 Task: Explore Airbnb accommodation in Ipiales, Colombia from 9th December, 2023 to 16th December, 2023 for 2 adults. Place can be entire room with 2 bedrooms having 2 beds and 1 bathroom. Property type can be flat. Amenities needed are: washing machine.
Action: Mouse moved to (596, 134)
Screenshot: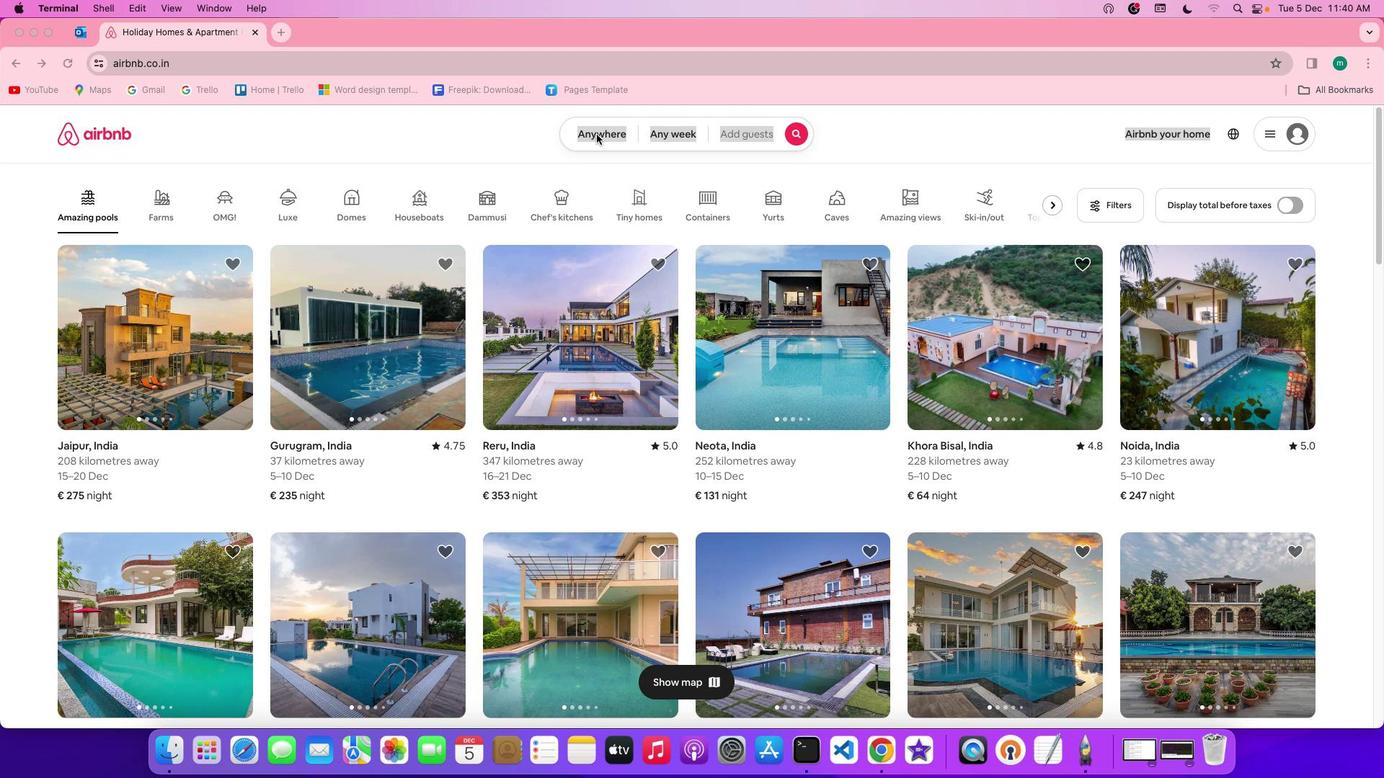 
Action: Mouse pressed left at (596, 134)
Screenshot: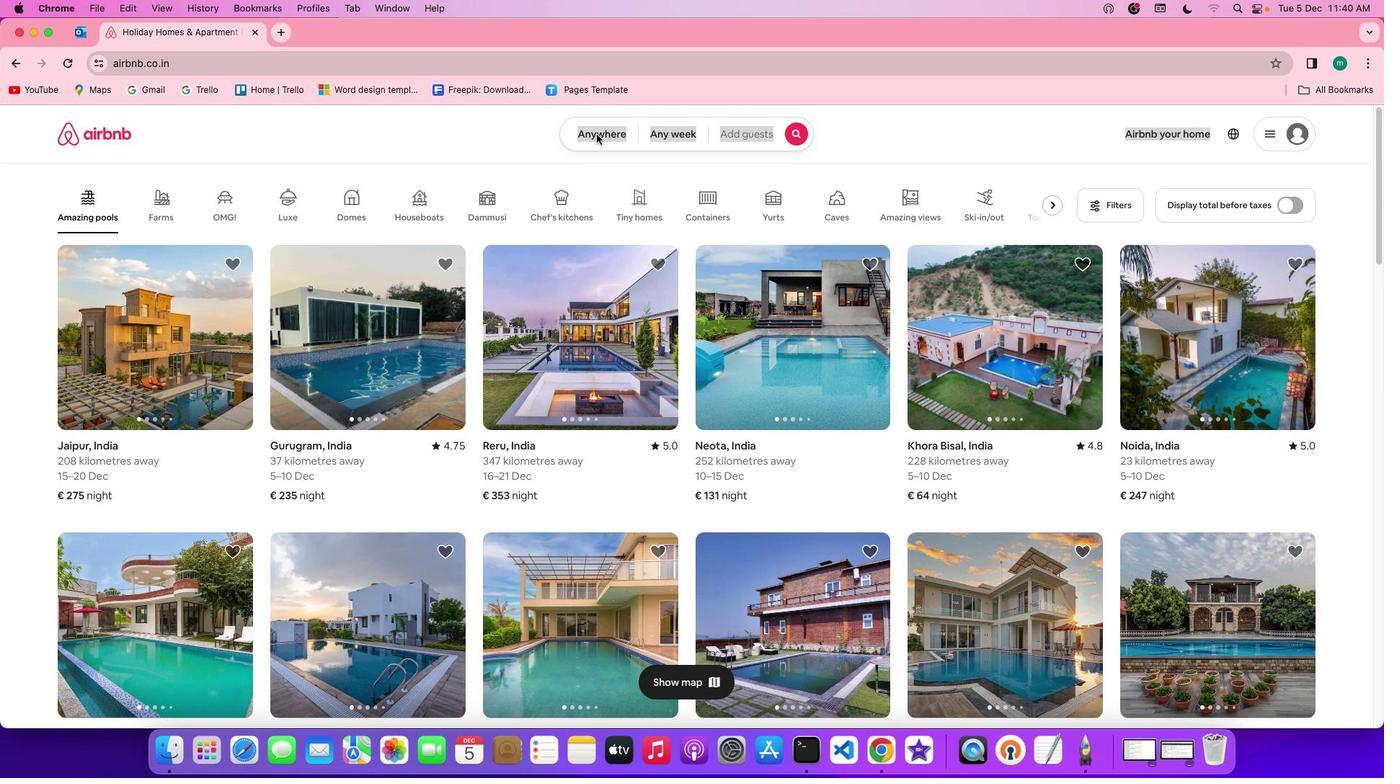 
Action: Mouse pressed left at (596, 134)
Screenshot: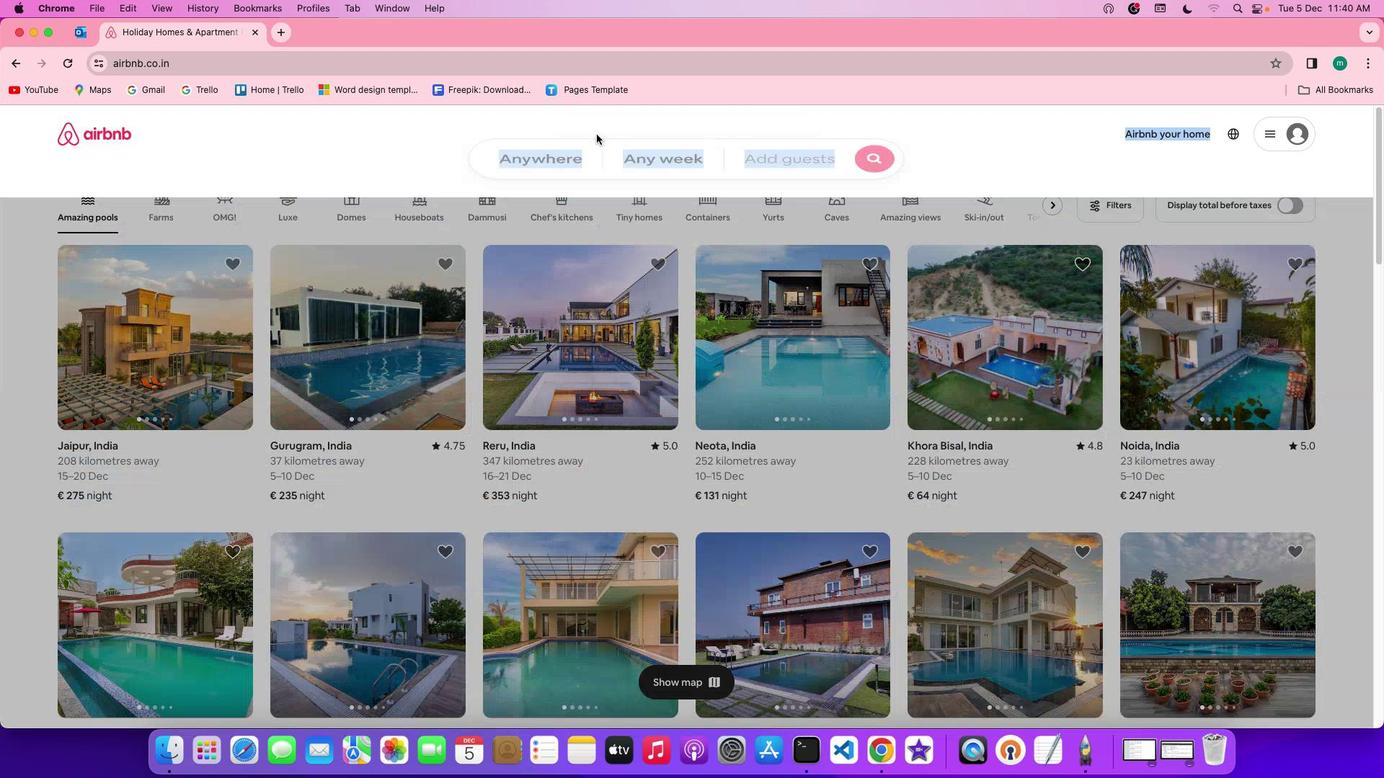 
Action: Mouse moved to (530, 187)
Screenshot: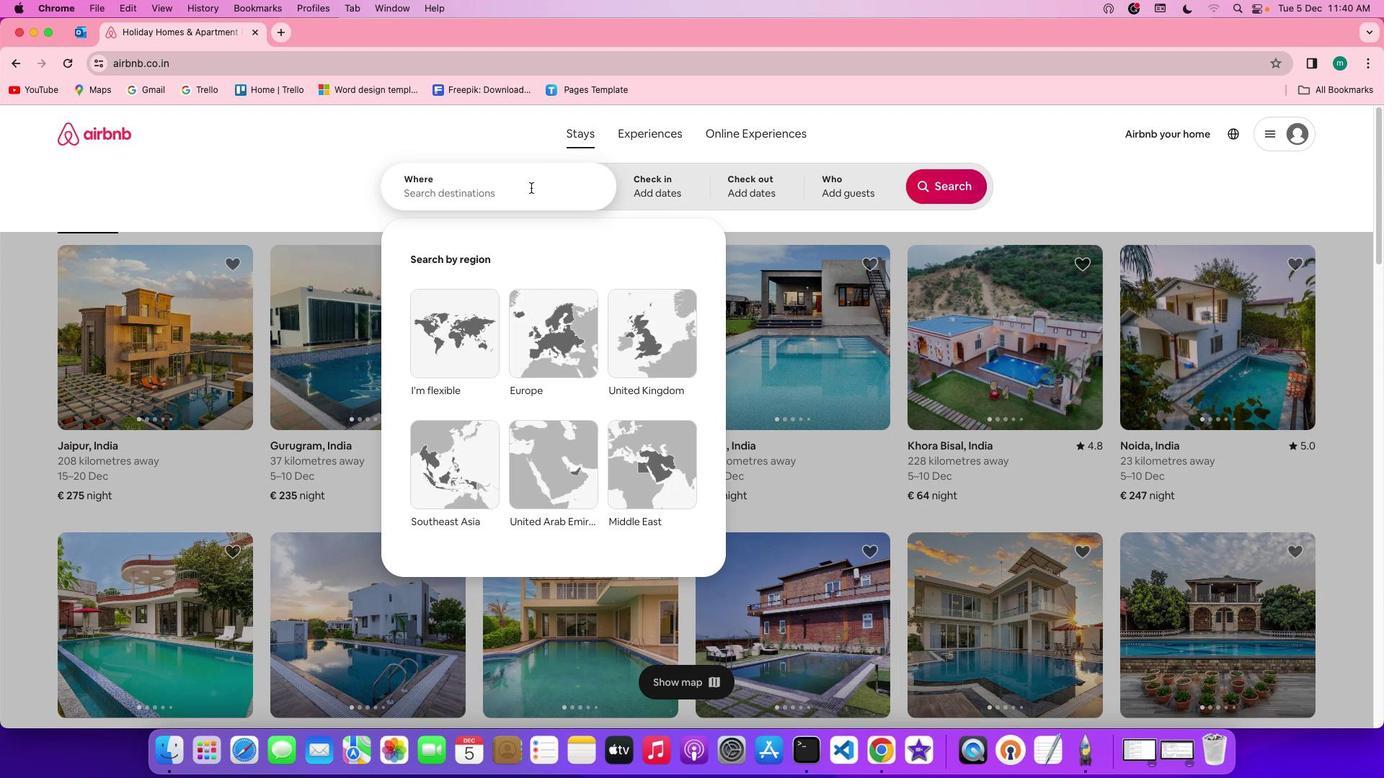 
Action: Mouse pressed left at (530, 187)
Screenshot: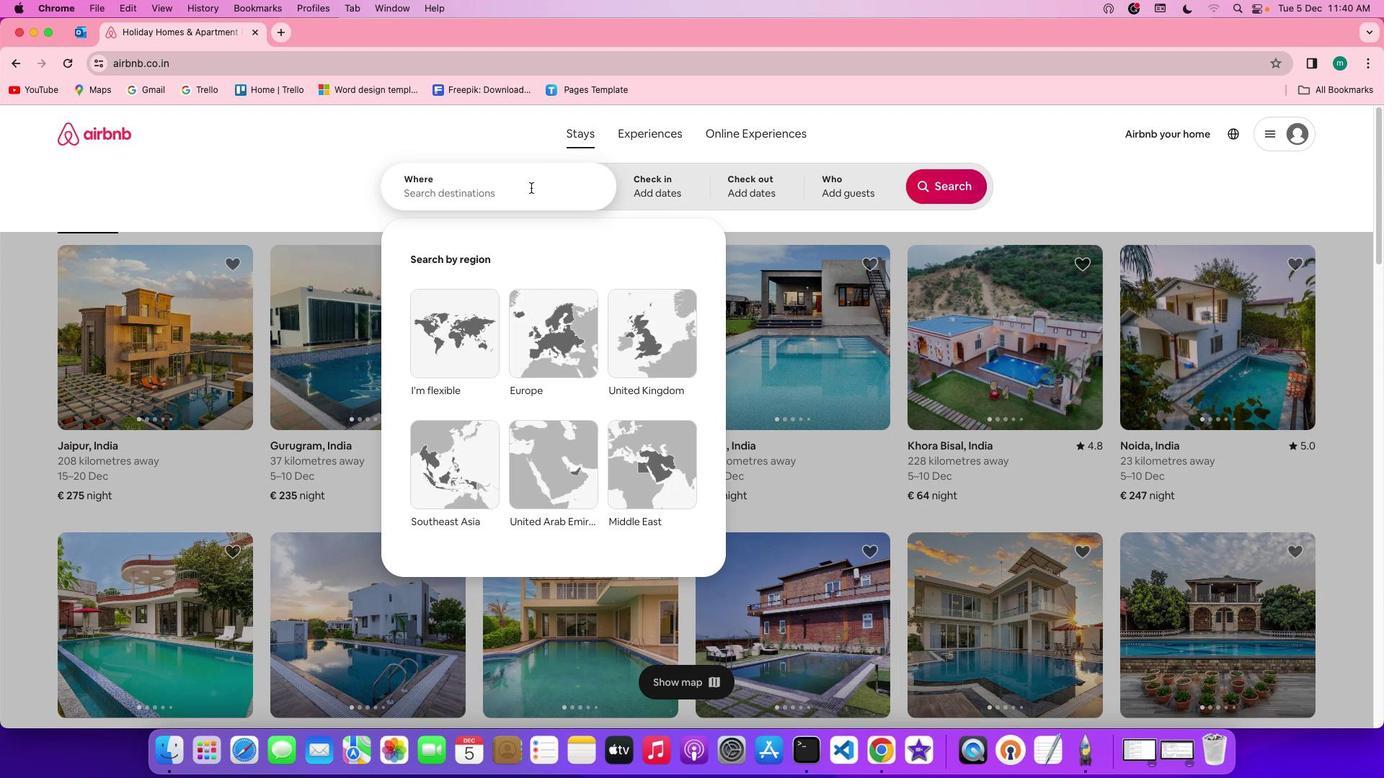 
Action: Key pressed Key.shift'I''p''i''a''l''s'Key.backspace'e''s'','Key.spaceKey.shift'c''o''l''o''m''b''i''a'
Screenshot: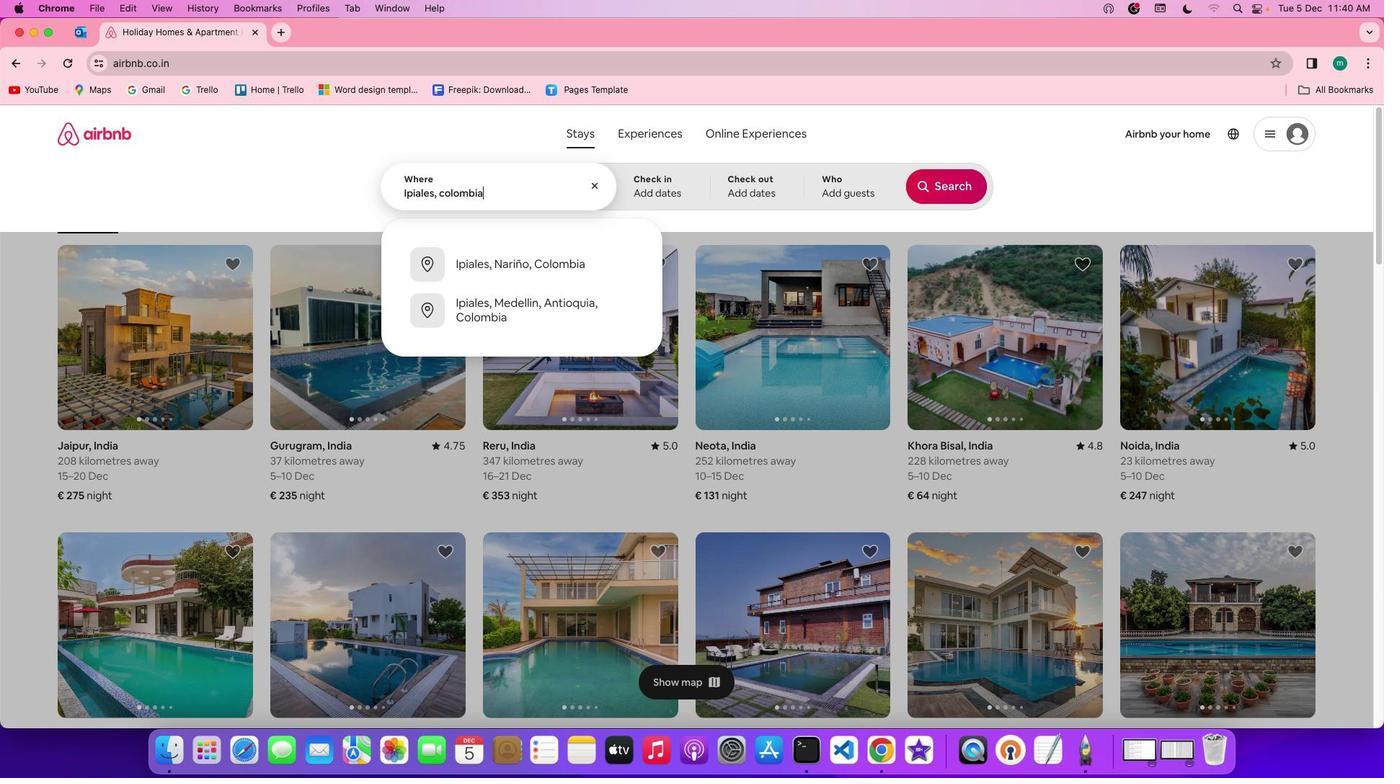 
Action: Mouse moved to (689, 189)
Screenshot: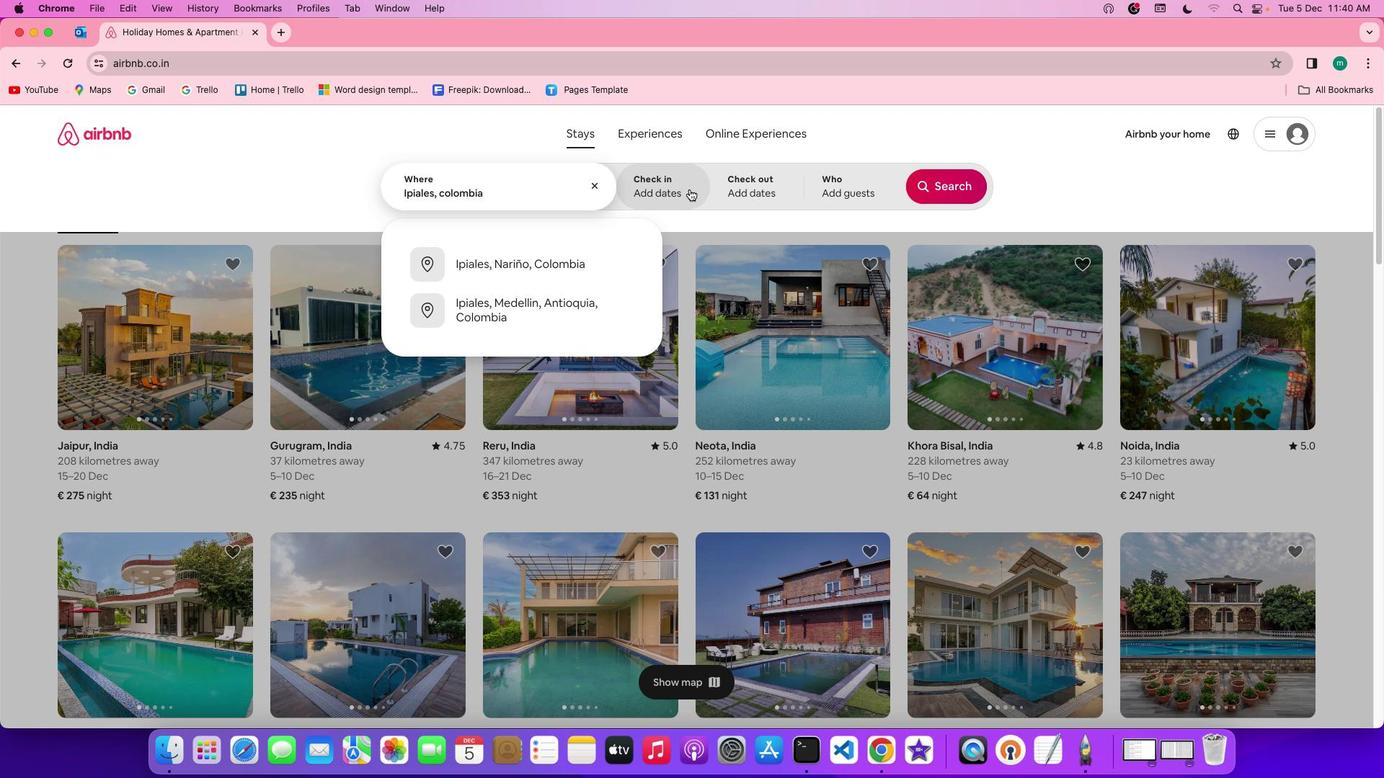 
Action: Mouse pressed left at (689, 189)
Screenshot: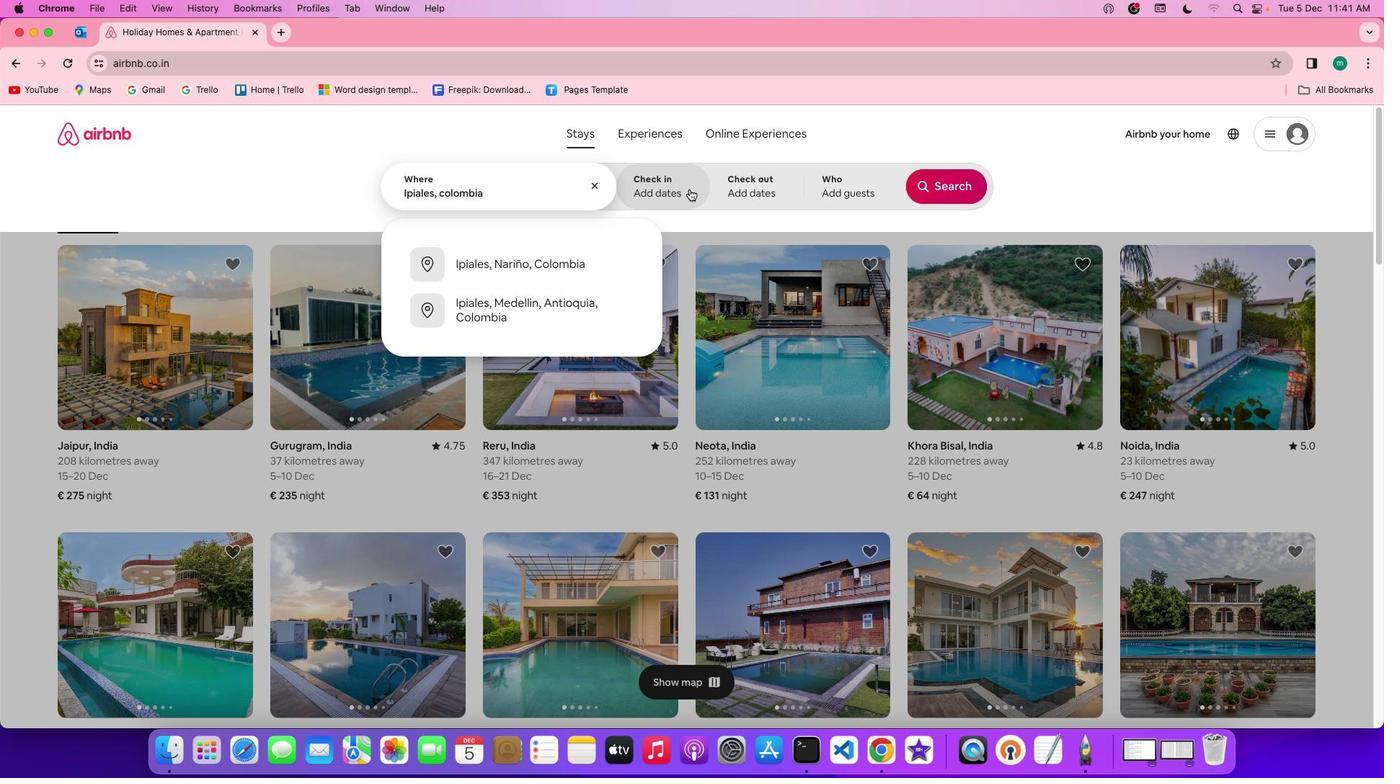 
Action: Mouse moved to (635, 397)
Screenshot: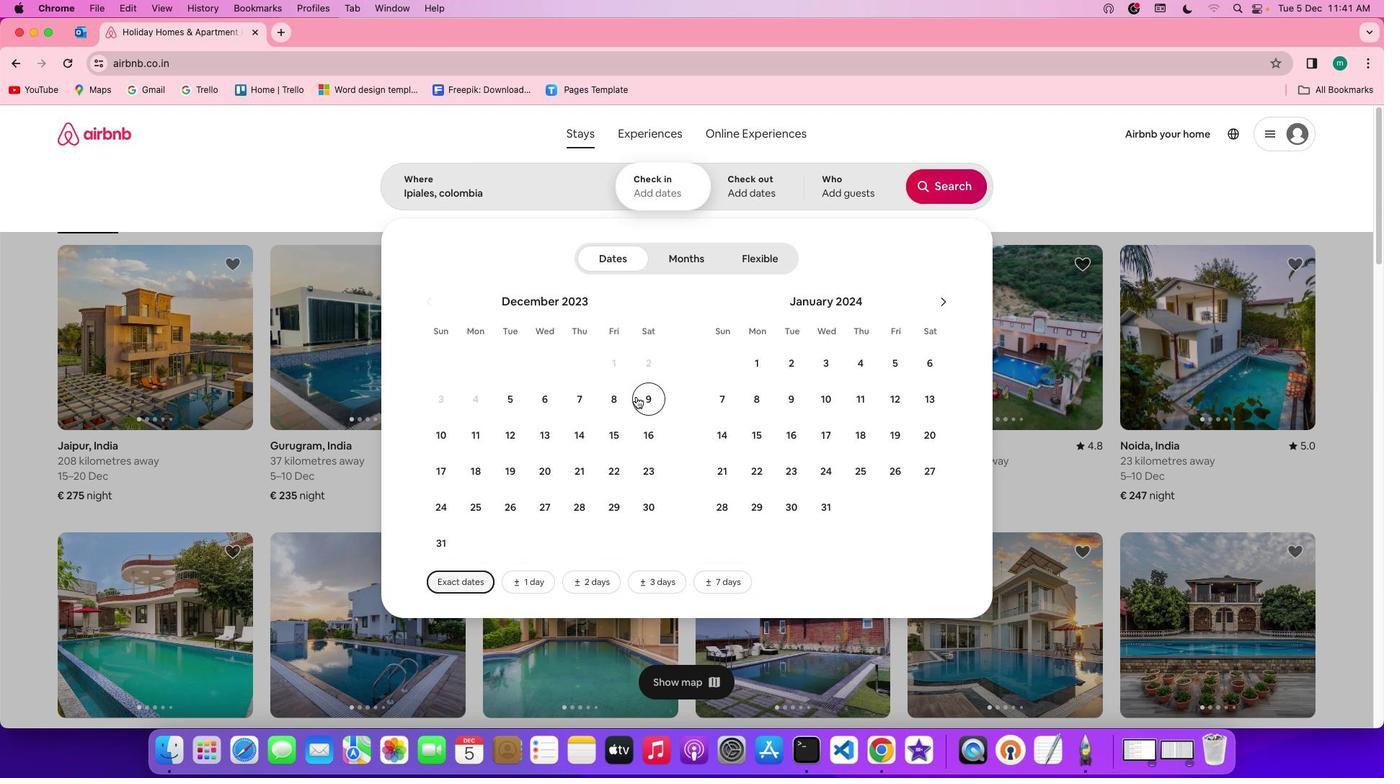 
Action: Mouse pressed left at (635, 397)
Screenshot: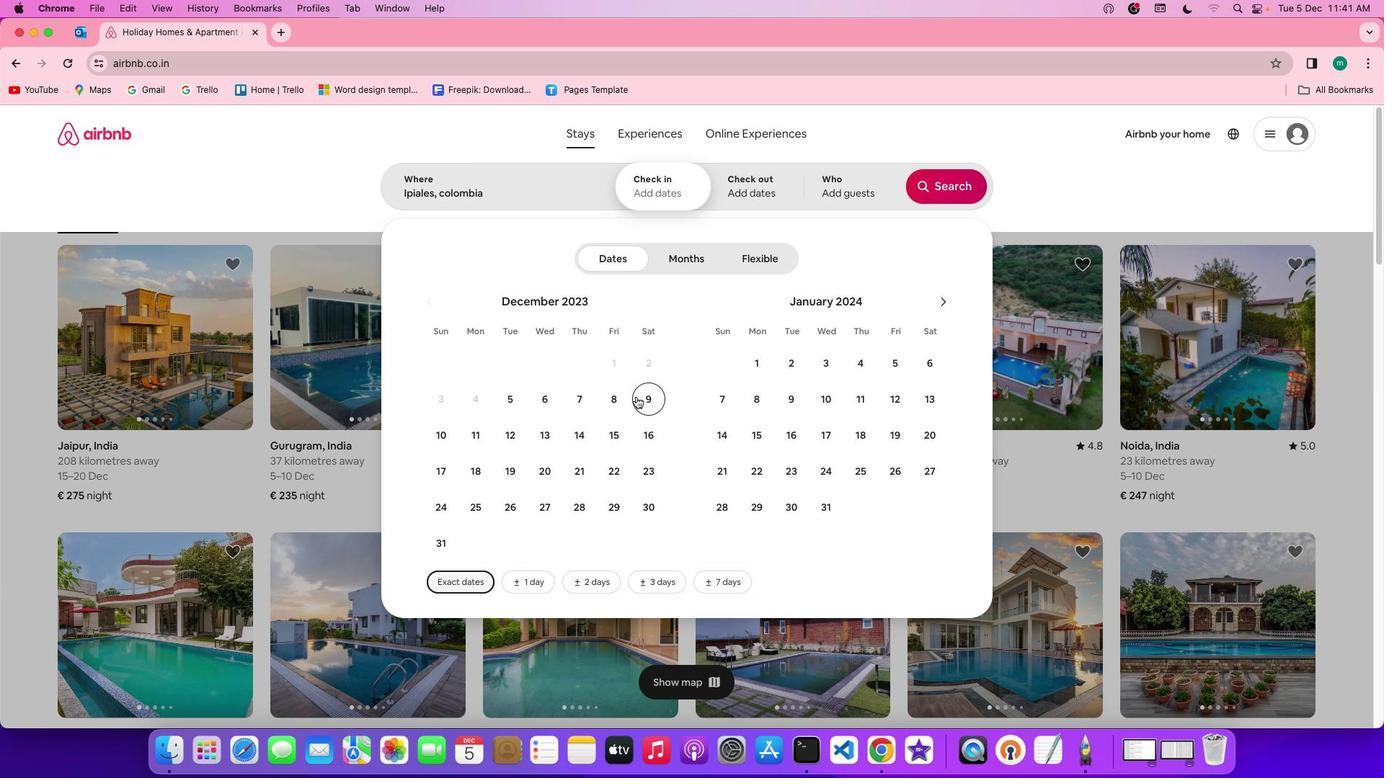 
Action: Mouse moved to (645, 430)
Screenshot: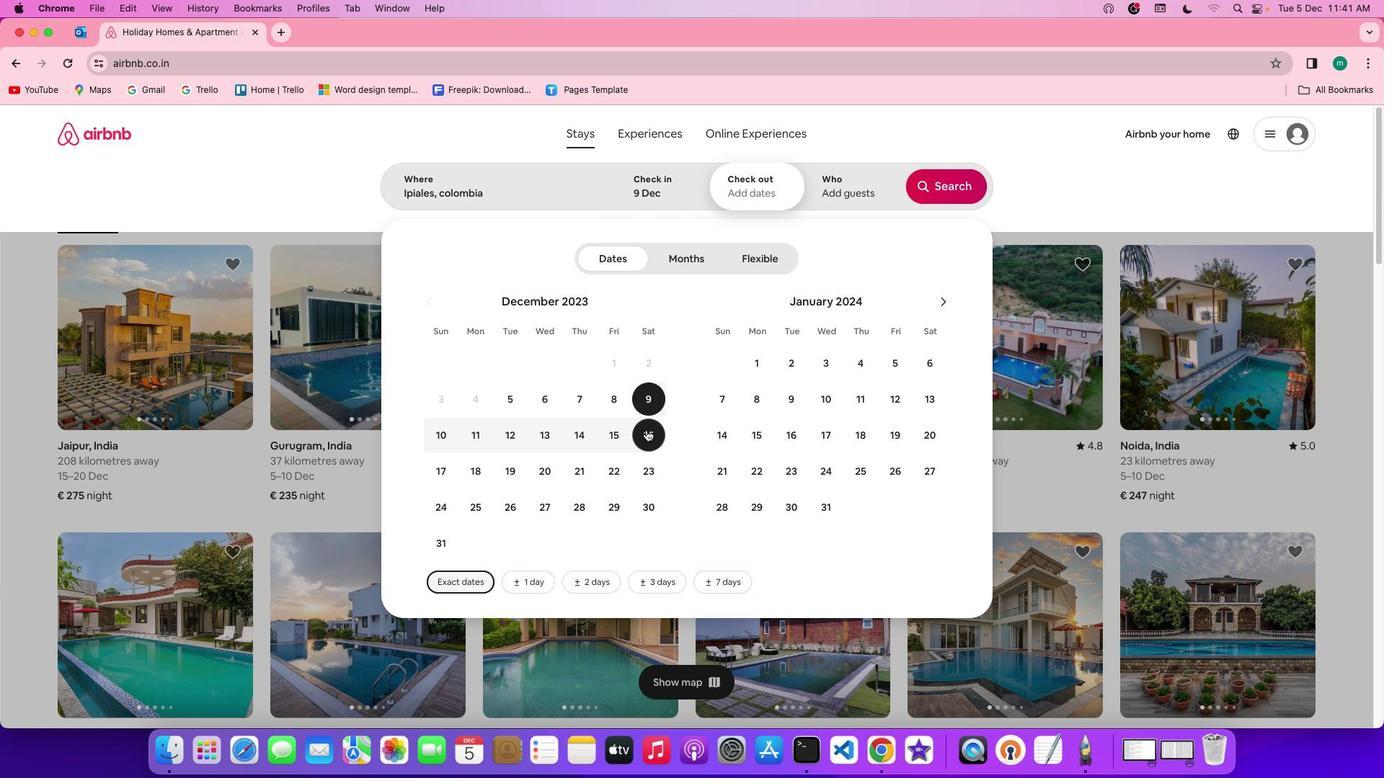 
Action: Mouse pressed left at (645, 430)
Screenshot: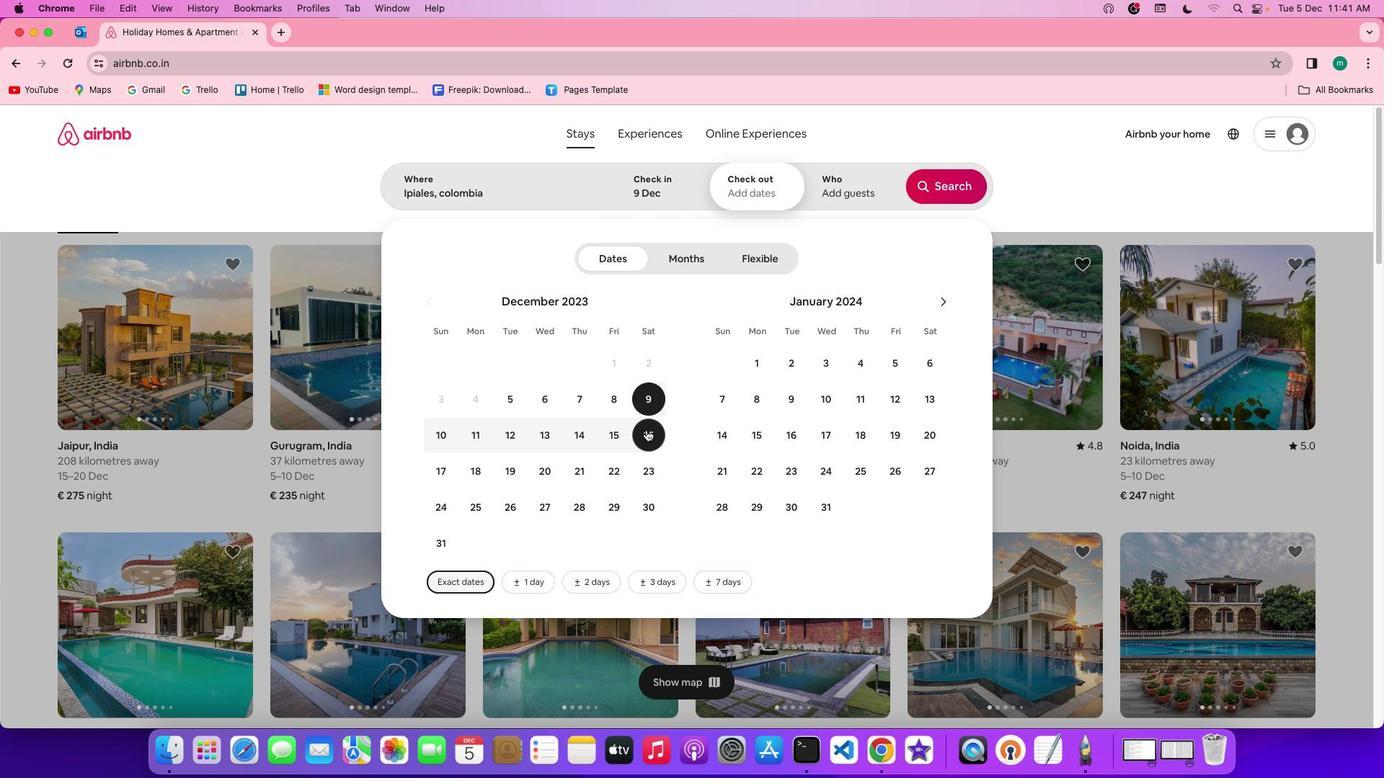
Action: Mouse moved to (865, 188)
Screenshot: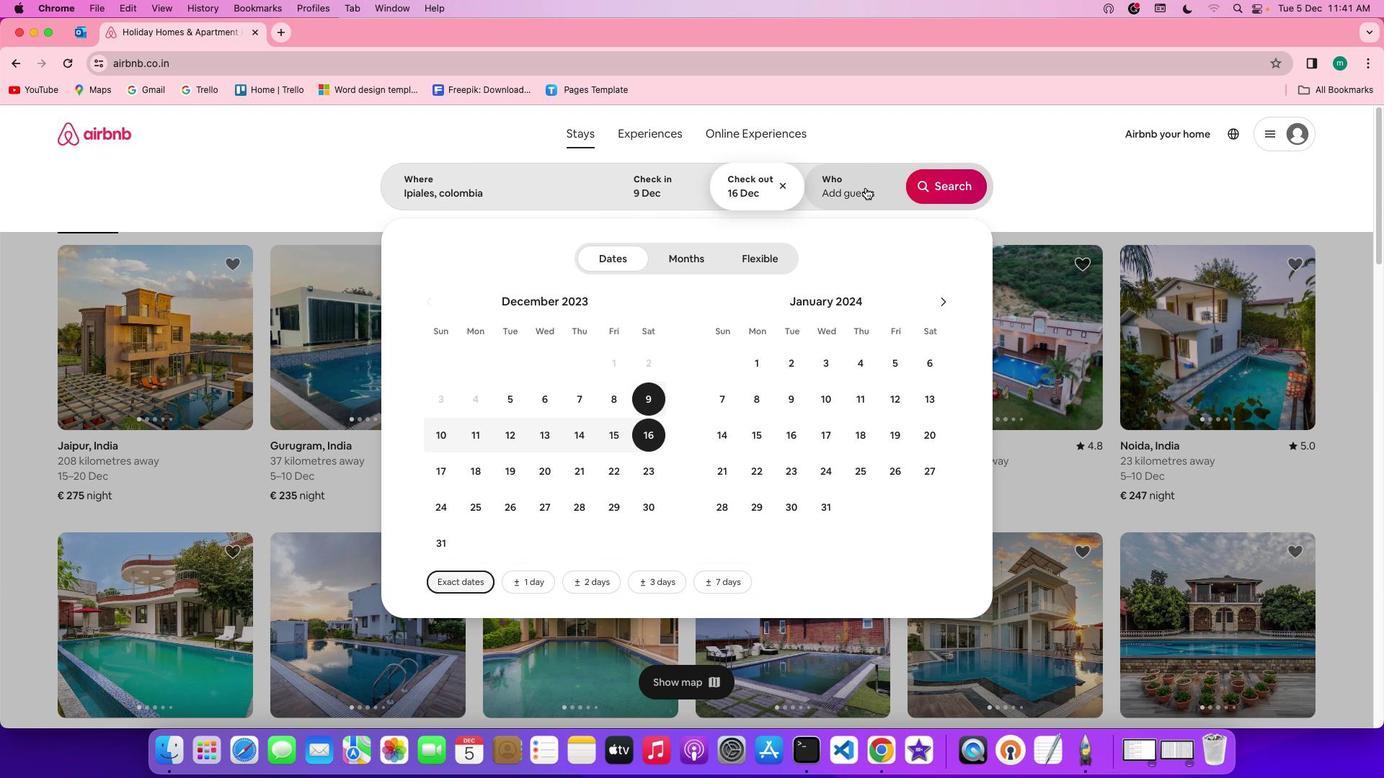 
Action: Mouse pressed left at (865, 188)
Screenshot: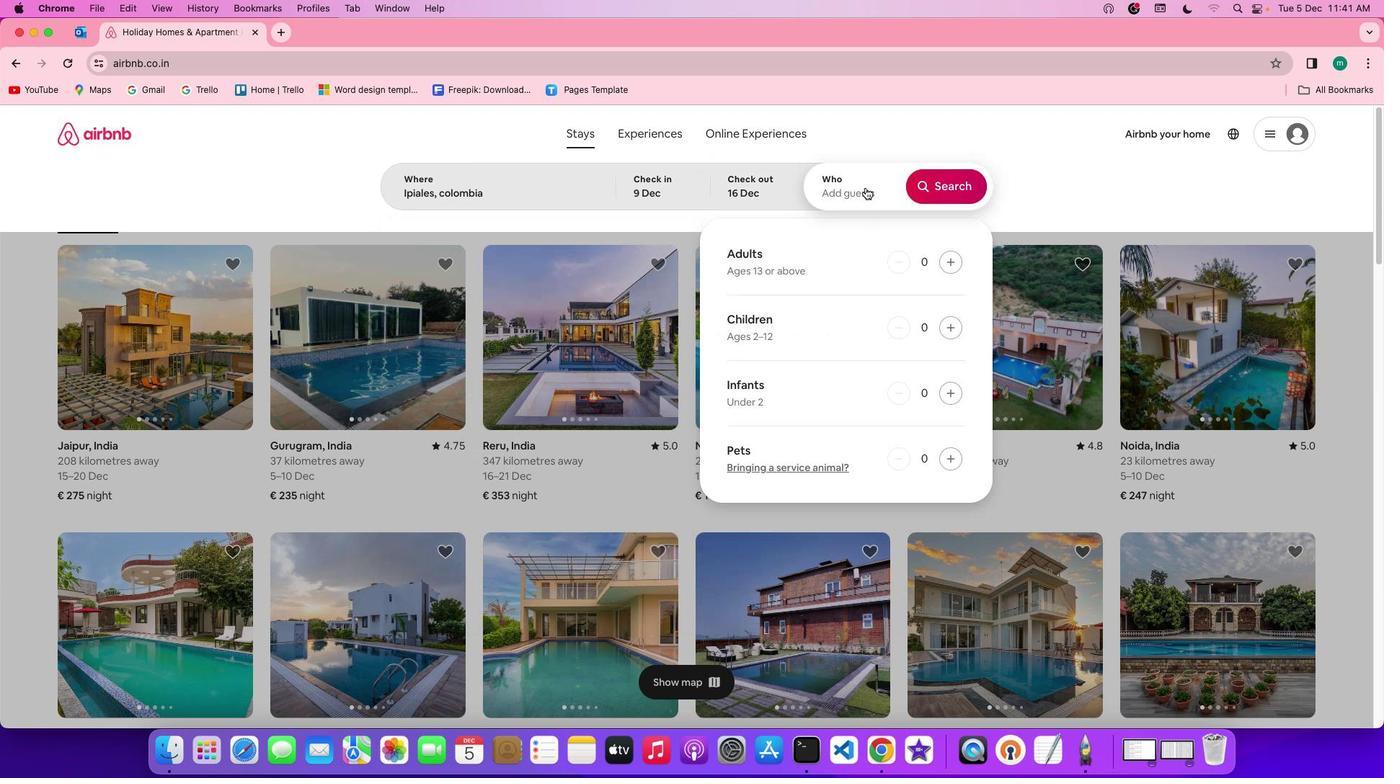 
Action: Mouse moved to (947, 266)
Screenshot: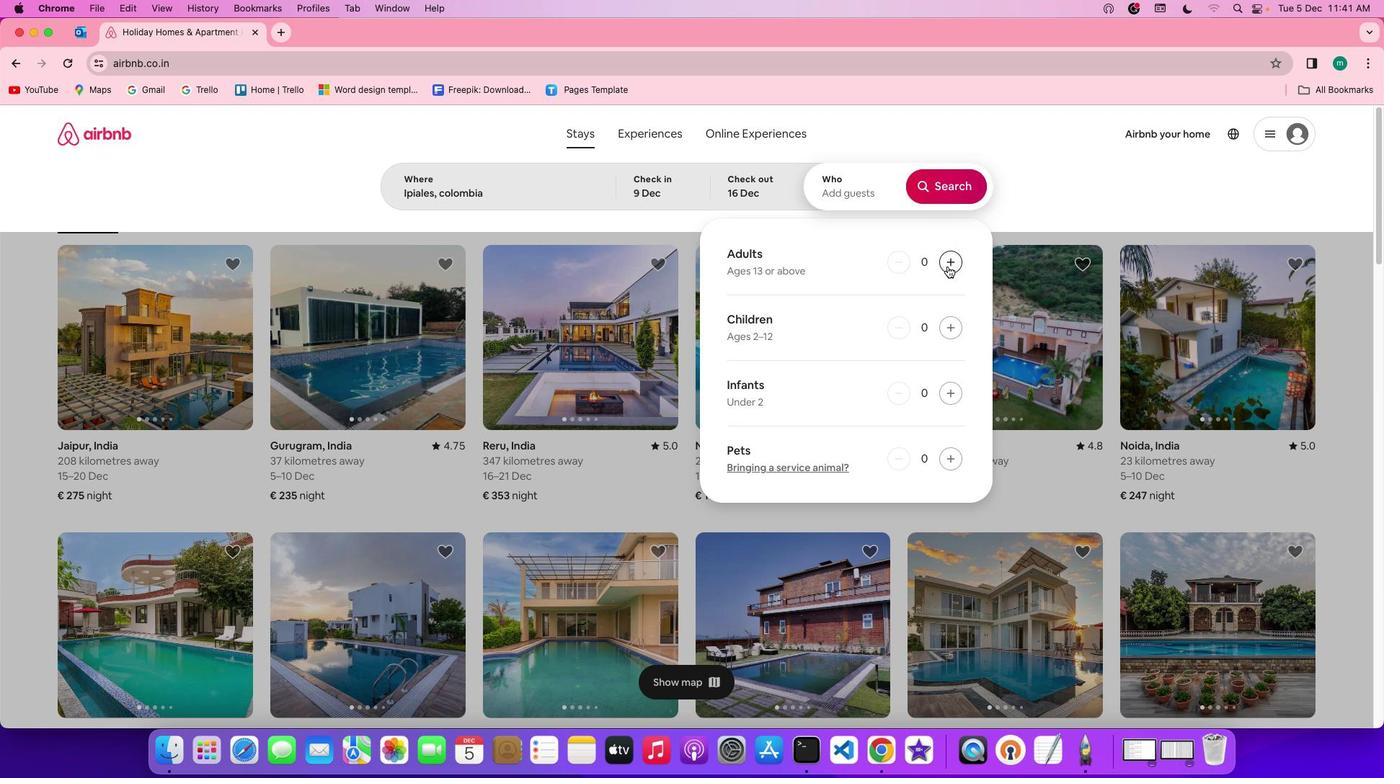 
Action: Mouse pressed left at (947, 266)
Screenshot: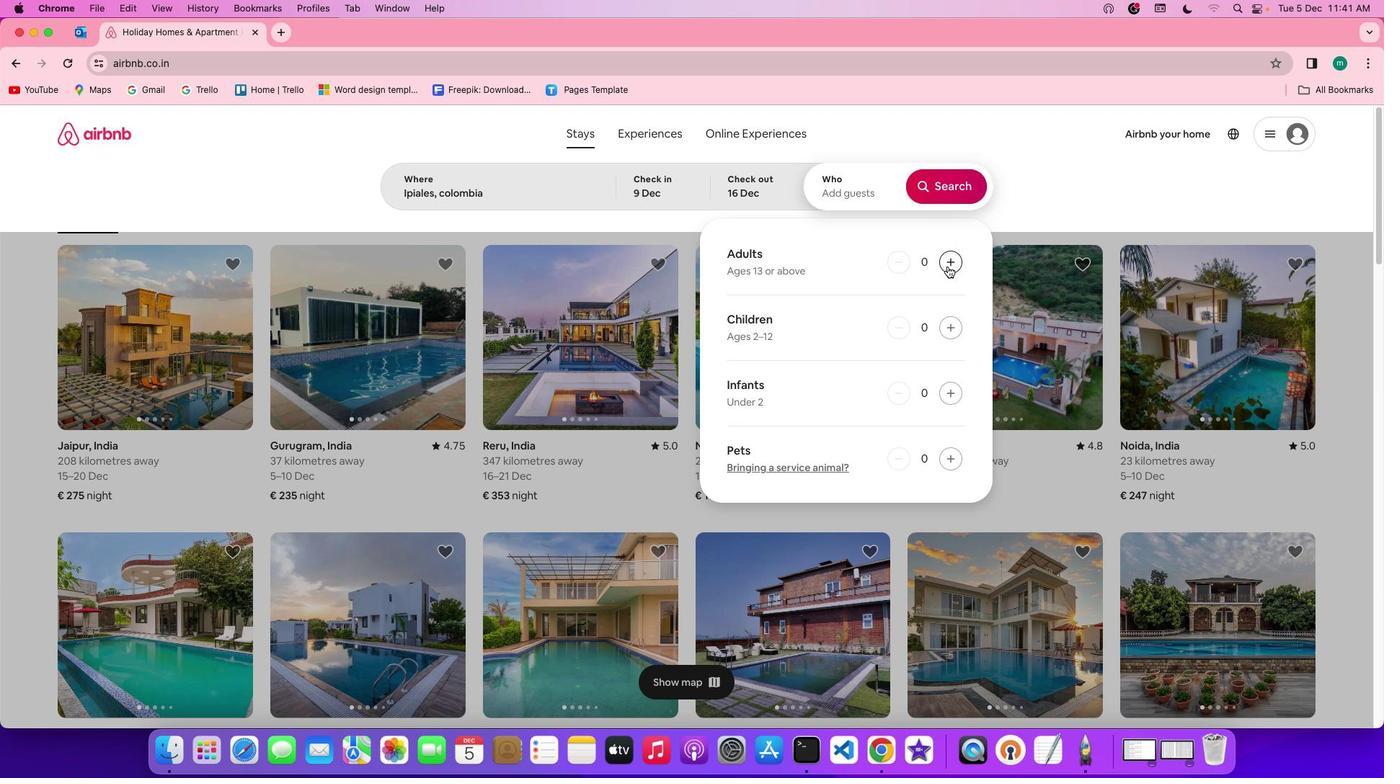
Action: Mouse pressed left at (947, 266)
Screenshot: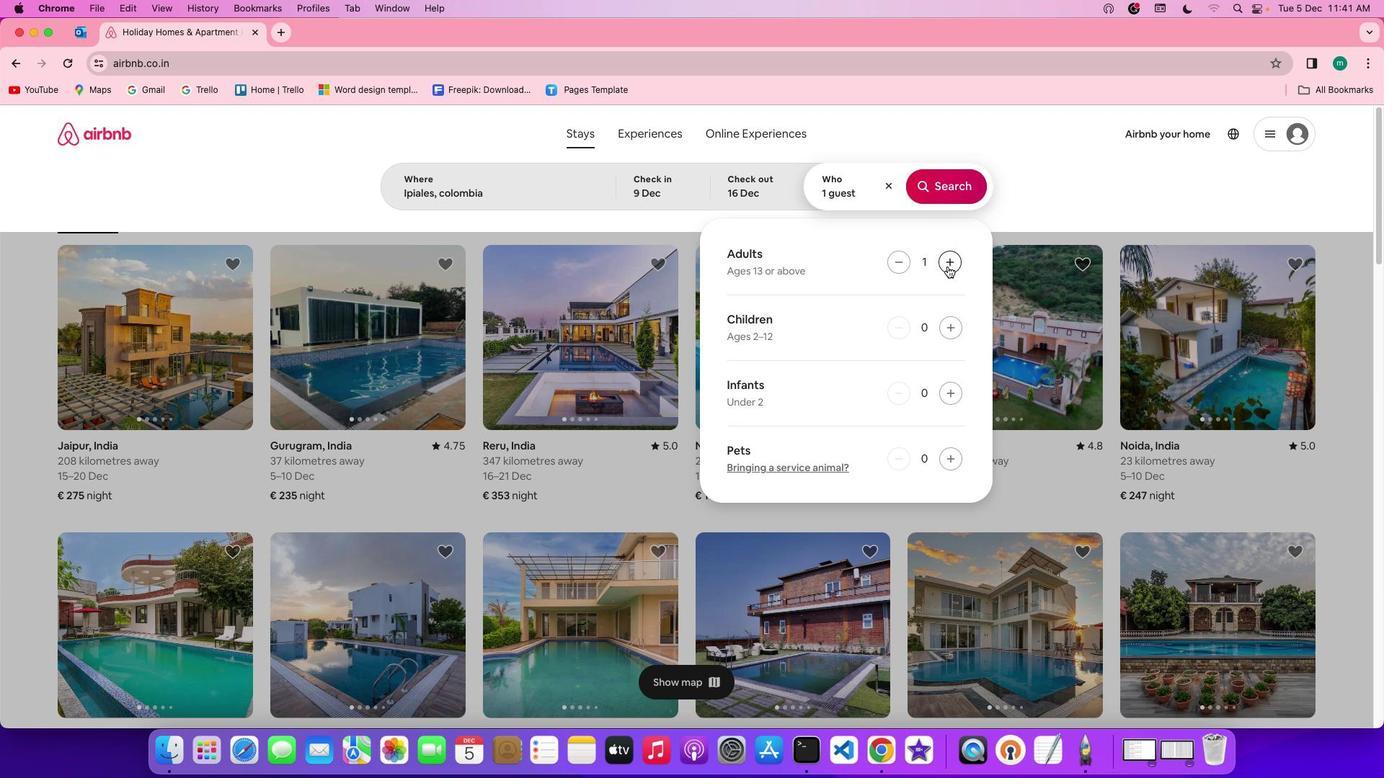
Action: Mouse moved to (950, 185)
Screenshot: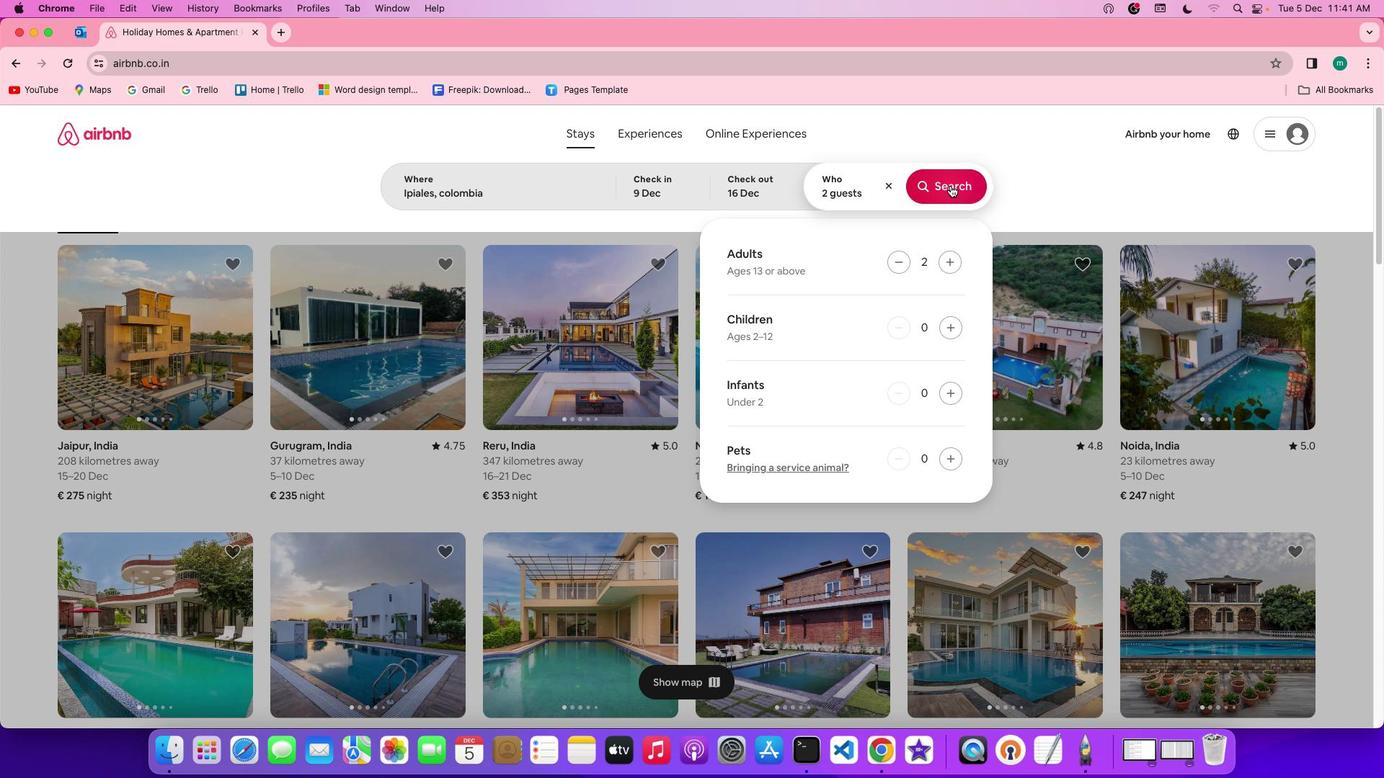 
Action: Mouse pressed left at (950, 185)
Screenshot: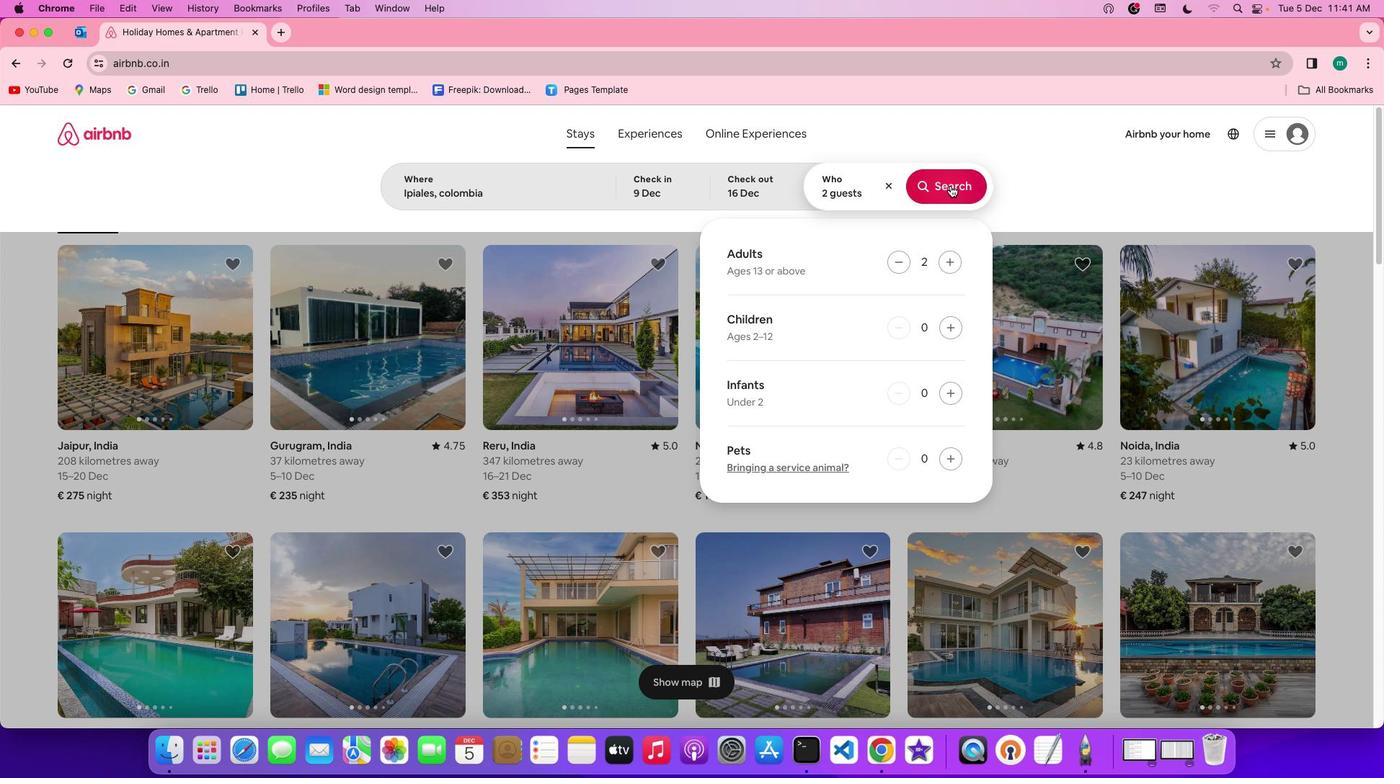 
Action: Mouse moved to (1149, 186)
Screenshot: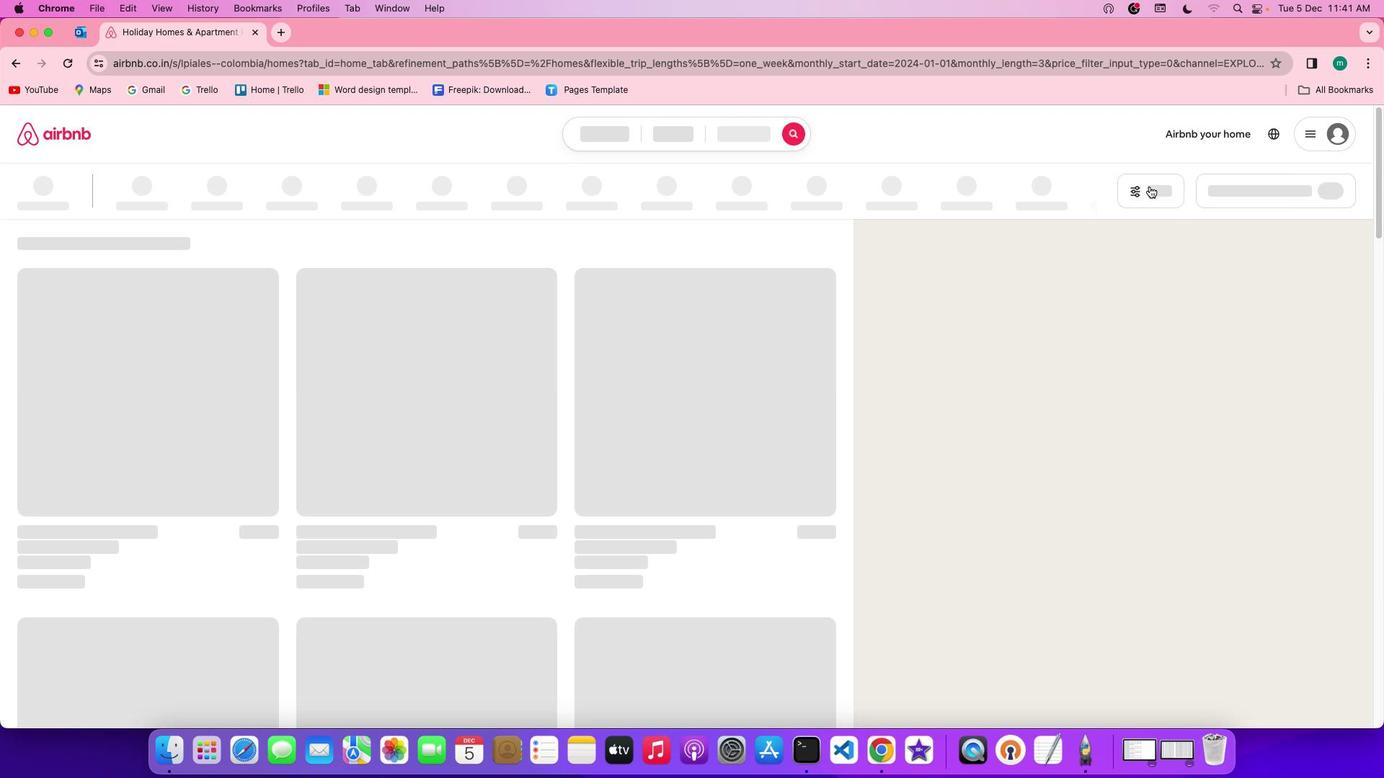 
Action: Mouse pressed left at (1149, 186)
Screenshot: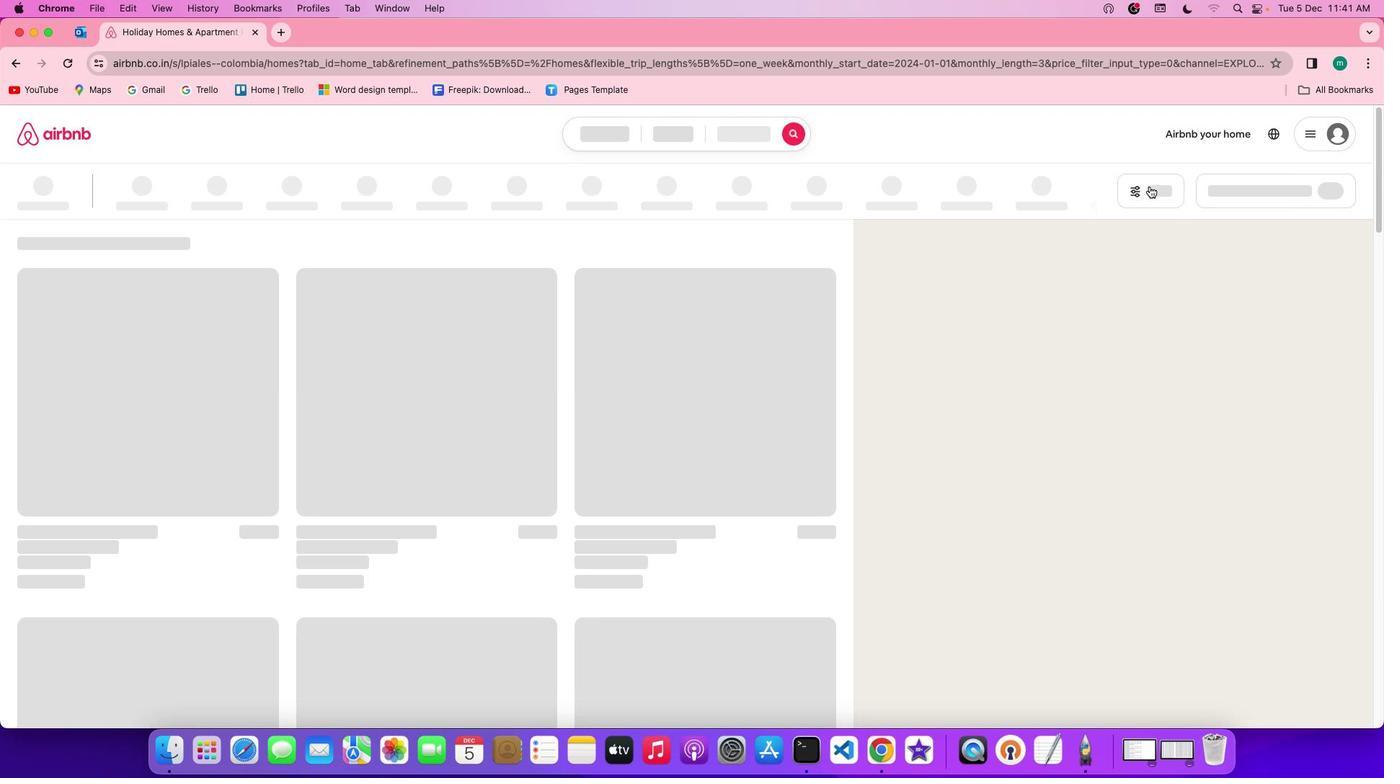 
Action: Mouse moved to (650, 384)
Screenshot: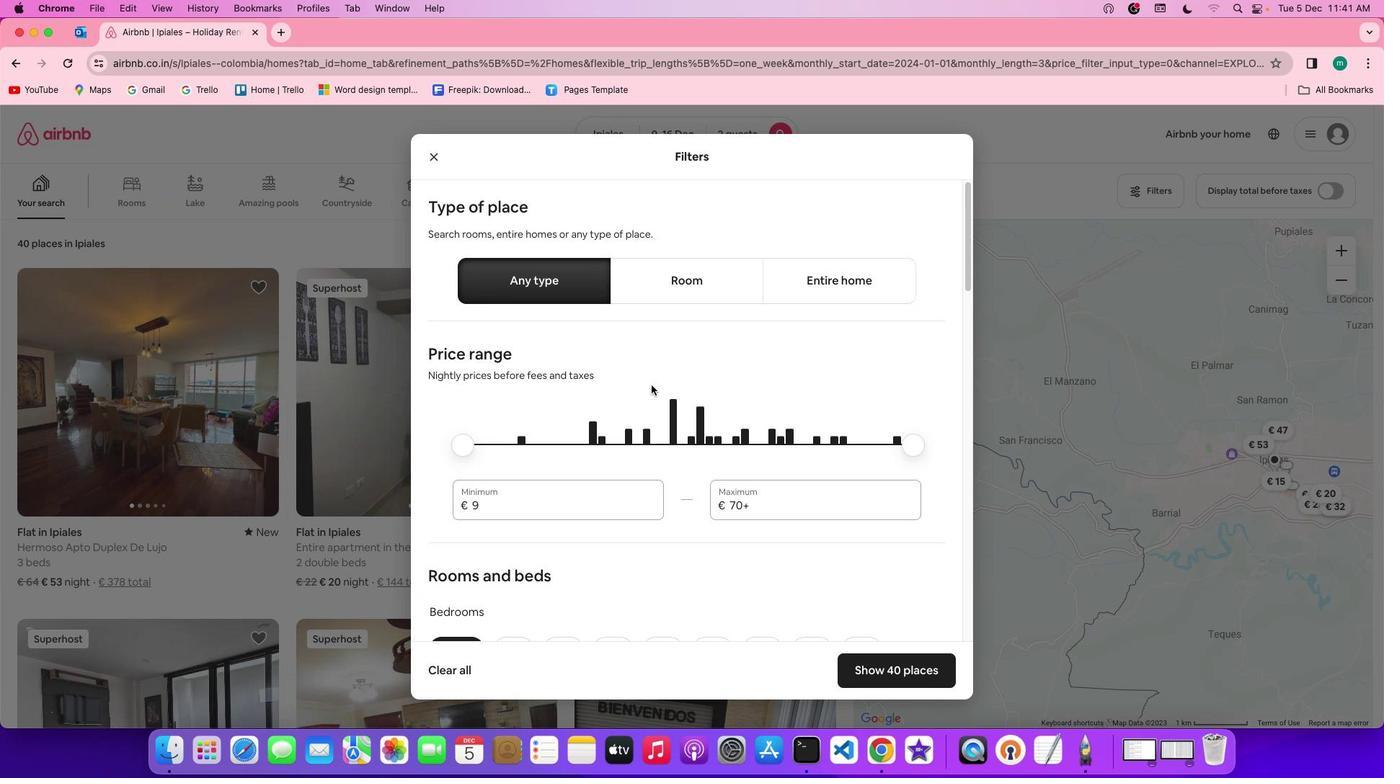 
Action: Mouse scrolled (650, 384) with delta (0, 0)
Screenshot: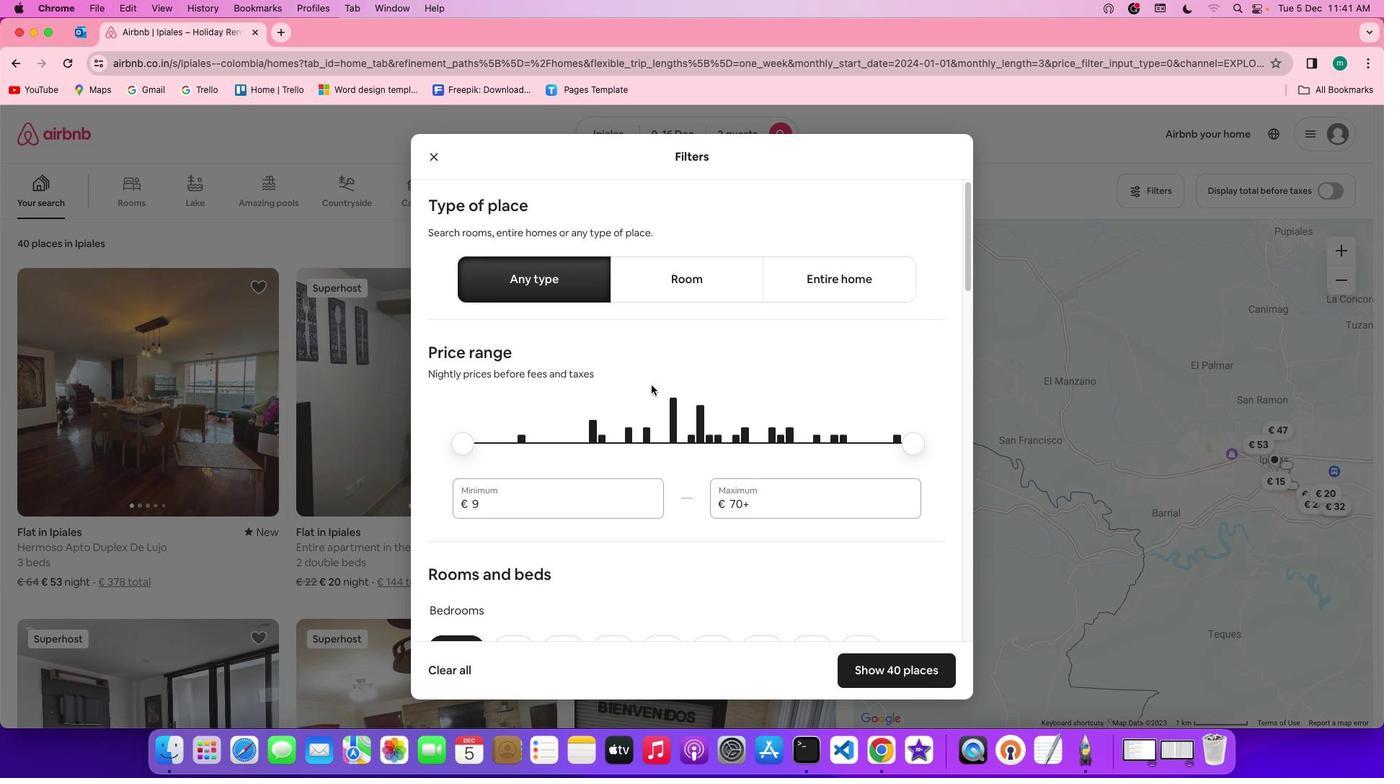 
Action: Mouse scrolled (650, 384) with delta (0, 0)
Screenshot: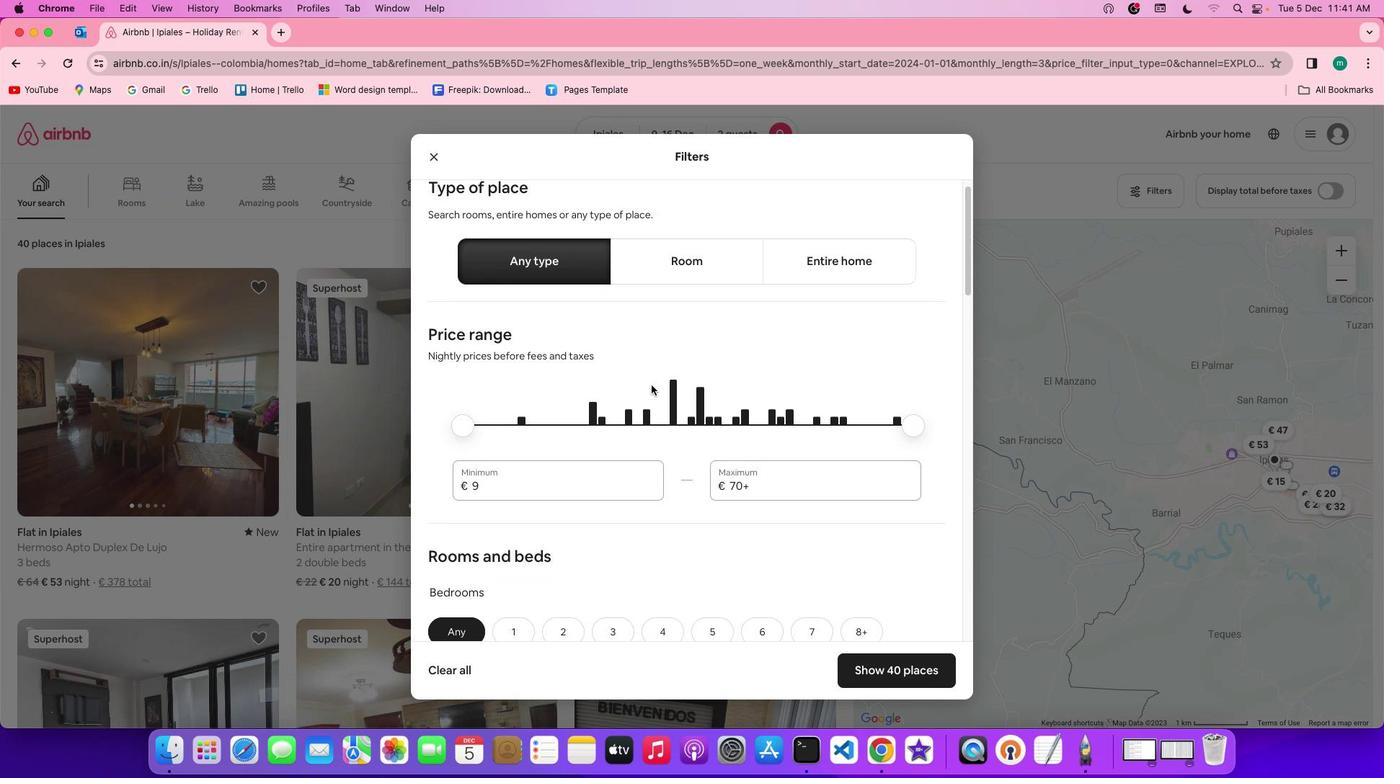 
Action: Mouse scrolled (650, 384) with delta (0, -1)
Screenshot: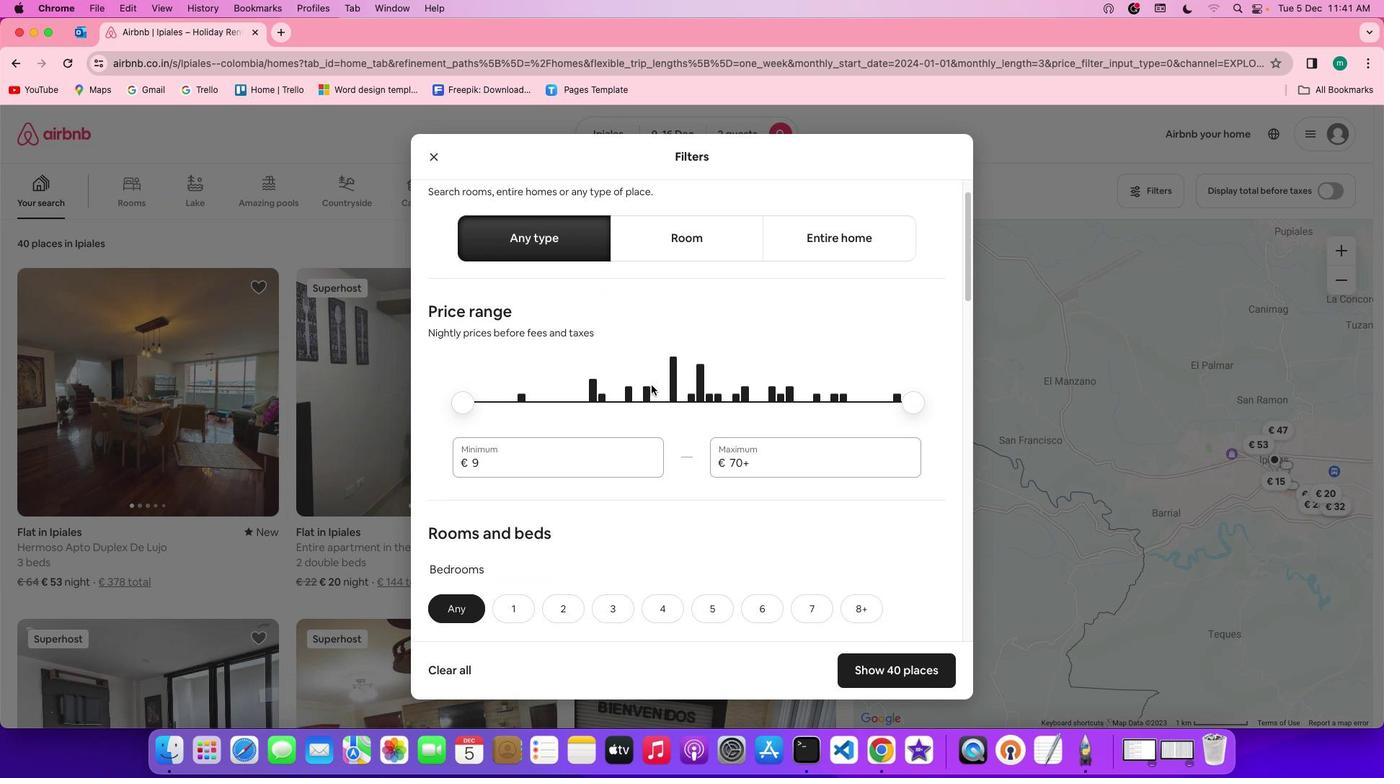 
Action: Mouse scrolled (650, 384) with delta (0, -1)
Screenshot: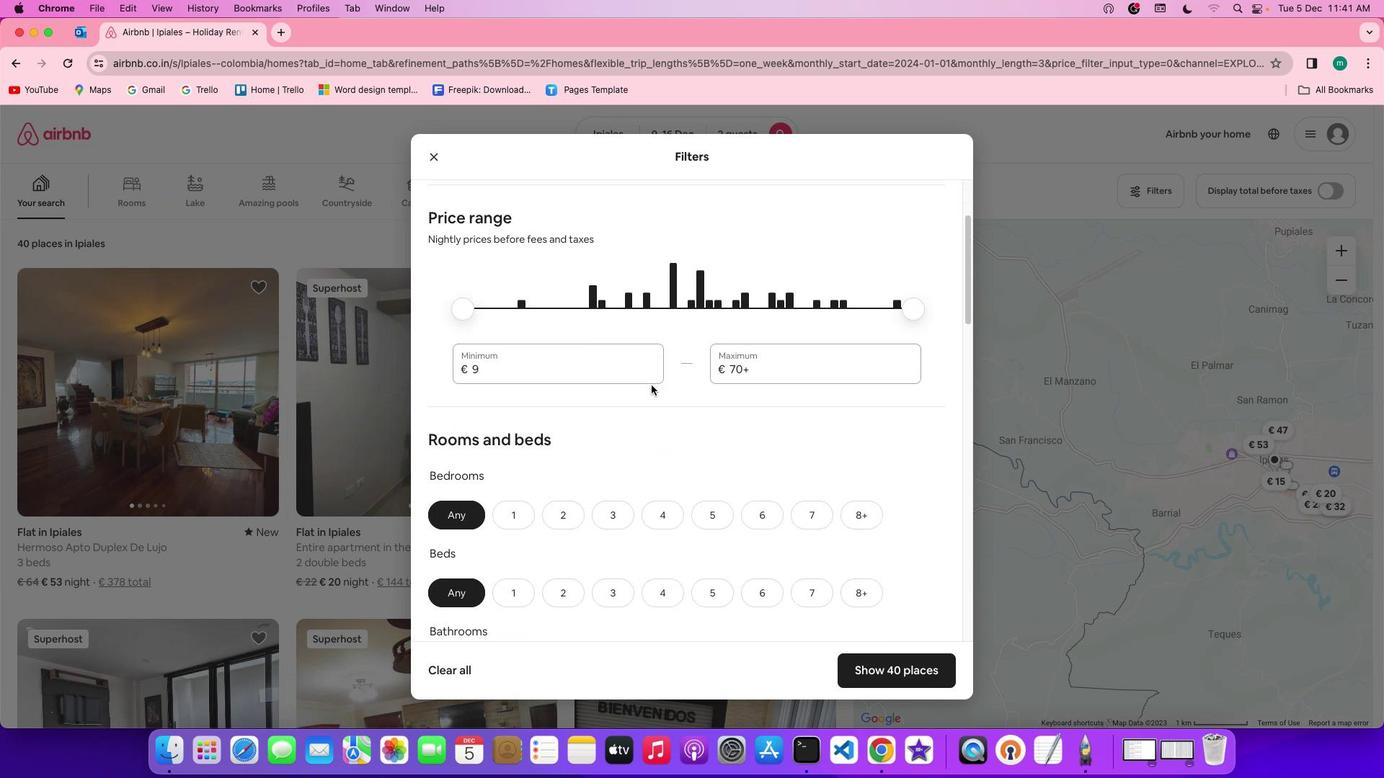 
Action: Mouse scrolled (650, 384) with delta (0, 0)
Screenshot: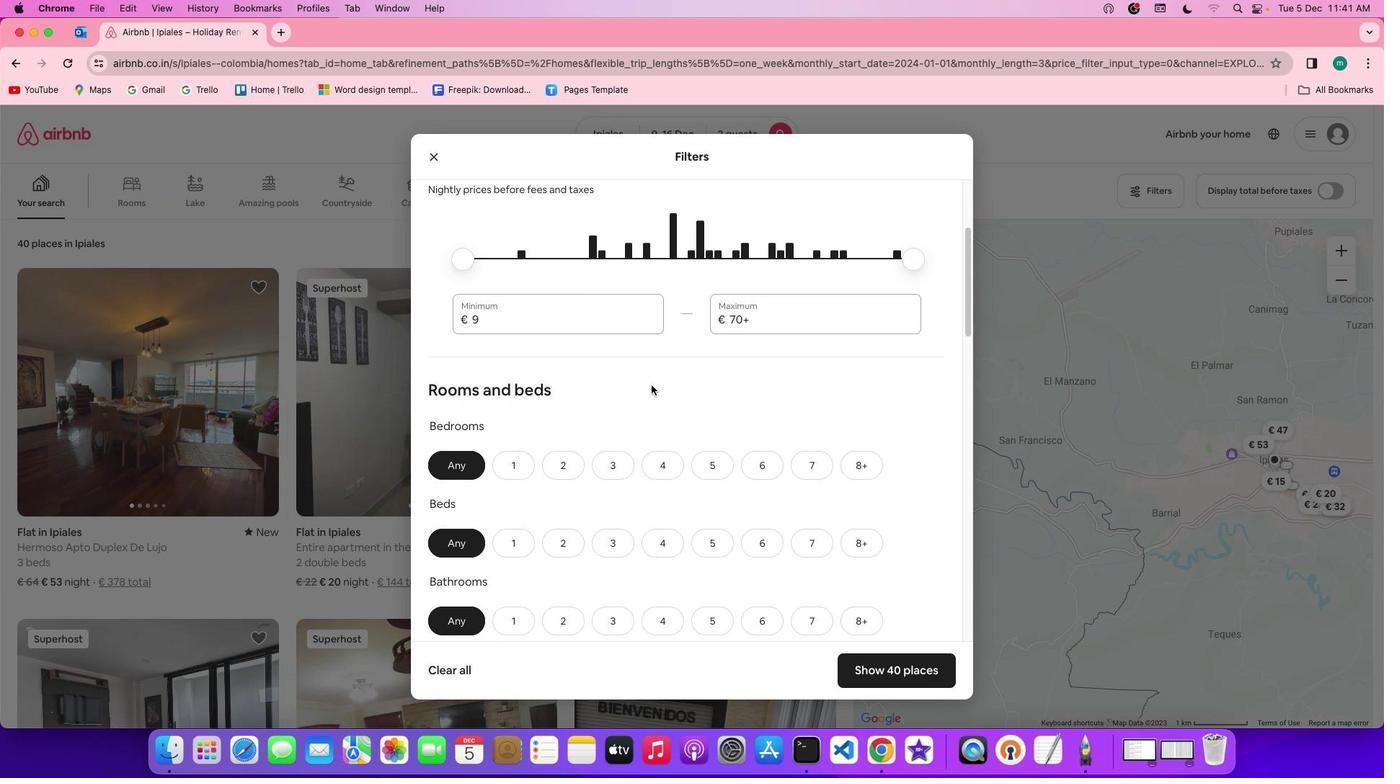 
Action: Mouse scrolled (650, 384) with delta (0, 0)
Screenshot: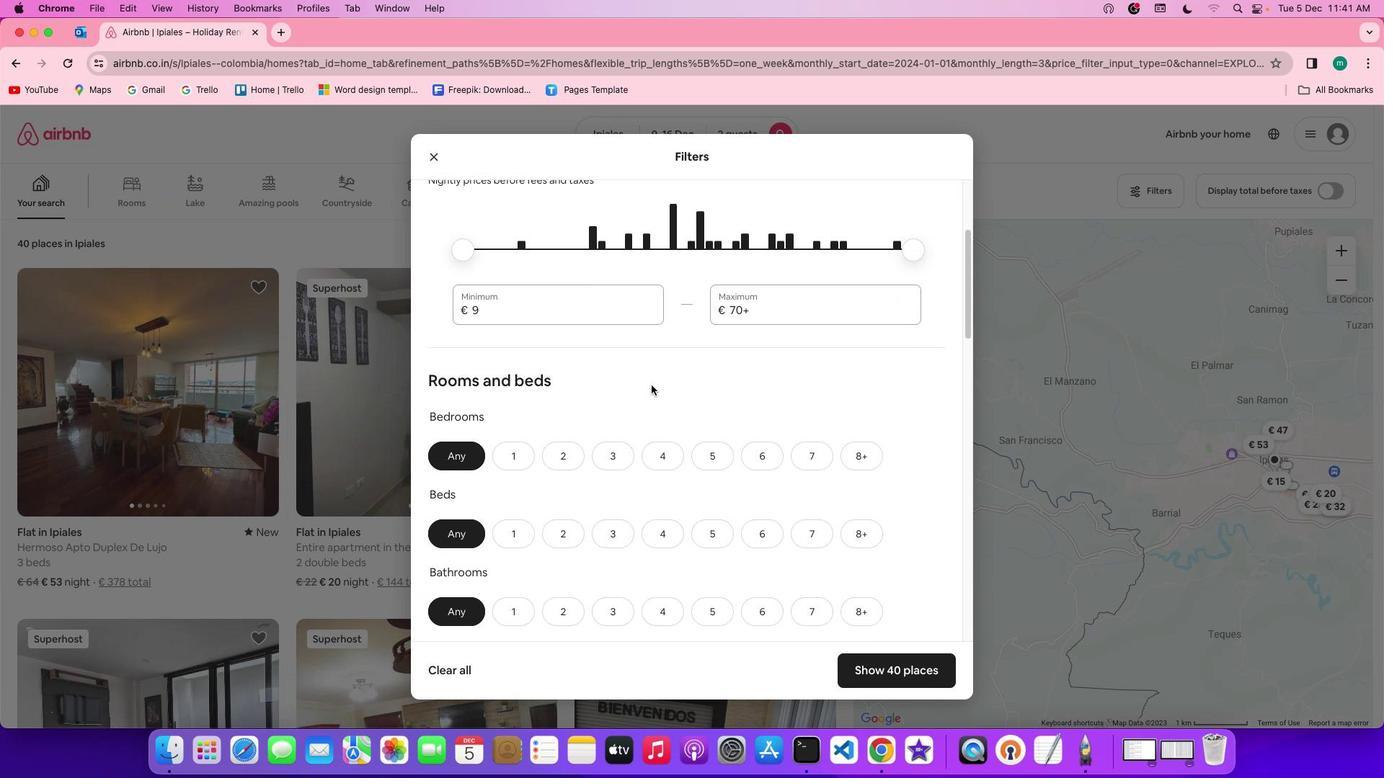 
Action: Mouse scrolled (650, 384) with delta (0, 0)
Screenshot: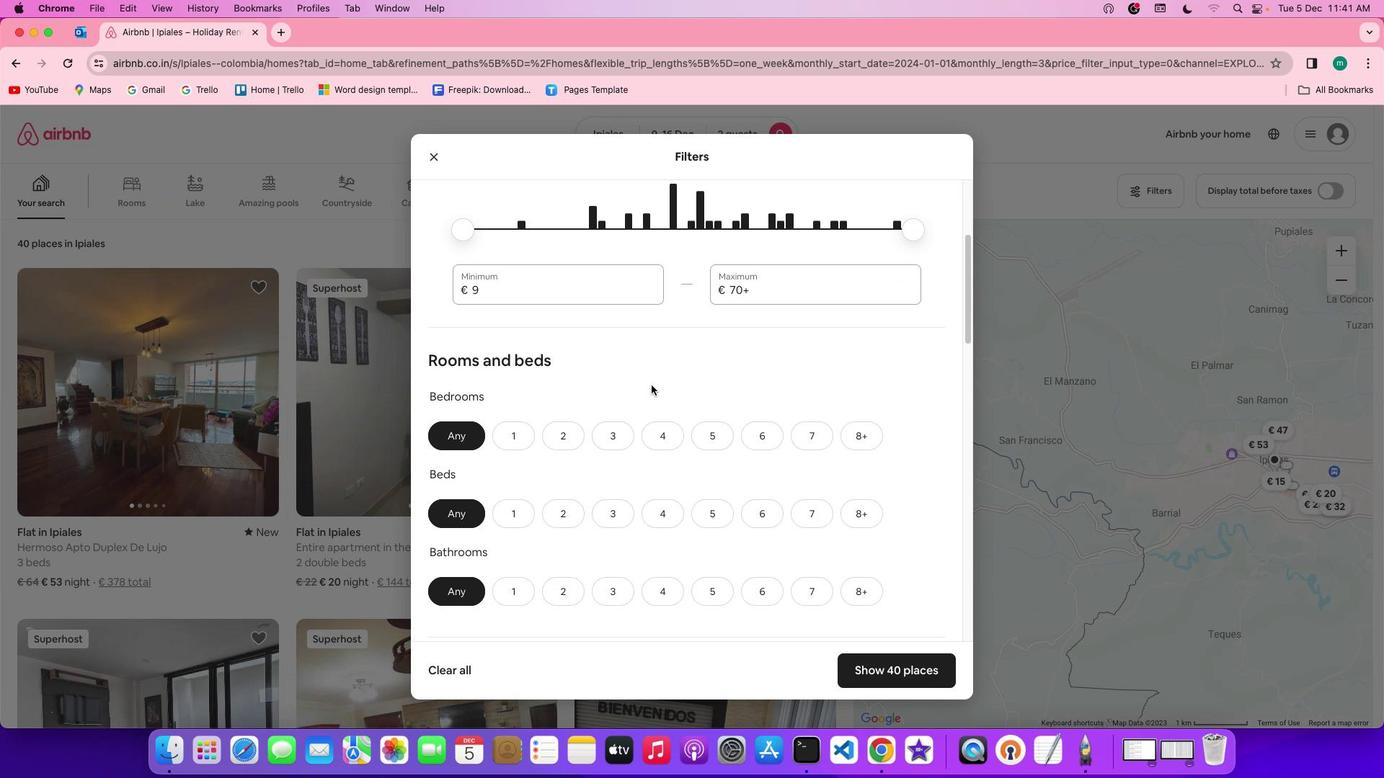 
Action: Mouse scrolled (650, 384) with delta (0, 0)
Screenshot: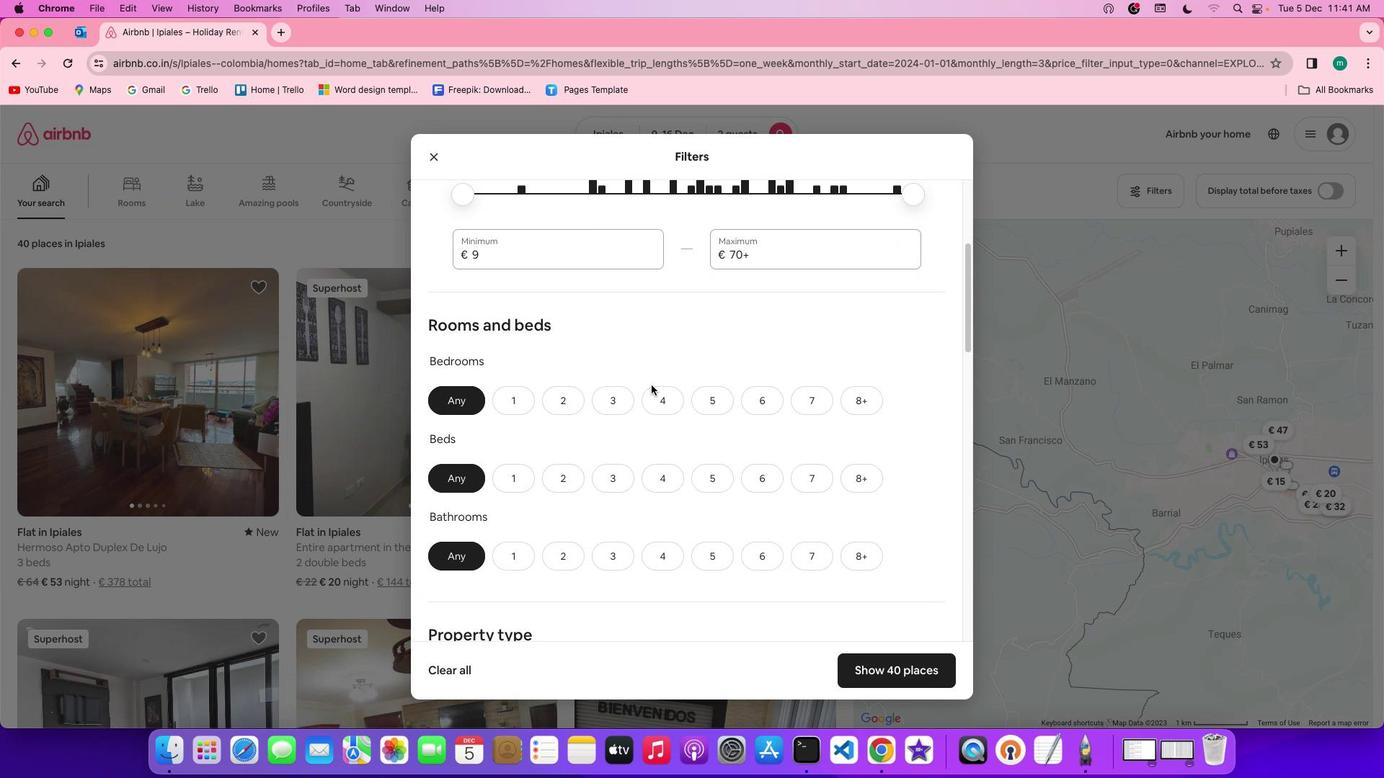 
Action: Mouse scrolled (650, 384) with delta (0, 0)
Screenshot: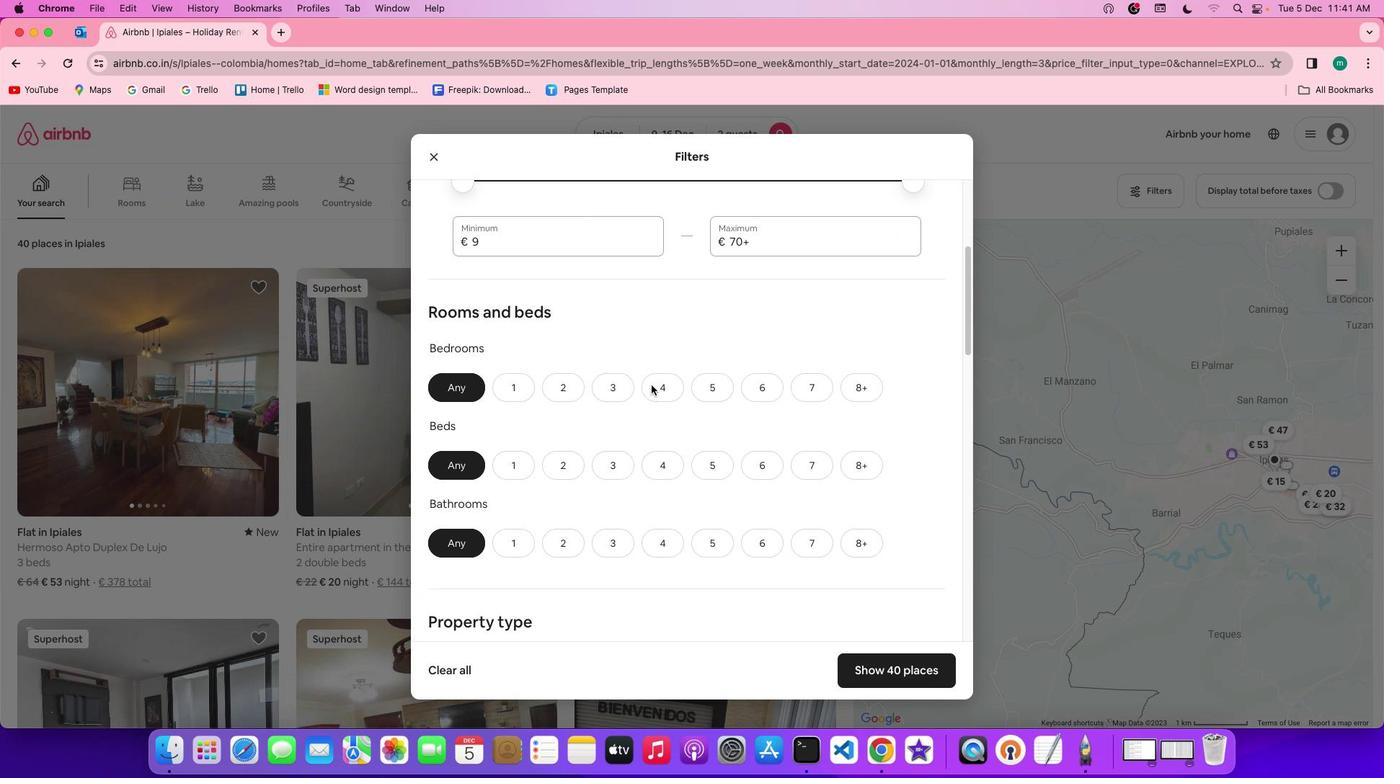 
Action: Mouse scrolled (650, 384) with delta (0, -1)
Screenshot: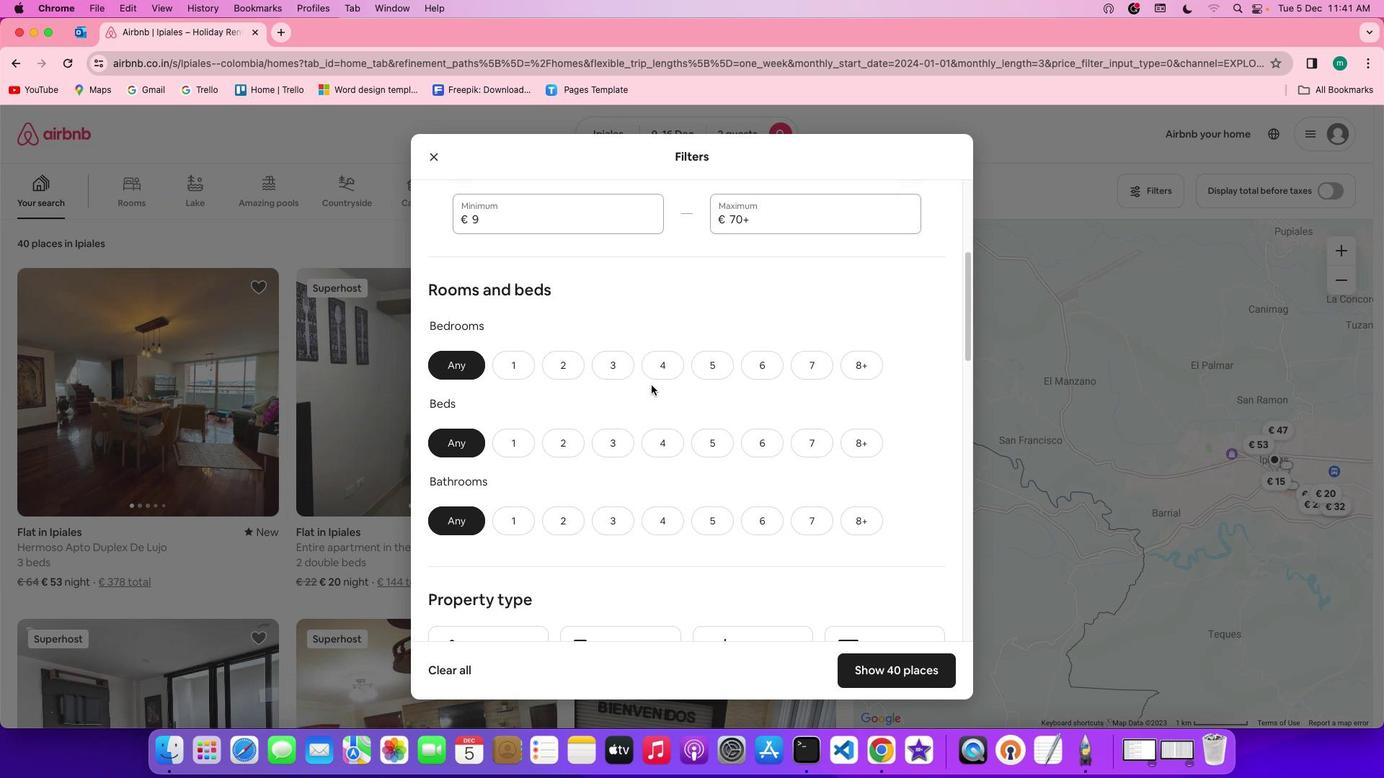 
Action: Mouse moved to (576, 309)
Screenshot: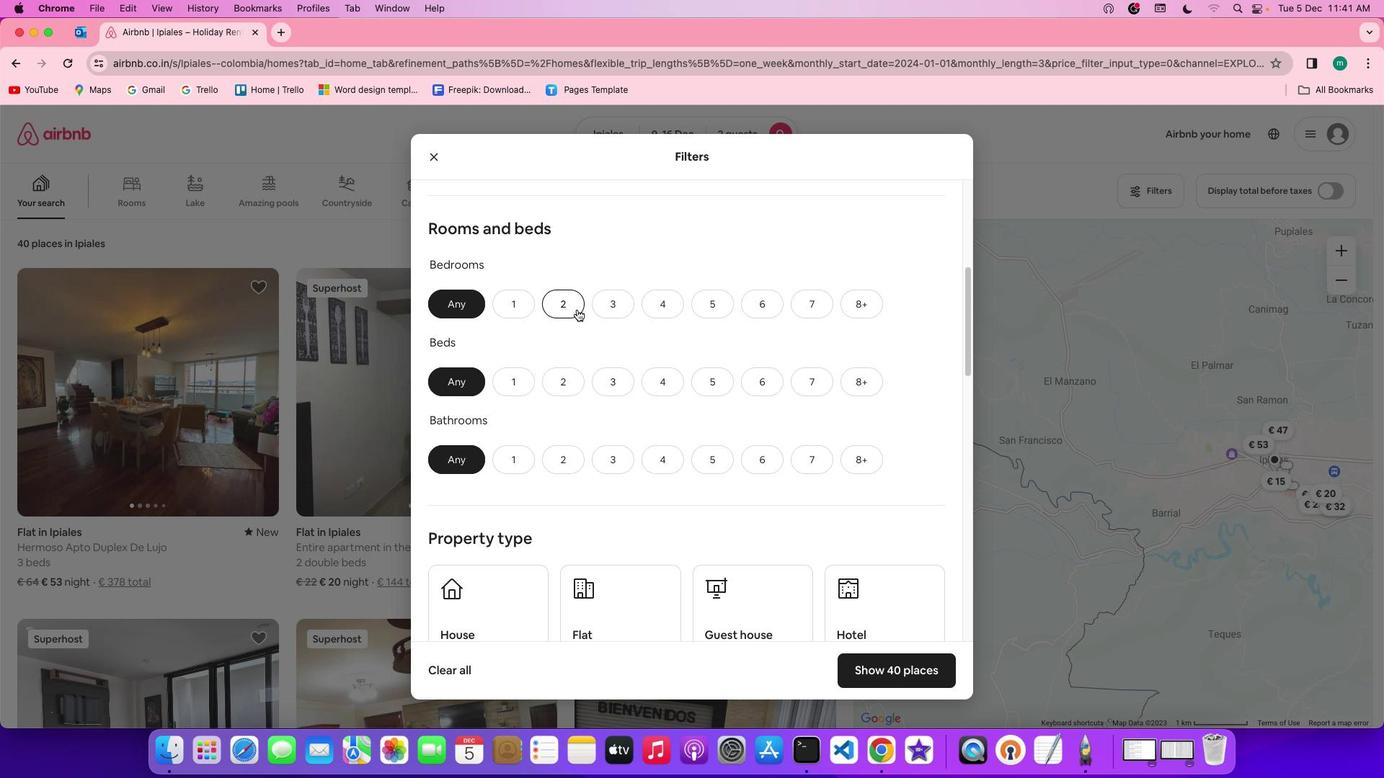 
Action: Mouse pressed left at (576, 309)
Screenshot: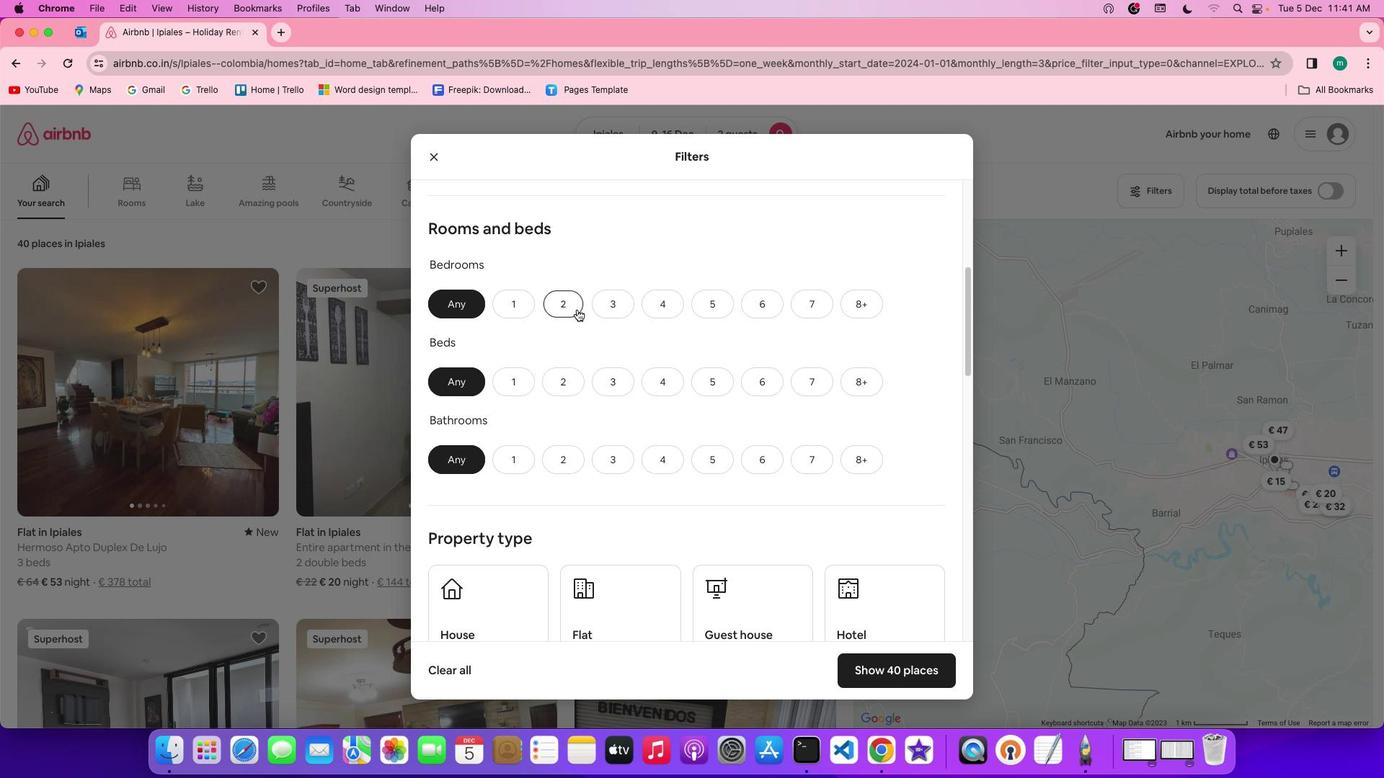 
Action: Mouse moved to (572, 371)
Screenshot: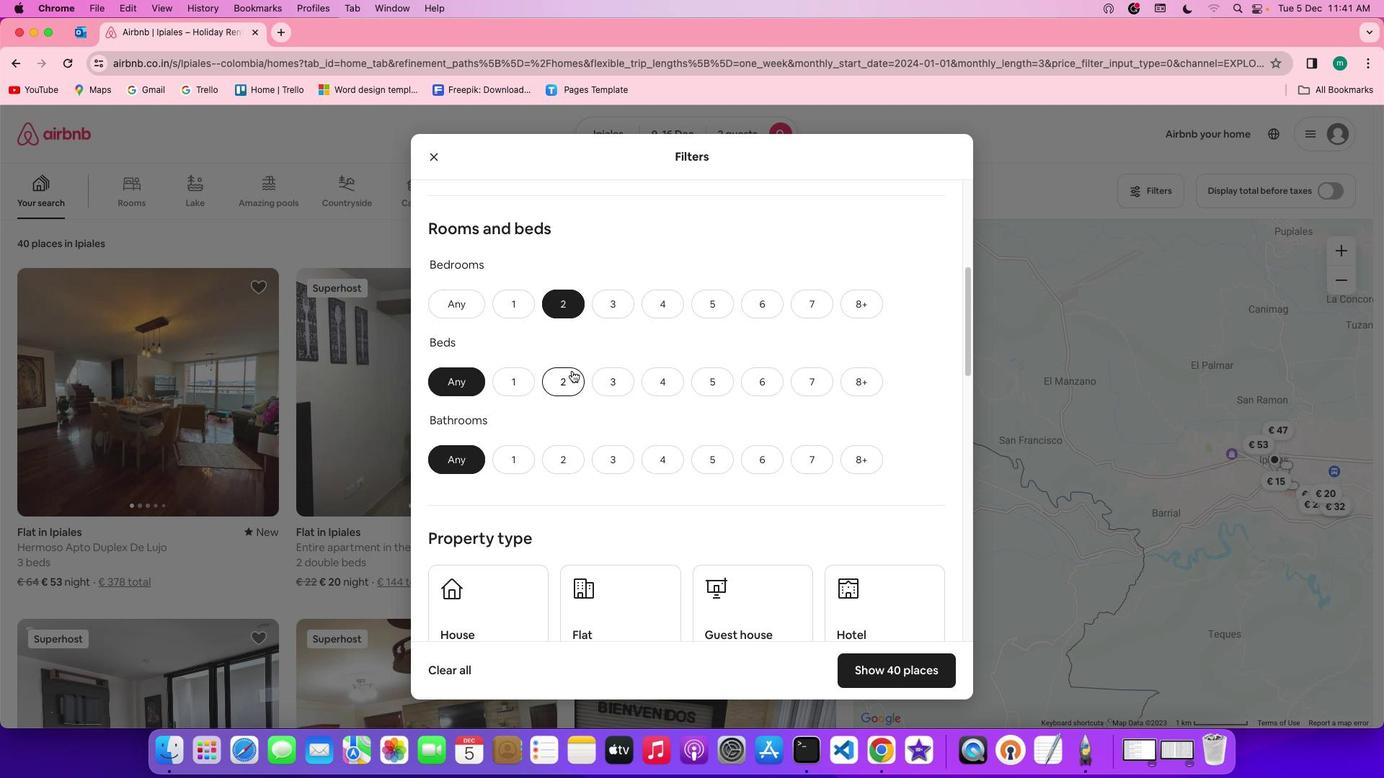 
Action: Mouse pressed left at (572, 371)
Screenshot: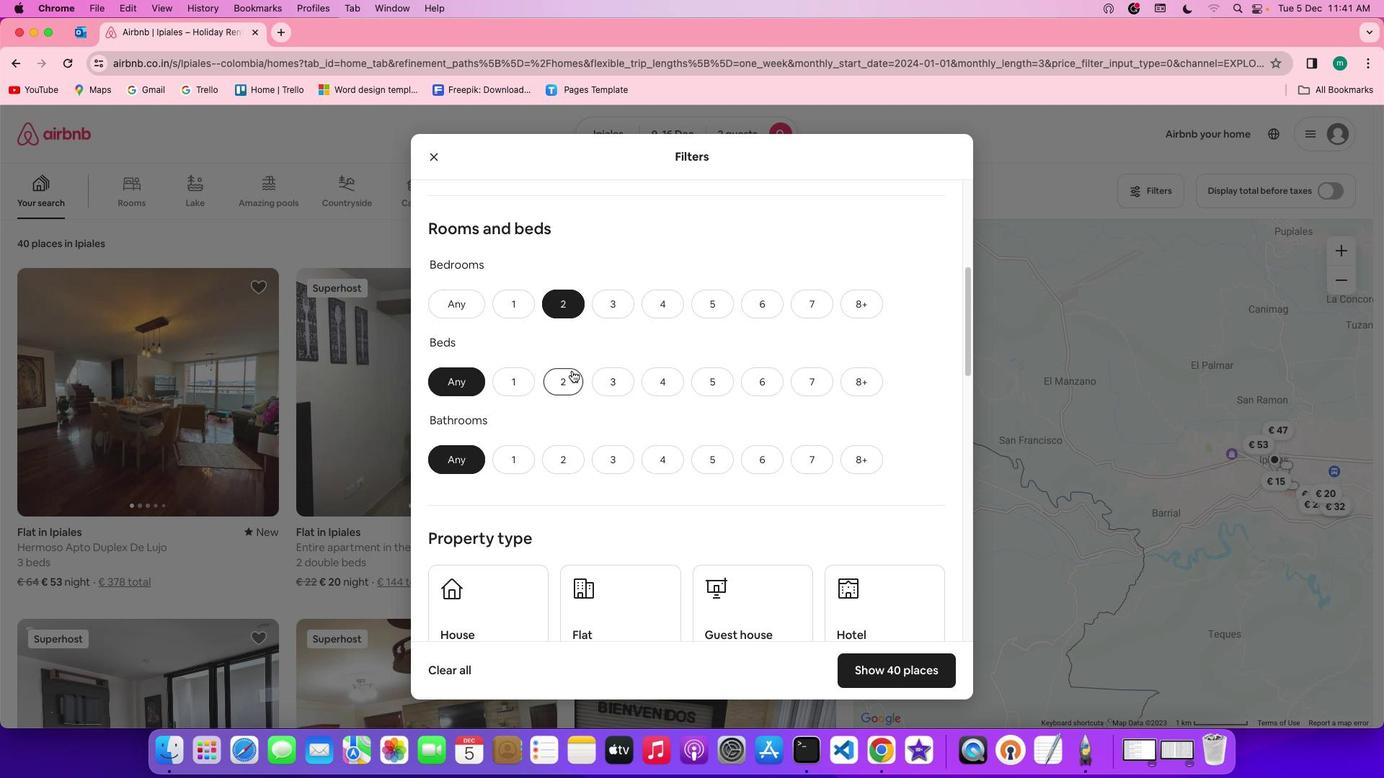 
Action: Mouse moved to (514, 452)
Screenshot: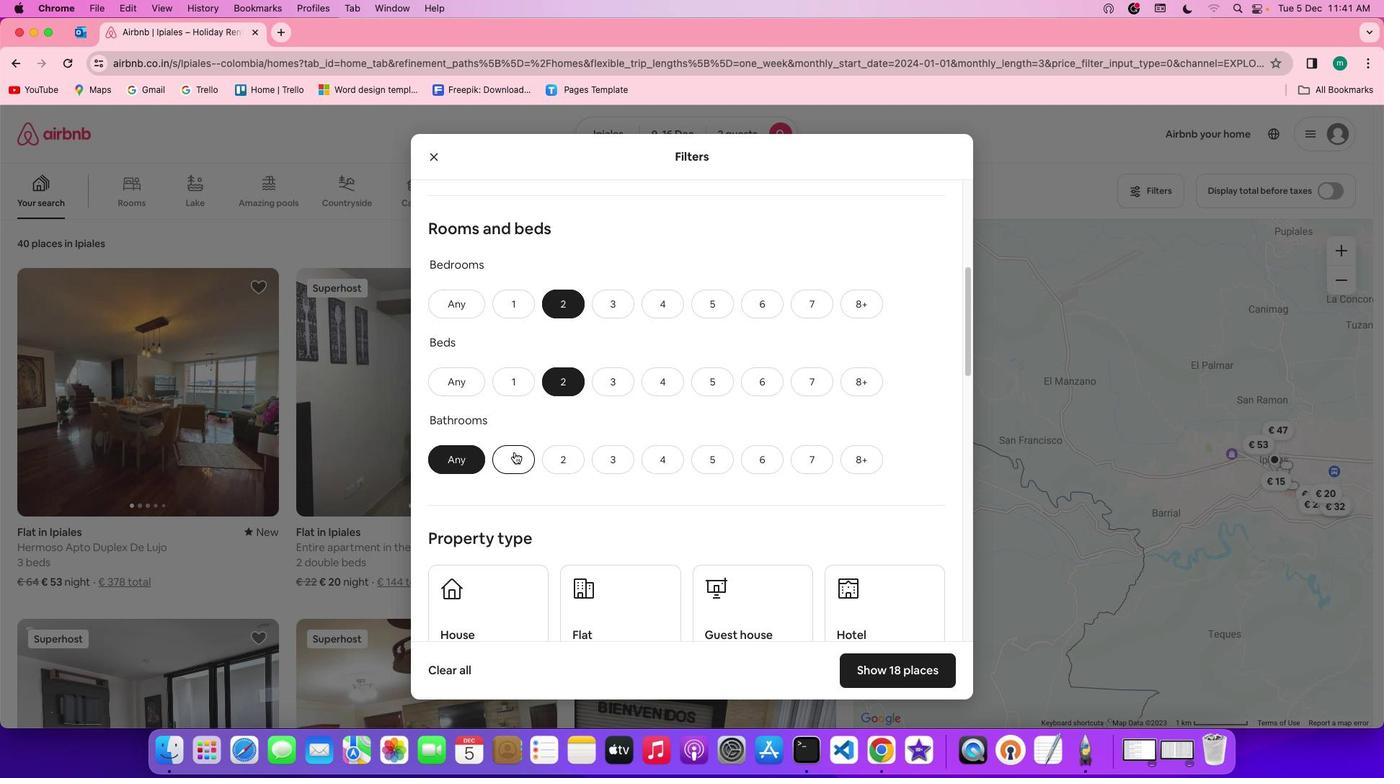 
Action: Mouse pressed left at (514, 452)
Screenshot: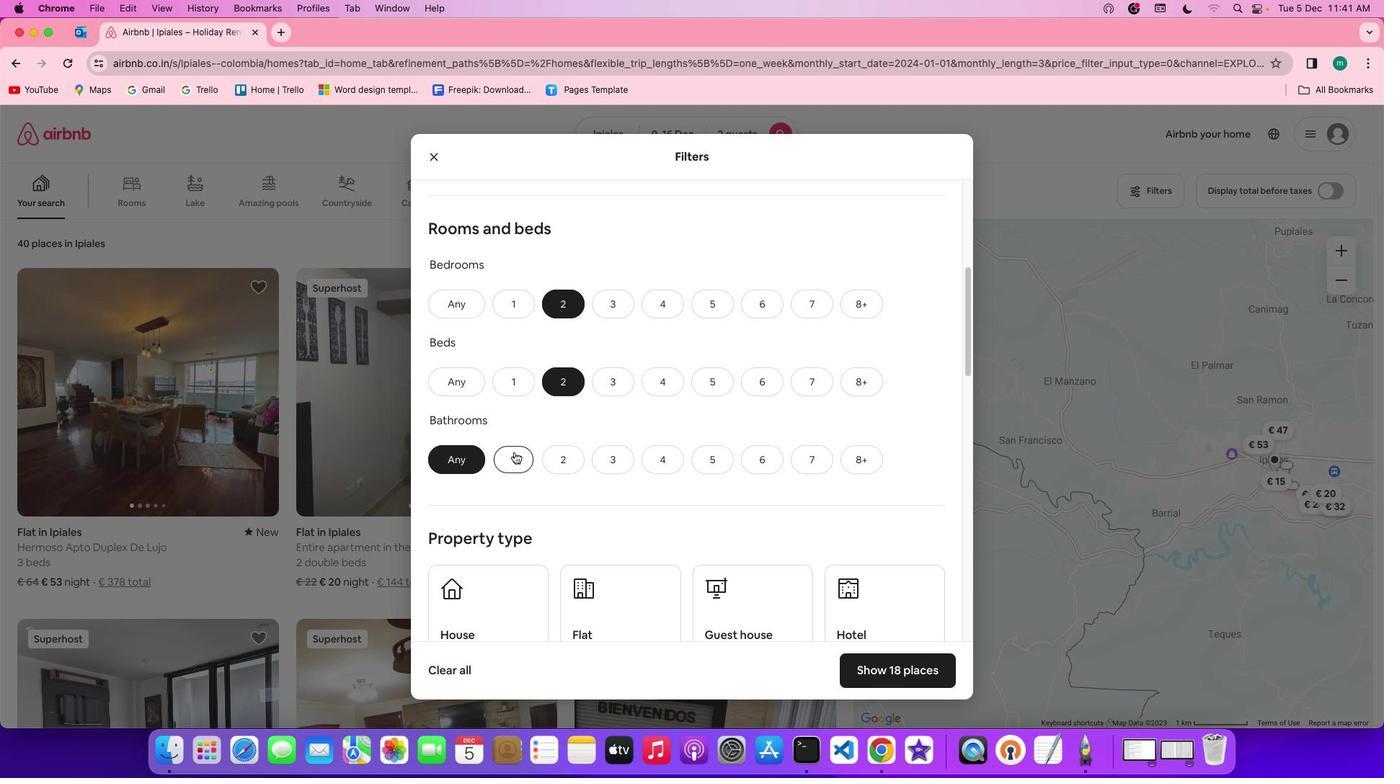 
Action: Mouse moved to (684, 453)
Screenshot: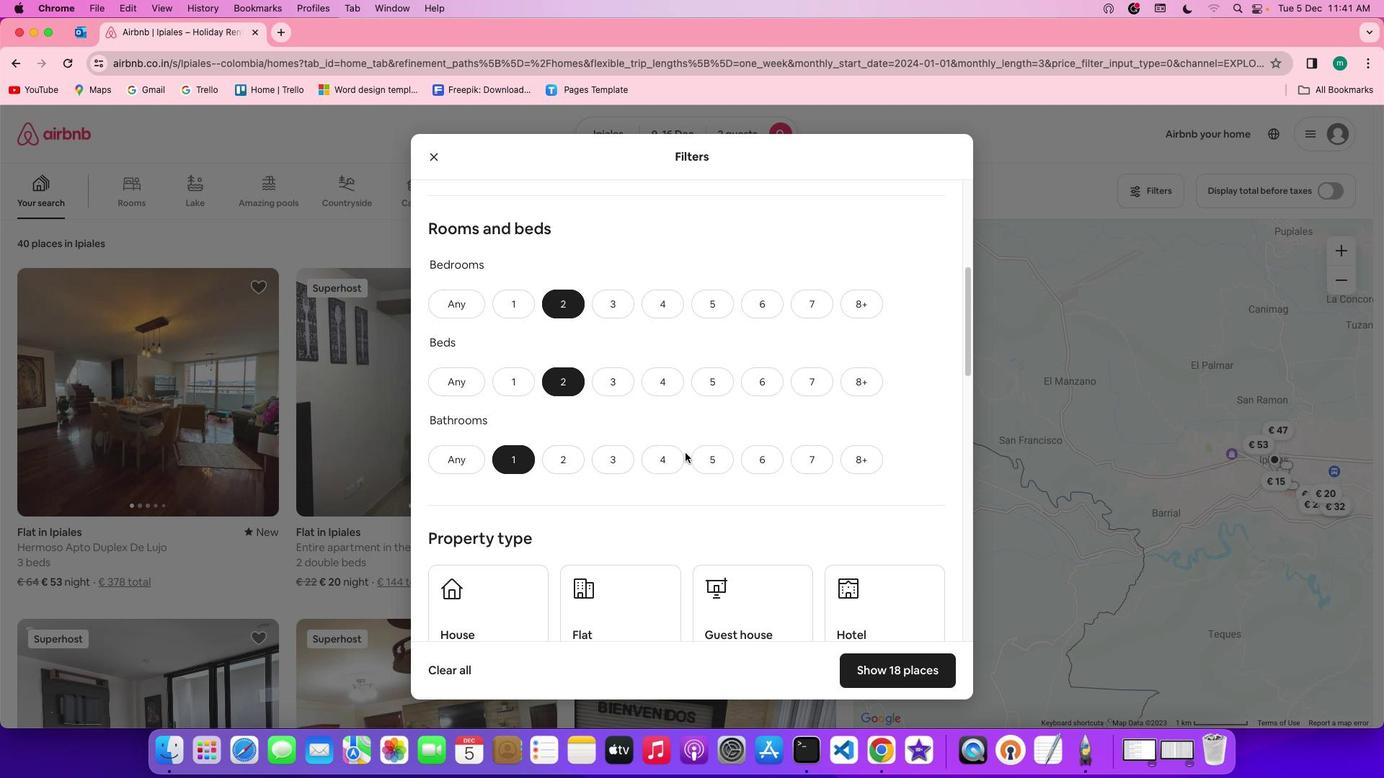 
Action: Mouse scrolled (684, 453) with delta (0, 0)
Screenshot: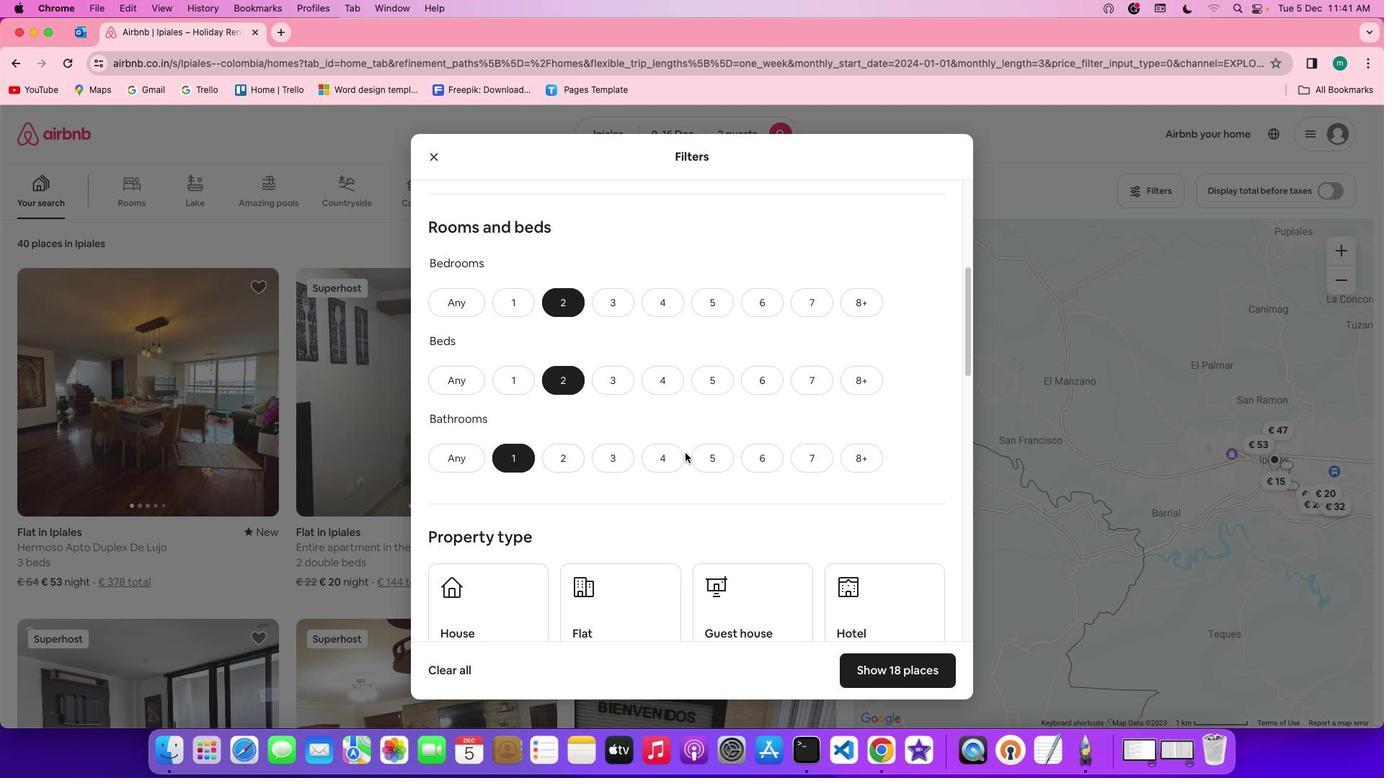 
Action: Mouse moved to (685, 452)
Screenshot: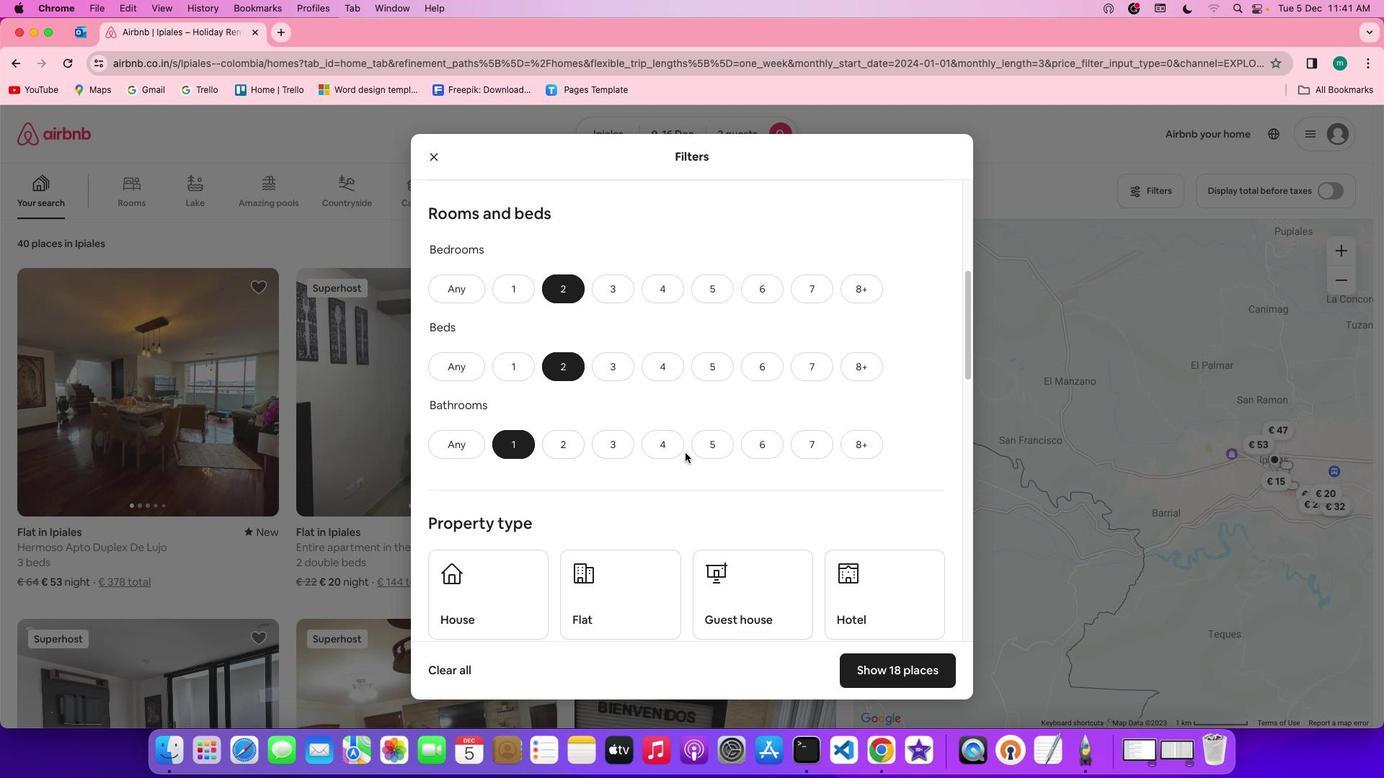
Action: Mouse scrolled (685, 452) with delta (0, 0)
Screenshot: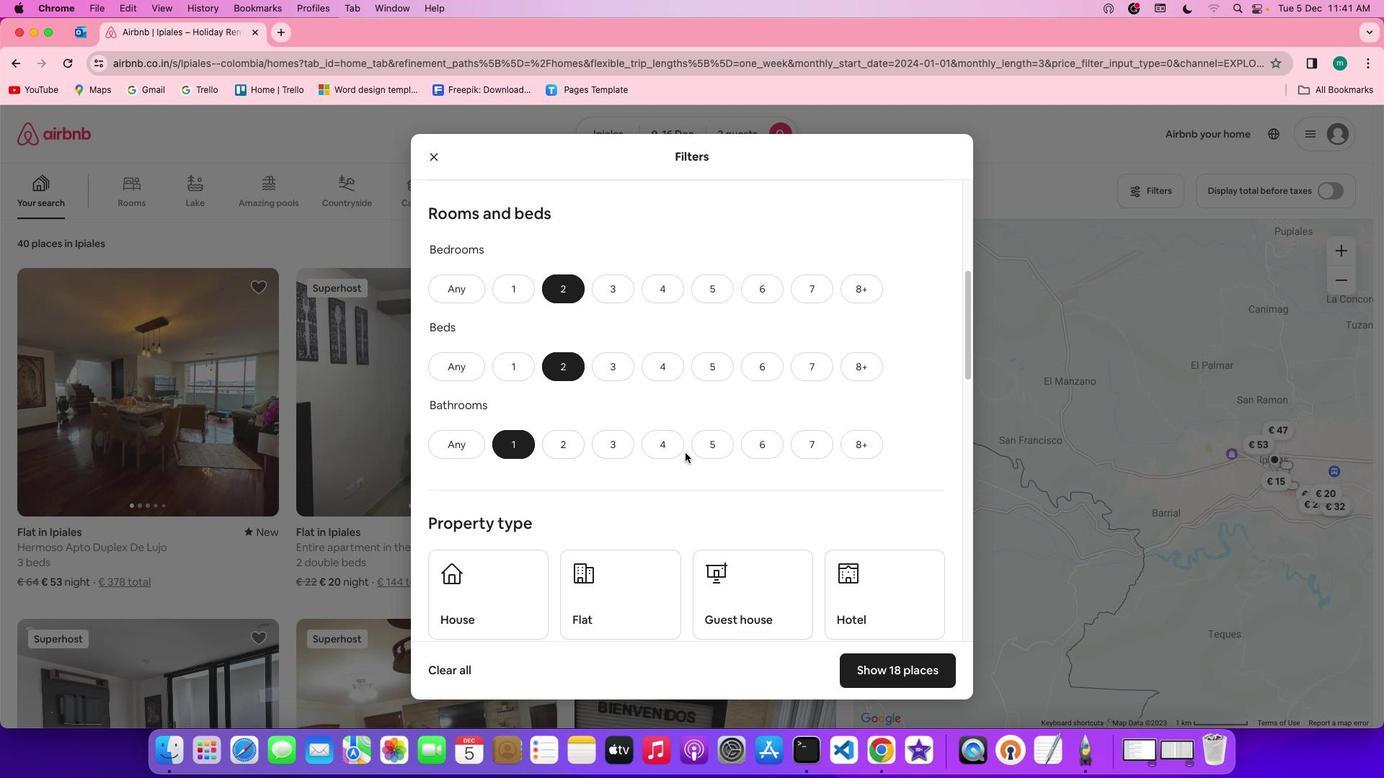 
Action: Mouse moved to (685, 452)
Screenshot: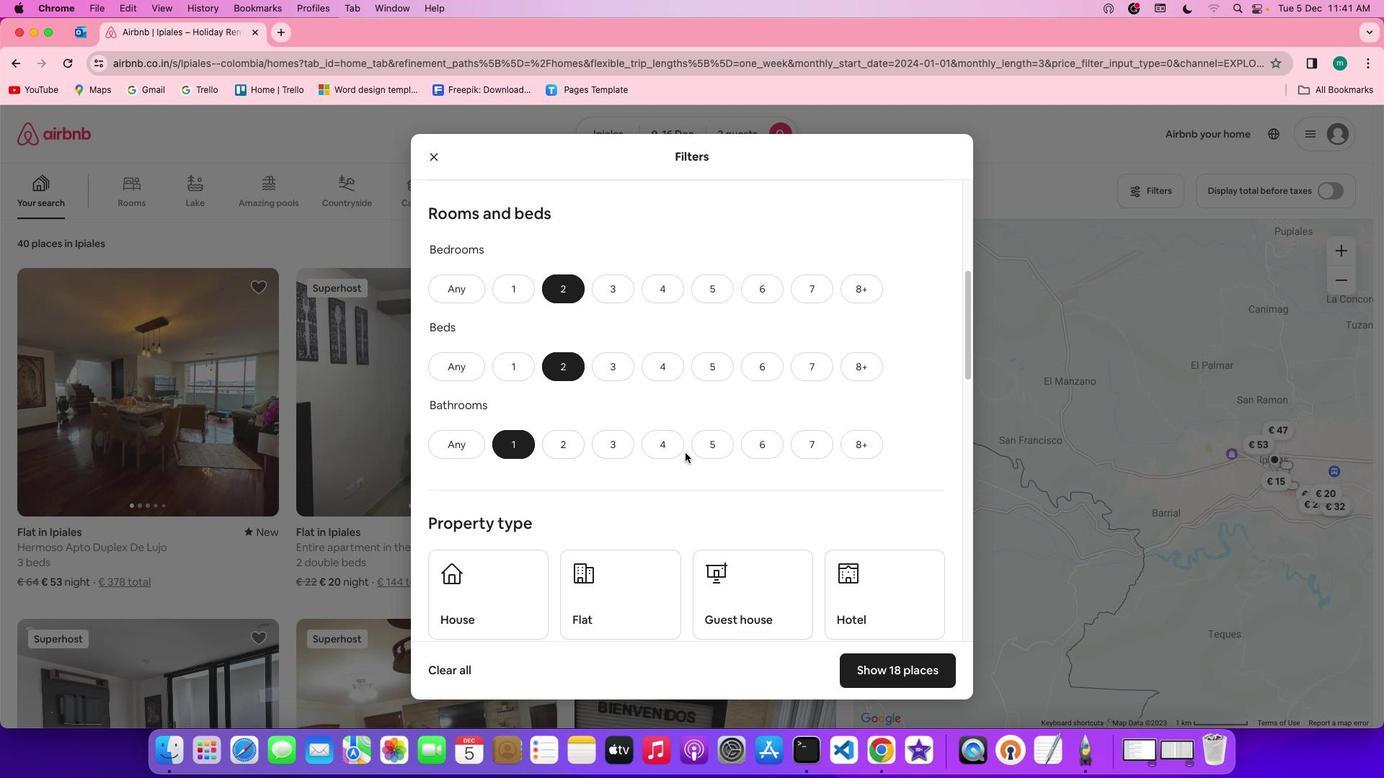
Action: Mouse scrolled (685, 452) with delta (0, -1)
Screenshot: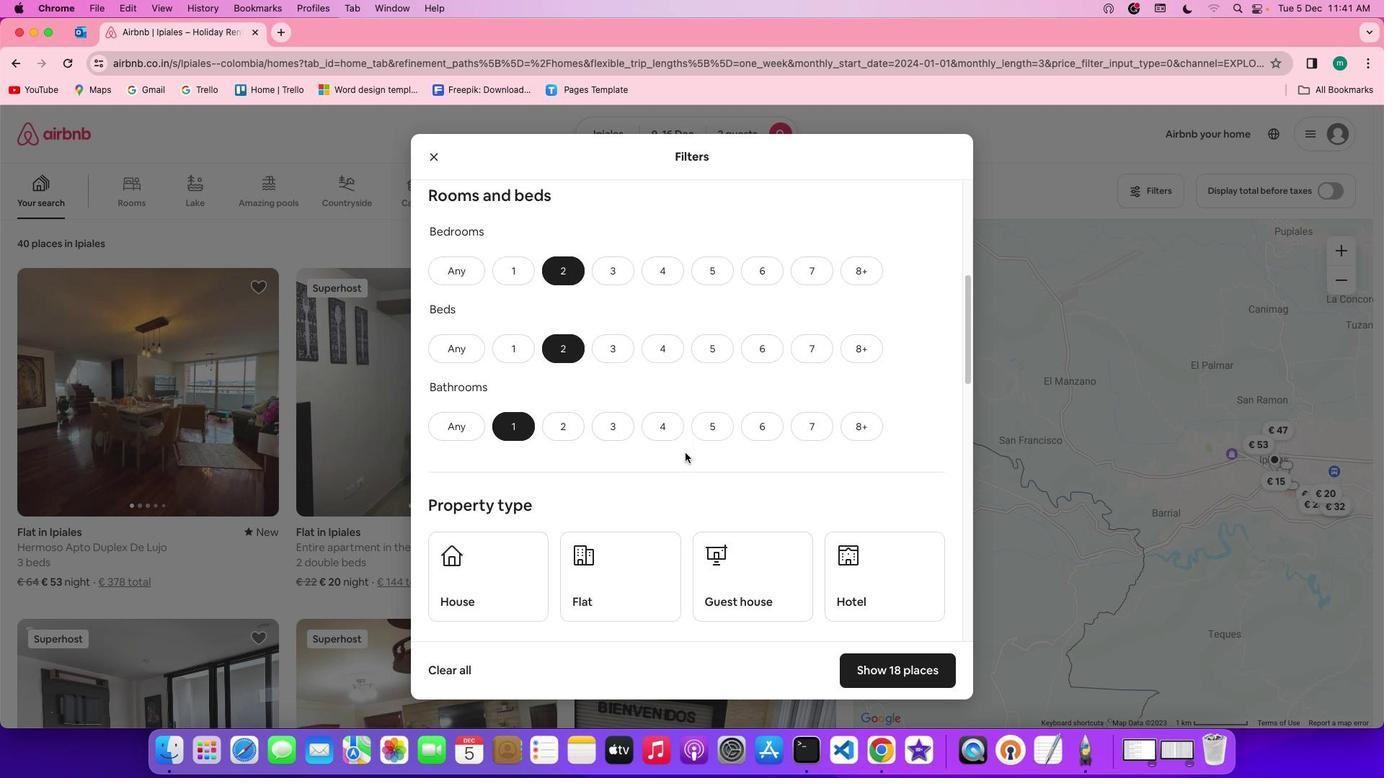 
Action: Mouse moved to (688, 453)
Screenshot: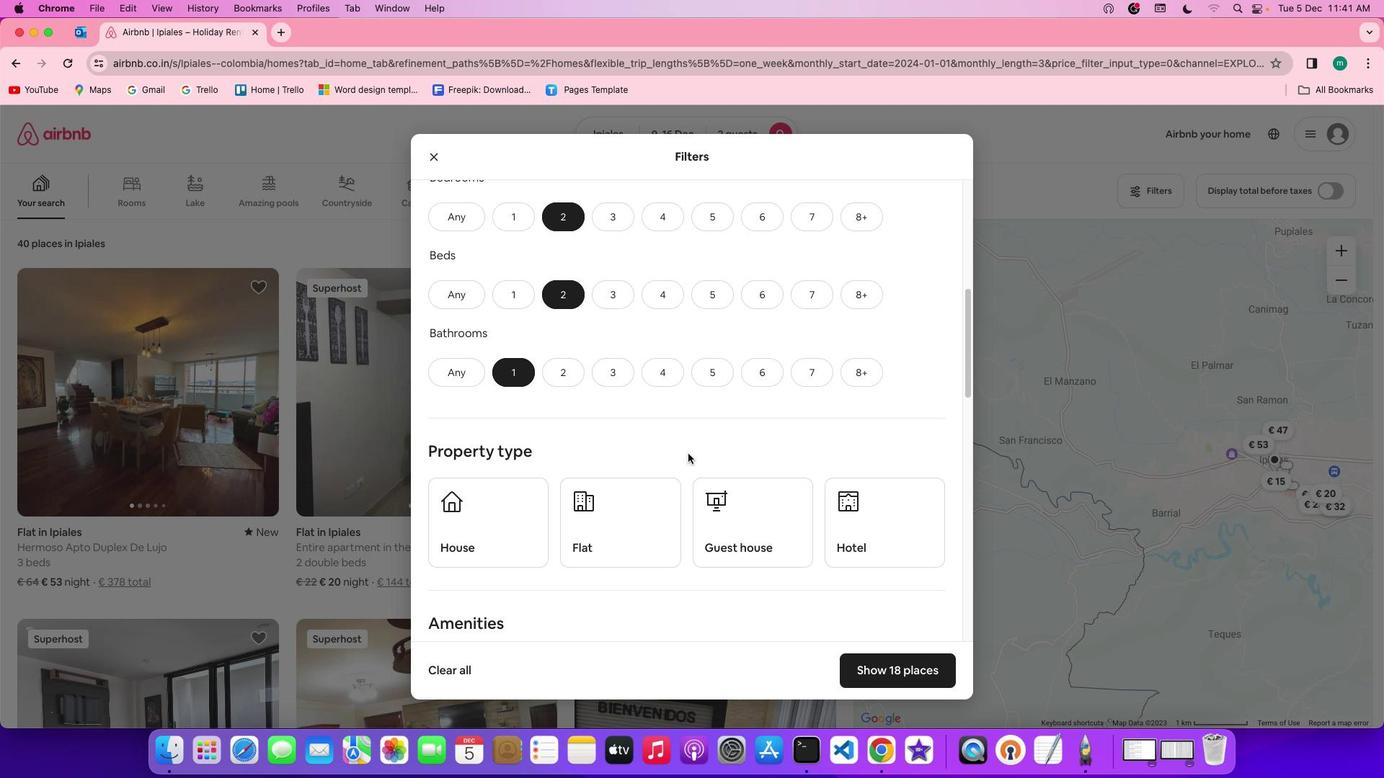 
Action: Mouse scrolled (688, 453) with delta (0, 0)
Screenshot: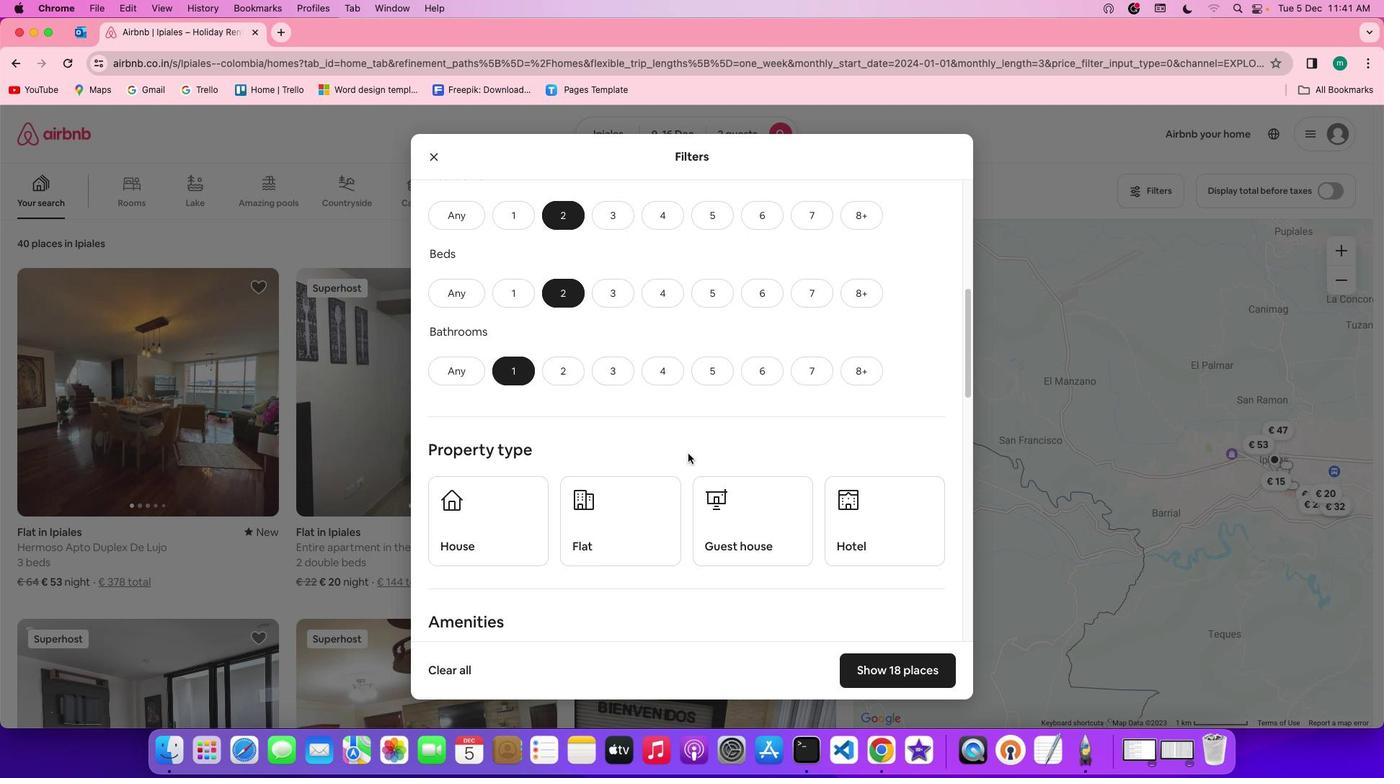 
Action: Mouse scrolled (688, 453) with delta (0, 0)
Screenshot: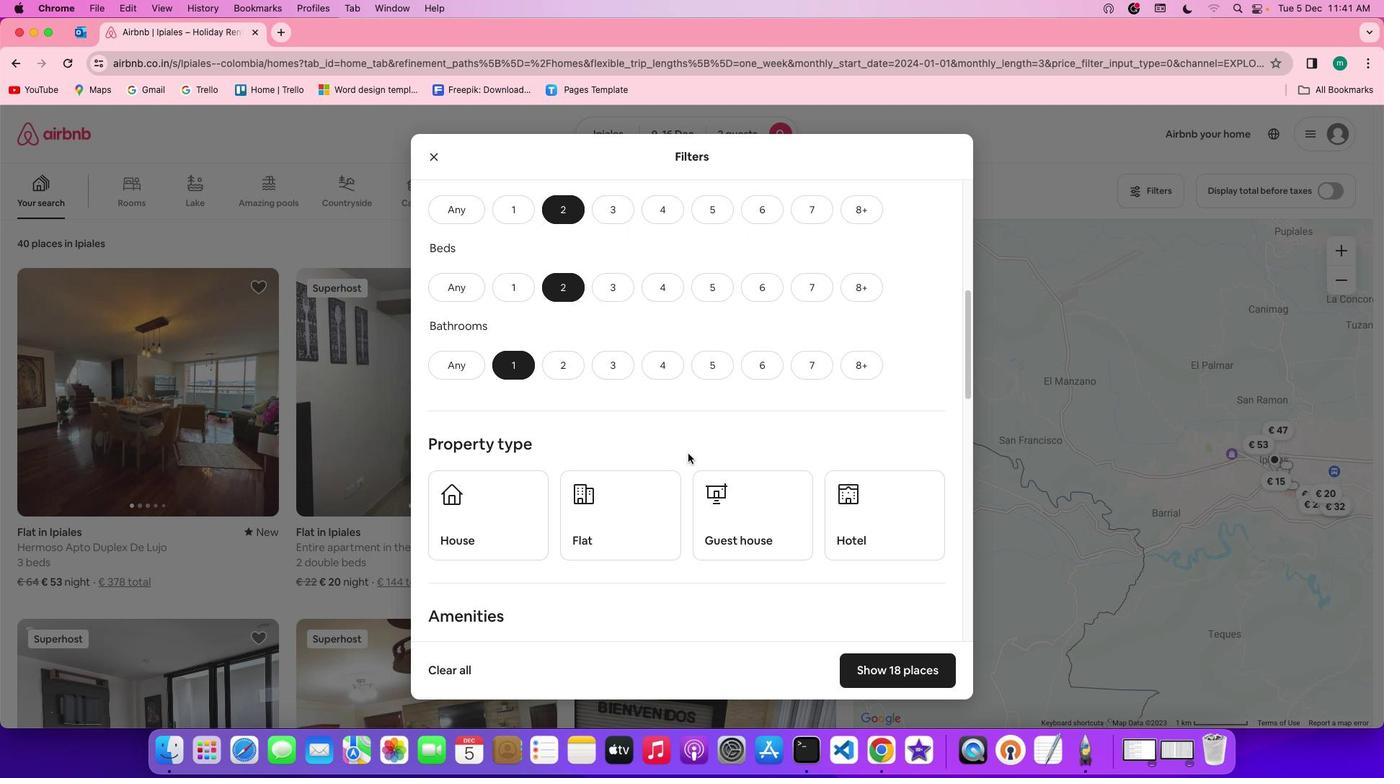 
Action: Mouse scrolled (688, 453) with delta (0, 0)
Screenshot: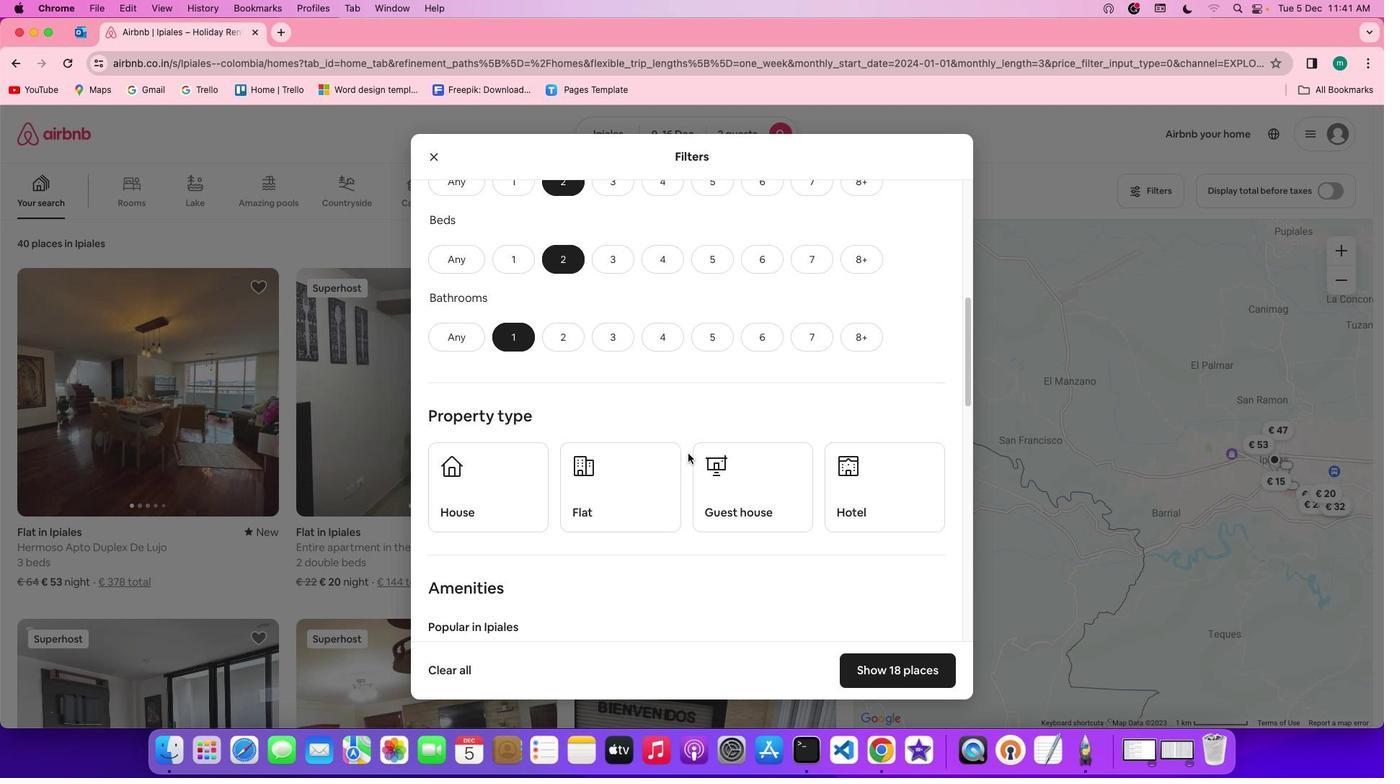 
Action: Mouse scrolled (688, 453) with delta (0, 0)
Screenshot: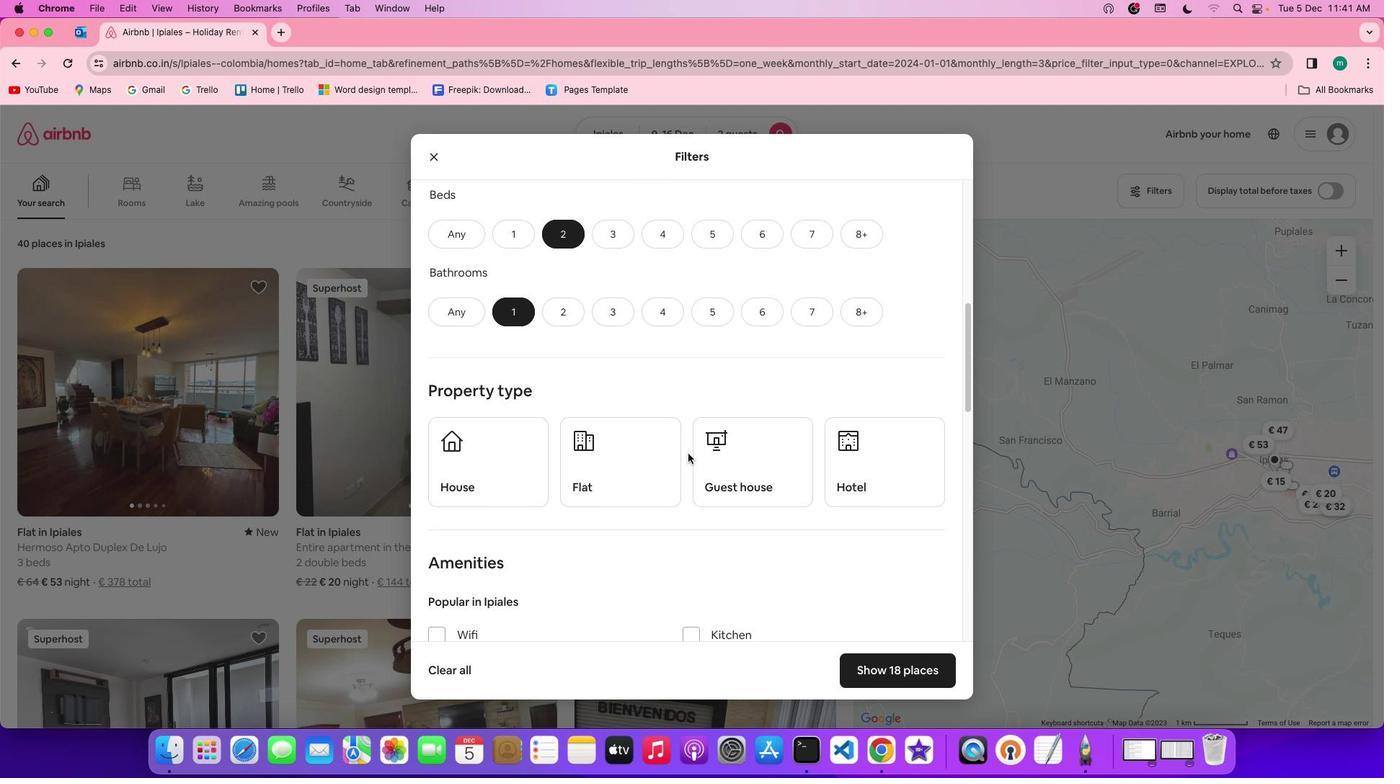 
Action: Mouse scrolled (688, 453) with delta (0, 0)
Screenshot: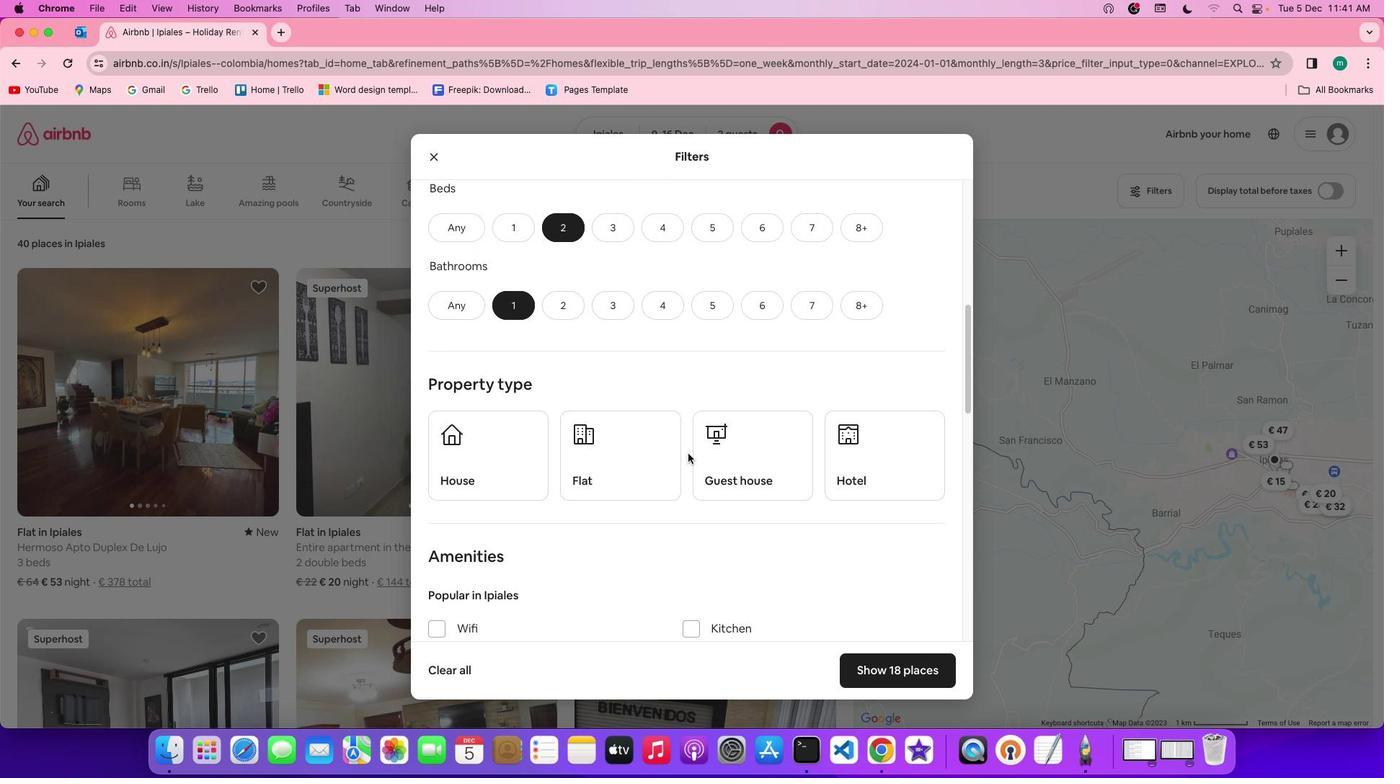 
Action: Mouse scrolled (688, 453) with delta (0, 0)
Screenshot: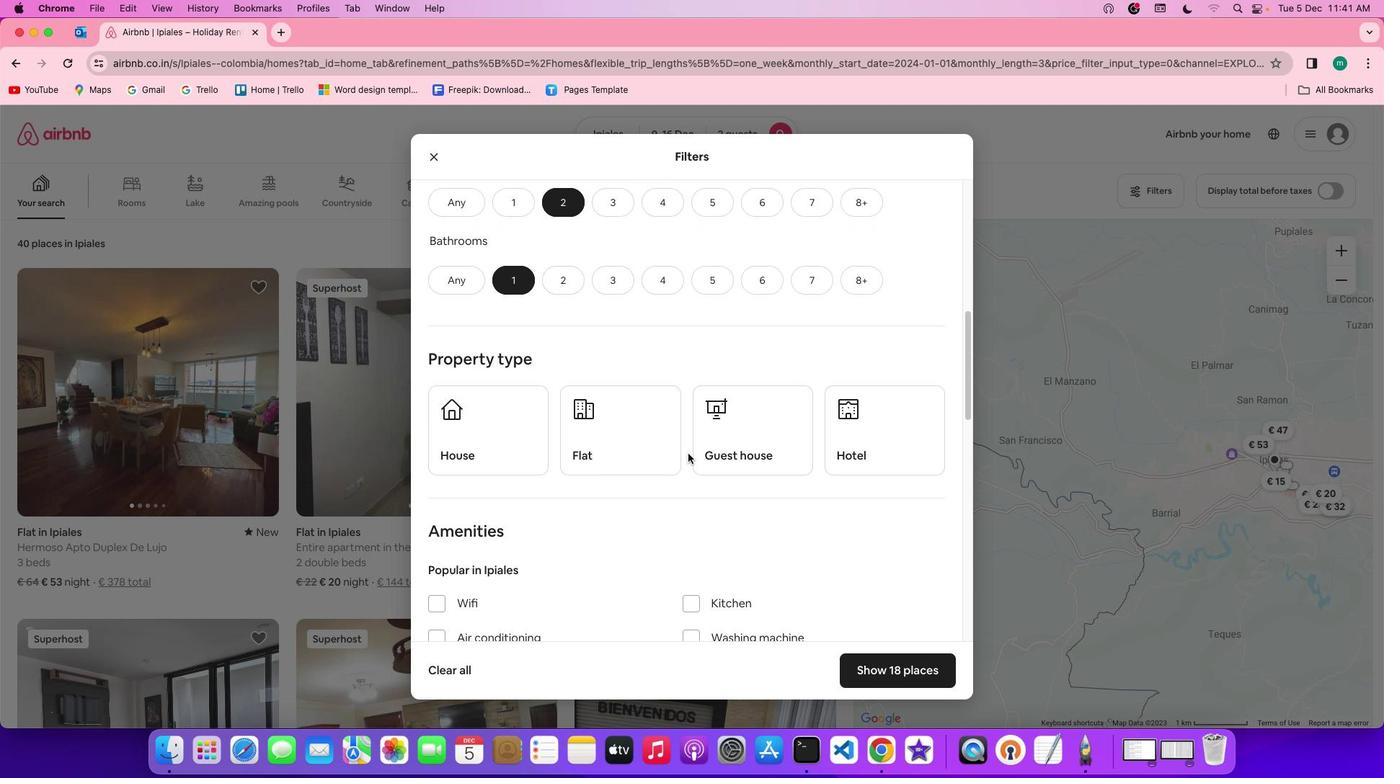 
Action: Mouse moved to (627, 418)
Screenshot: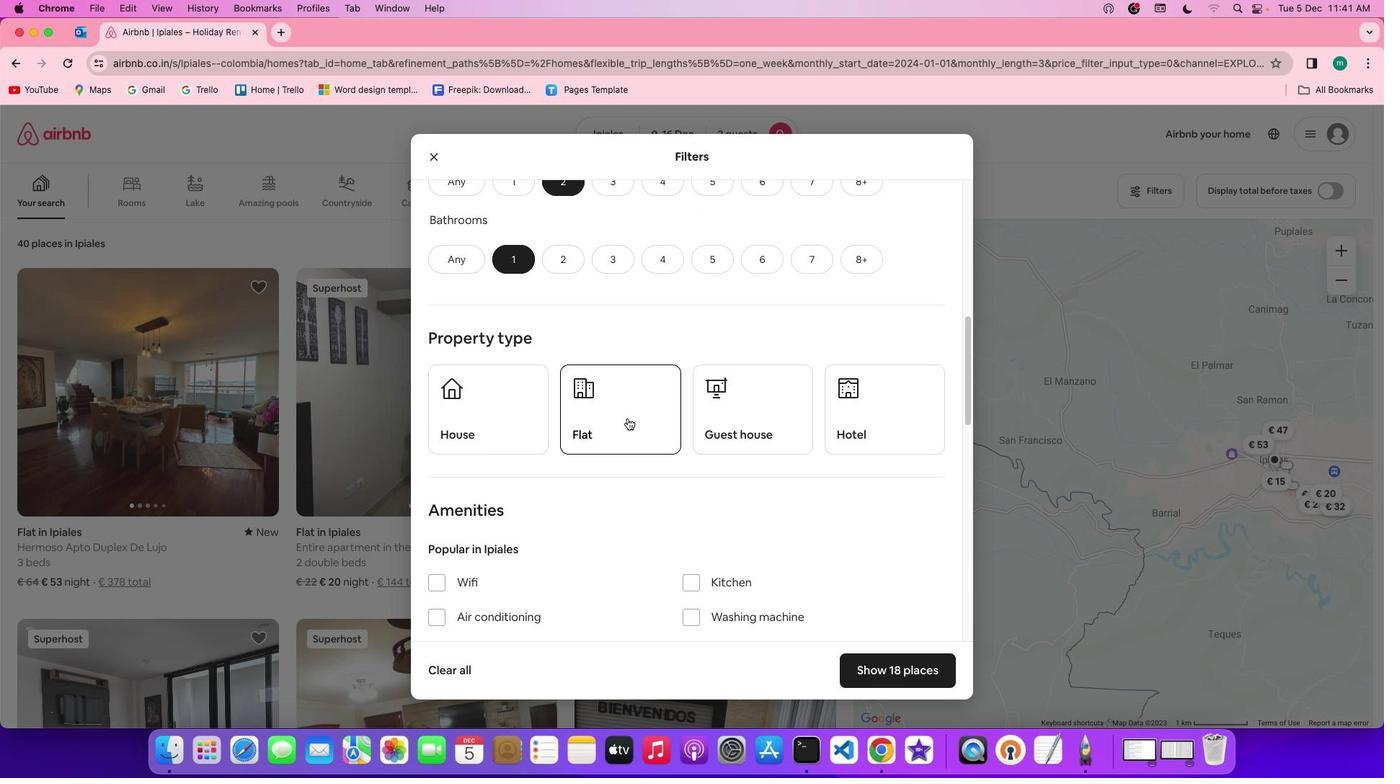 
Action: Mouse pressed left at (627, 418)
Screenshot: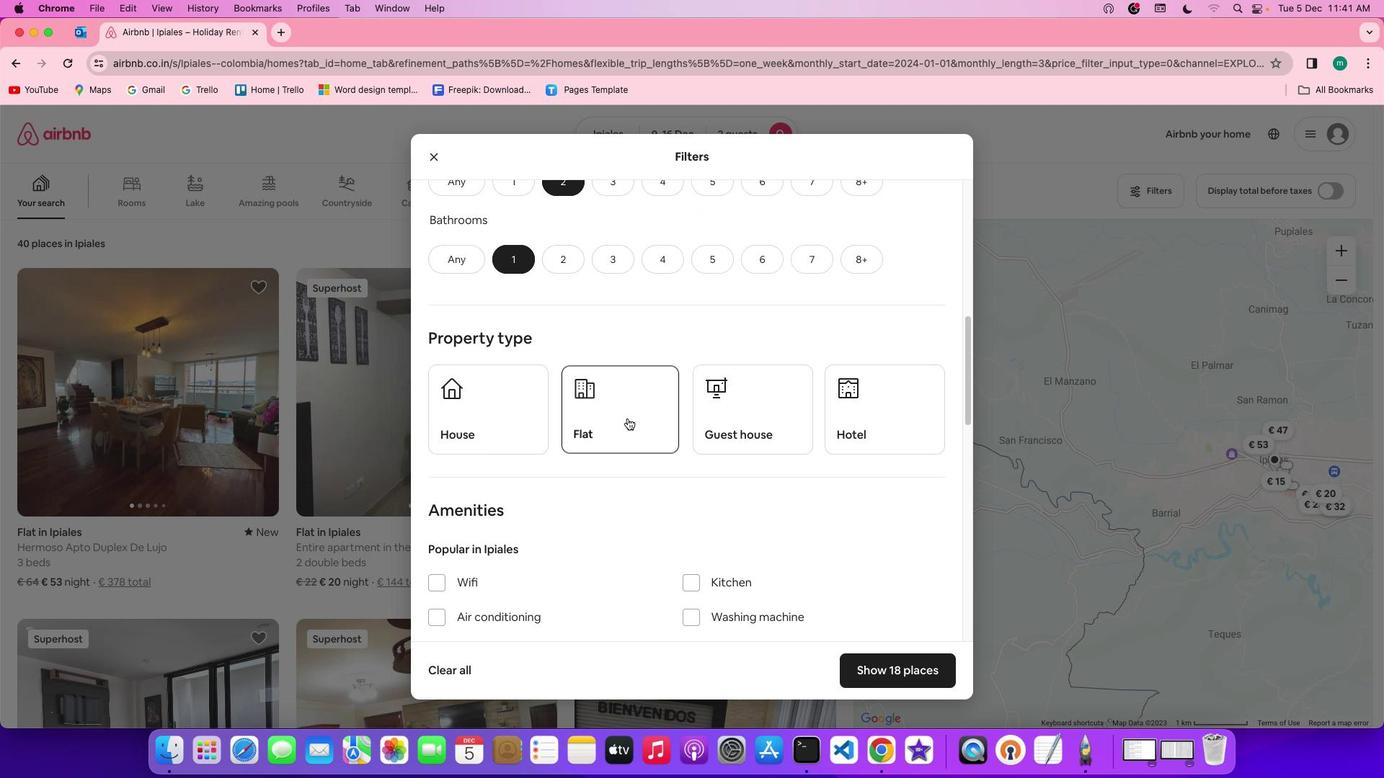 
Action: Mouse moved to (766, 461)
Screenshot: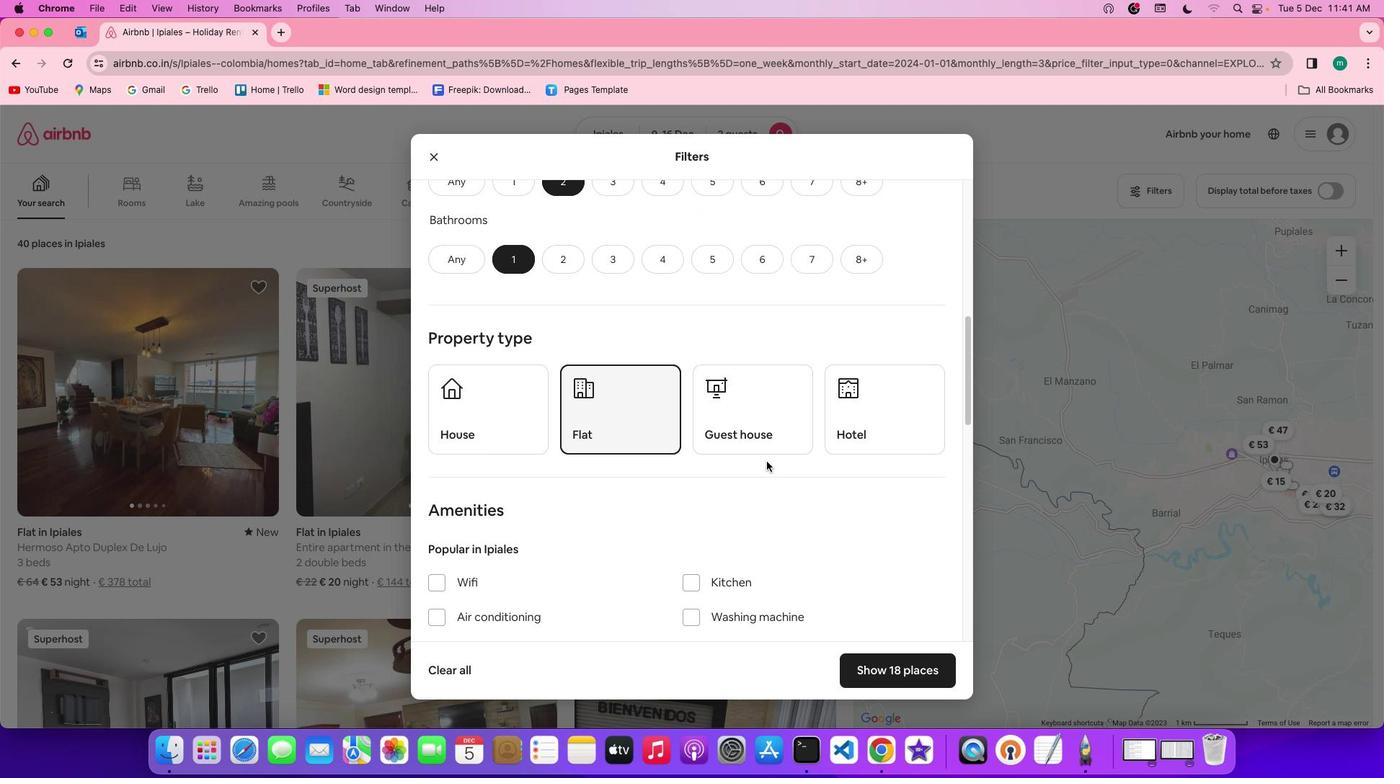 
Action: Mouse scrolled (766, 461) with delta (0, 0)
Screenshot: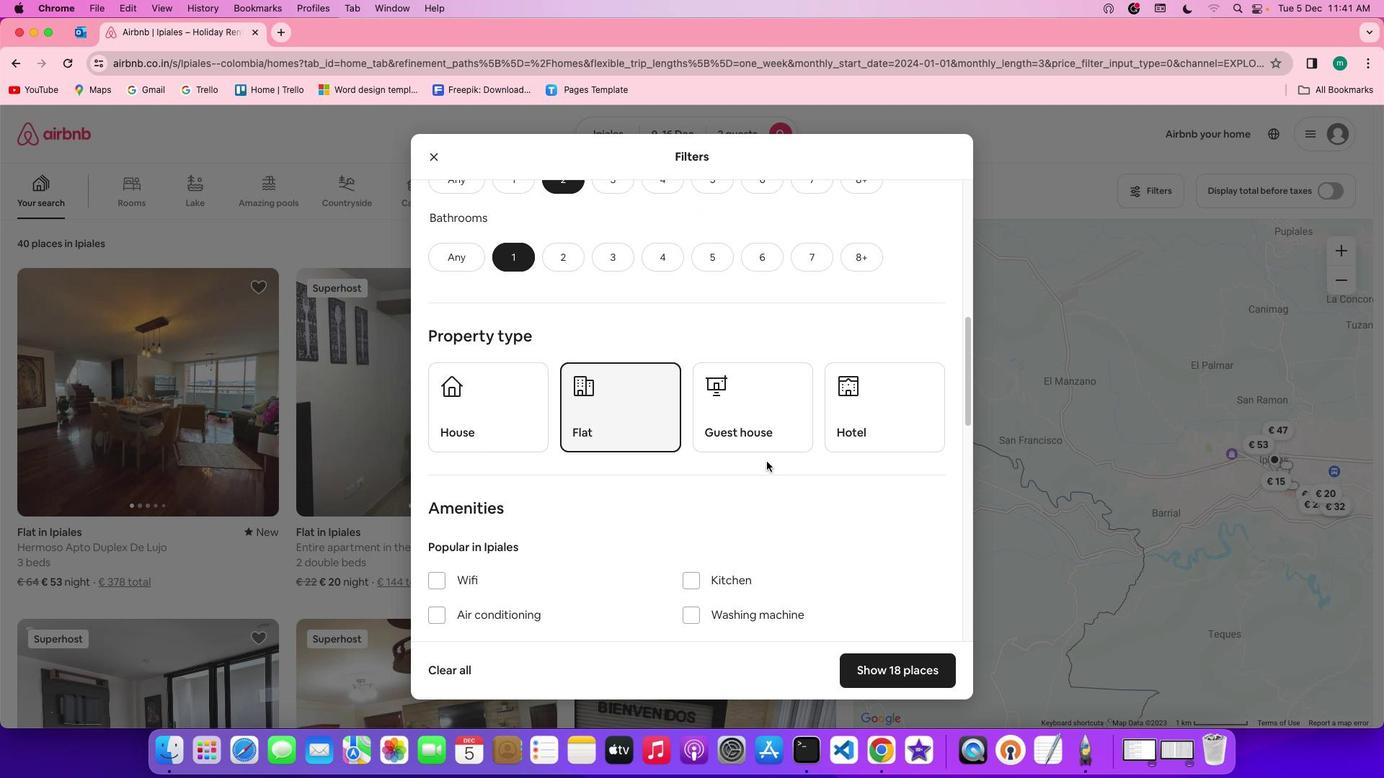 
Action: Mouse scrolled (766, 461) with delta (0, 0)
Screenshot: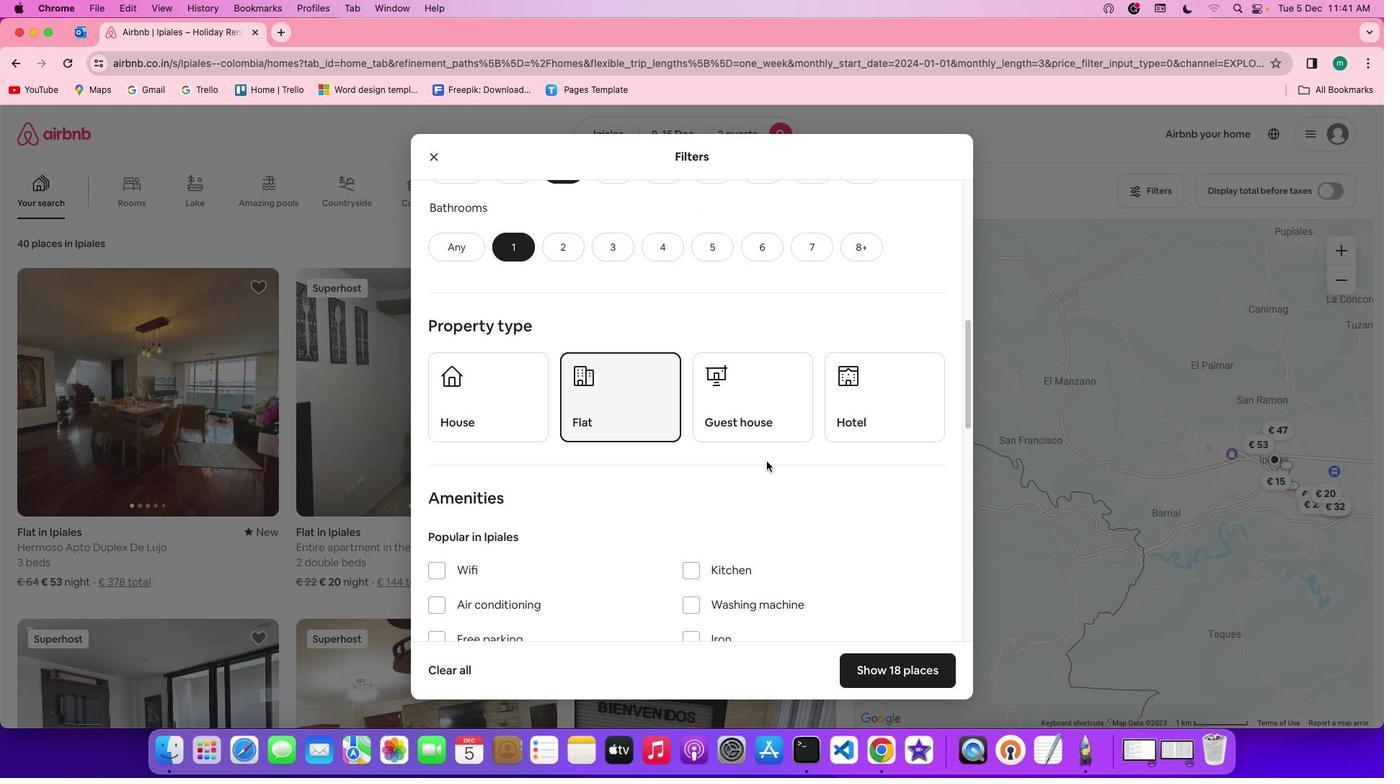 
Action: Mouse scrolled (766, 461) with delta (0, 0)
Screenshot: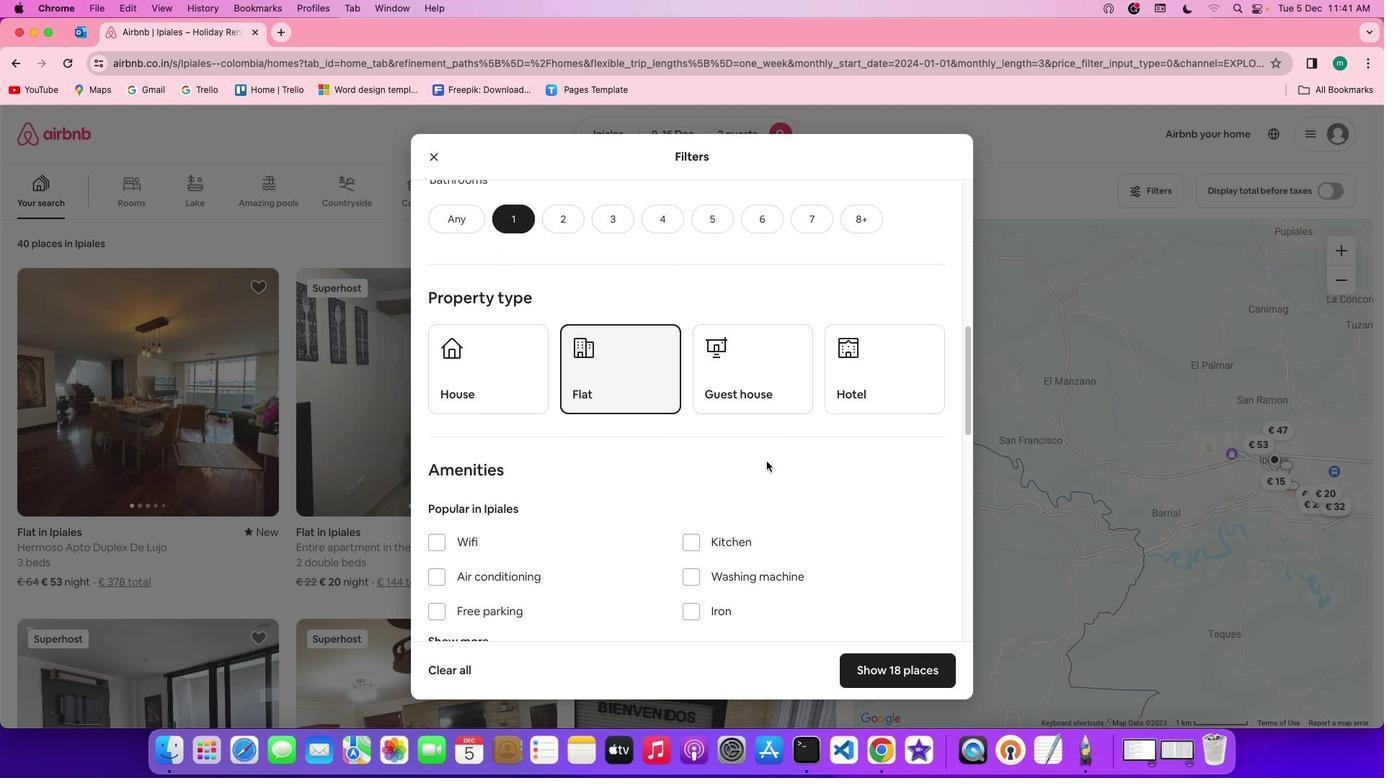 
Action: Mouse scrolled (766, 461) with delta (0, 0)
Screenshot: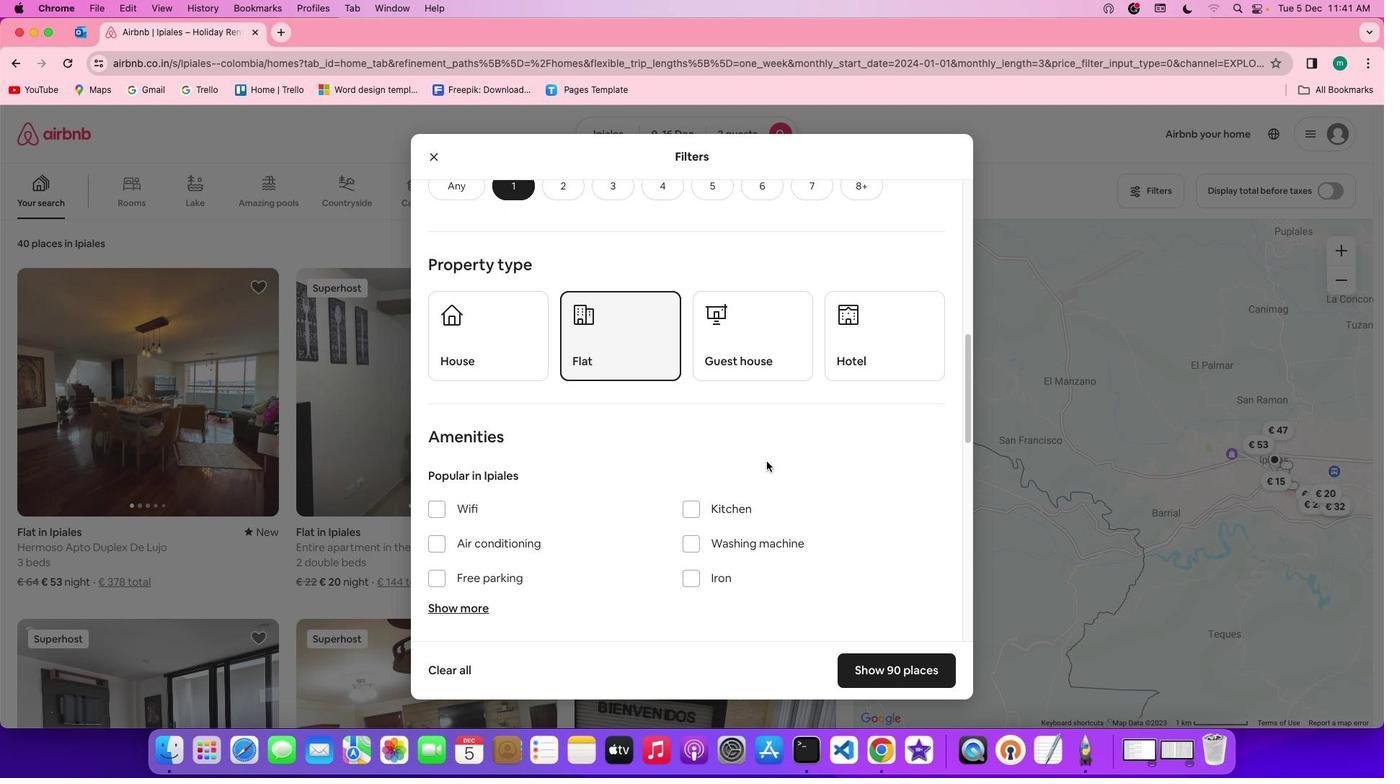 
Action: Mouse moved to (767, 461)
Screenshot: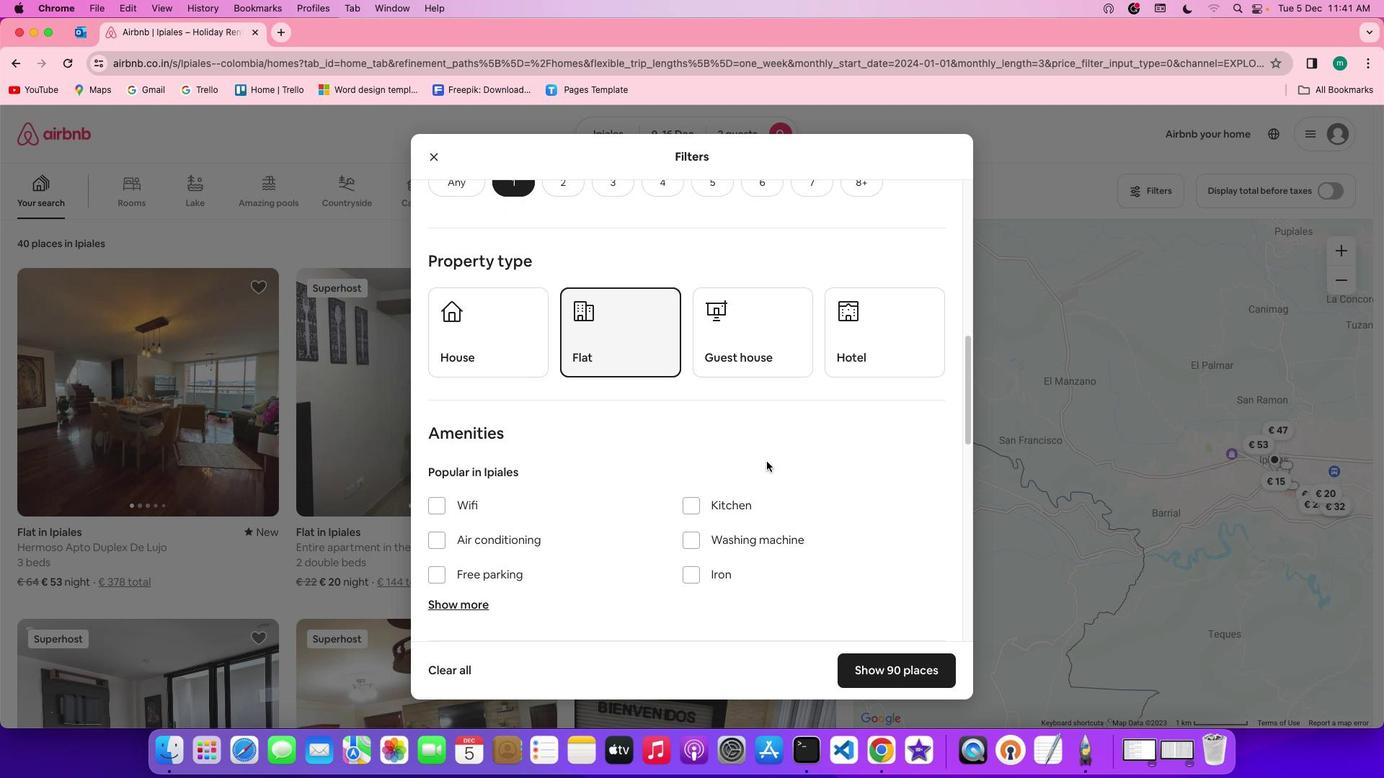 
Action: Mouse scrolled (767, 461) with delta (0, 0)
Screenshot: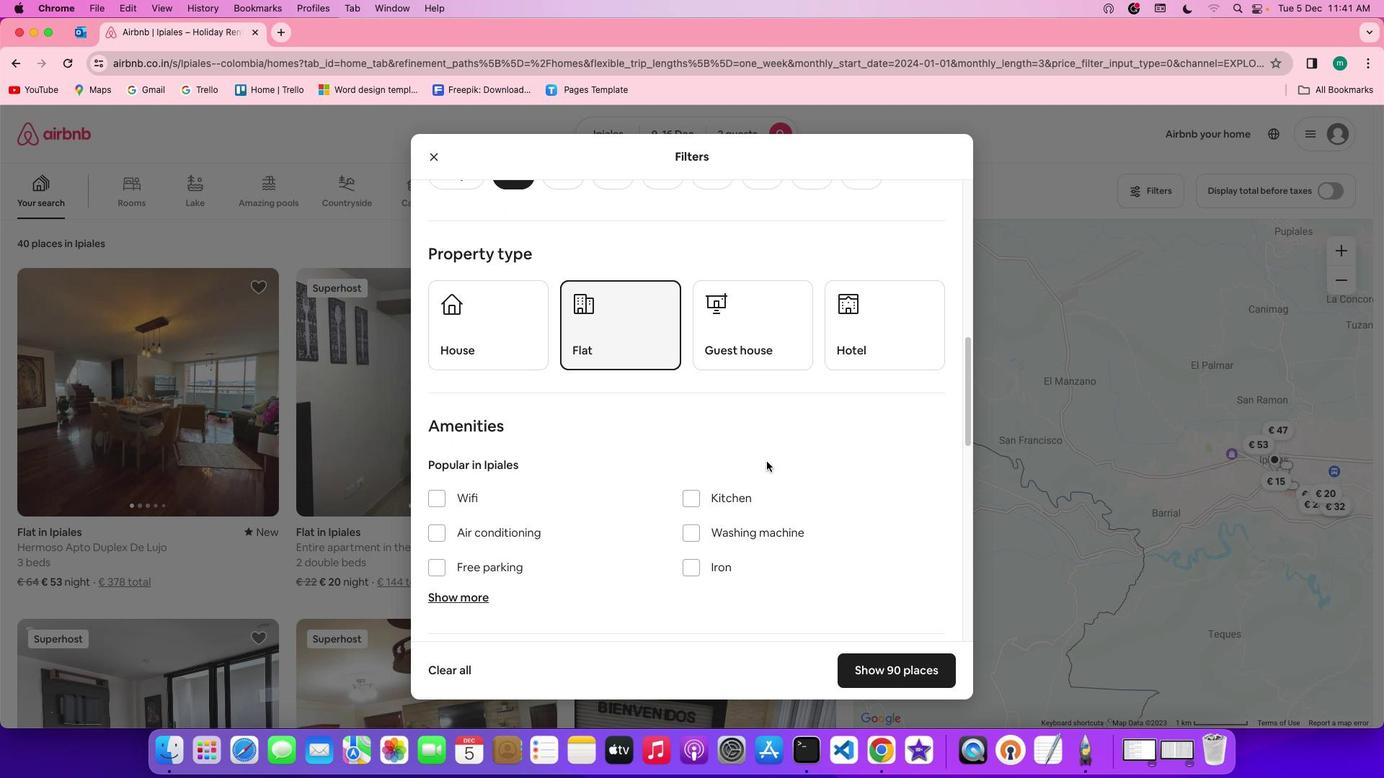 
Action: Mouse scrolled (767, 461) with delta (0, 0)
Screenshot: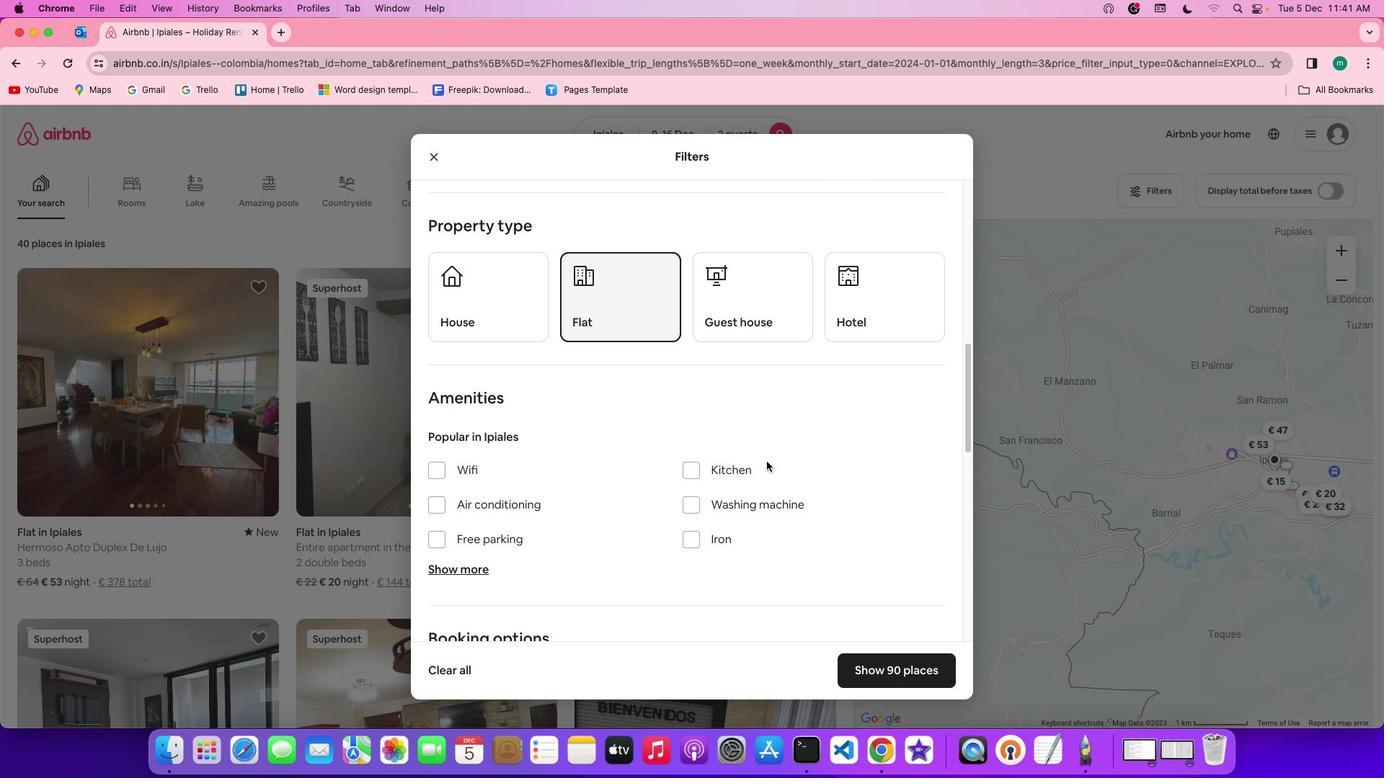 
Action: Mouse scrolled (767, 461) with delta (0, 0)
Screenshot: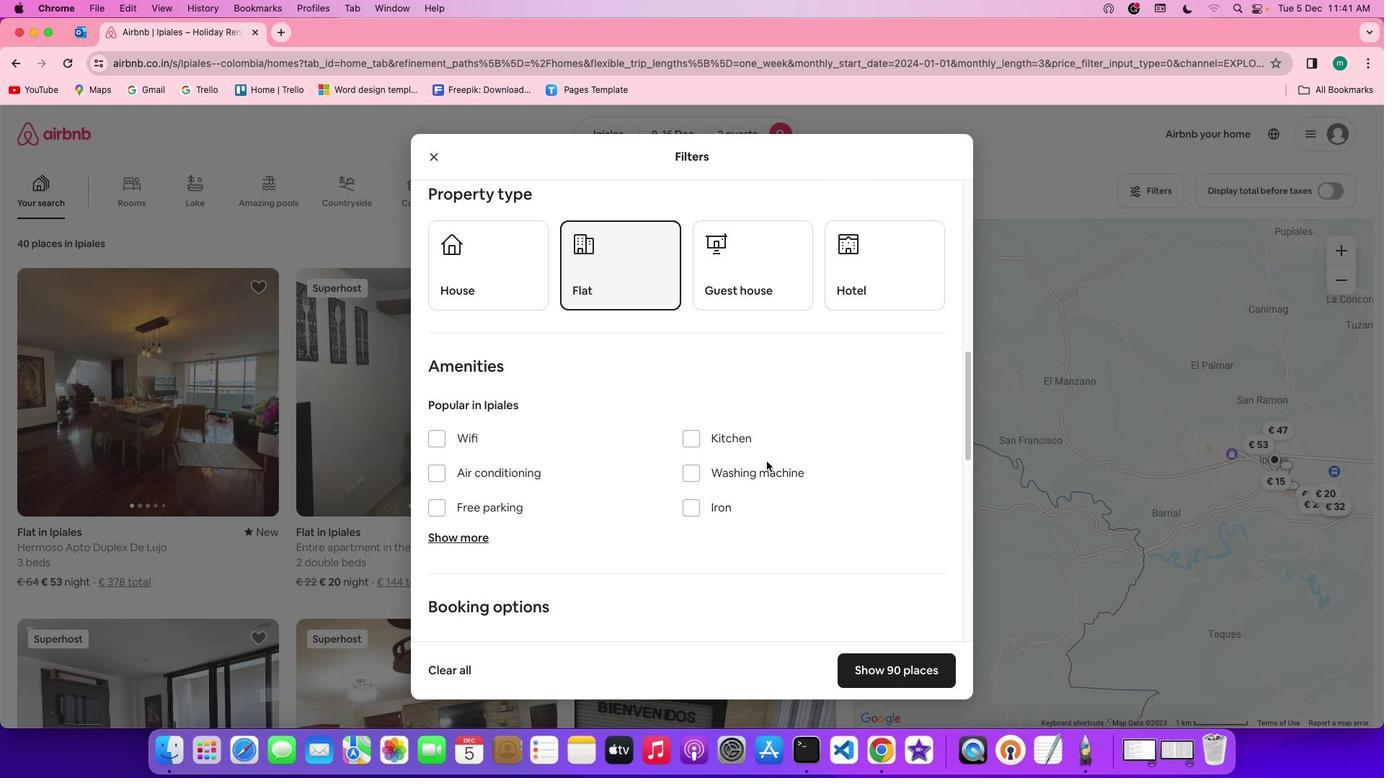 
Action: Mouse scrolled (767, 461) with delta (0, 0)
Screenshot: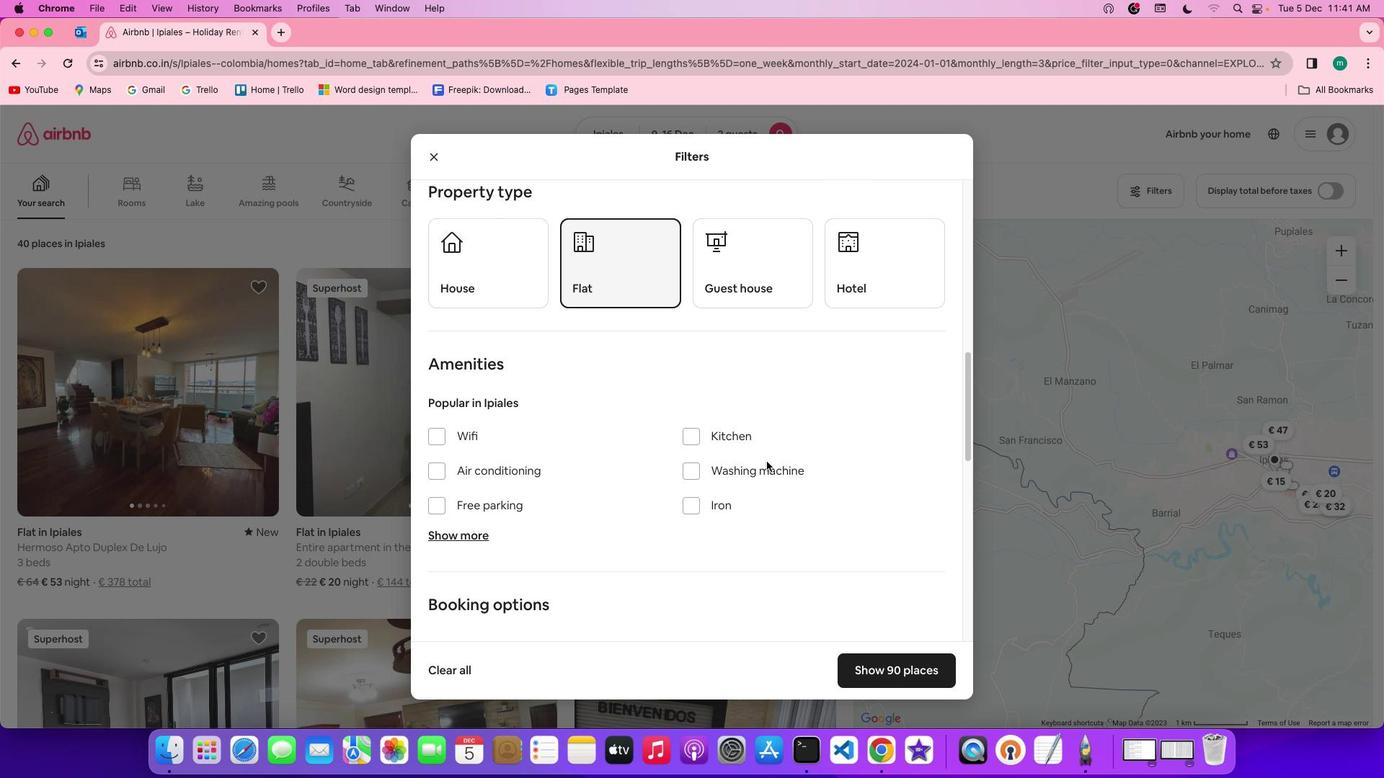 
Action: Mouse scrolled (767, 461) with delta (0, 0)
Screenshot: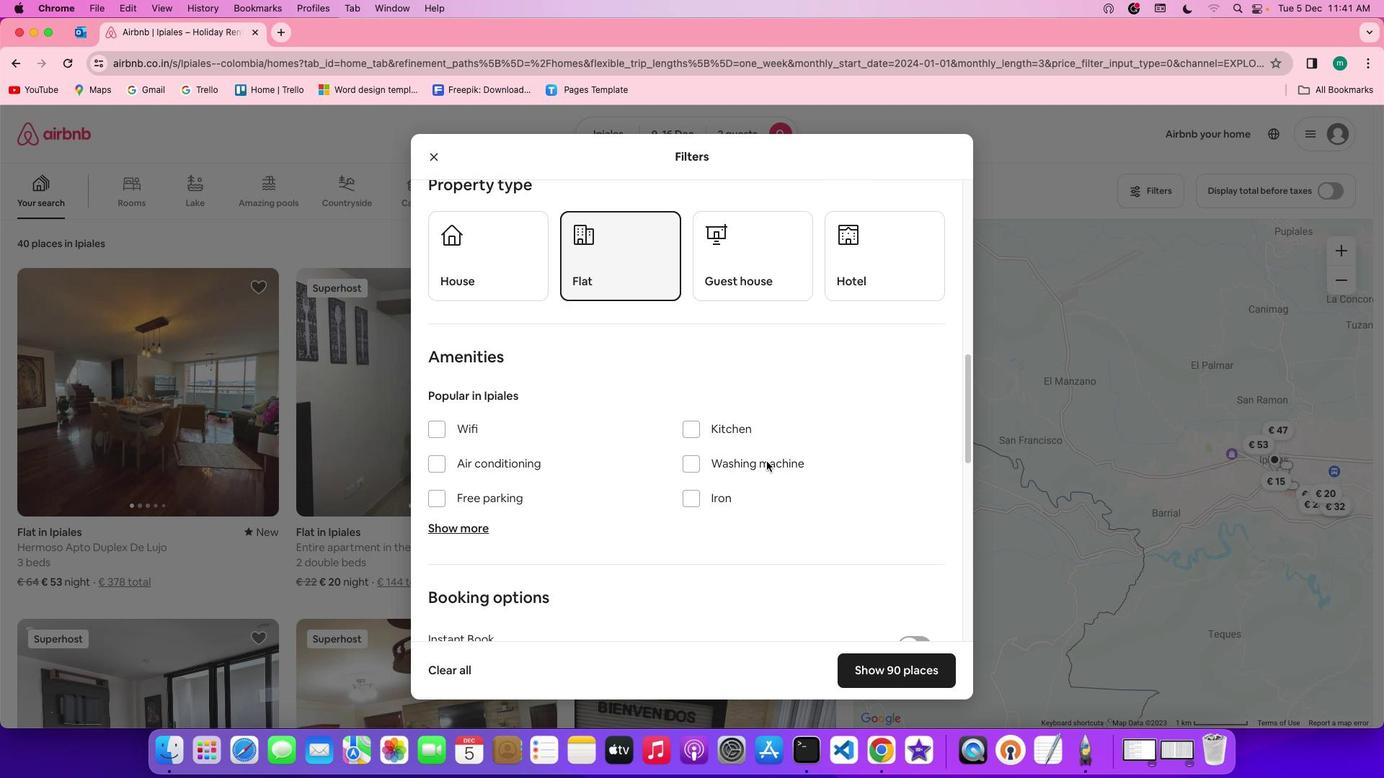 
Action: Mouse scrolled (767, 461) with delta (0, 0)
Screenshot: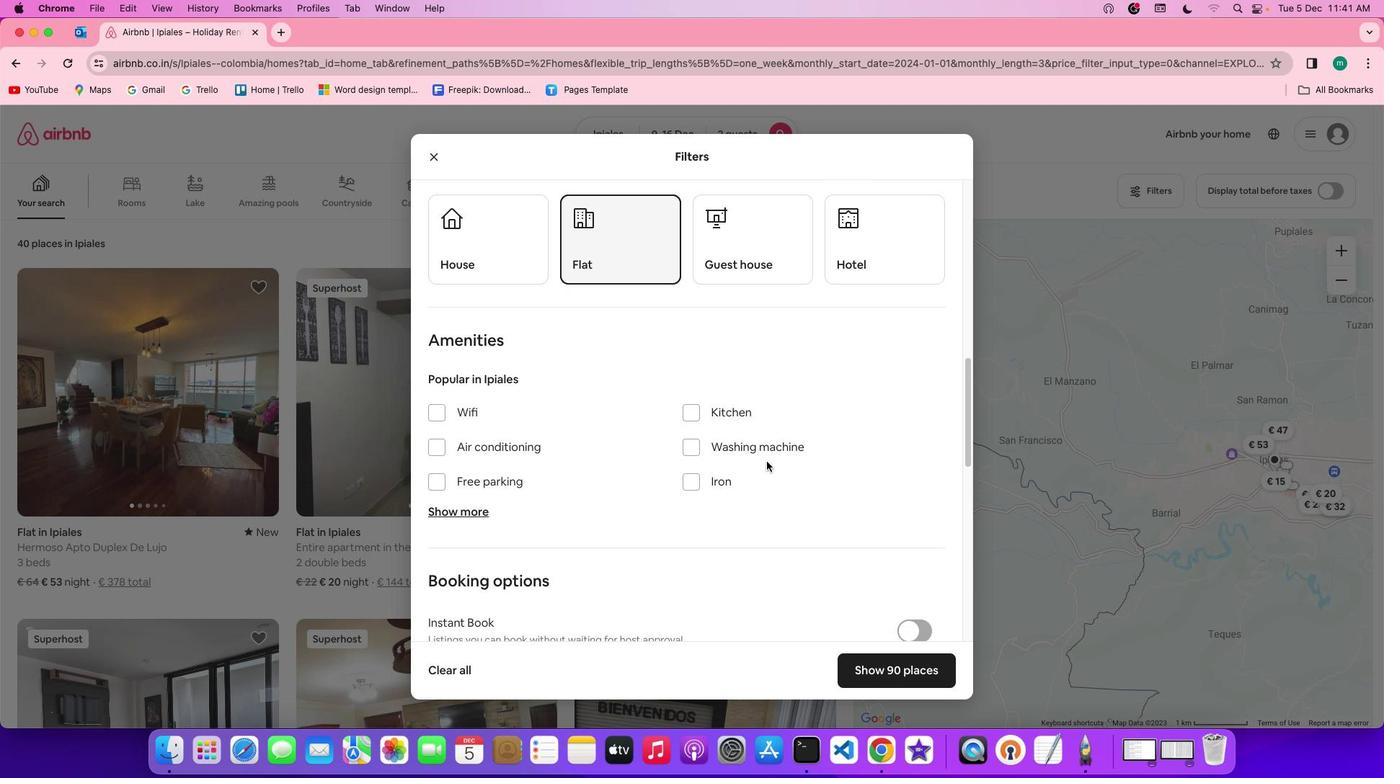 
Action: Mouse moved to (779, 423)
Screenshot: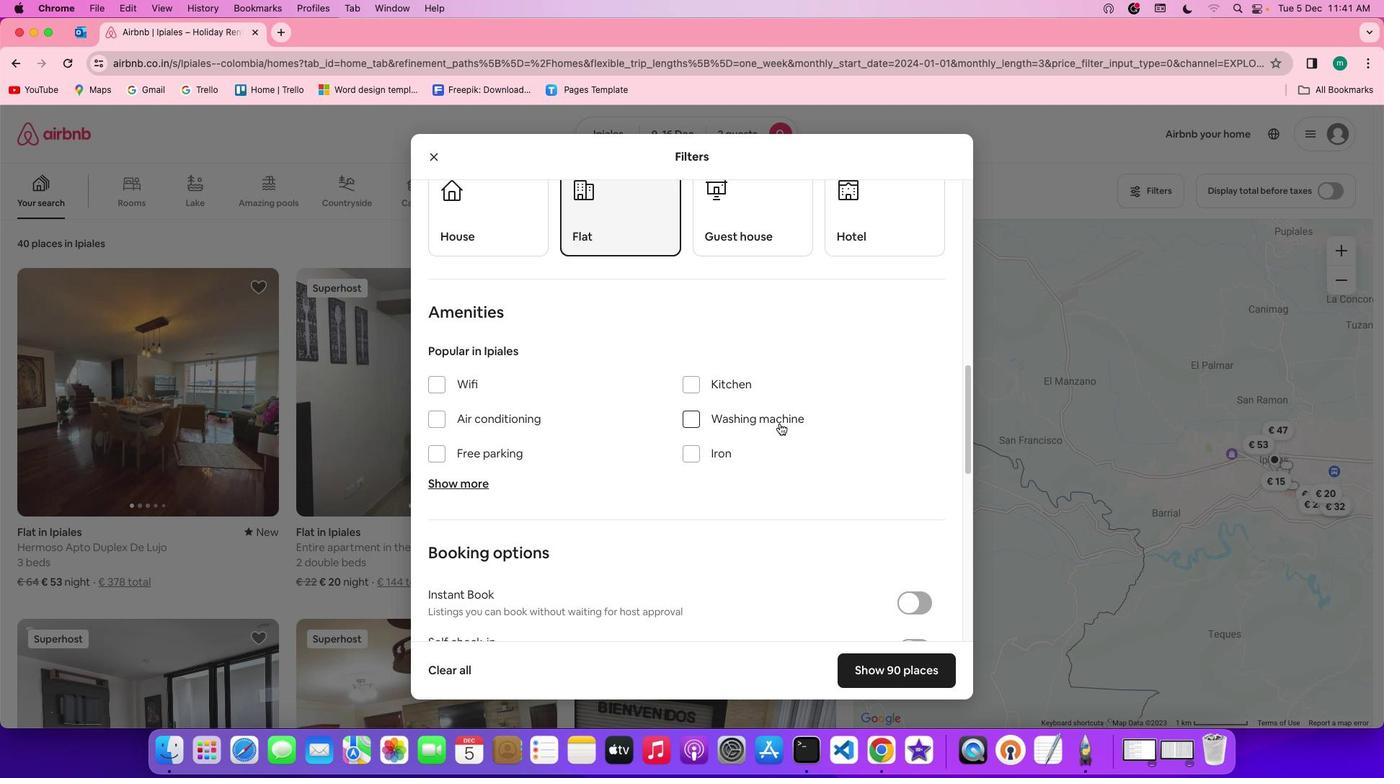 
Action: Mouse pressed left at (779, 423)
Screenshot: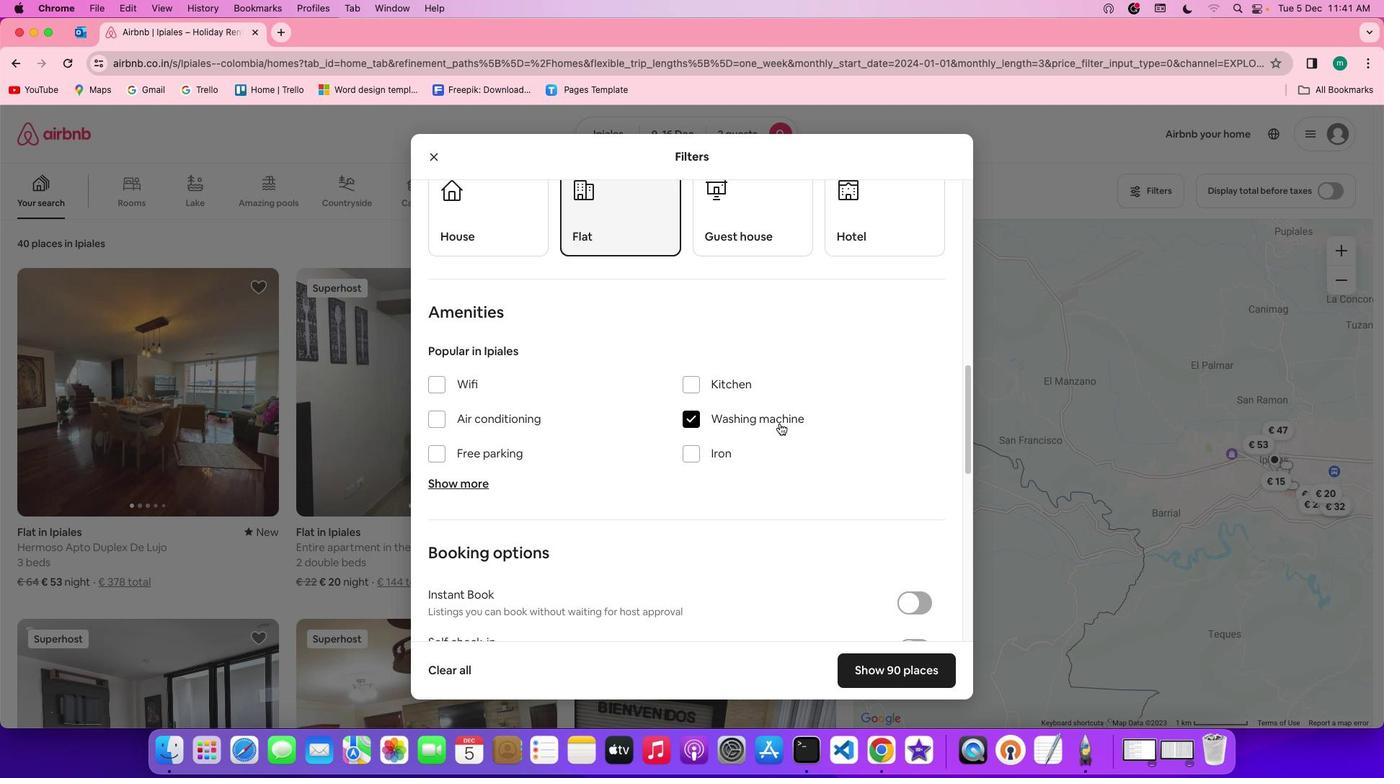 
Action: Mouse moved to (863, 508)
Screenshot: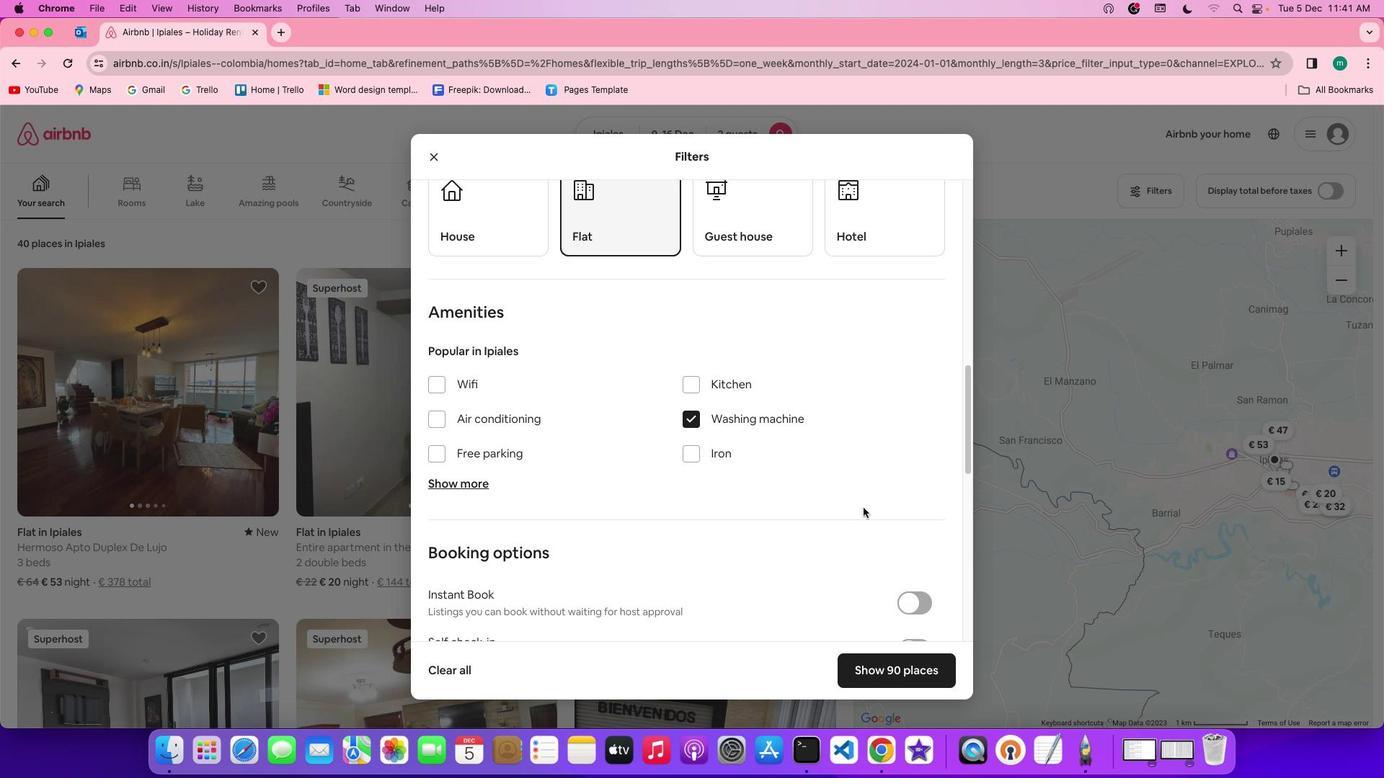 
Action: Mouse scrolled (863, 508) with delta (0, 0)
Screenshot: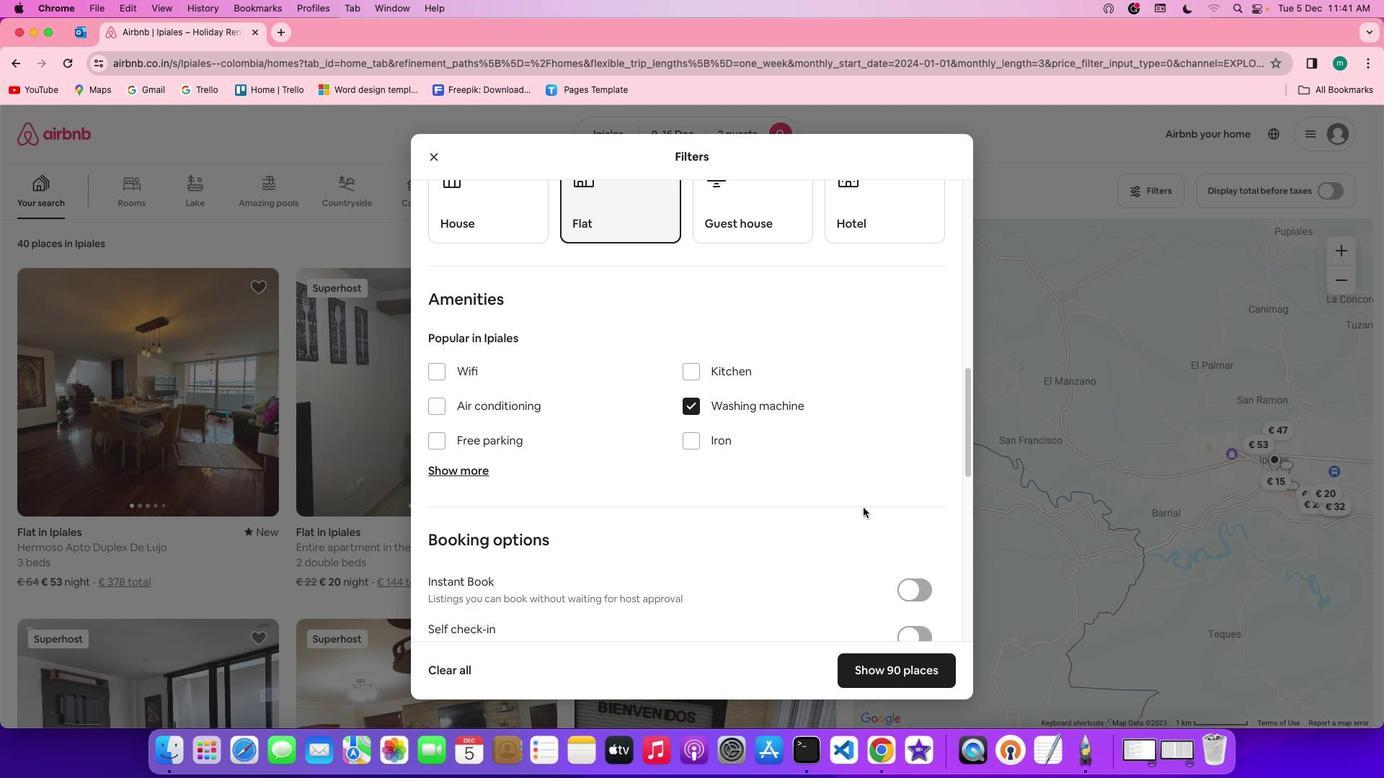 
Action: Mouse scrolled (863, 508) with delta (0, 0)
Screenshot: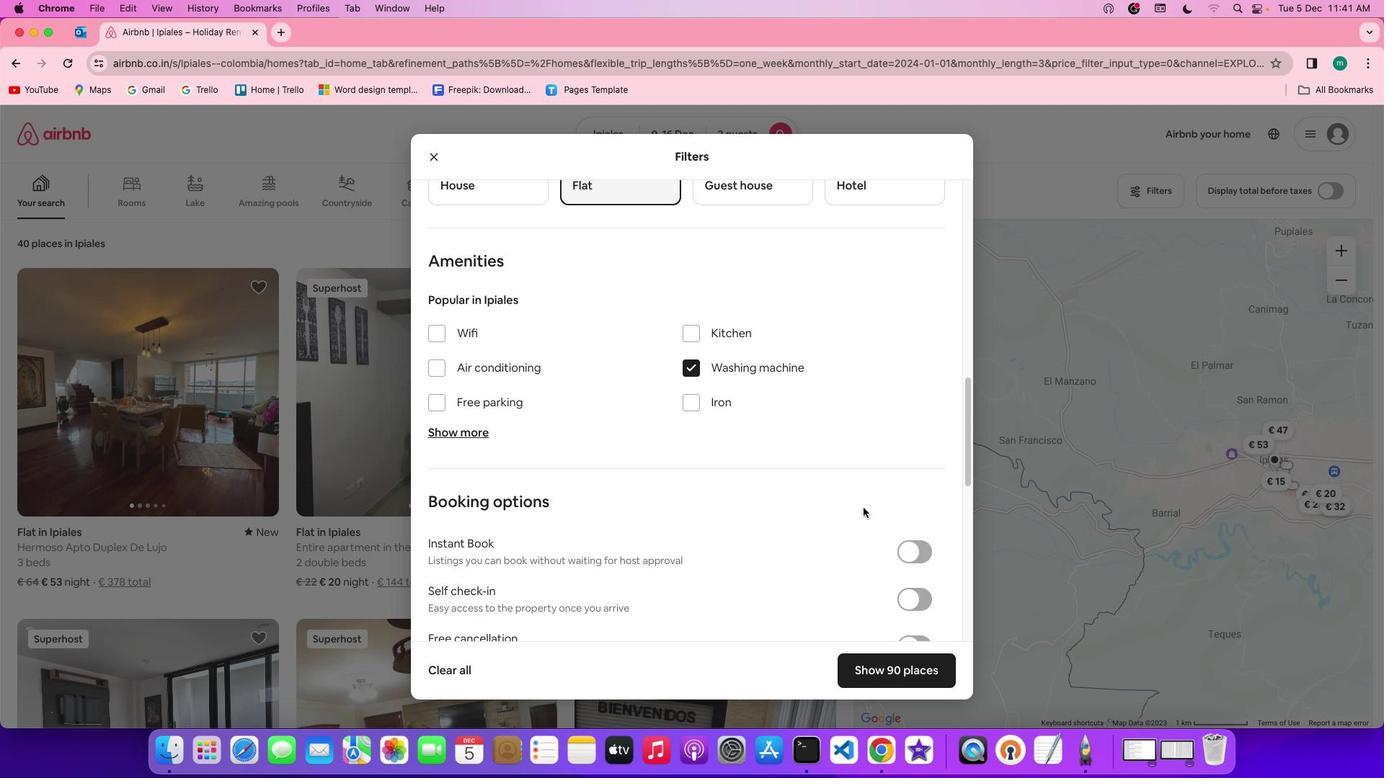 
Action: Mouse scrolled (863, 508) with delta (0, -2)
Screenshot: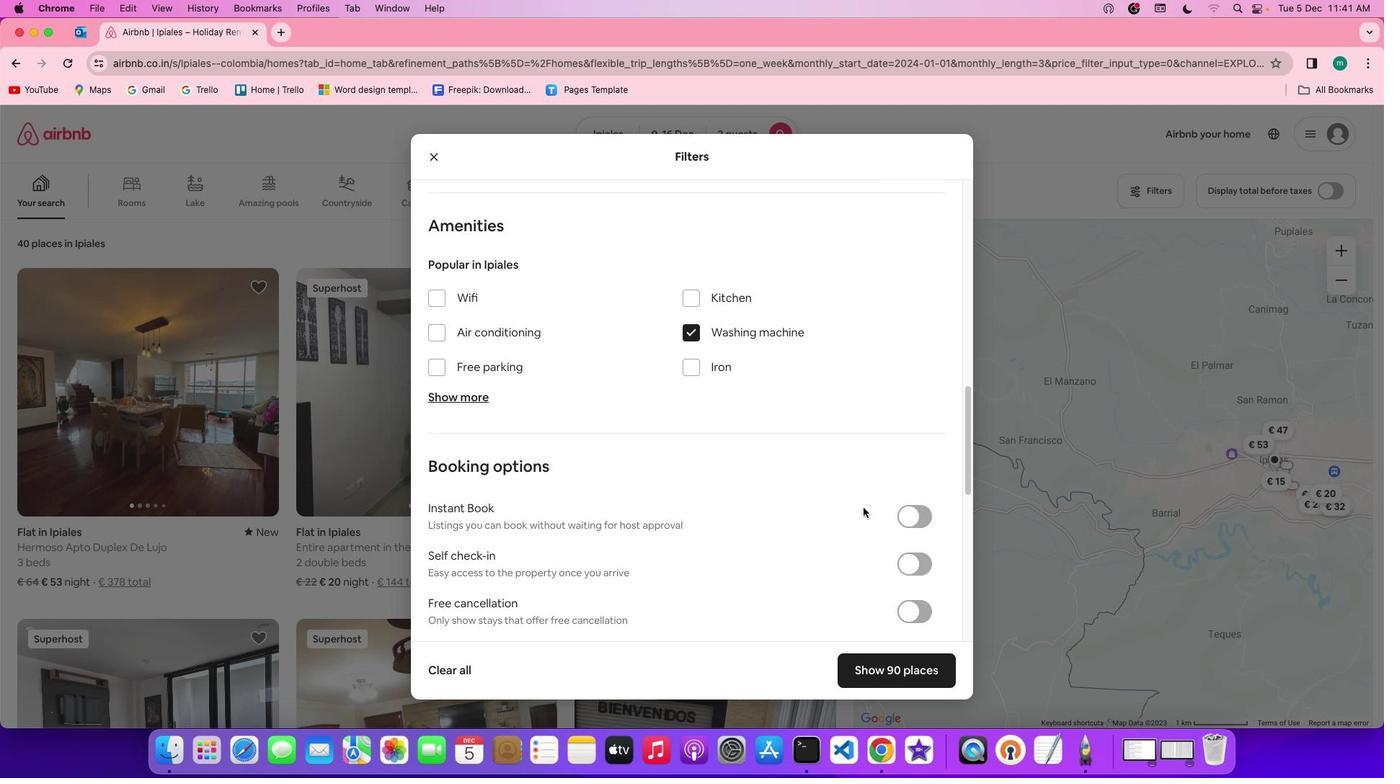 
Action: Mouse scrolled (863, 508) with delta (0, -2)
Screenshot: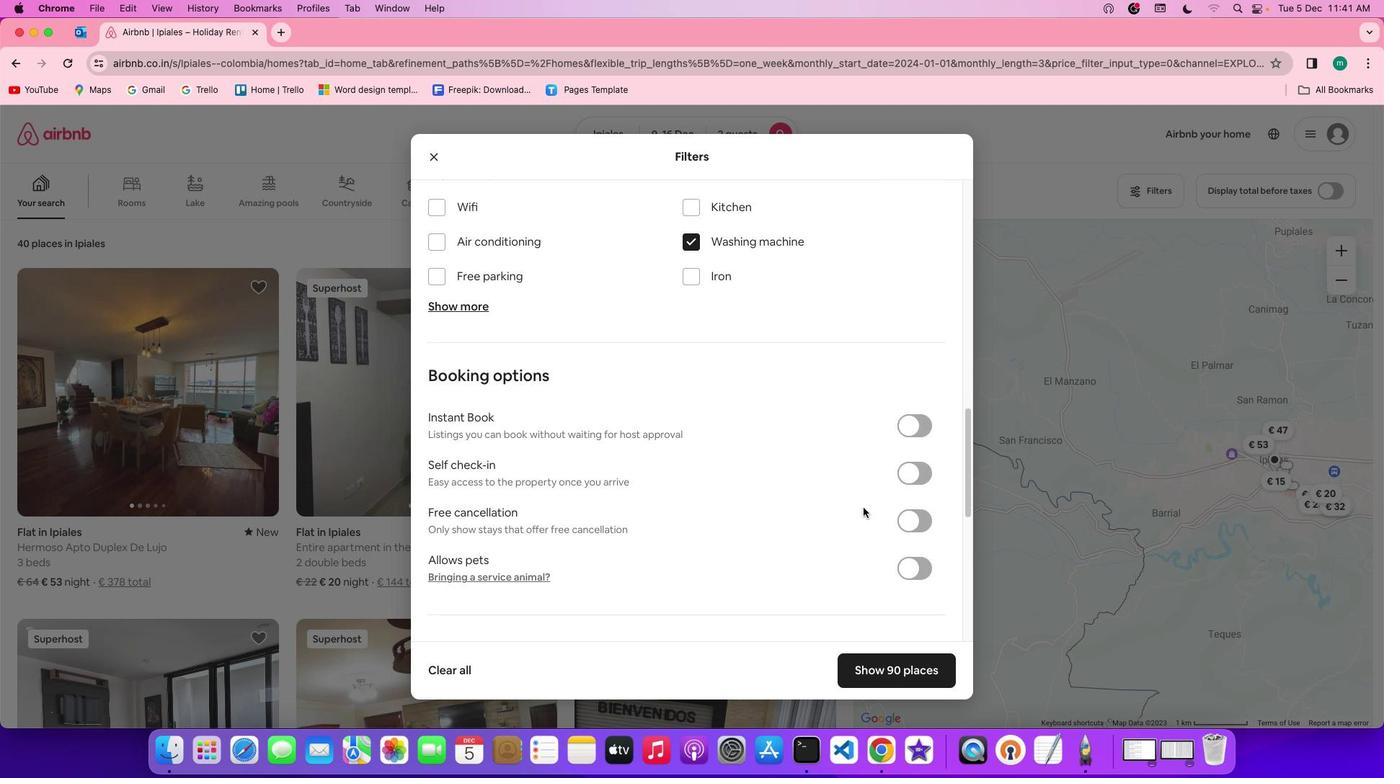 
Action: Mouse scrolled (863, 508) with delta (0, 0)
Screenshot: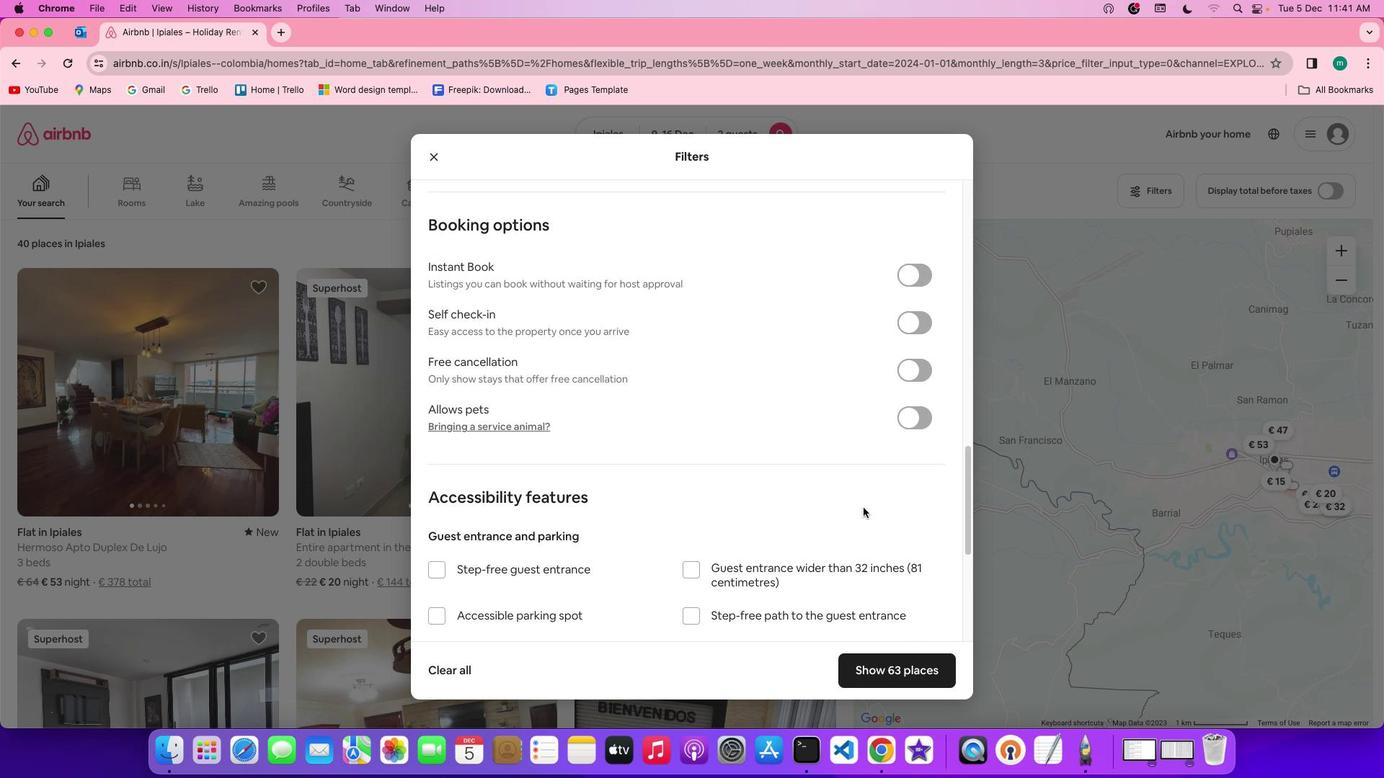 
Action: Mouse scrolled (863, 508) with delta (0, 0)
Screenshot: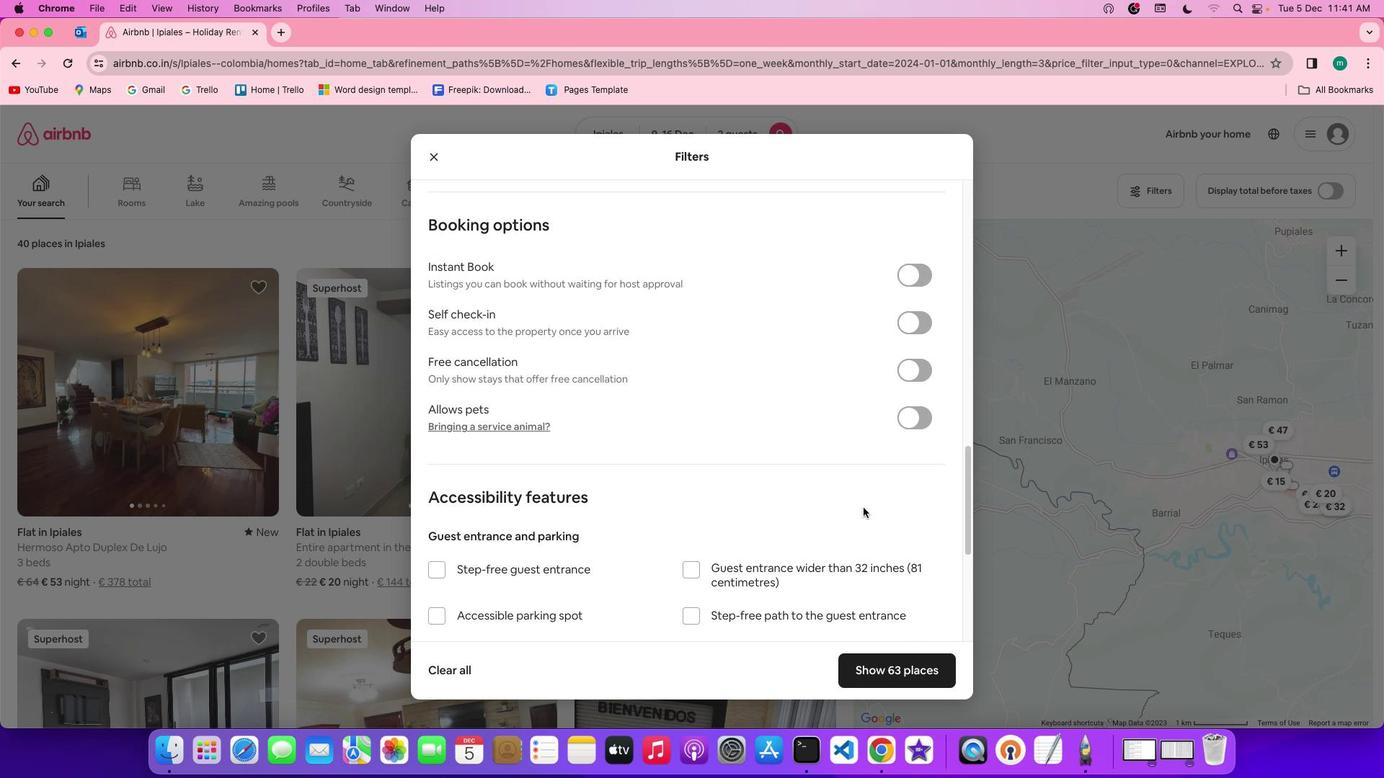 
Action: Mouse scrolled (863, 508) with delta (0, -2)
Screenshot: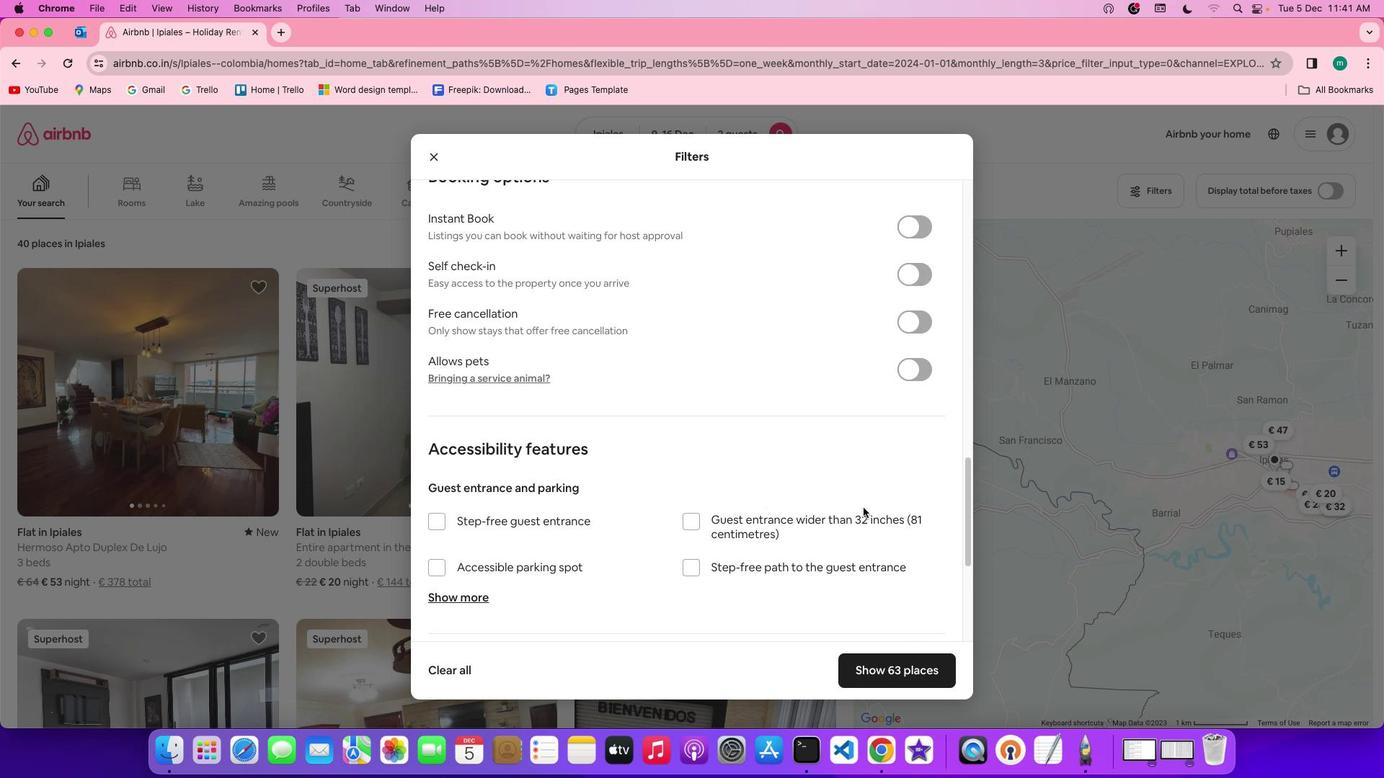
Action: Mouse scrolled (863, 508) with delta (0, -3)
Screenshot: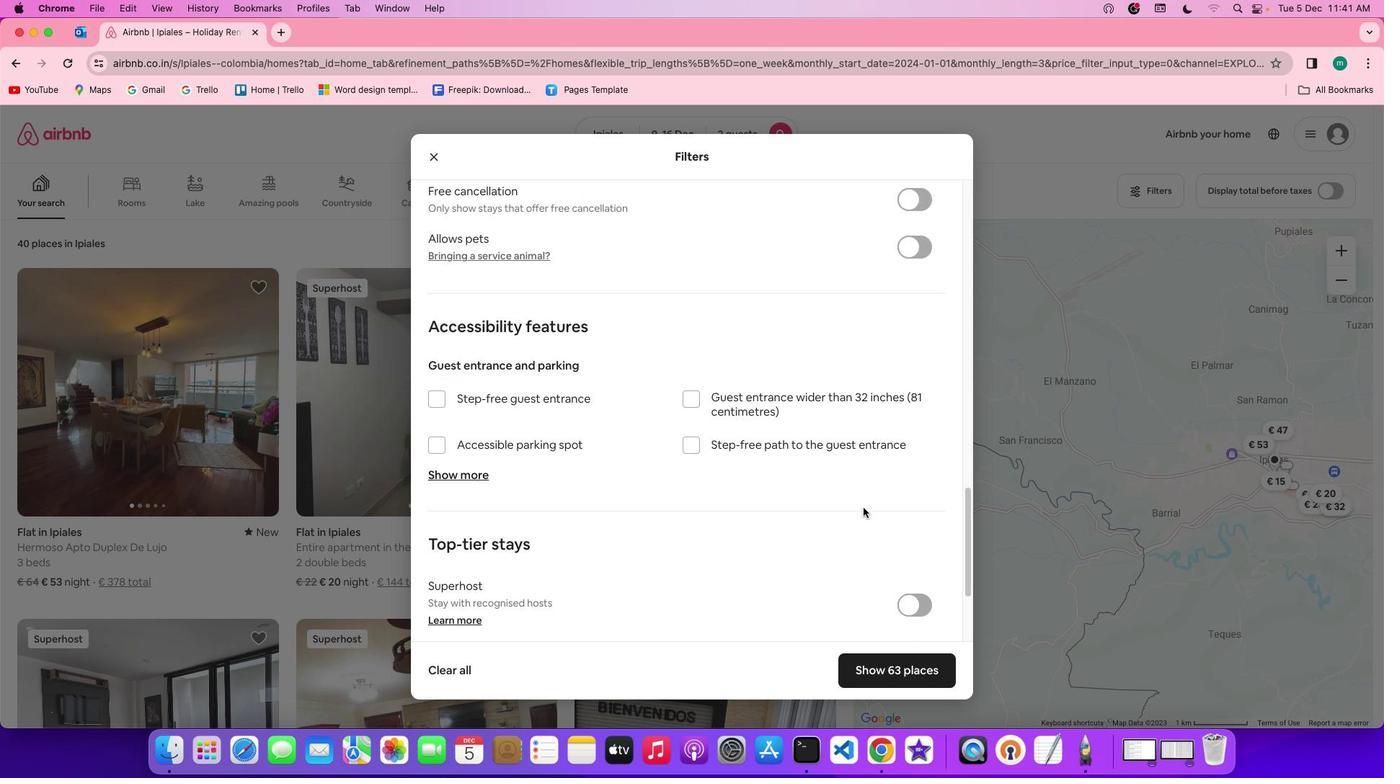 
Action: Mouse scrolled (863, 508) with delta (0, -3)
Screenshot: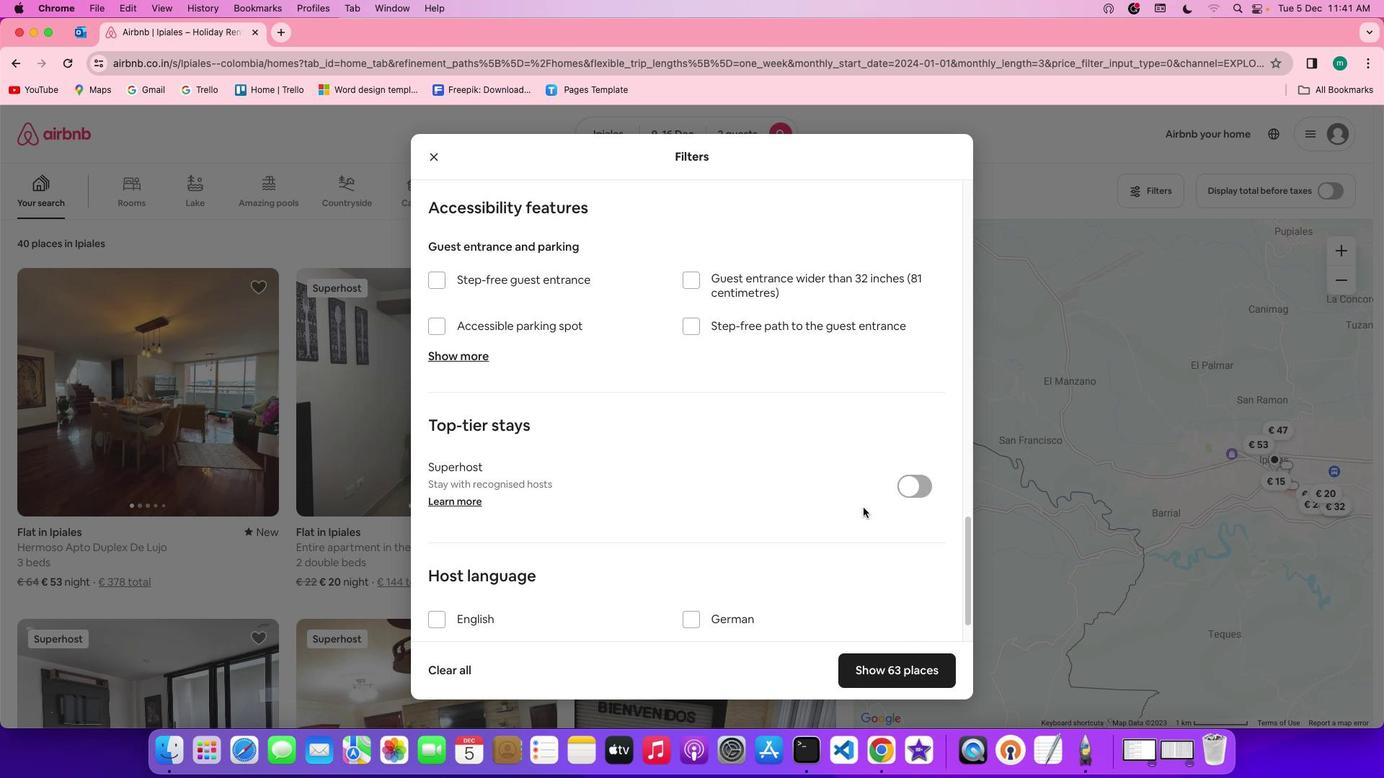 
Action: Mouse scrolled (863, 508) with delta (0, 0)
Screenshot: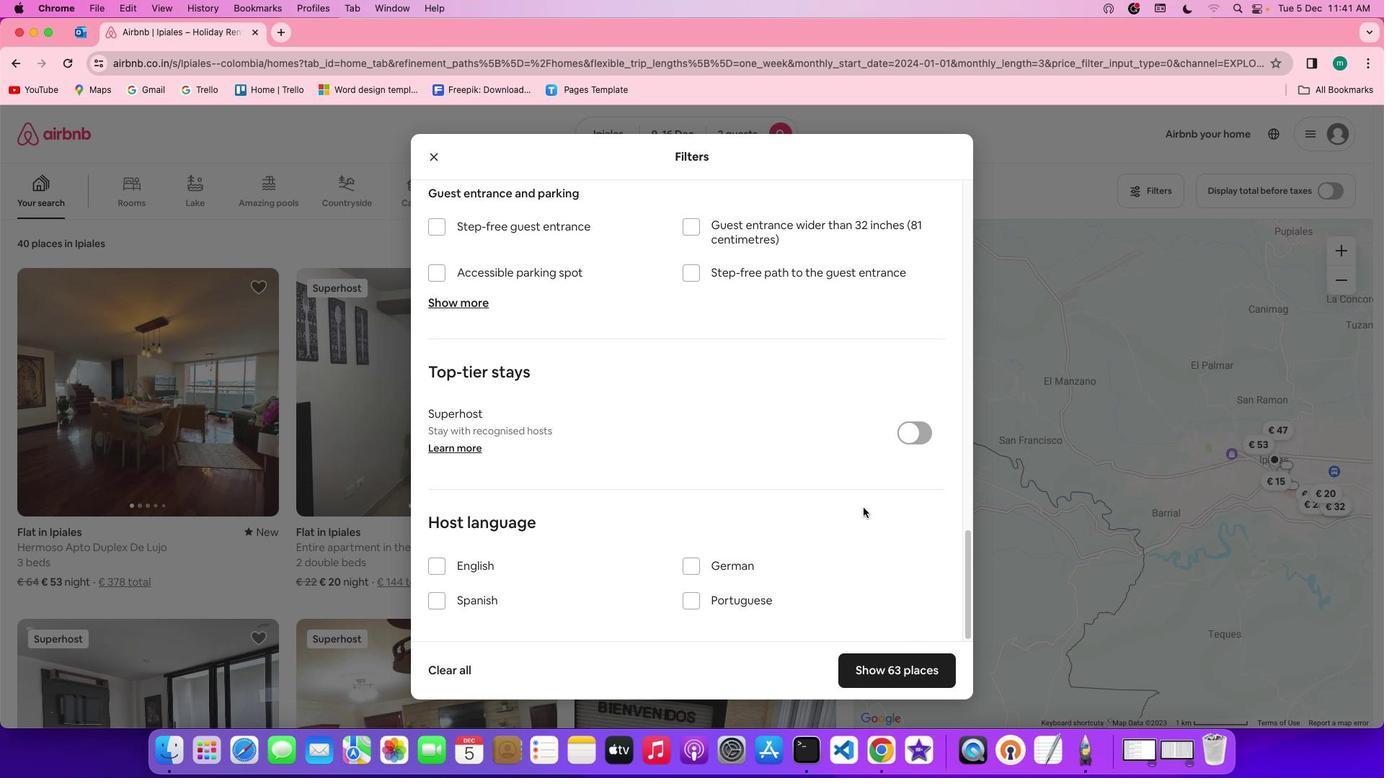 
Action: Mouse scrolled (863, 508) with delta (0, 0)
Screenshot: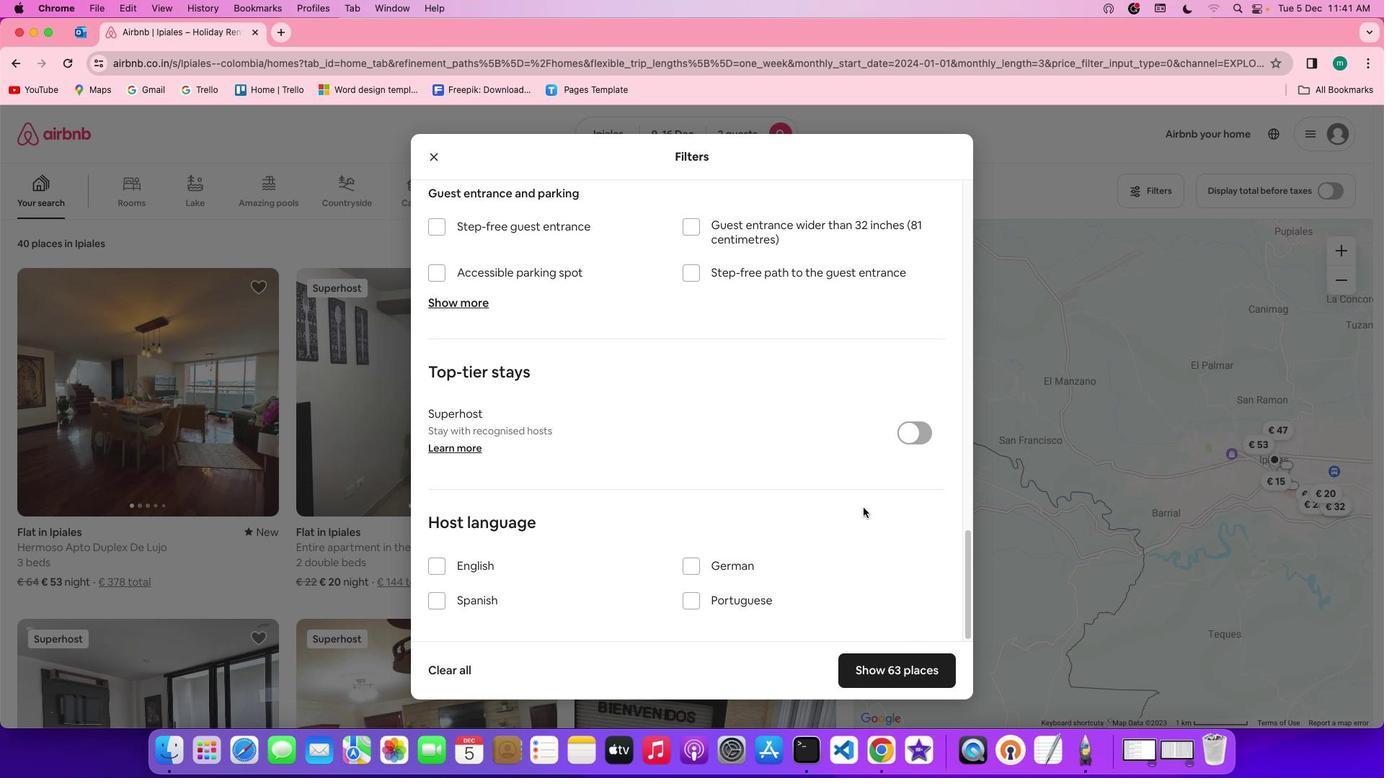 
Action: Mouse scrolled (863, 508) with delta (0, -2)
Screenshot: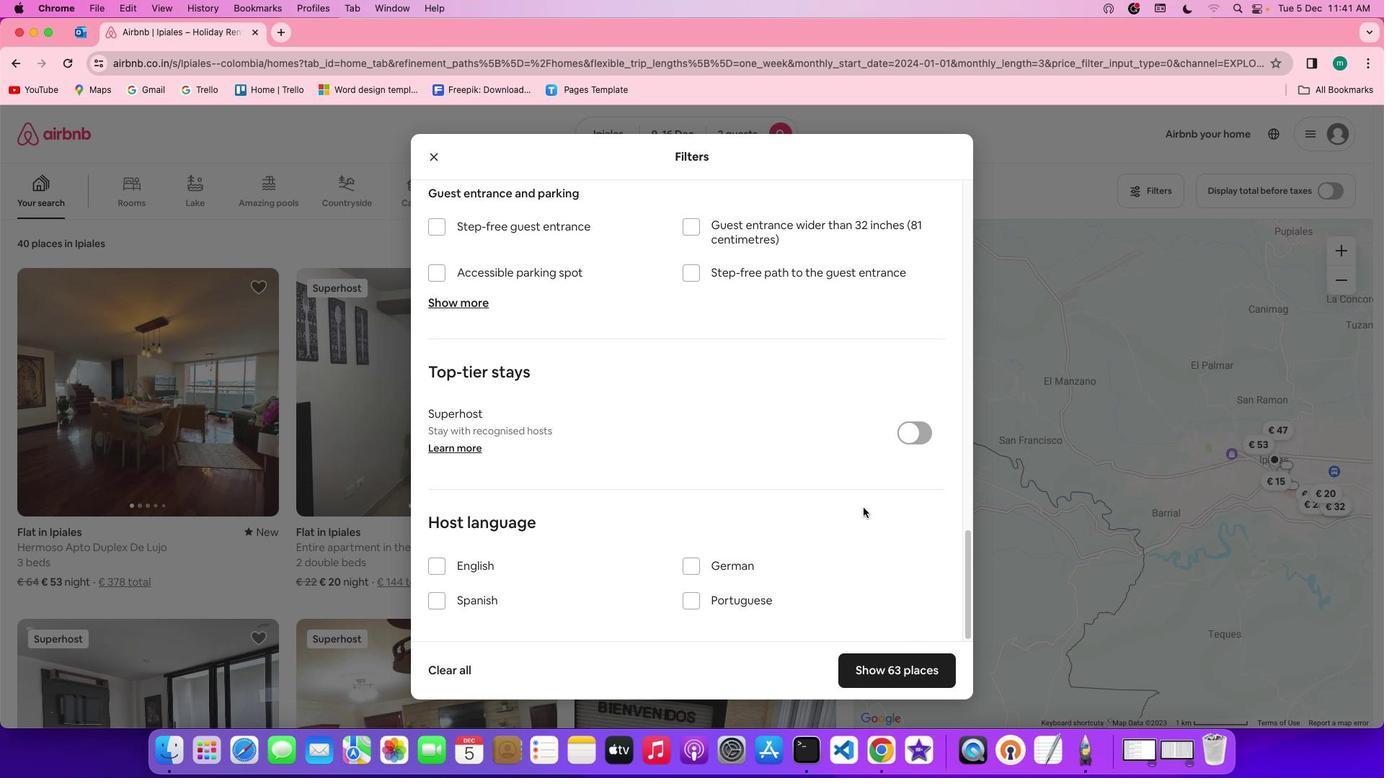 
Action: Mouse scrolled (863, 508) with delta (0, -3)
Screenshot: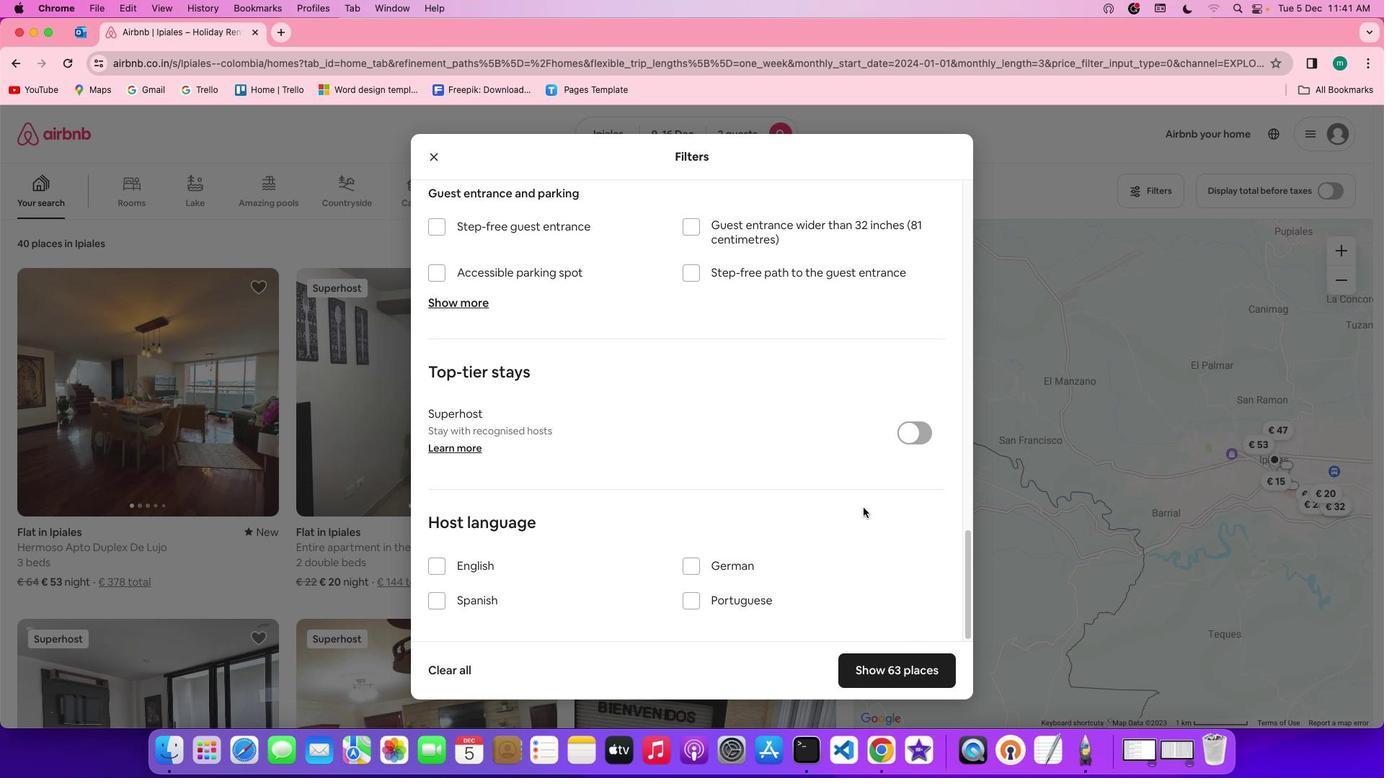 
Action: Mouse scrolled (863, 508) with delta (0, -4)
Screenshot: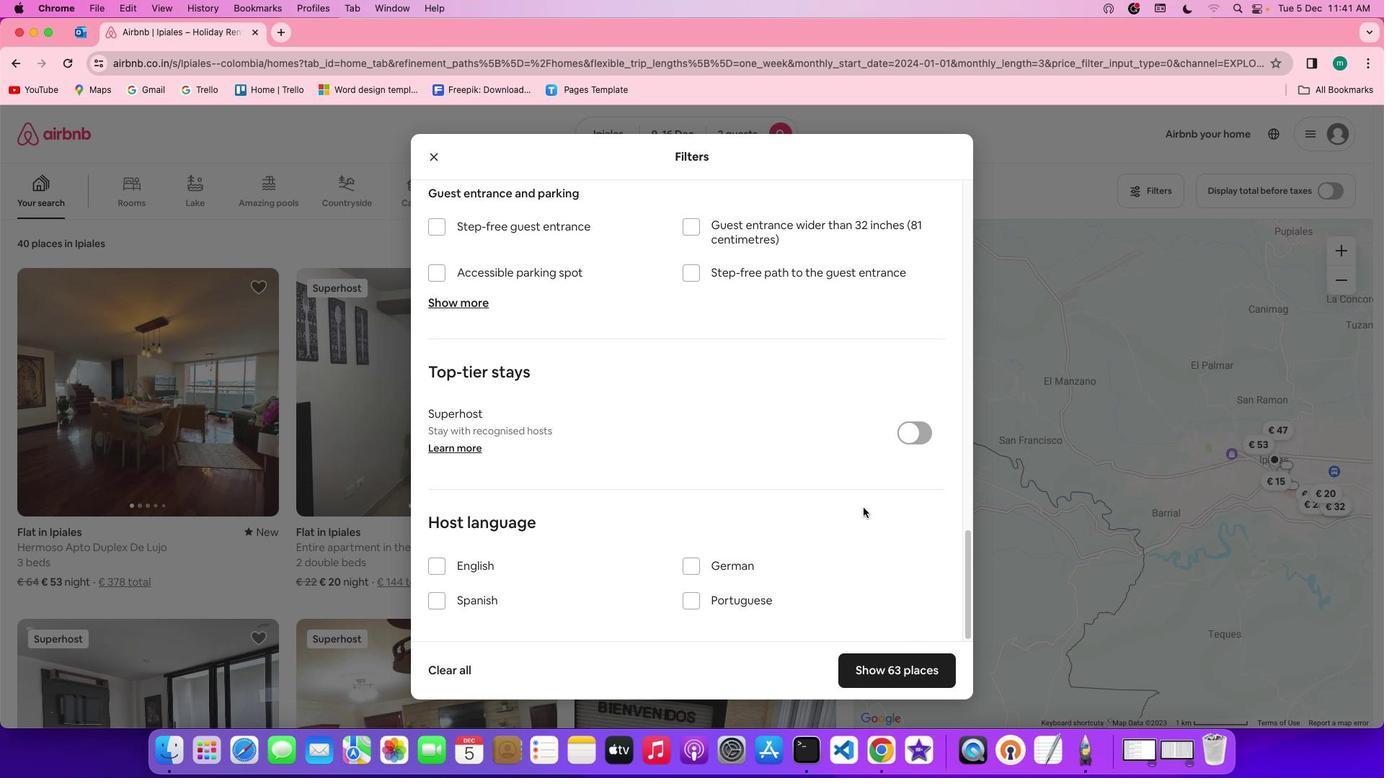 
Action: Mouse scrolled (863, 508) with delta (0, 0)
Screenshot: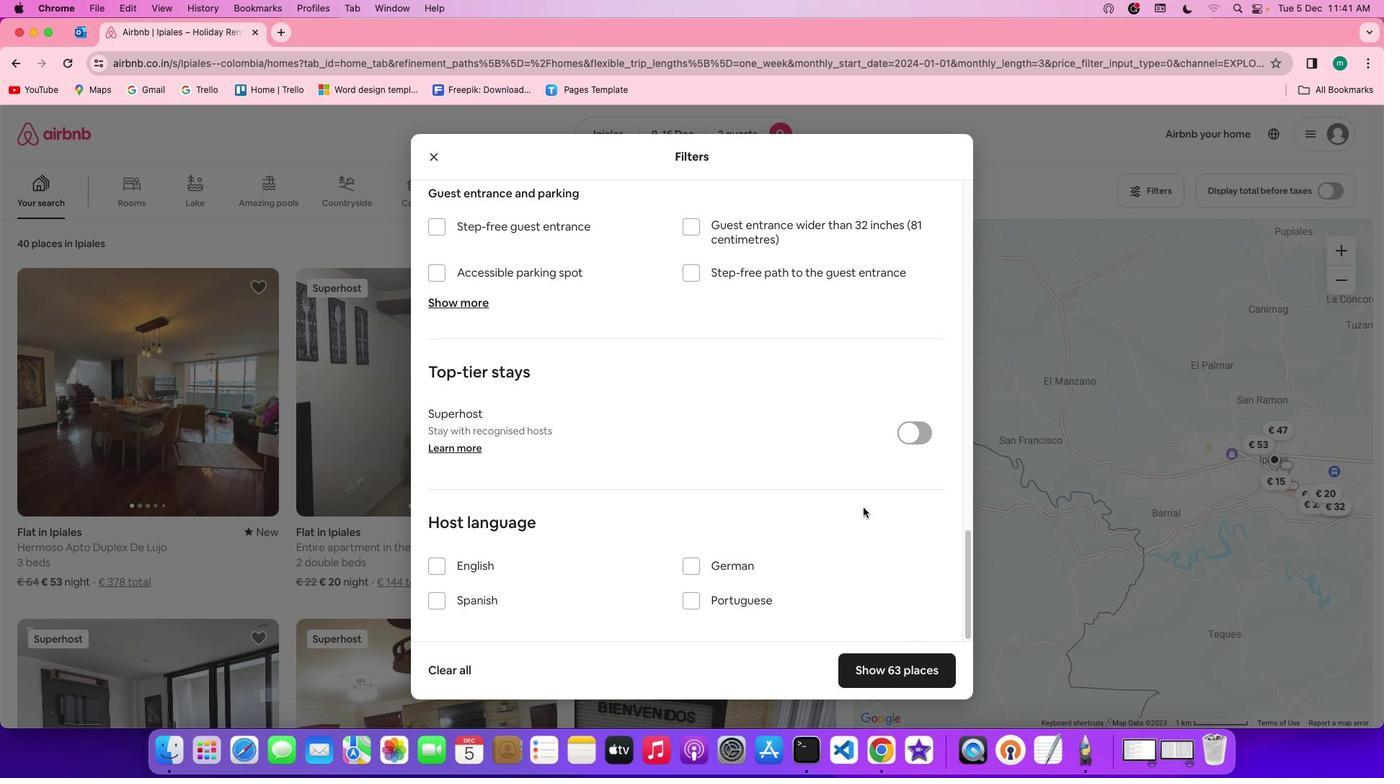 
Action: Mouse scrolled (863, 508) with delta (0, 0)
Screenshot: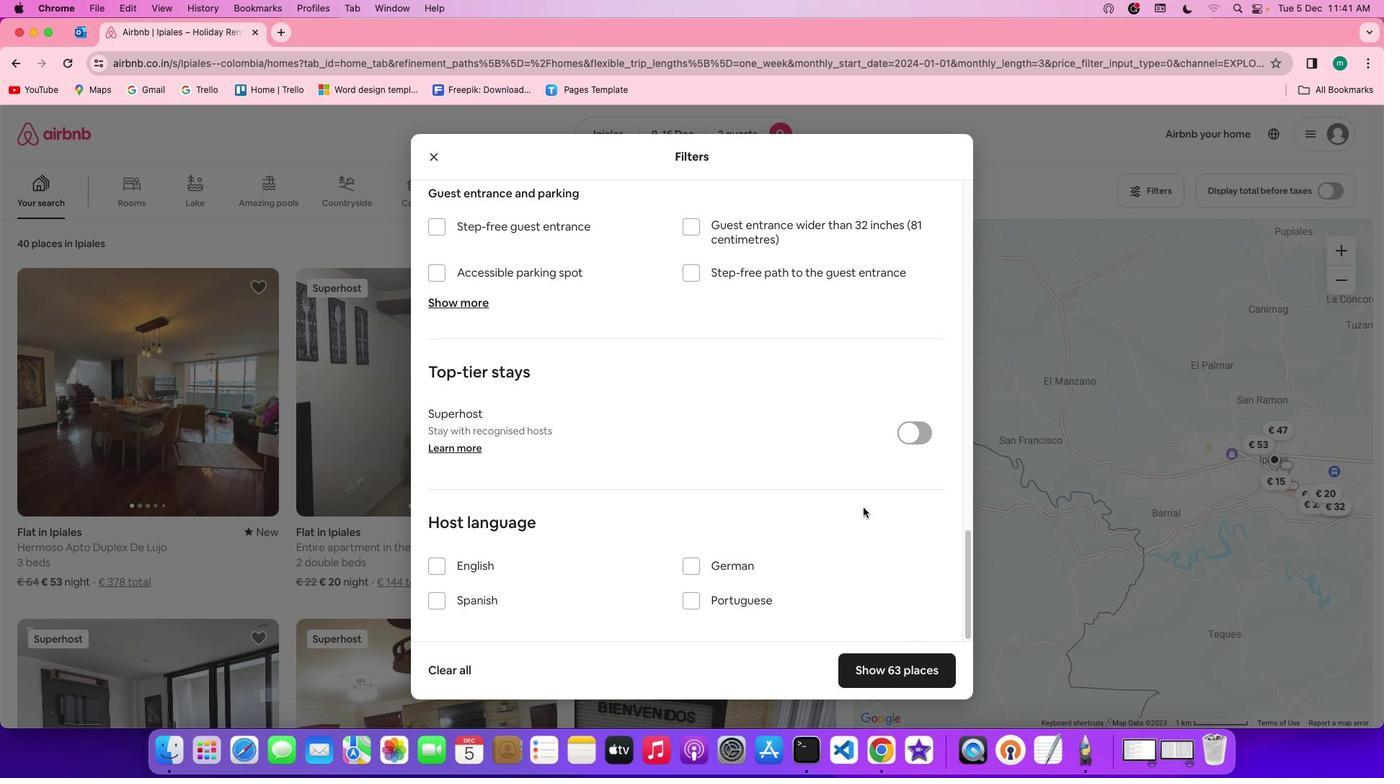 
Action: Mouse scrolled (863, 508) with delta (0, -2)
Screenshot: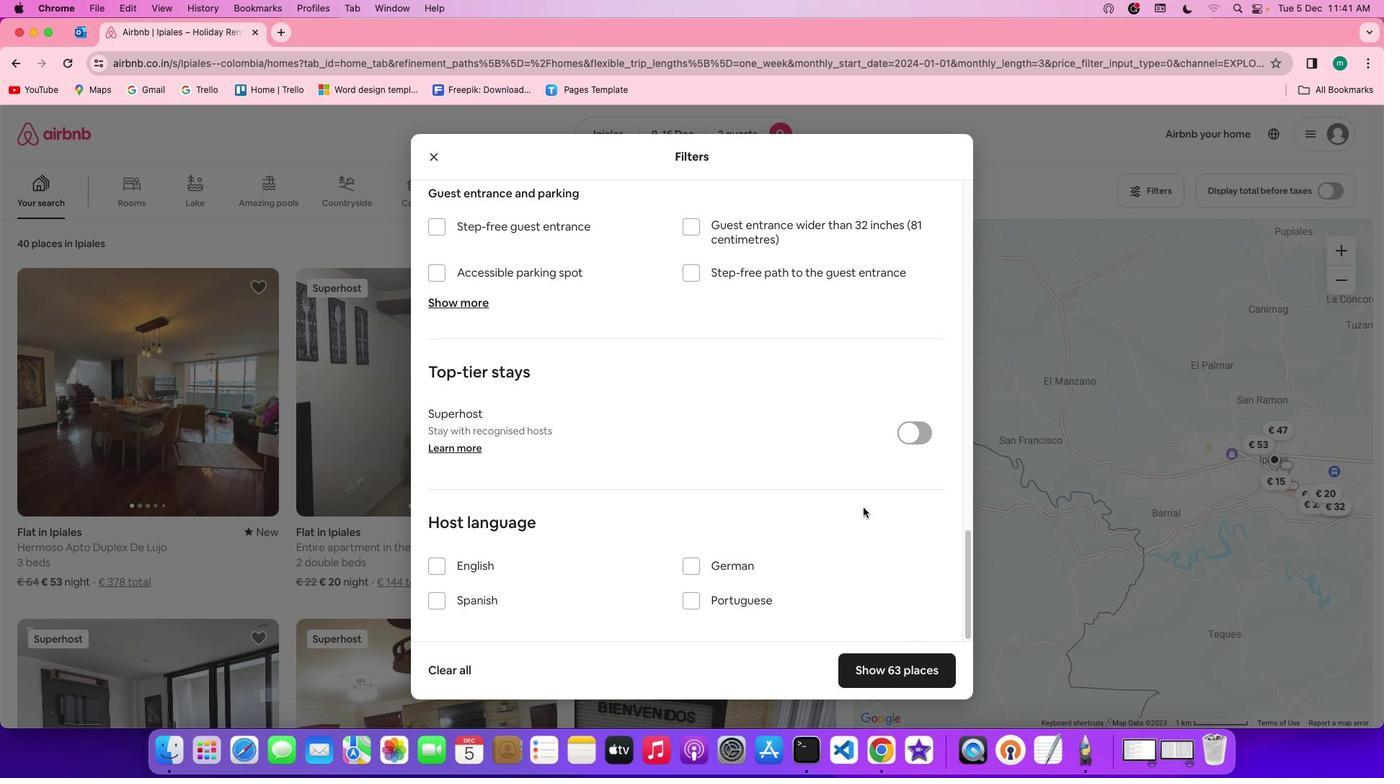 
Action: Mouse scrolled (863, 508) with delta (0, -3)
Screenshot: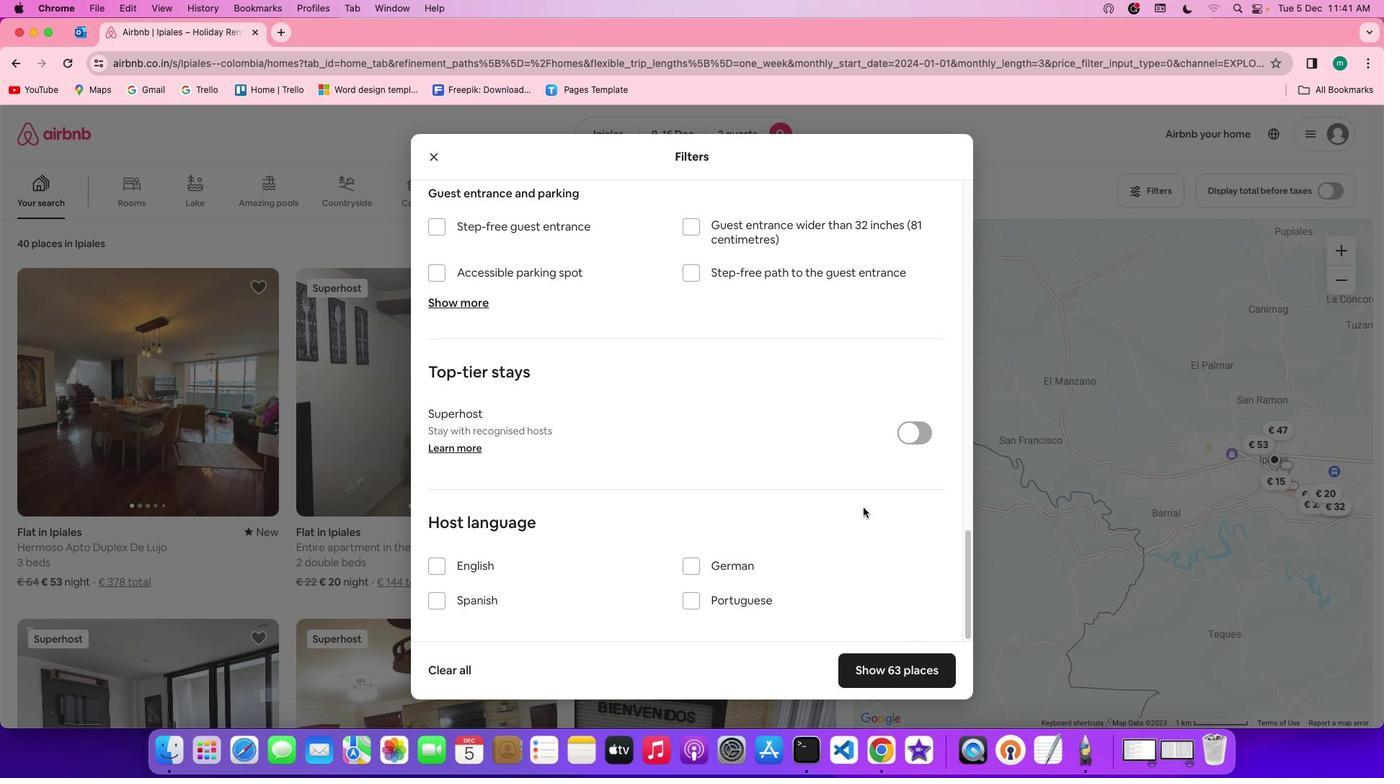 
Action: Mouse scrolled (863, 508) with delta (0, -4)
Screenshot: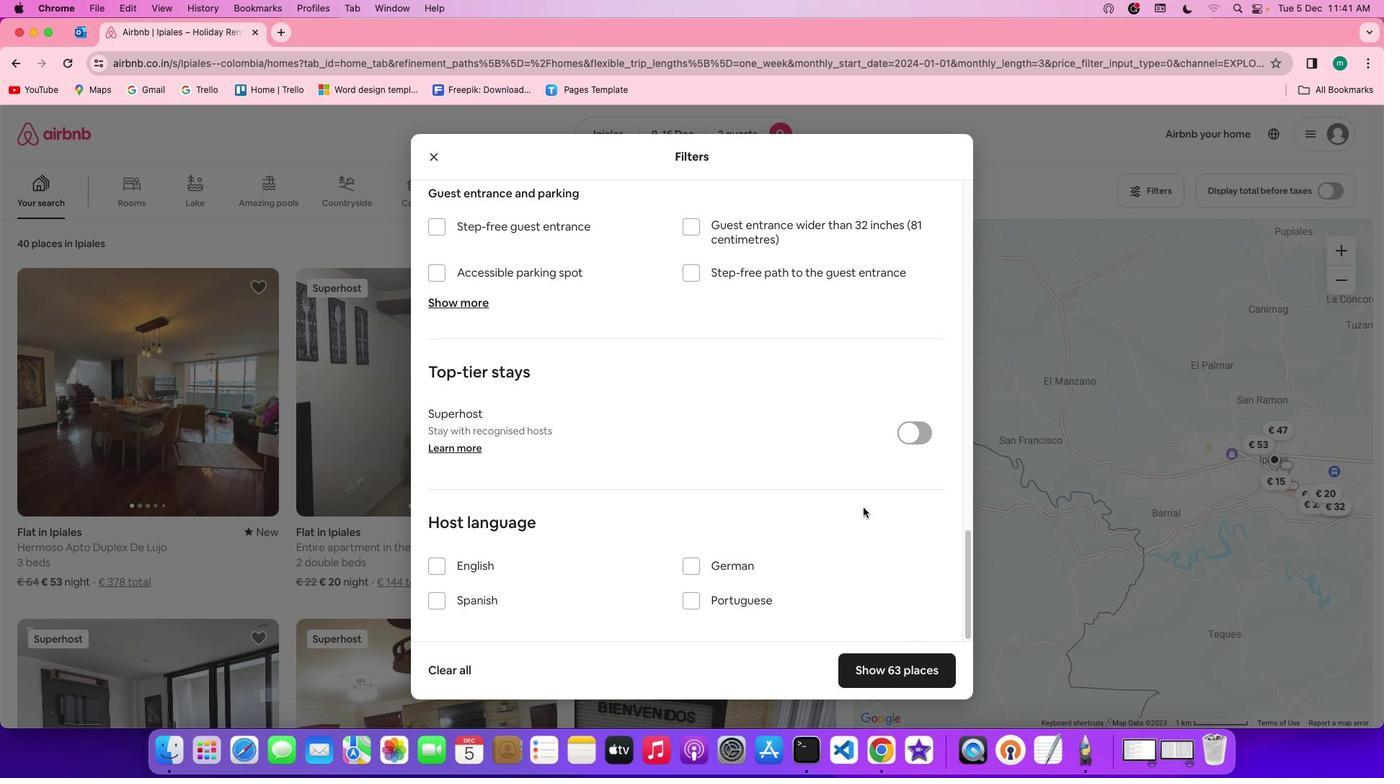 
Action: Mouse moved to (903, 672)
Screenshot: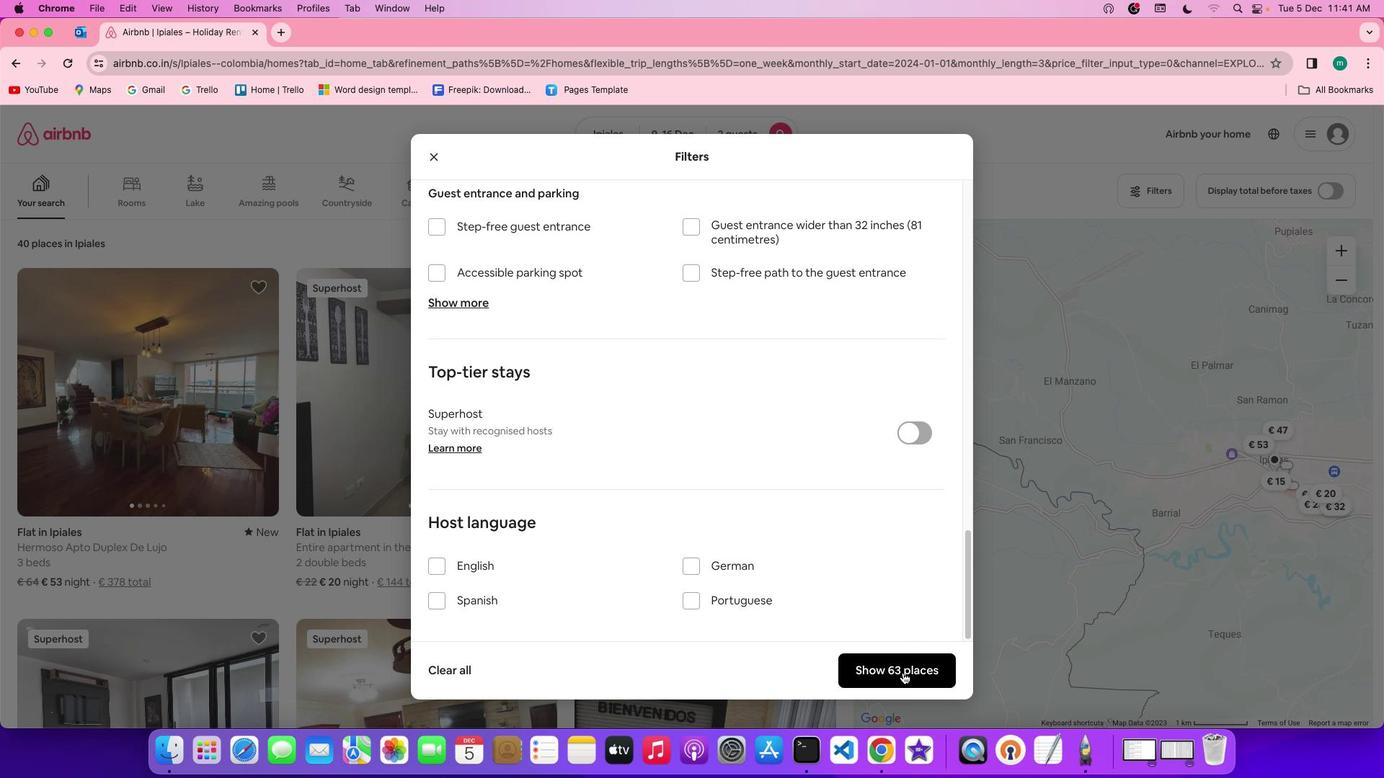 
Action: Mouse pressed left at (903, 672)
Screenshot: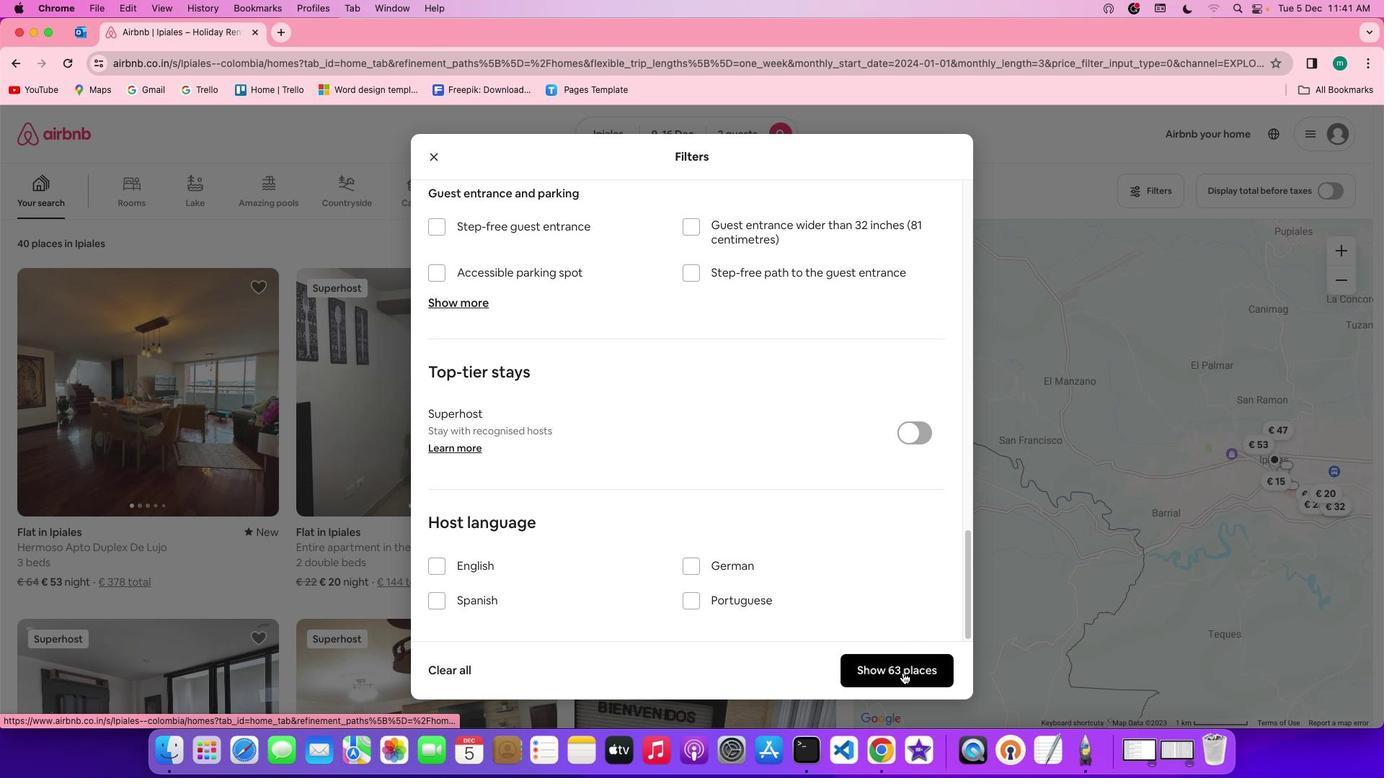 
Action: Mouse moved to (440, 392)
Screenshot: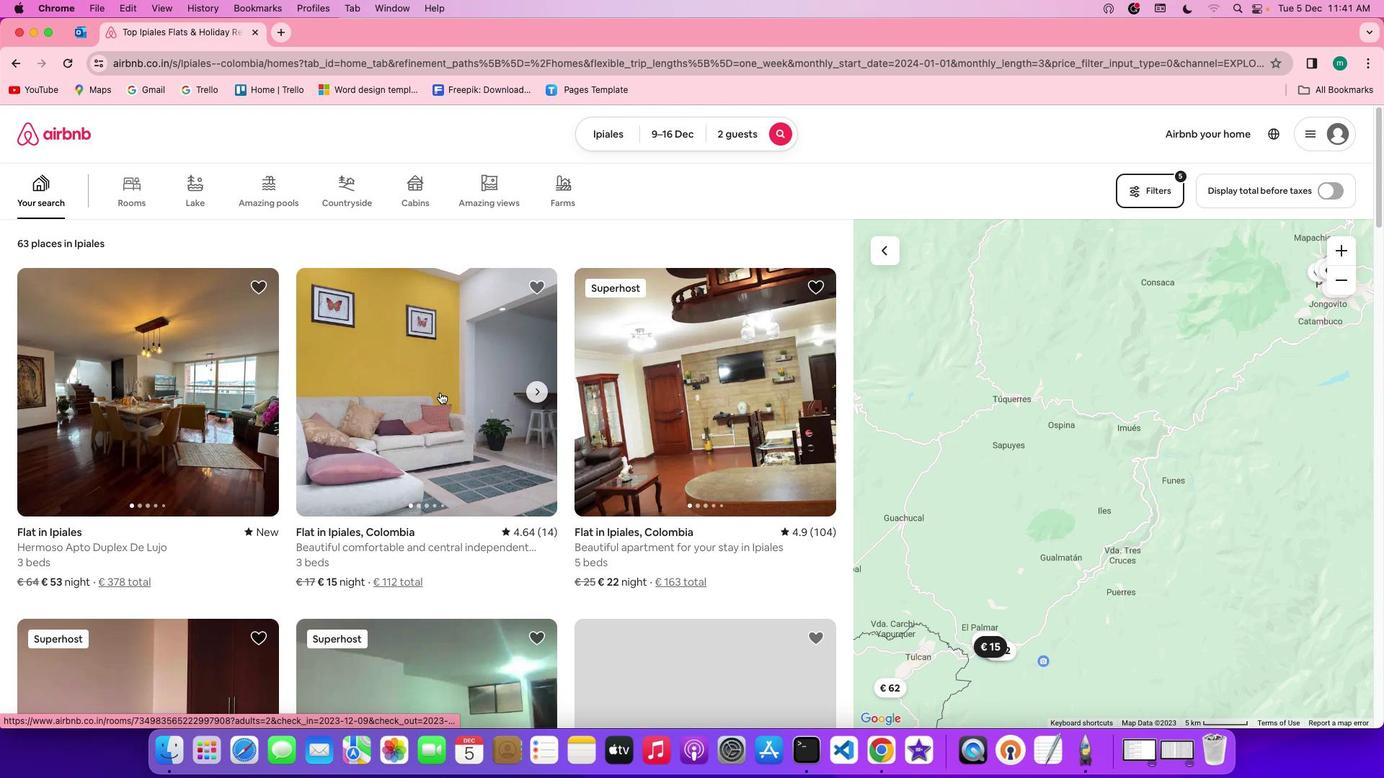 
Action: Mouse scrolled (440, 392) with delta (0, 0)
Screenshot: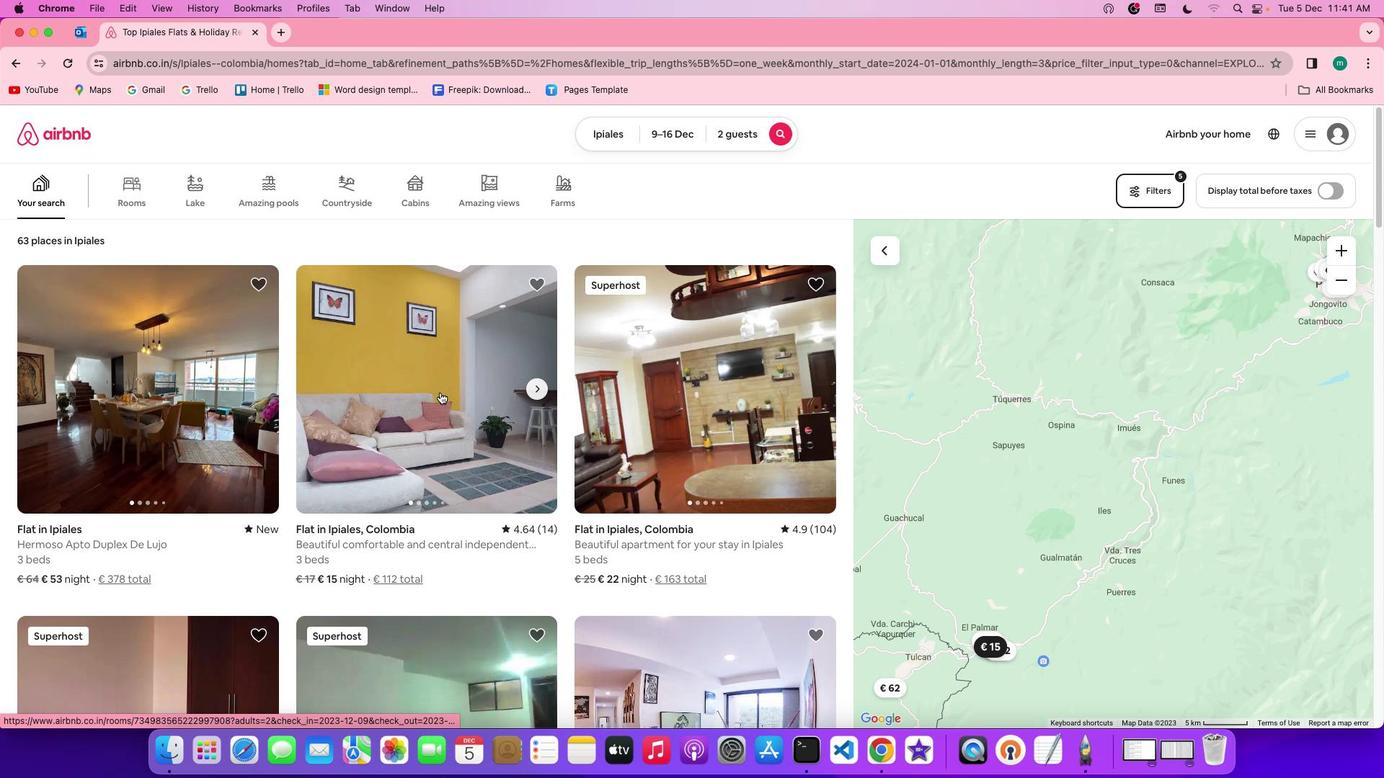 
Action: Mouse scrolled (440, 392) with delta (0, 0)
Screenshot: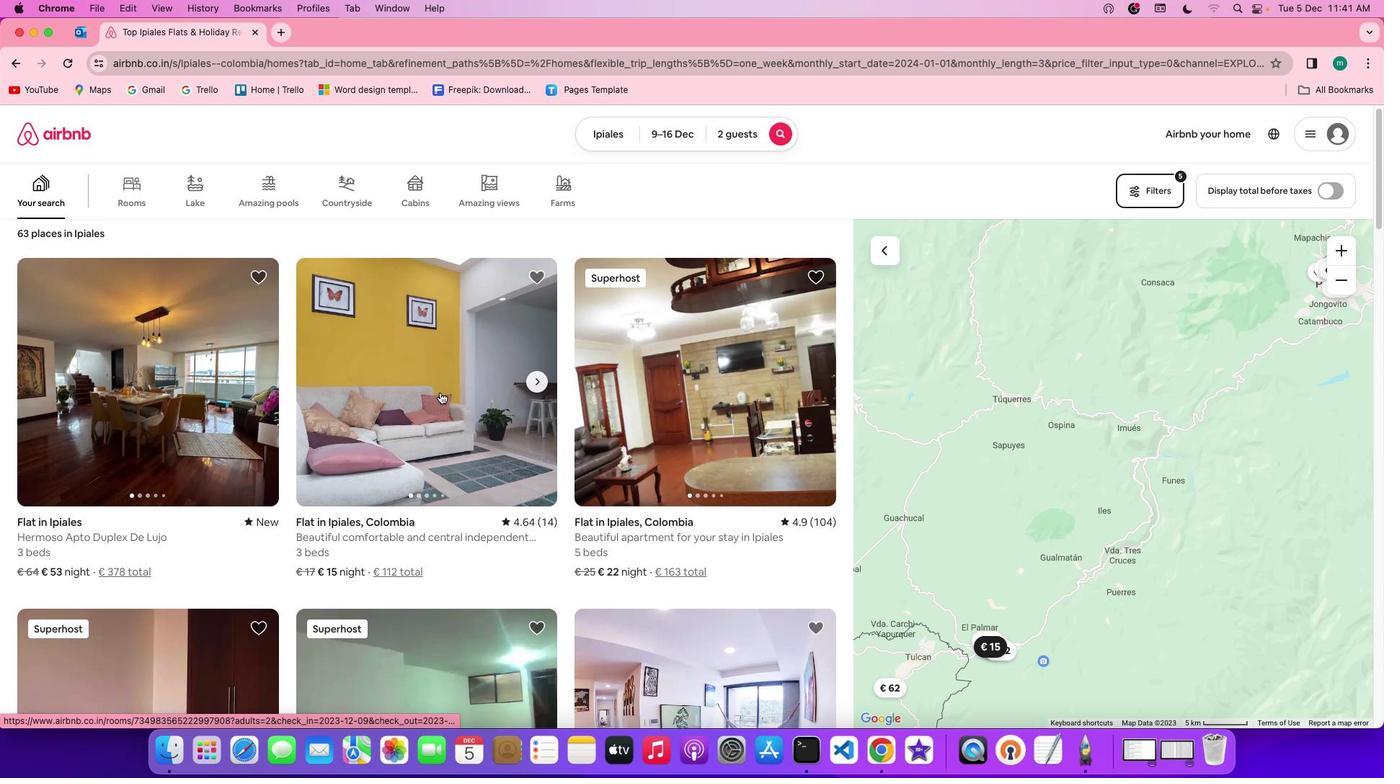 
Action: Mouse scrolled (440, 392) with delta (0, 0)
Screenshot: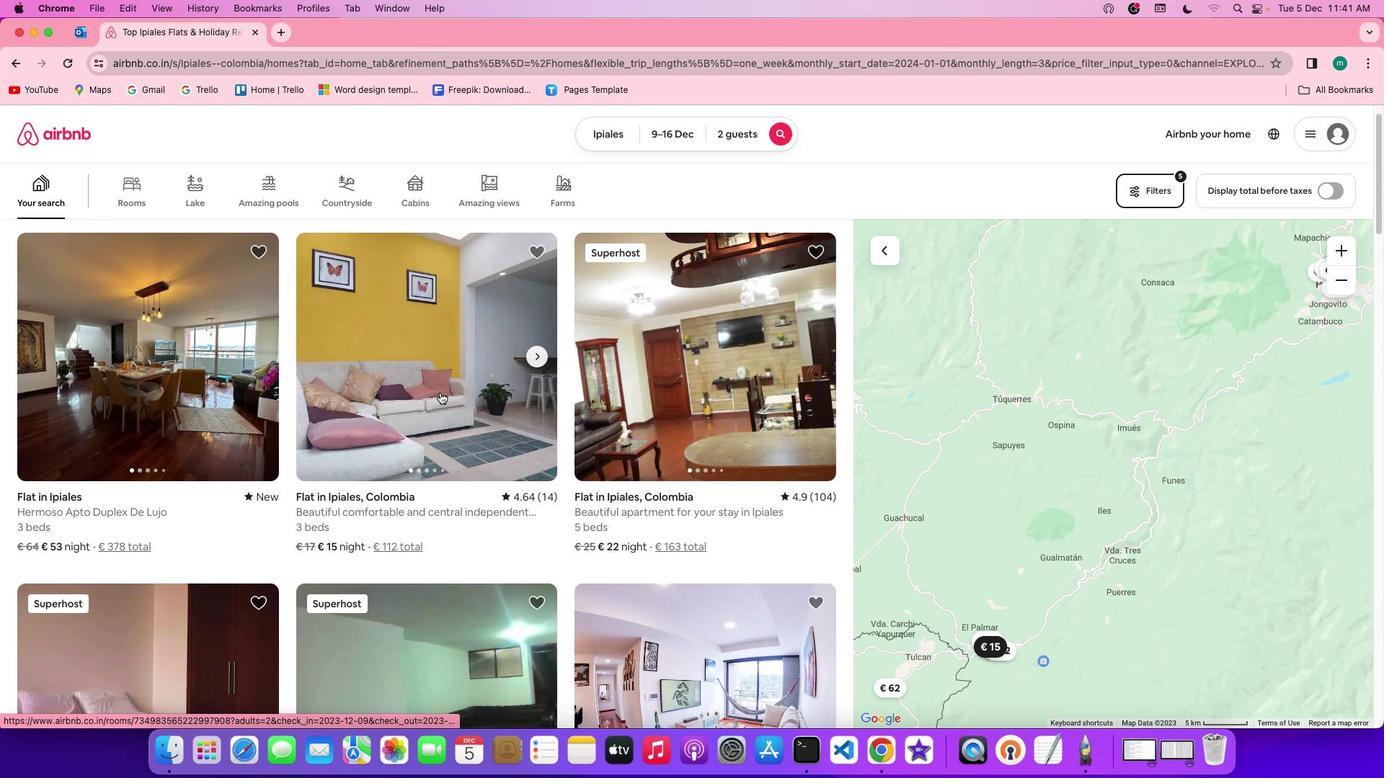 
Action: Mouse scrolled (440, 392) with delta (0, 0)
Screenshot: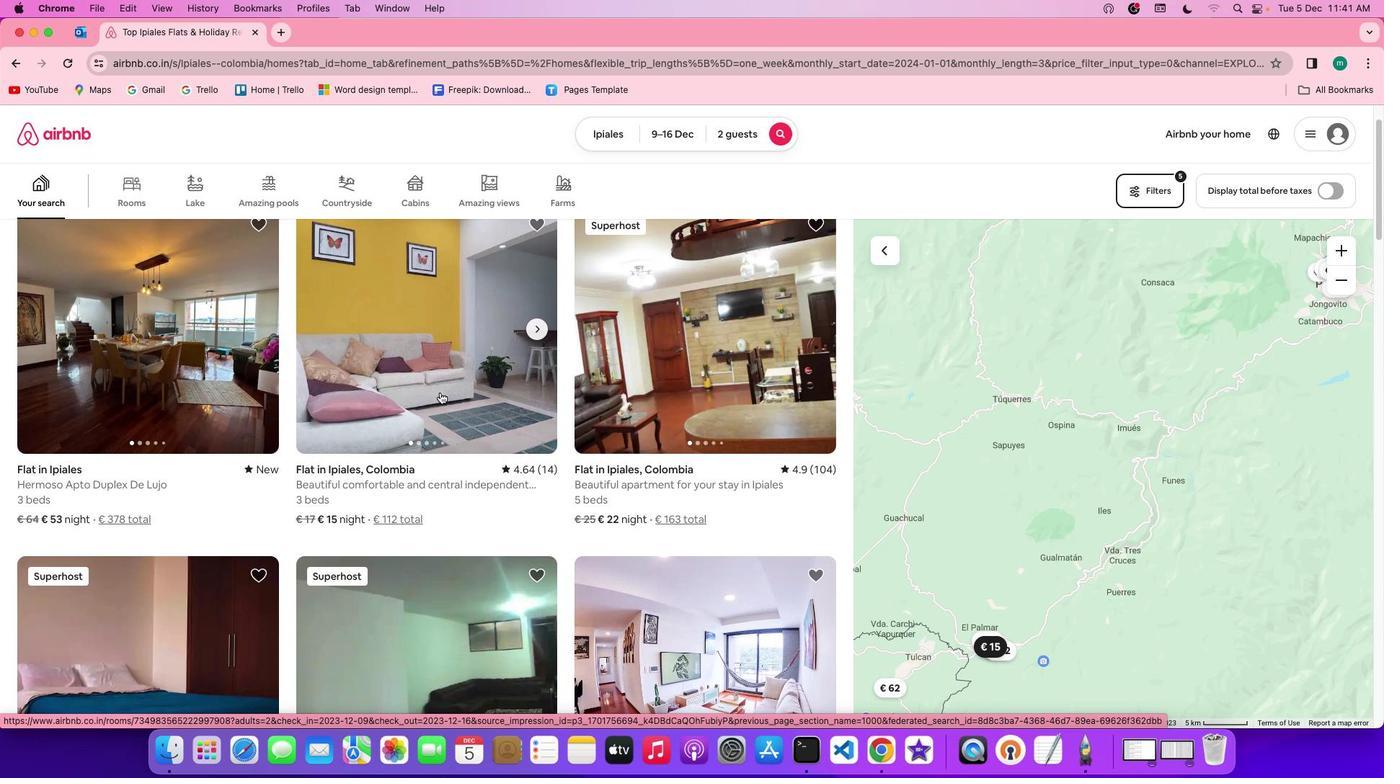 
Action: Mouse scrolled (440, 392) with delta (0, 0)
Screenshot: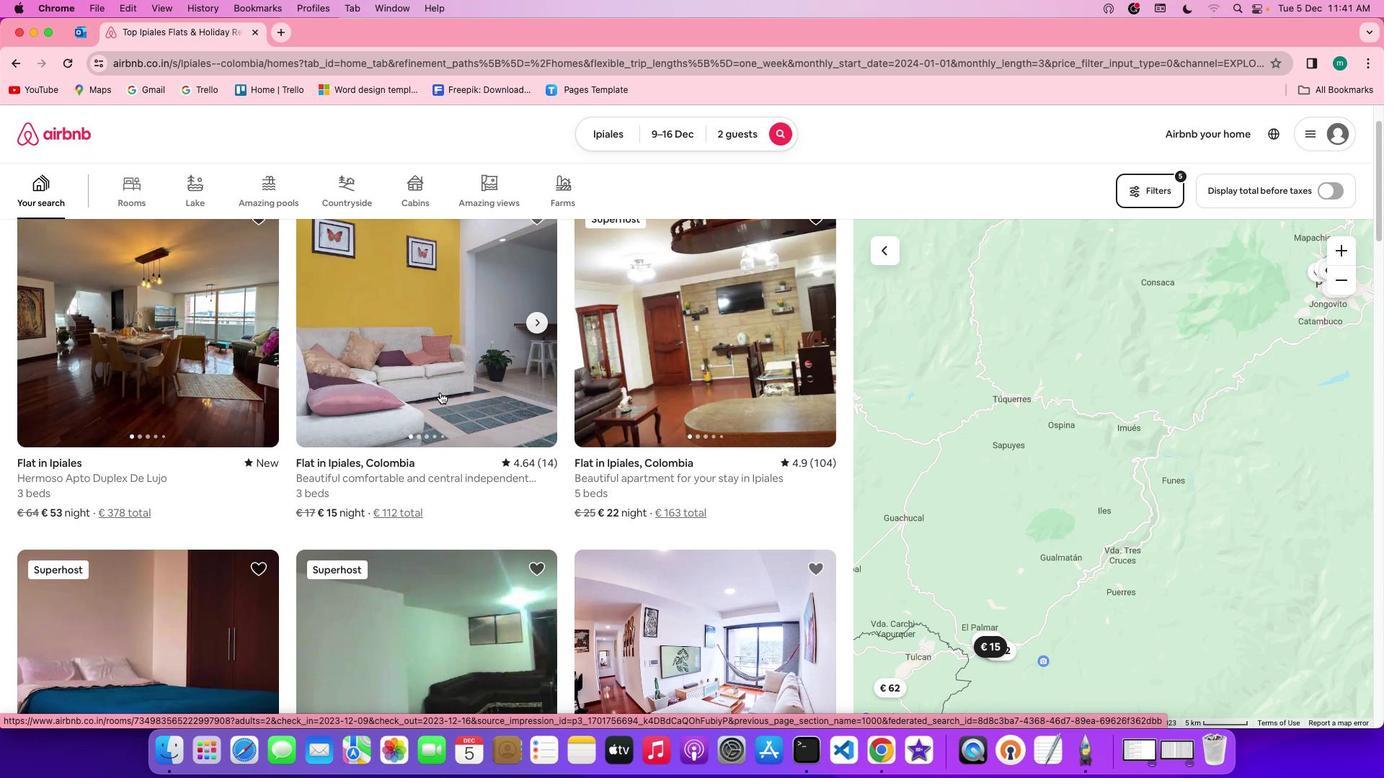 
Action: Mouse scrolled (440, 392) with delta (0, 0)
Screenshot: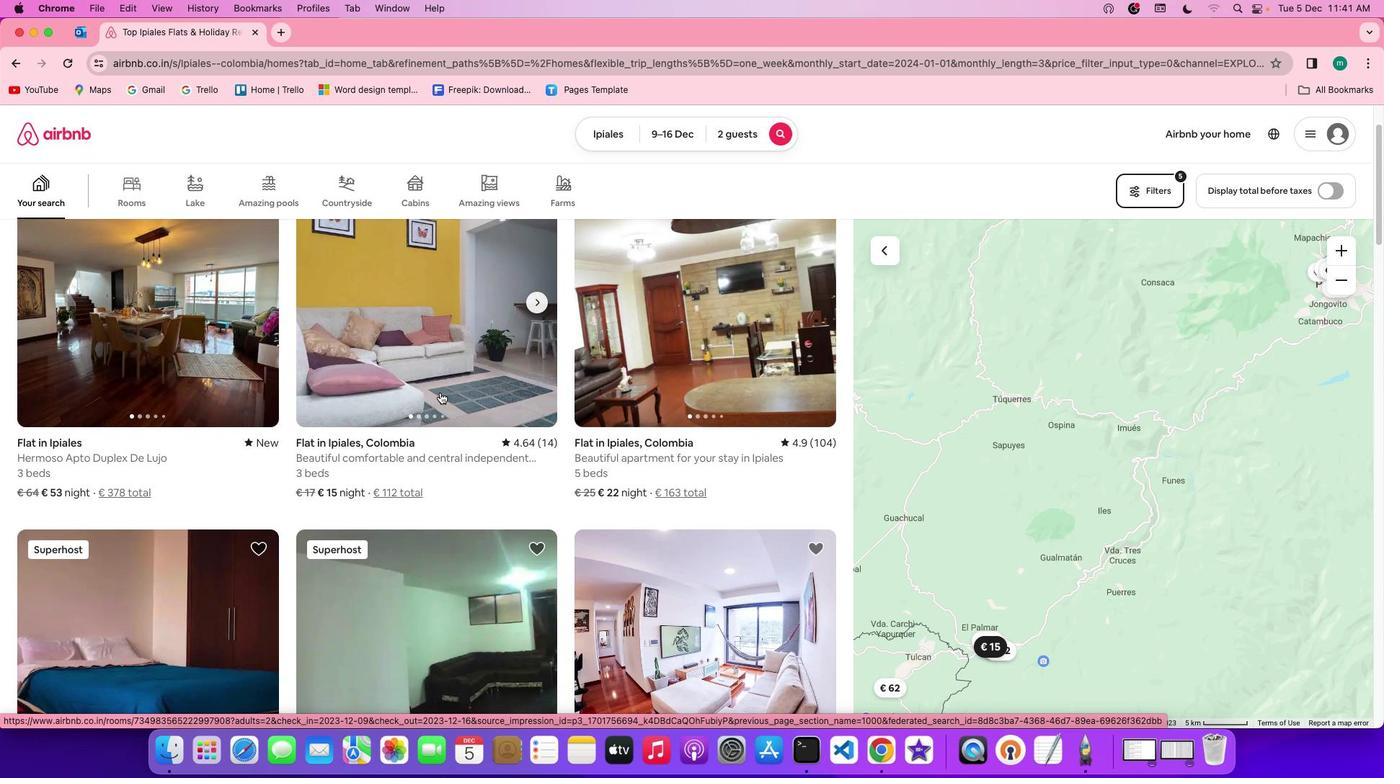 
Action: Mouse moved to (392, 379)
Screenshot: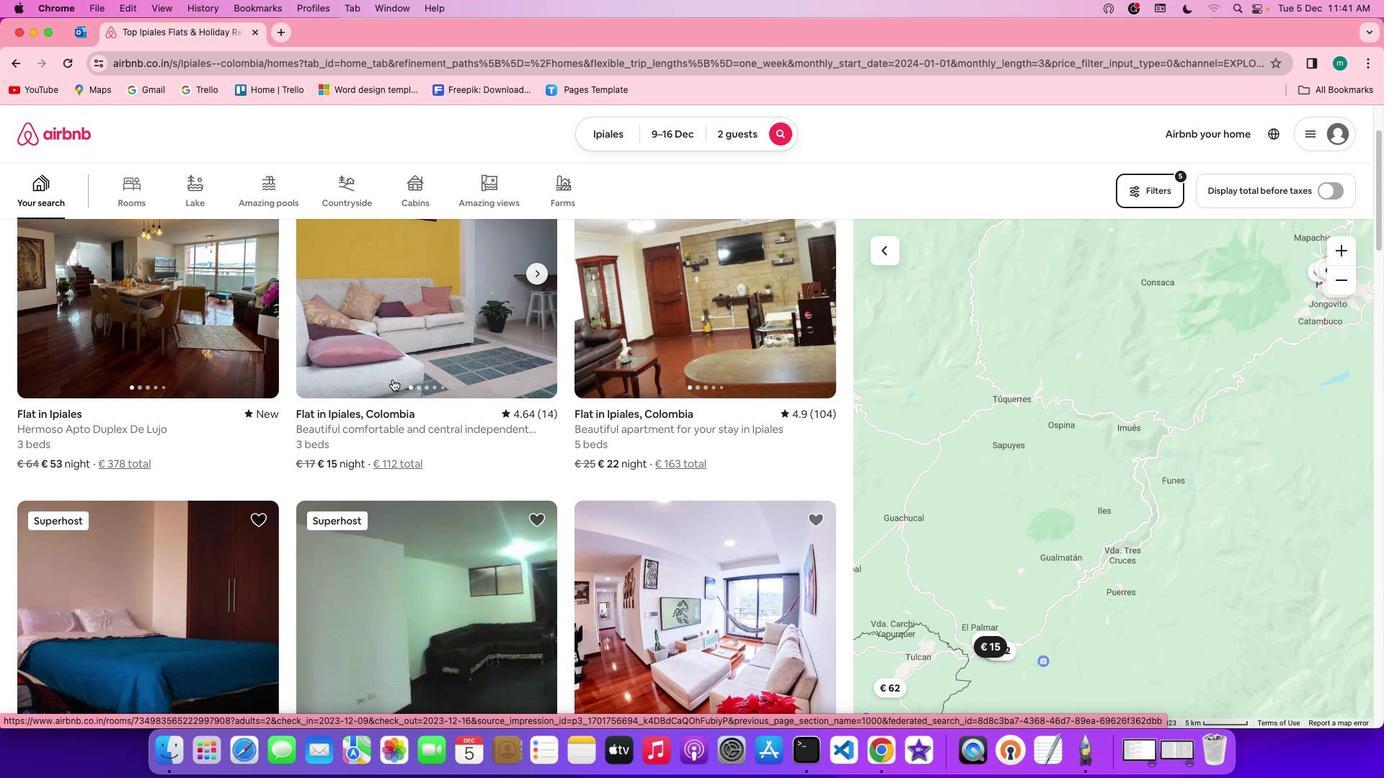 
Action: Mouse scrolled (392, 379) with delta (0, 0)
Screenshot: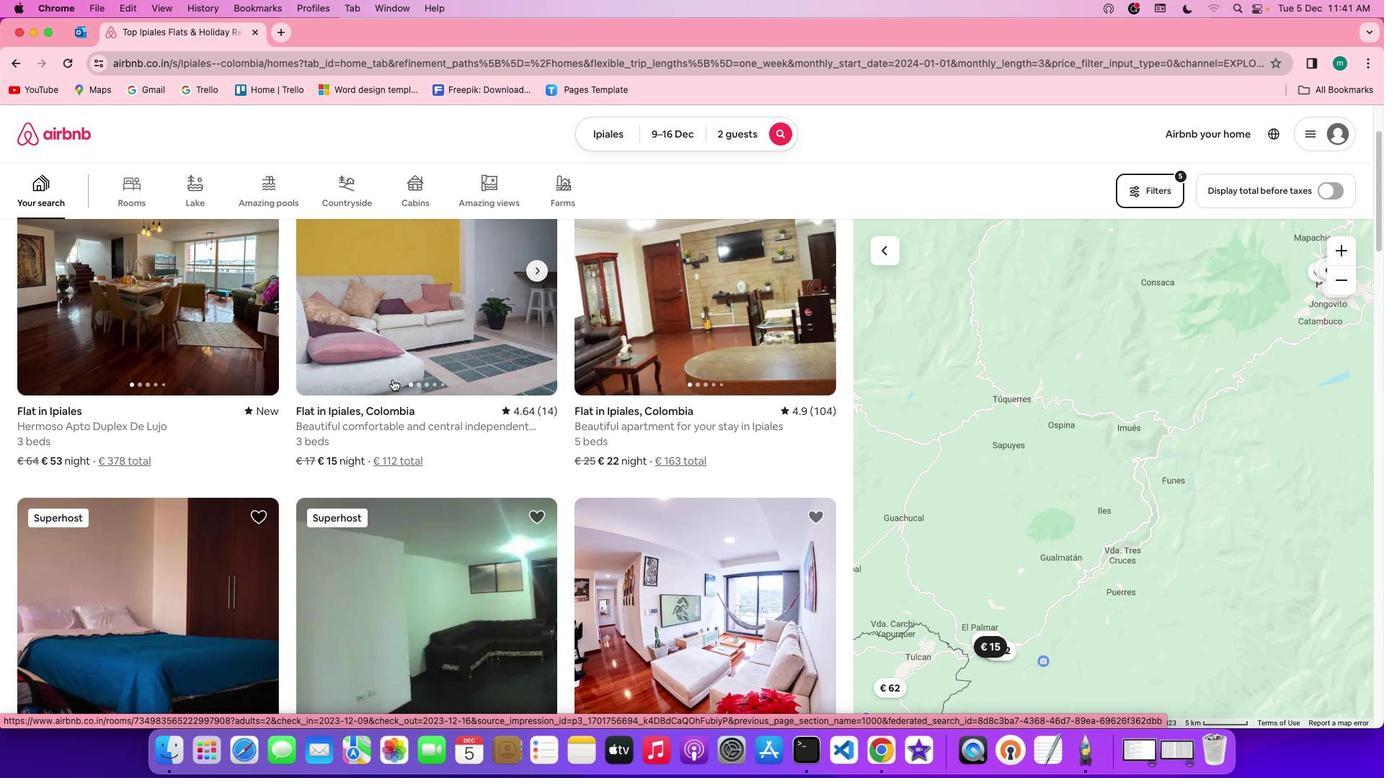 
Action: Mouse scrolled (392, 379) with delta (0, 0)
Screenshot: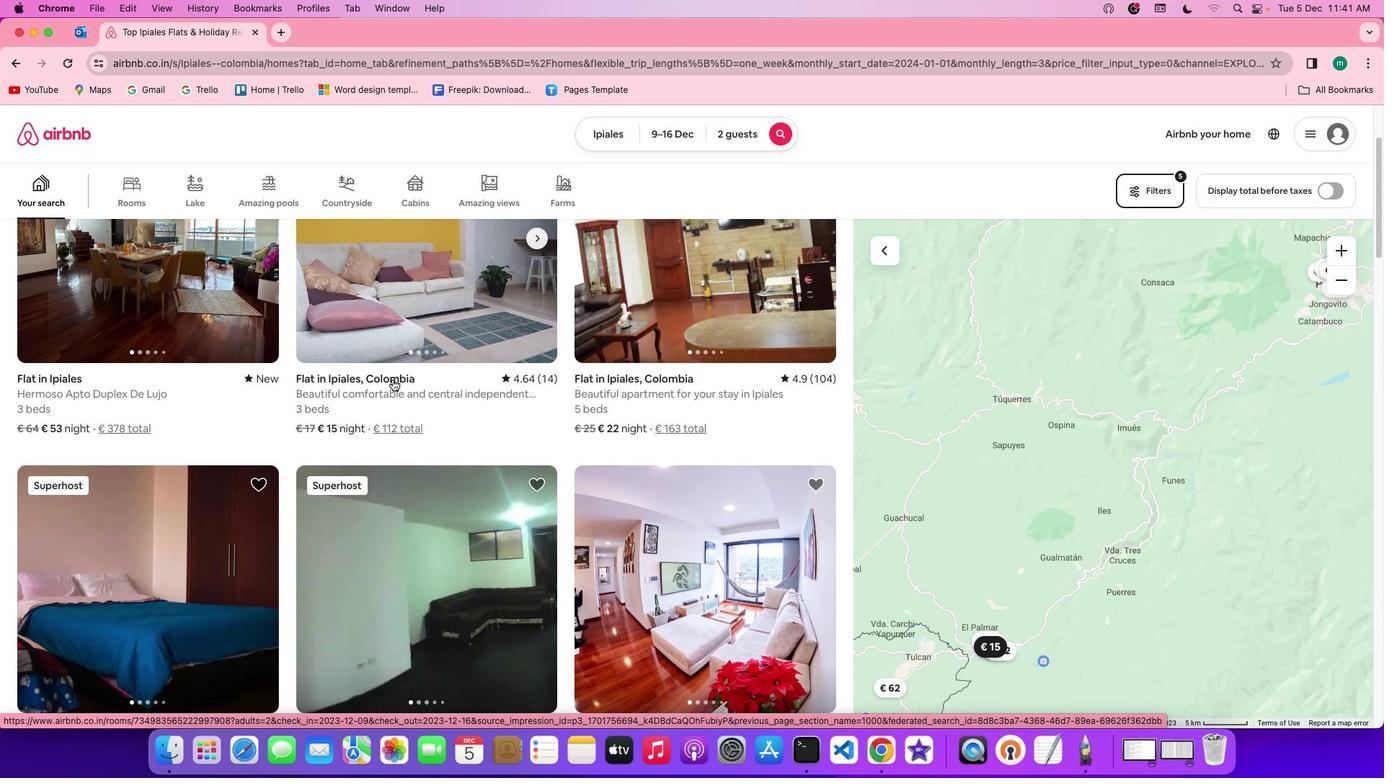 
Action: Mouse scrolled (392, 379) with delta (0, -1)
Screenshot: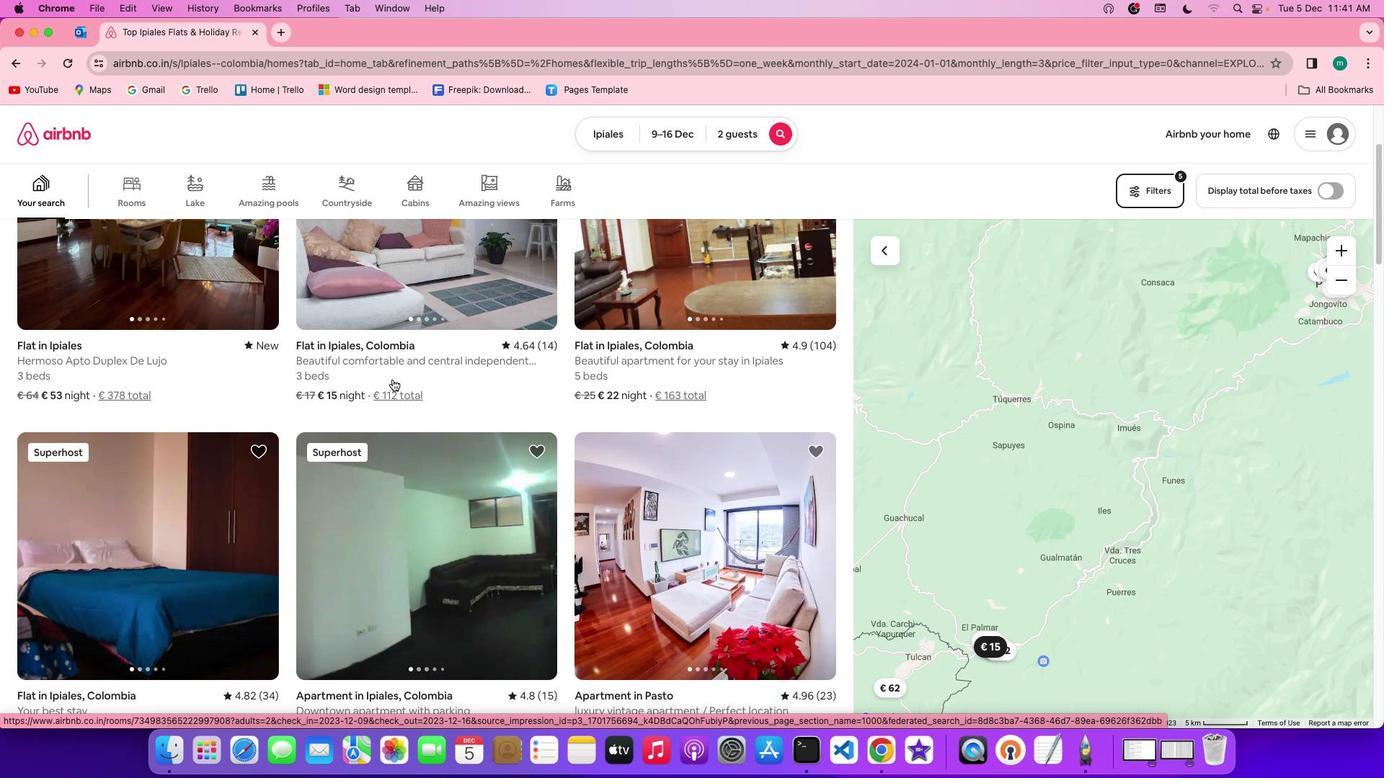 
Action: Mouse scrolled (392, 379) with delta (0, -2)
Screenshot: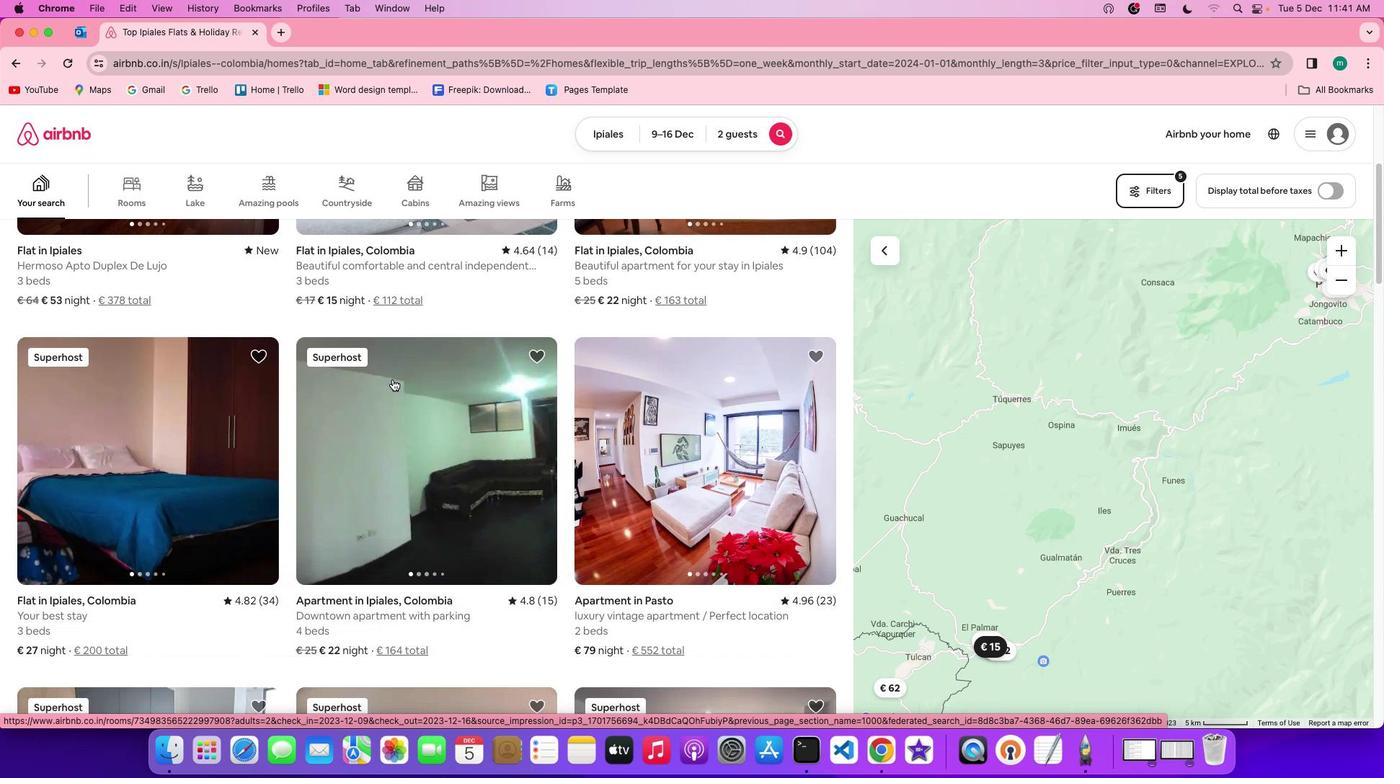 
Action: Mouse scrolled (392, 379) with delta (0, 0)
Screenshot: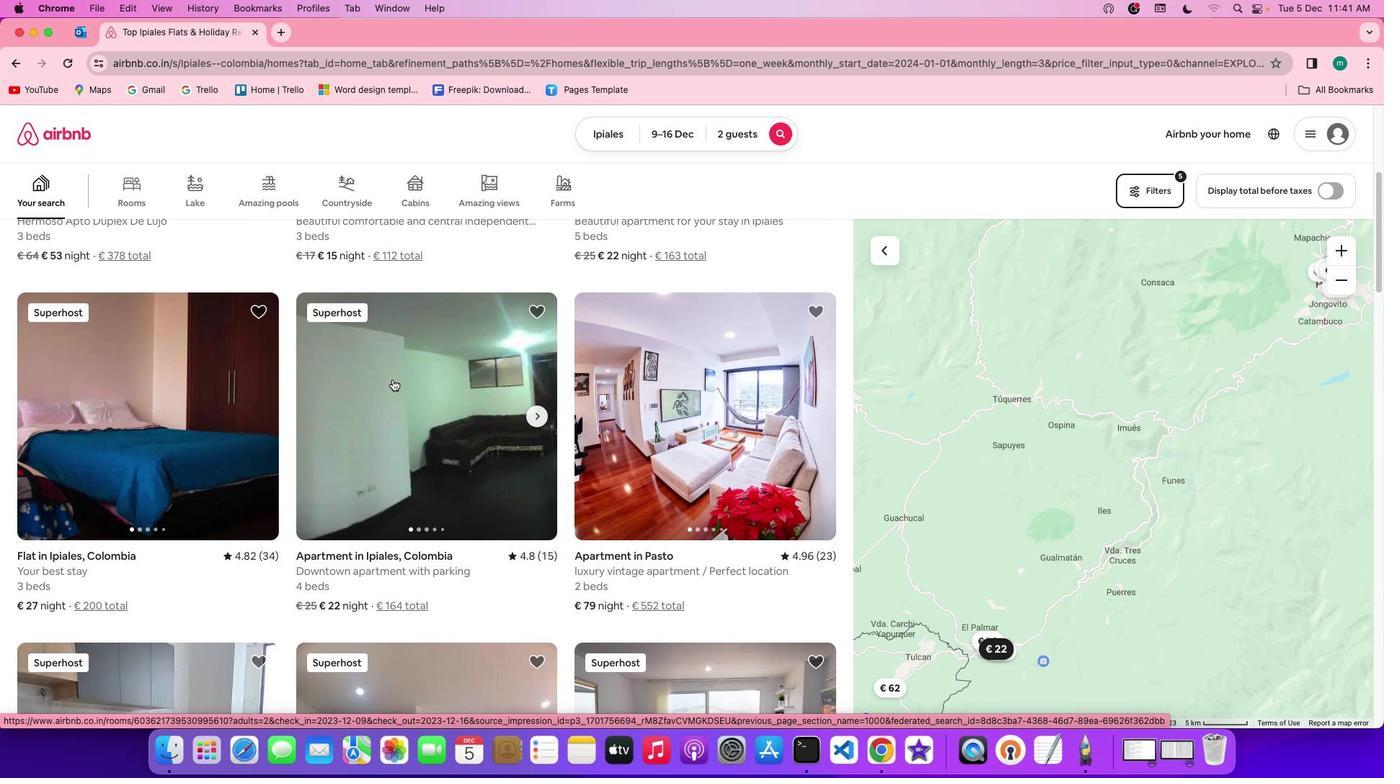
Action: Mouse scrolled (392, 379) with delta (0, 0)
Screenshot: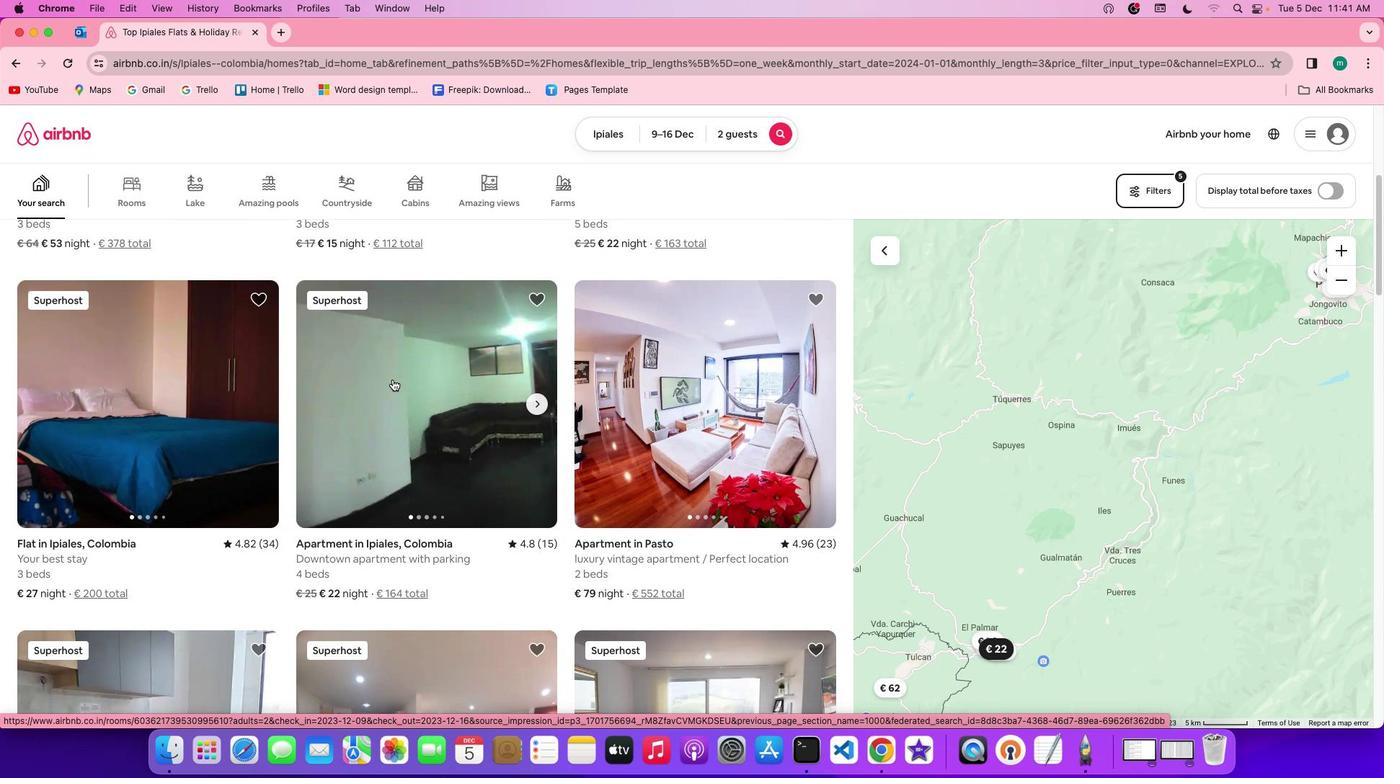 
Action: Mouse scrolled (392, 379) with delta (0, -1)
Screenshot: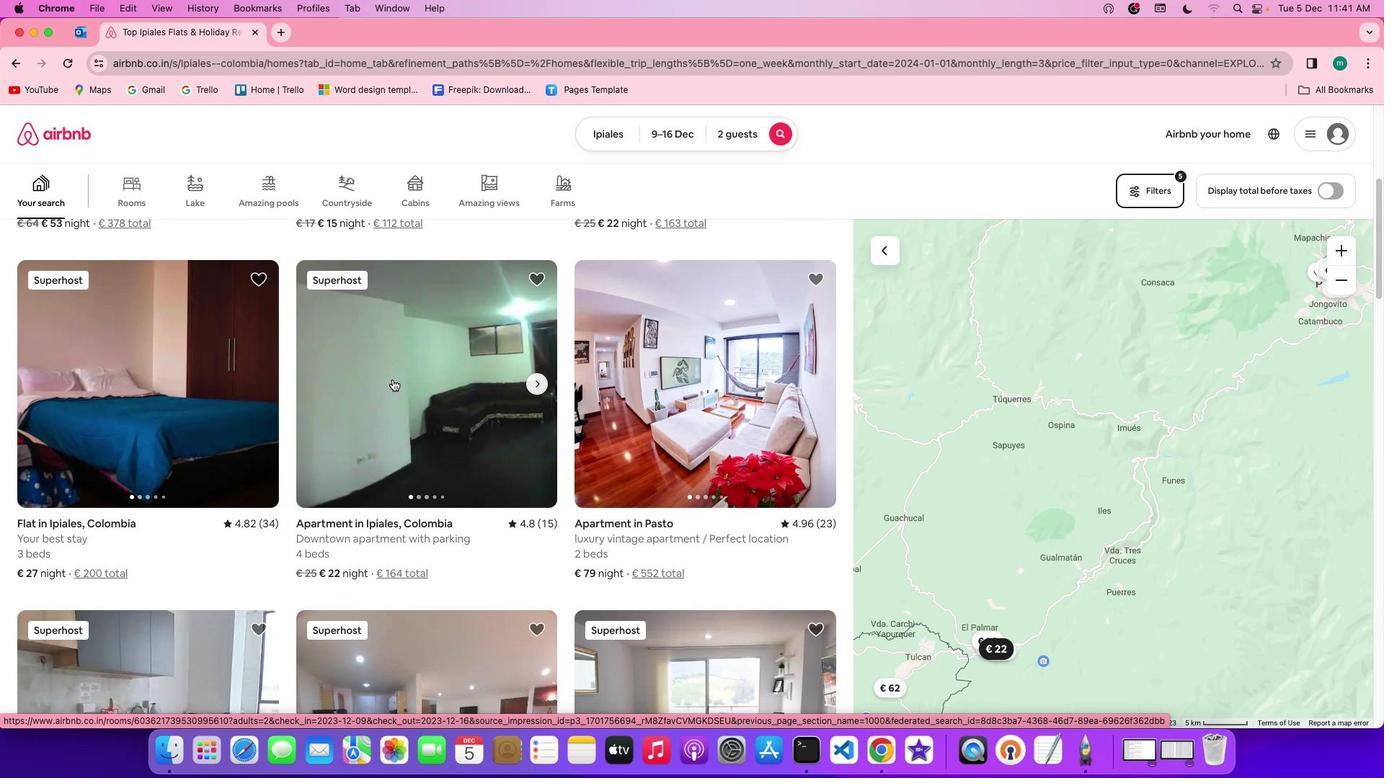 
Action: Mouse scrolled (392, 379) with delta (0, 0)
Screenshot: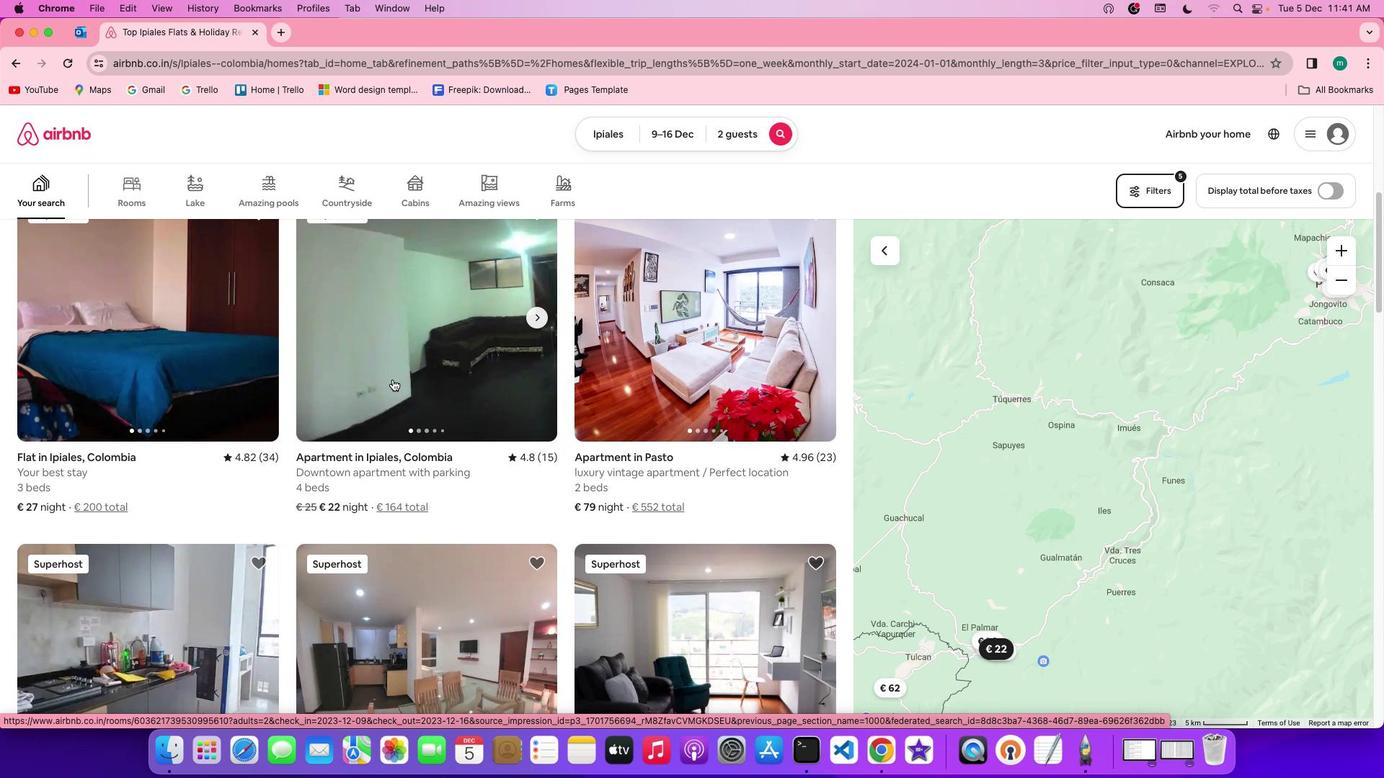 
Action: Mouse scrolled (392, 379) with delta (0, 0)
Screenshot: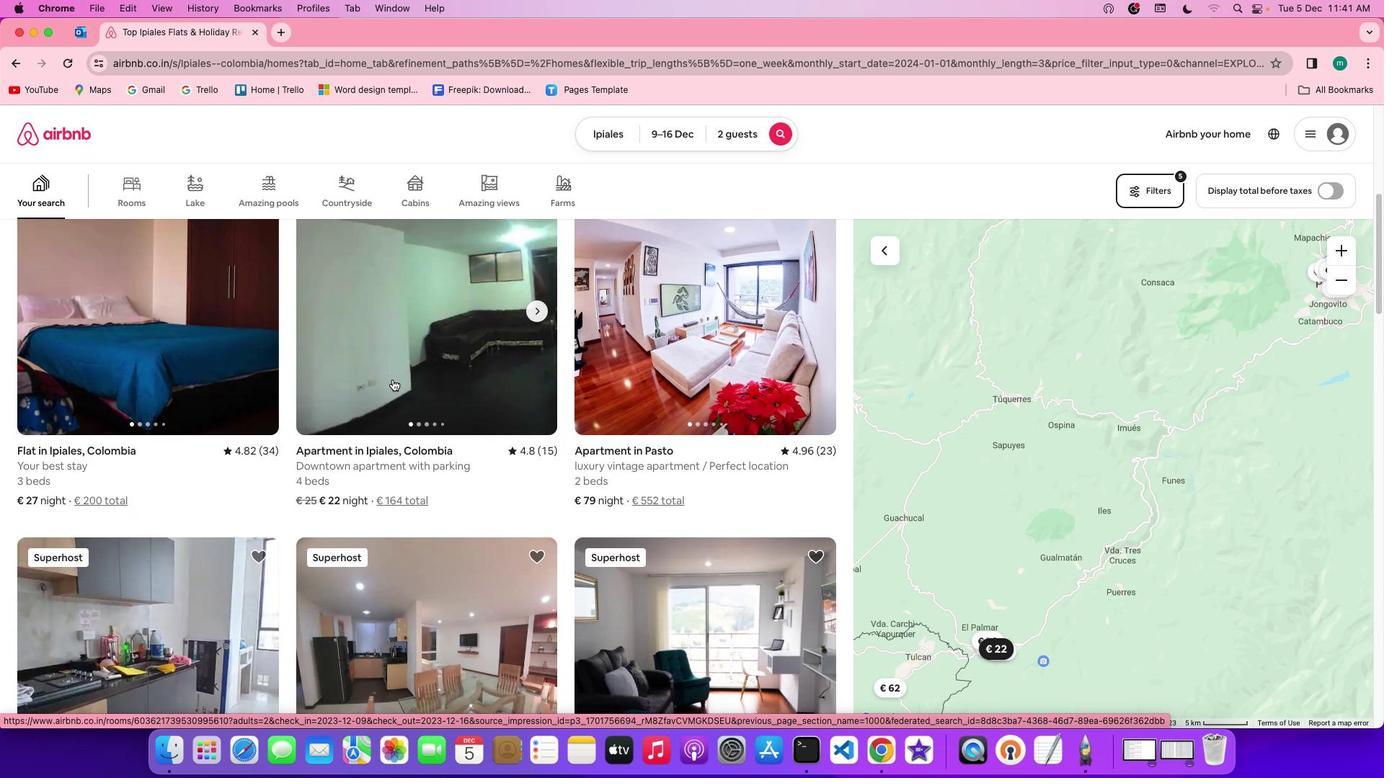 
Action: Mouse scrolled (392, 379) with delta (0, 0)
Screenshot: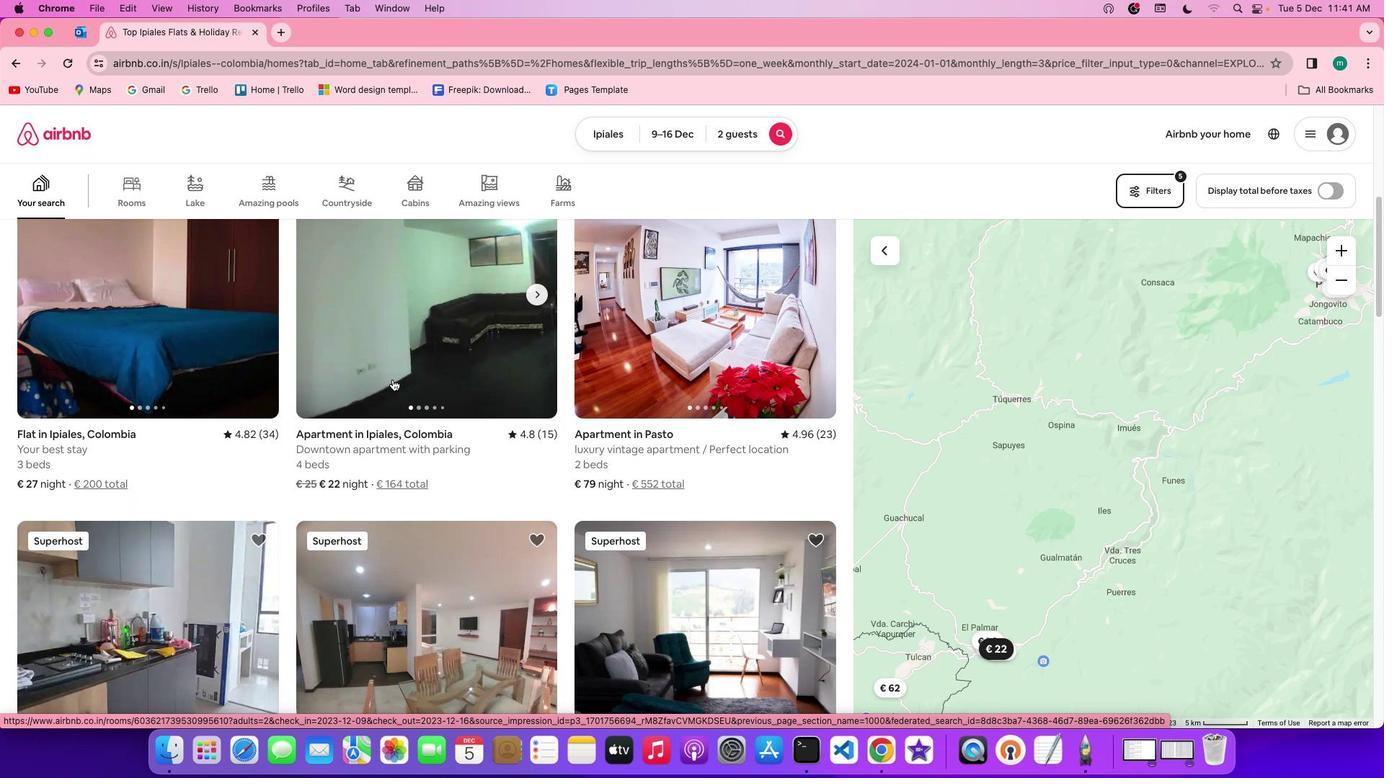 
Action: Mouse scrolled (392, 379) with delta (0, 0)
Screenshot: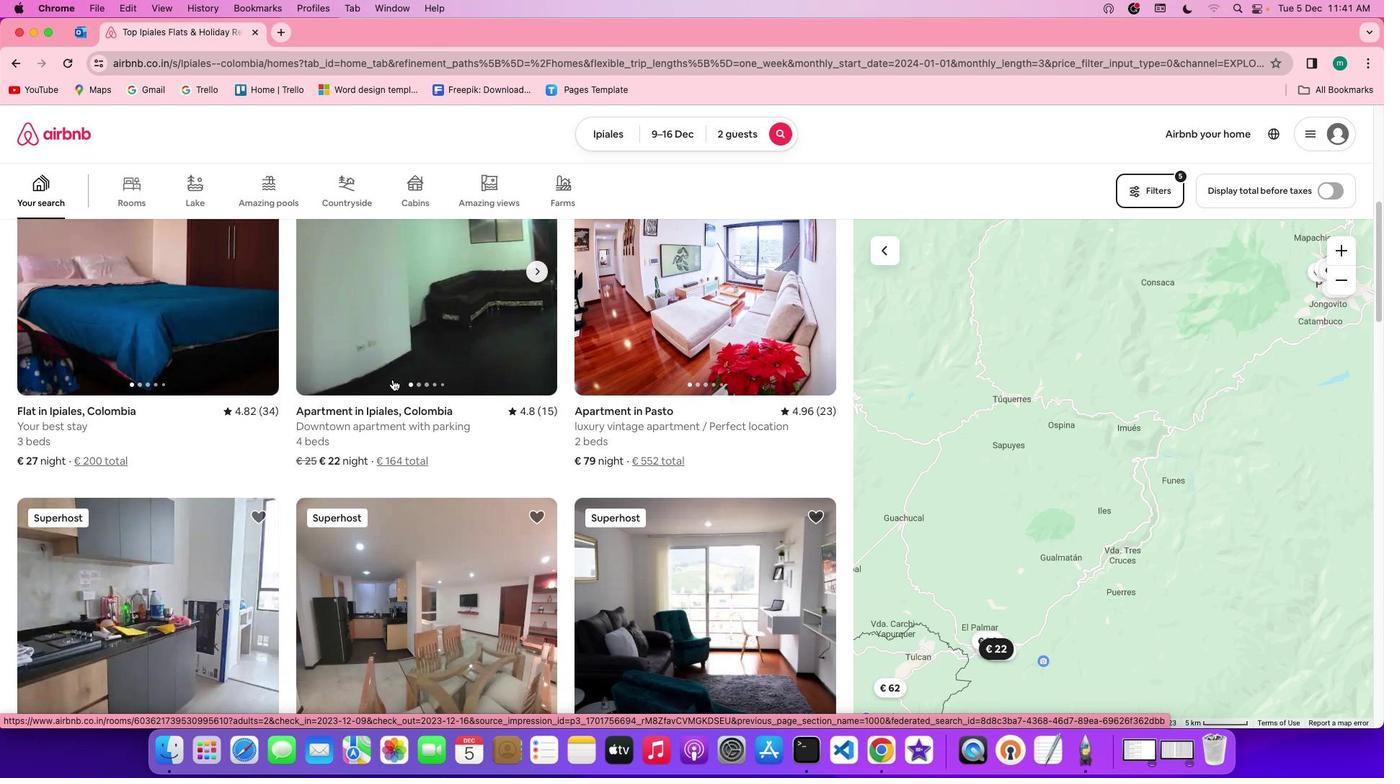 
Action: Mouse scrolled (392, 379) with delta (0, 0)
Screenshot: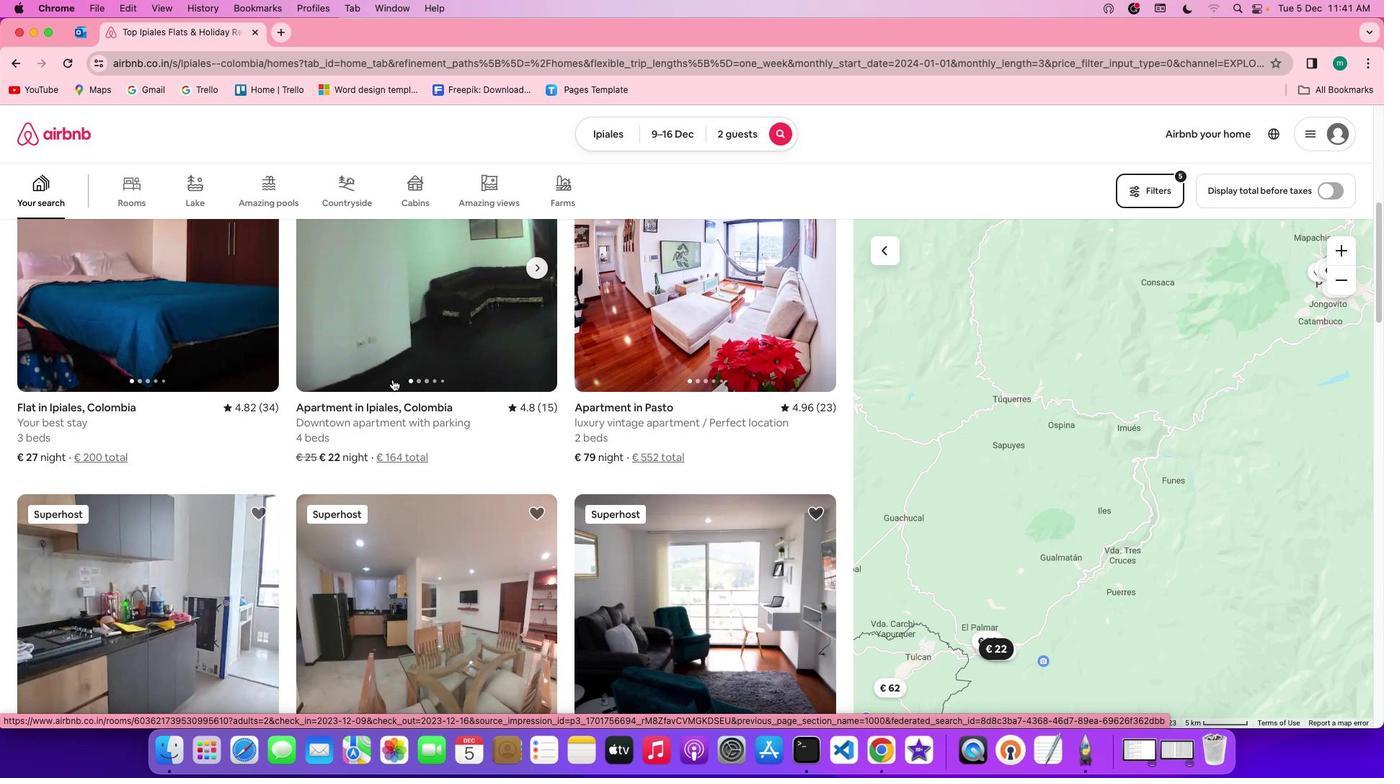 
Action: Mouse scrolled (392, 379) with delta (0, 0)
Screenshot: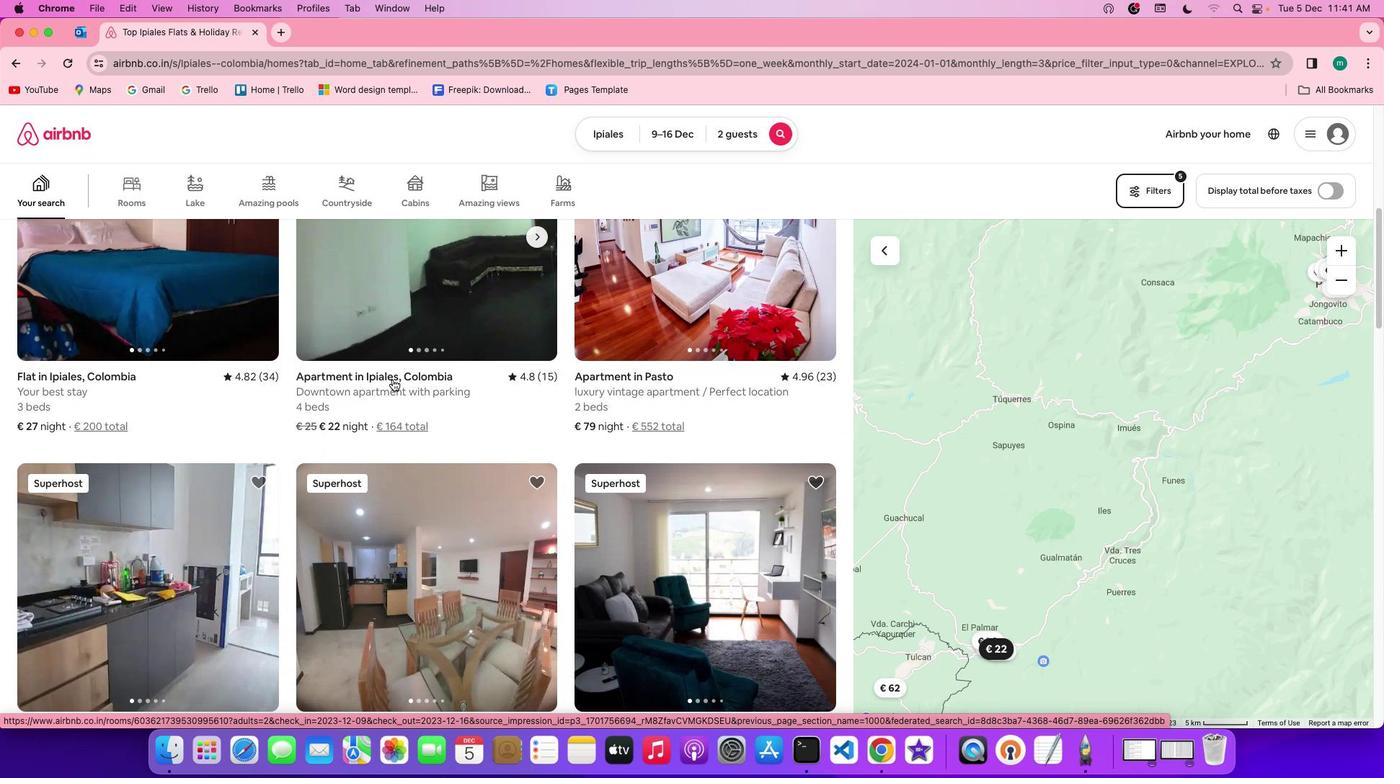
Action: Mouse scrolled (392, 379) with delta (0, 0)
Screenshot: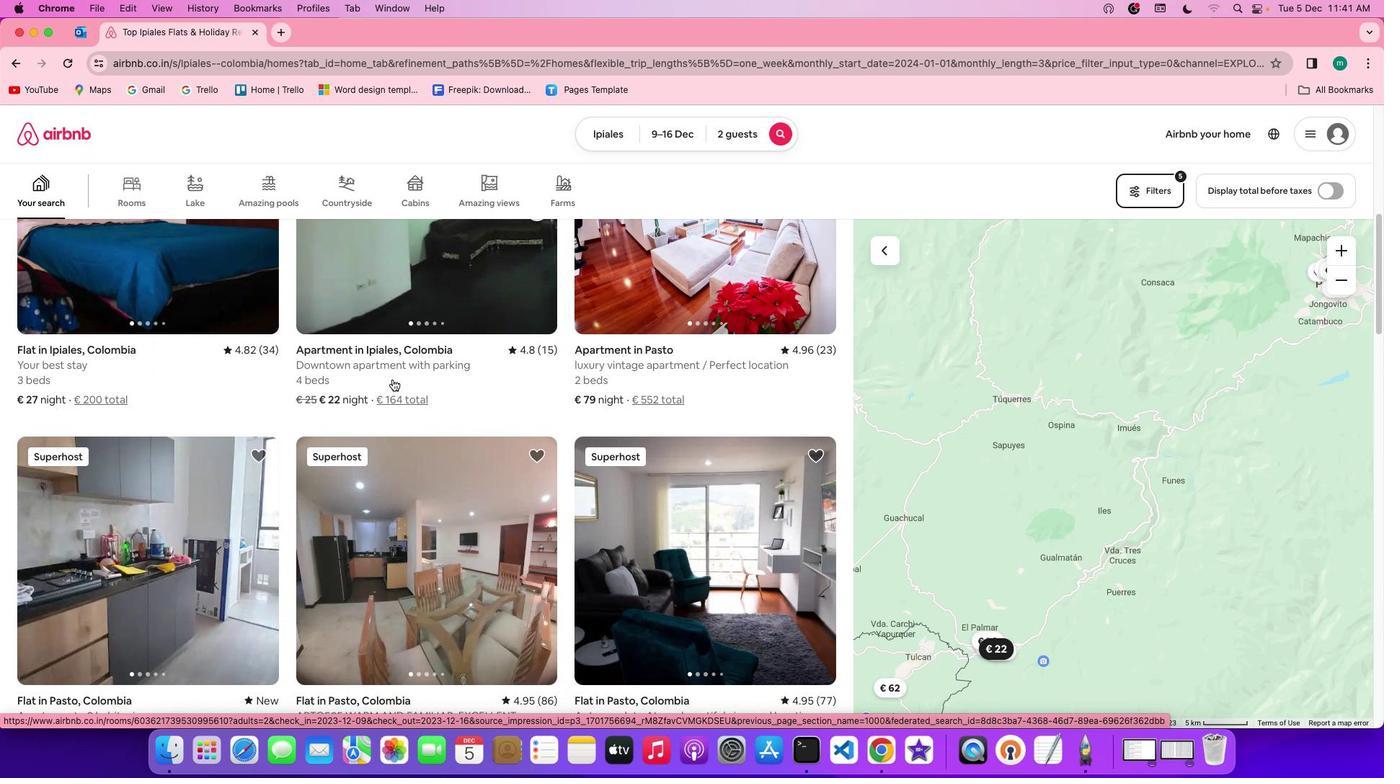
Action: Mouse scrolled (392, 379) with delta (0, 0)
Screenshot: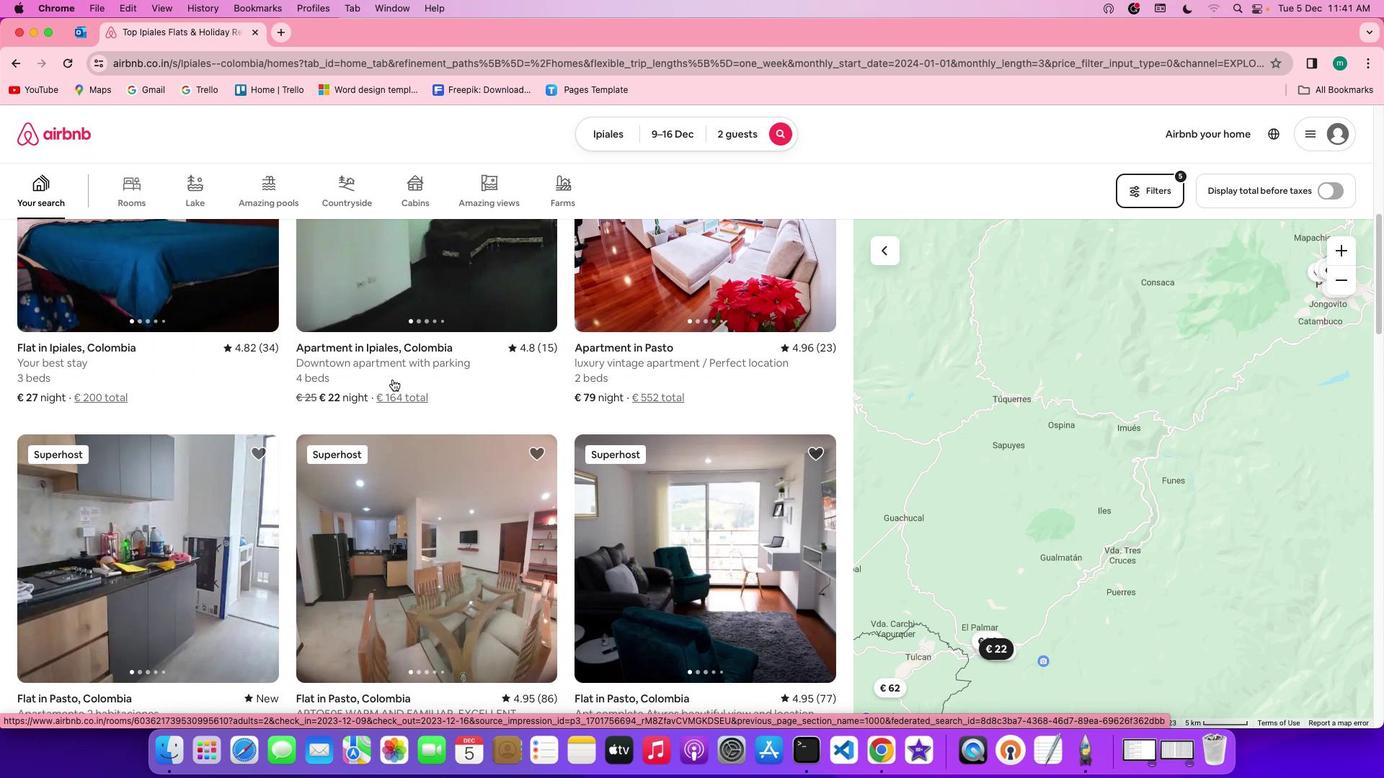 
Action: Mouse scrolled (392, 379) with delta (0, -1)
Screenshot: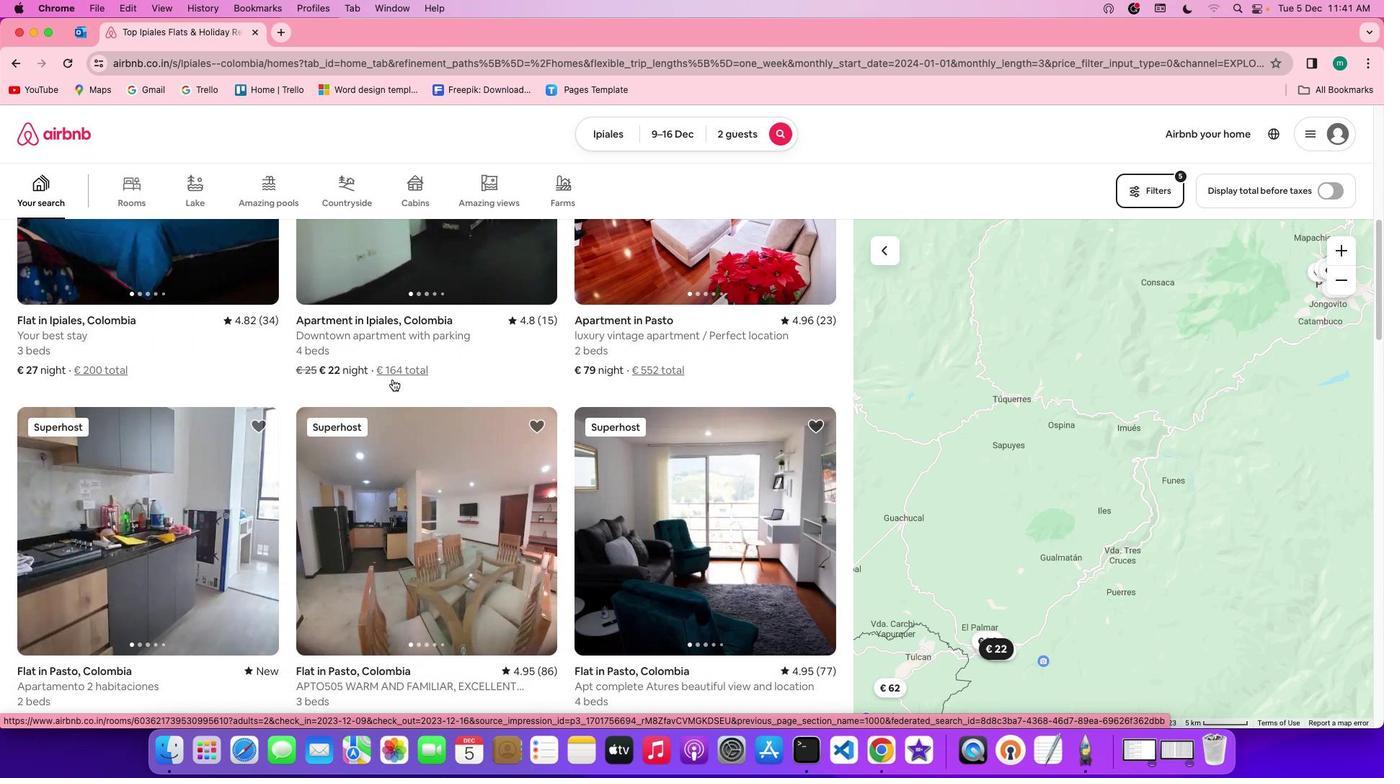 
Action: Mouse scrolled (392, 379) with delta (0, -1)
Screenshot: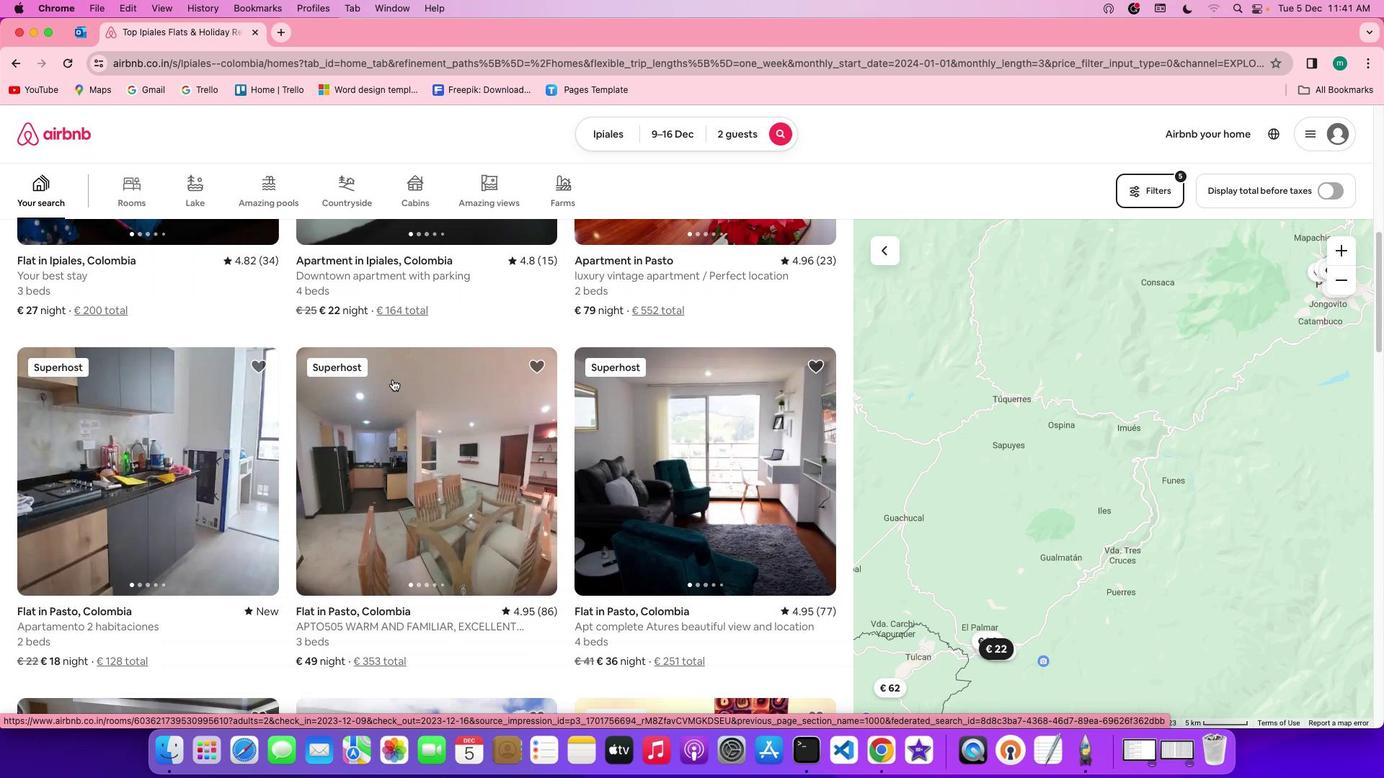 
Action: Mouse scrolled (392, 379) with delta (0, 0)
Screenshot: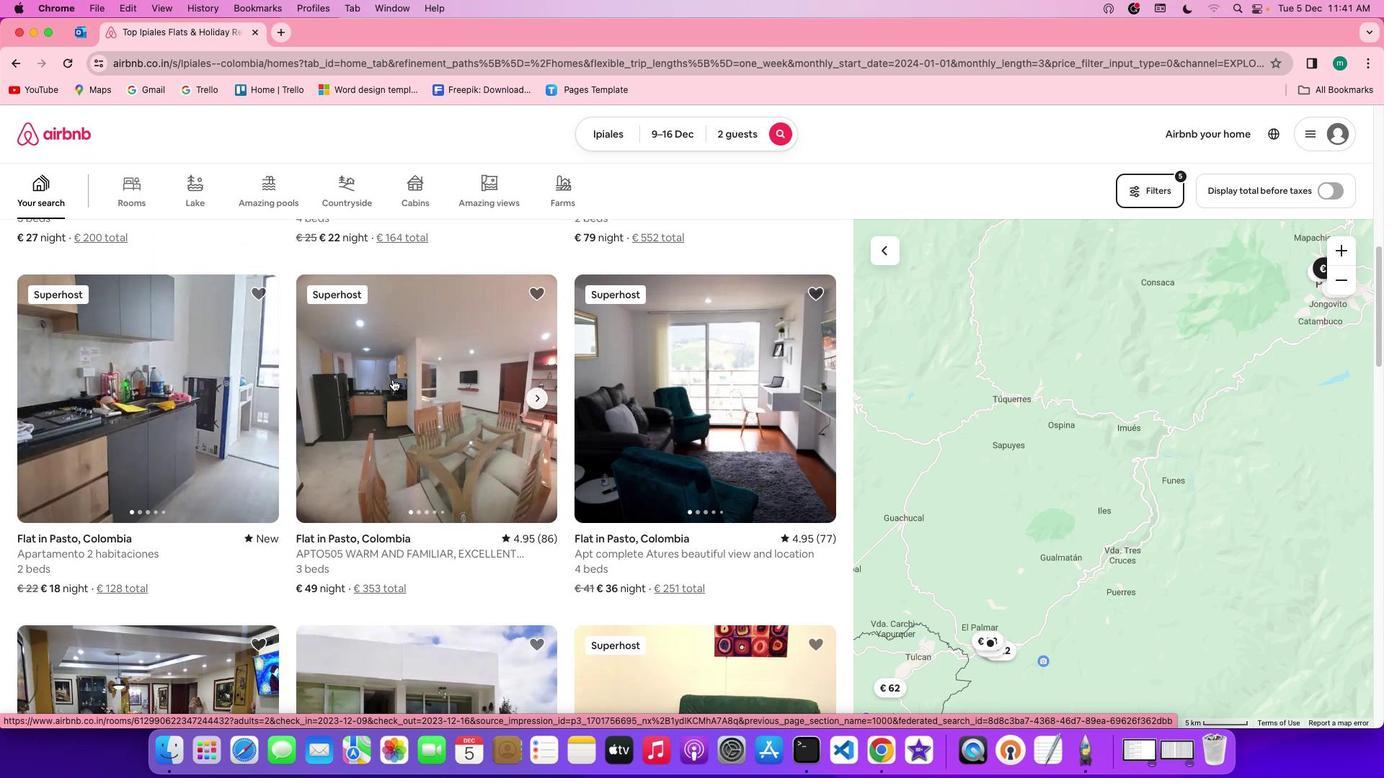 
Action: Mouse scrolled (392, 379) with delta (0, 0)
Screenshot: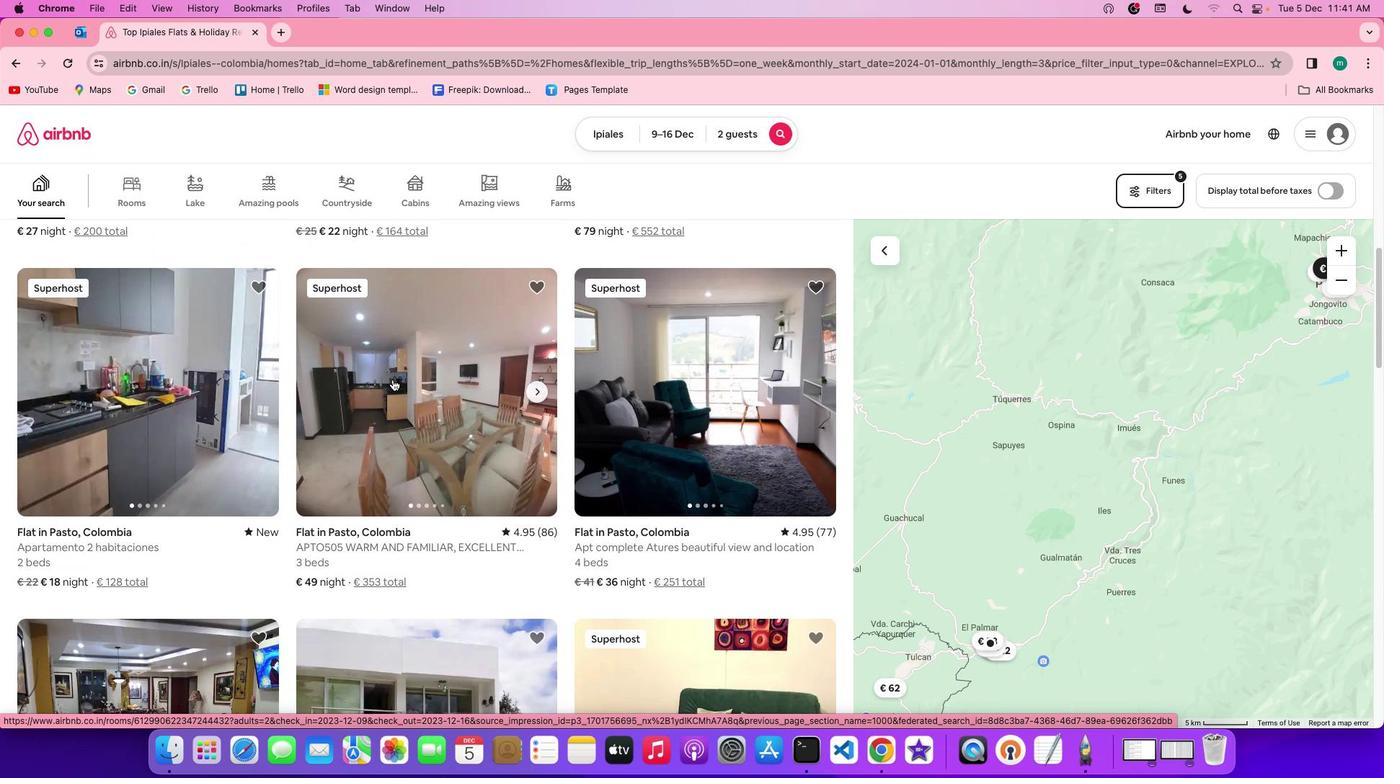 
Action: Mouse scrolled (392, 379) with delta (0, 0)
Screenshot: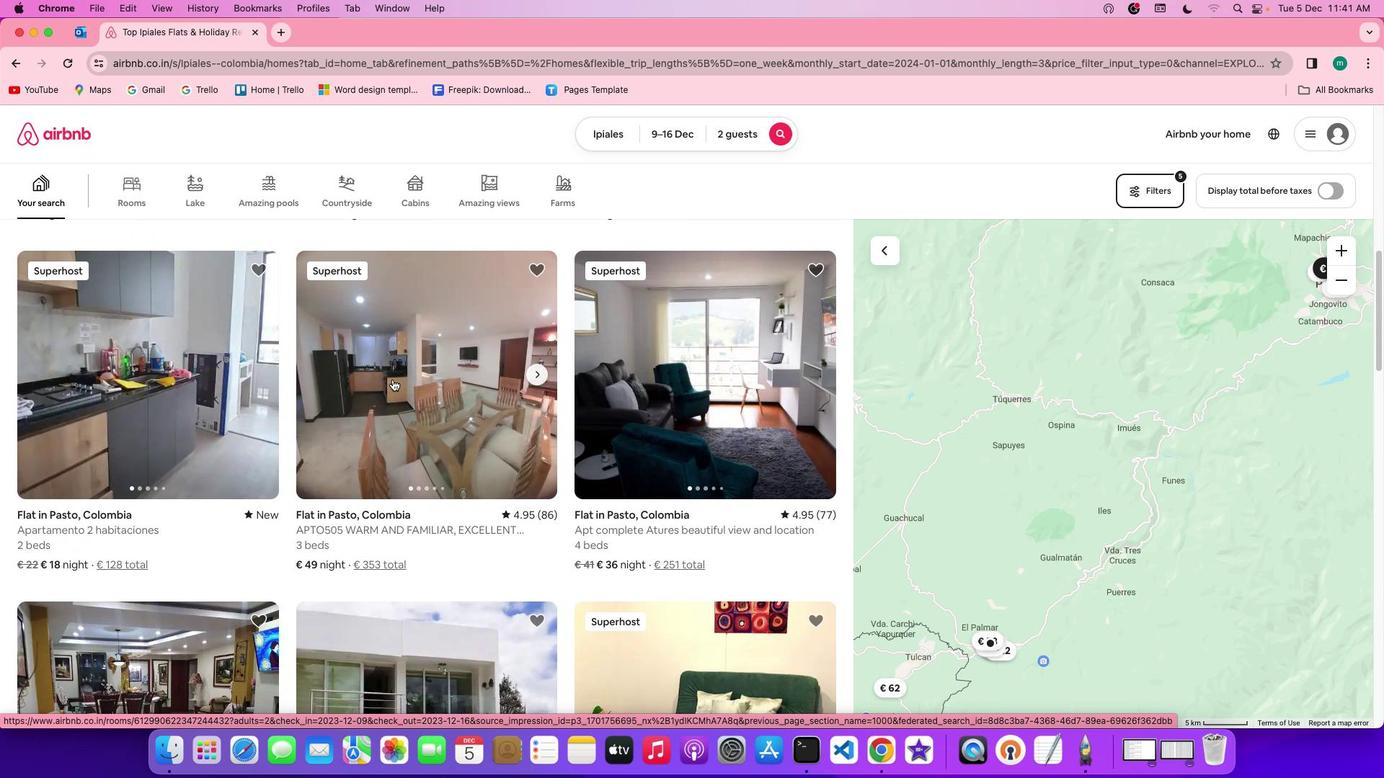 
Action: Mouse scrolled (392, 379) with delta (0, 0)
Screenshot: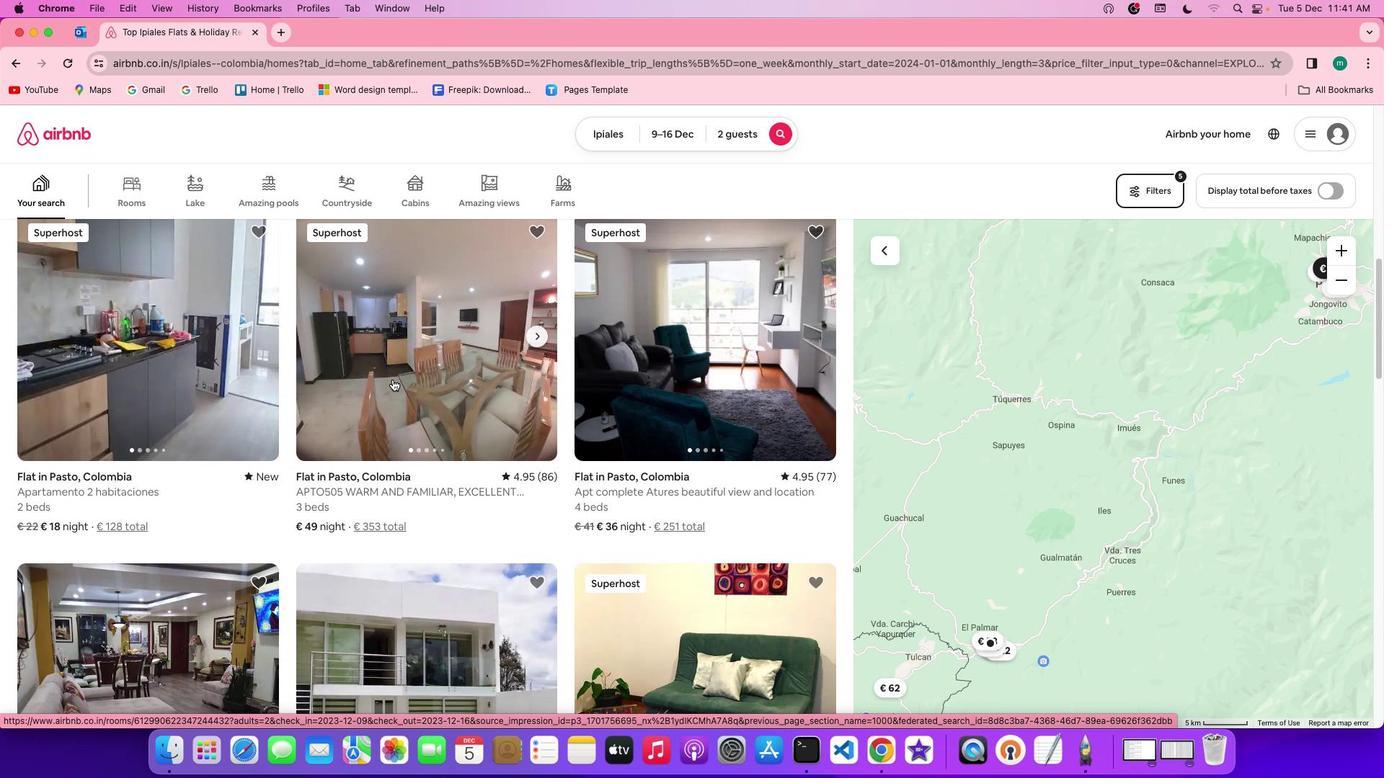 
Action: Mouse scrolled (392, 379) with delta (0, 0)
Screenshot: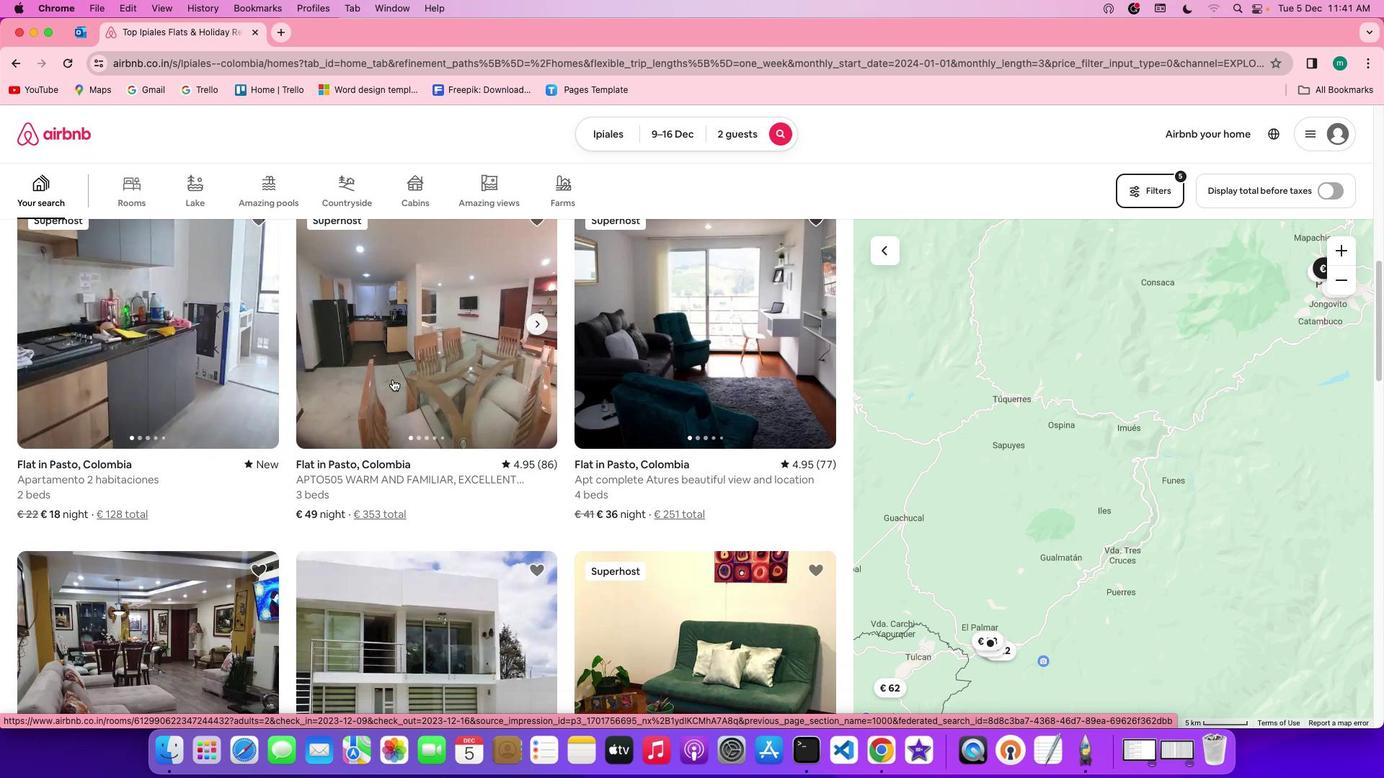 
Action: Mouse scrolled (392, 379) with delta (0, -1)
Screenshot: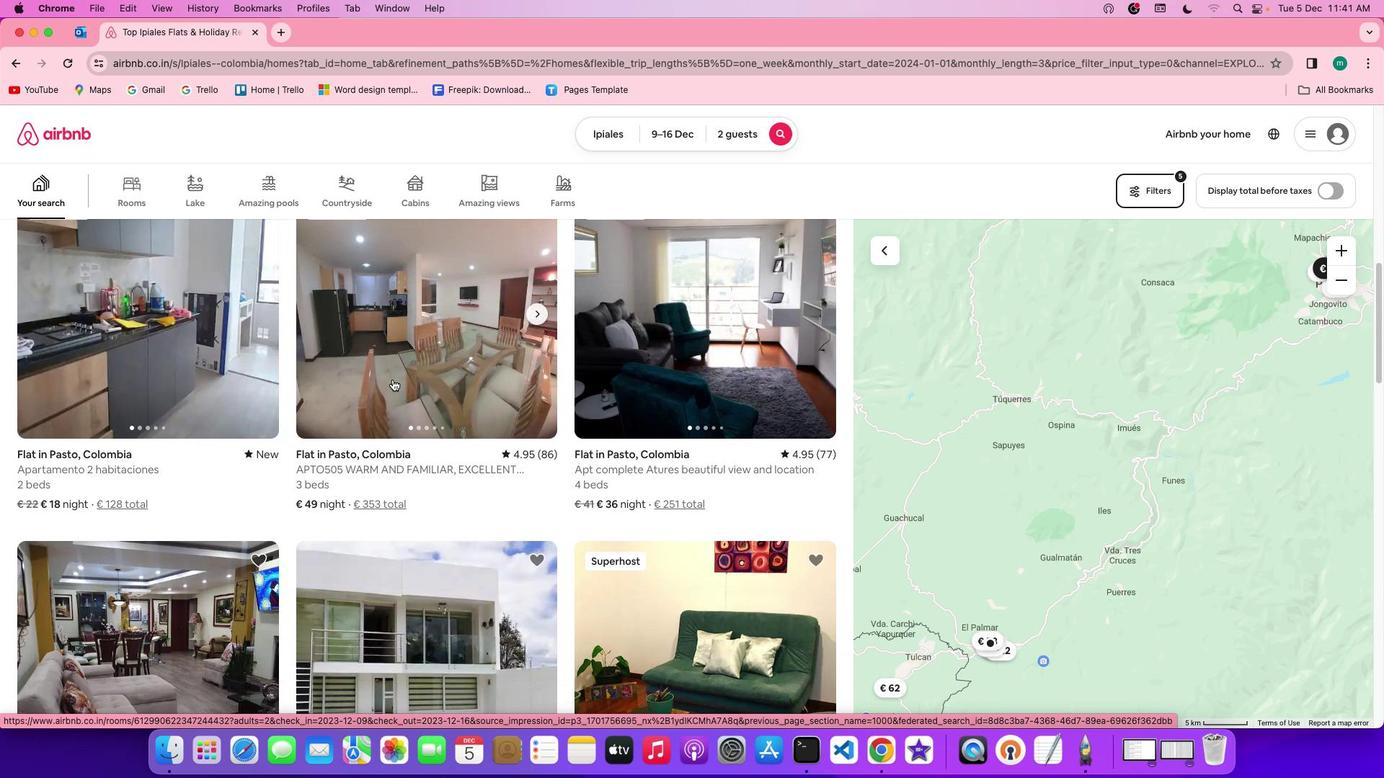 
Action: Mouse scrolled (392, 379) with delta (0, -2)
Screenshot: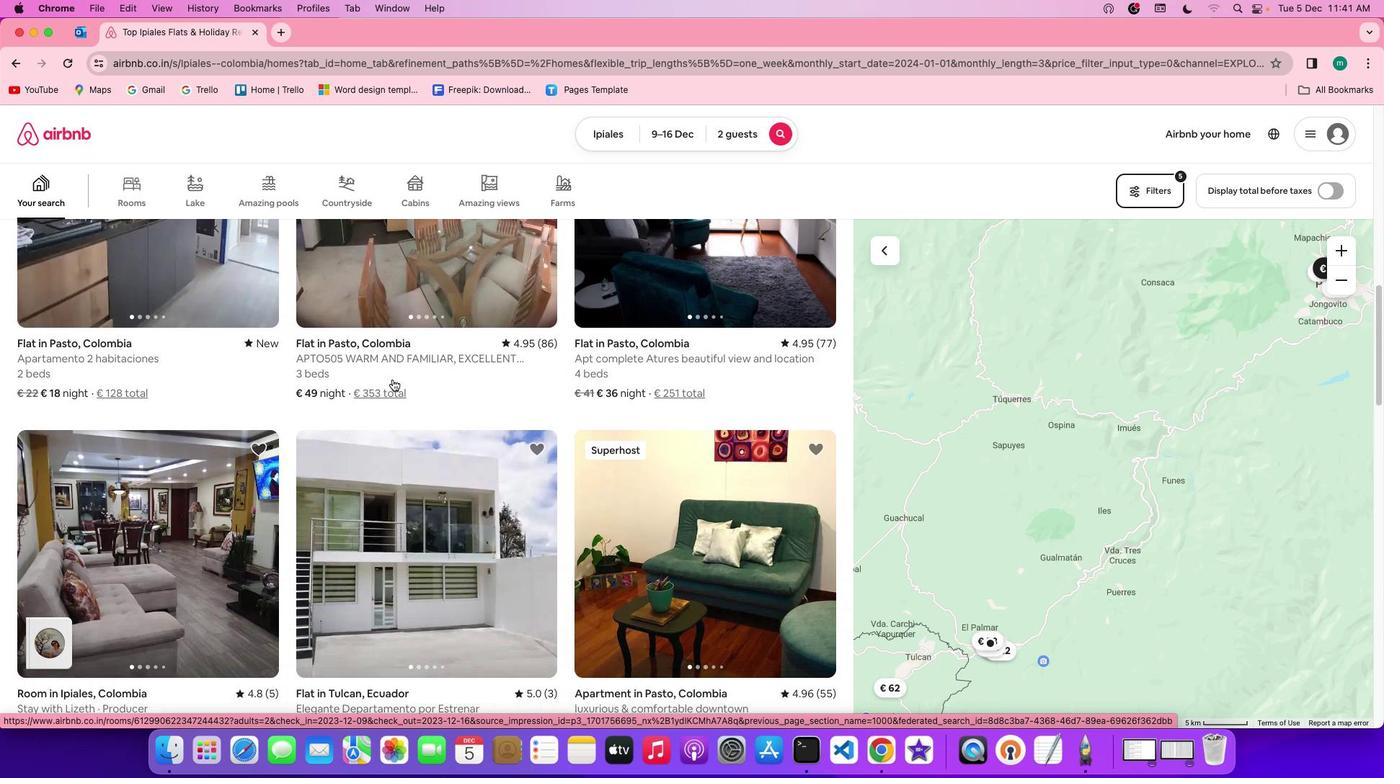 
Action: Mouse scrolled (392, 379) with delta (0, 0)
Screenshot: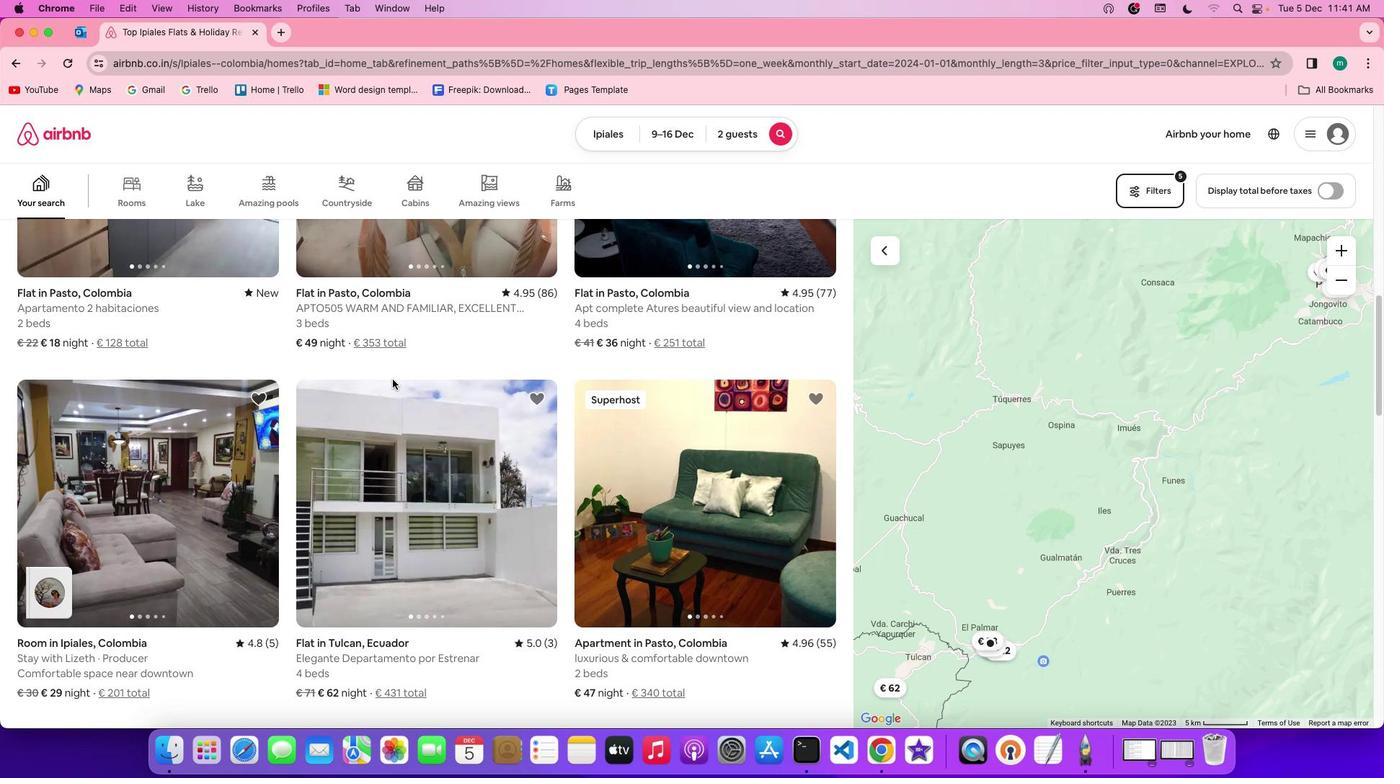 
Action: Mouse scrolled (392, 379) with delta (0, 0)
Screenshot: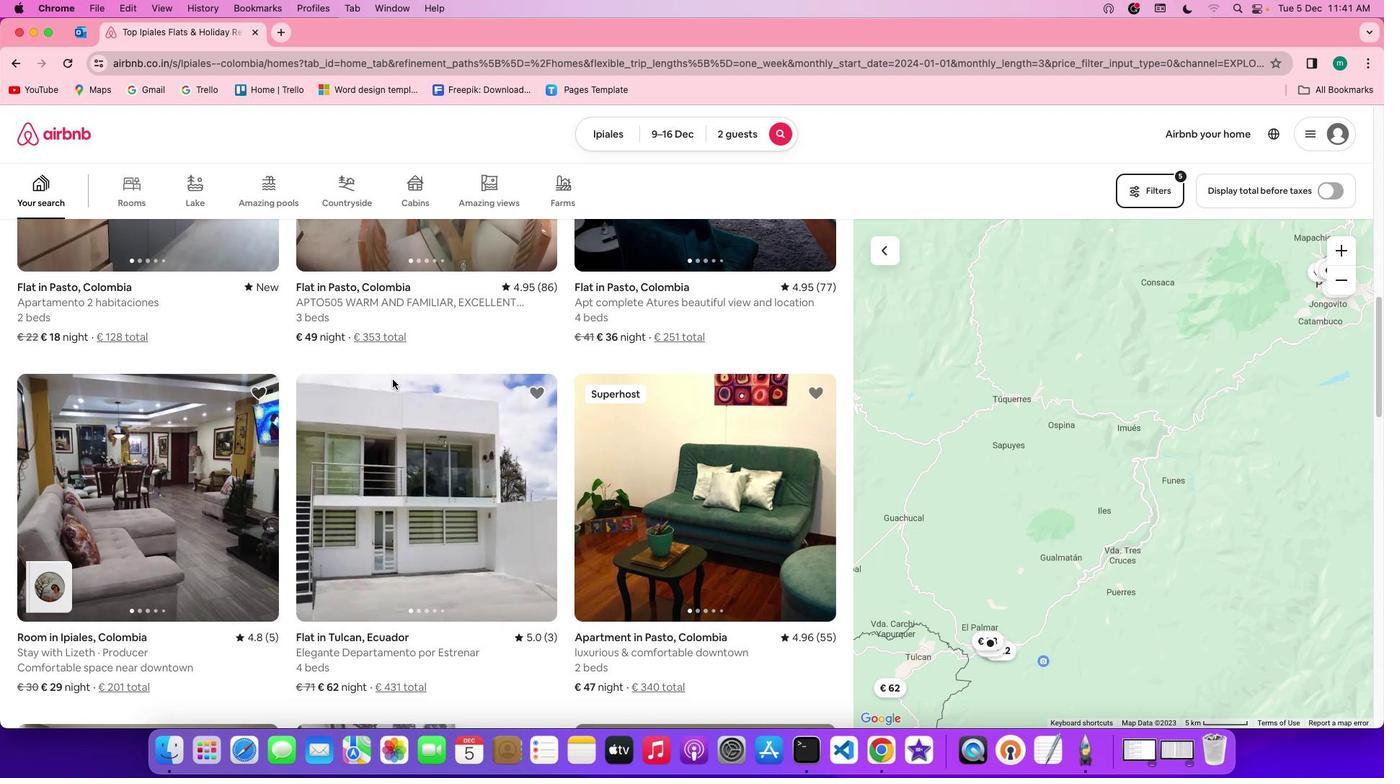 
Action: Mouse scrolled (392, 379) with delta (0, 0)
Screenshot: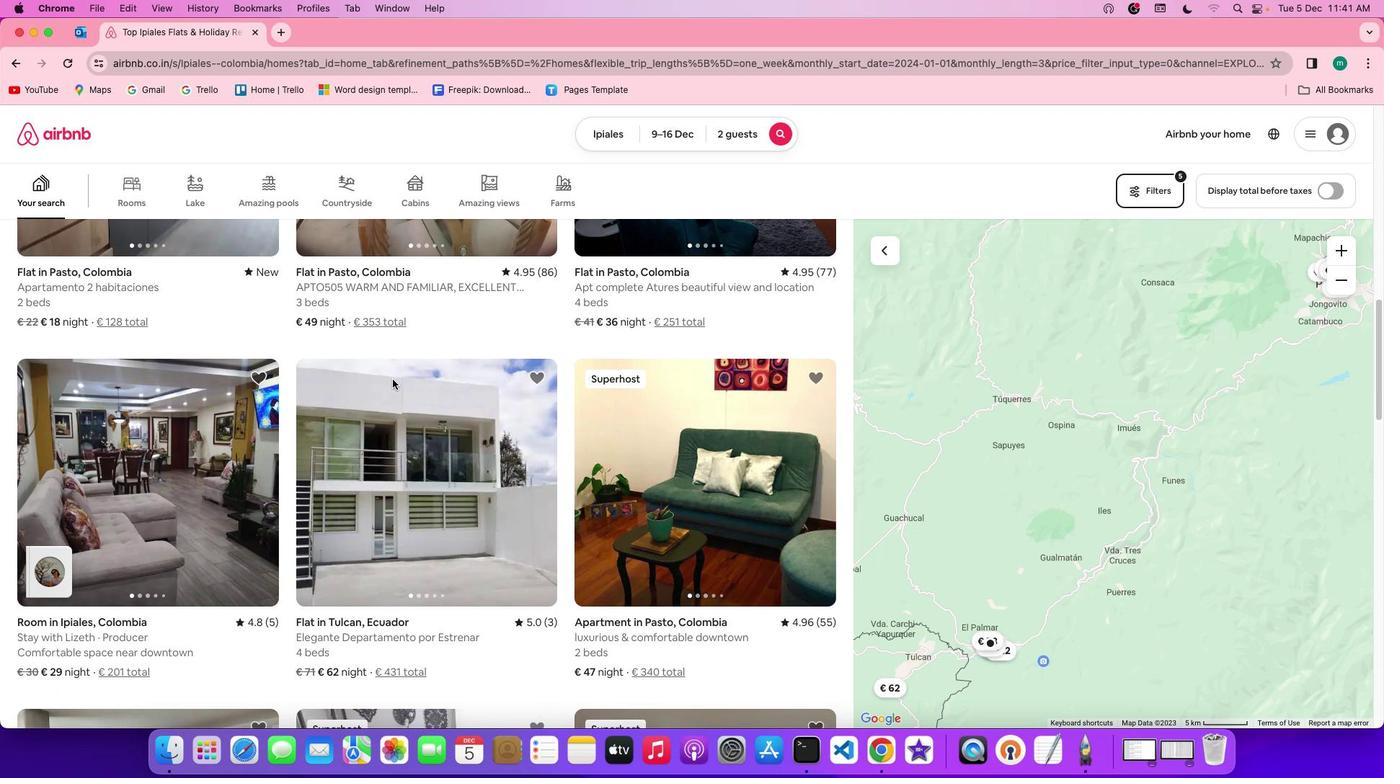
Action: Mouse moved to (214, 414)
Screenshot: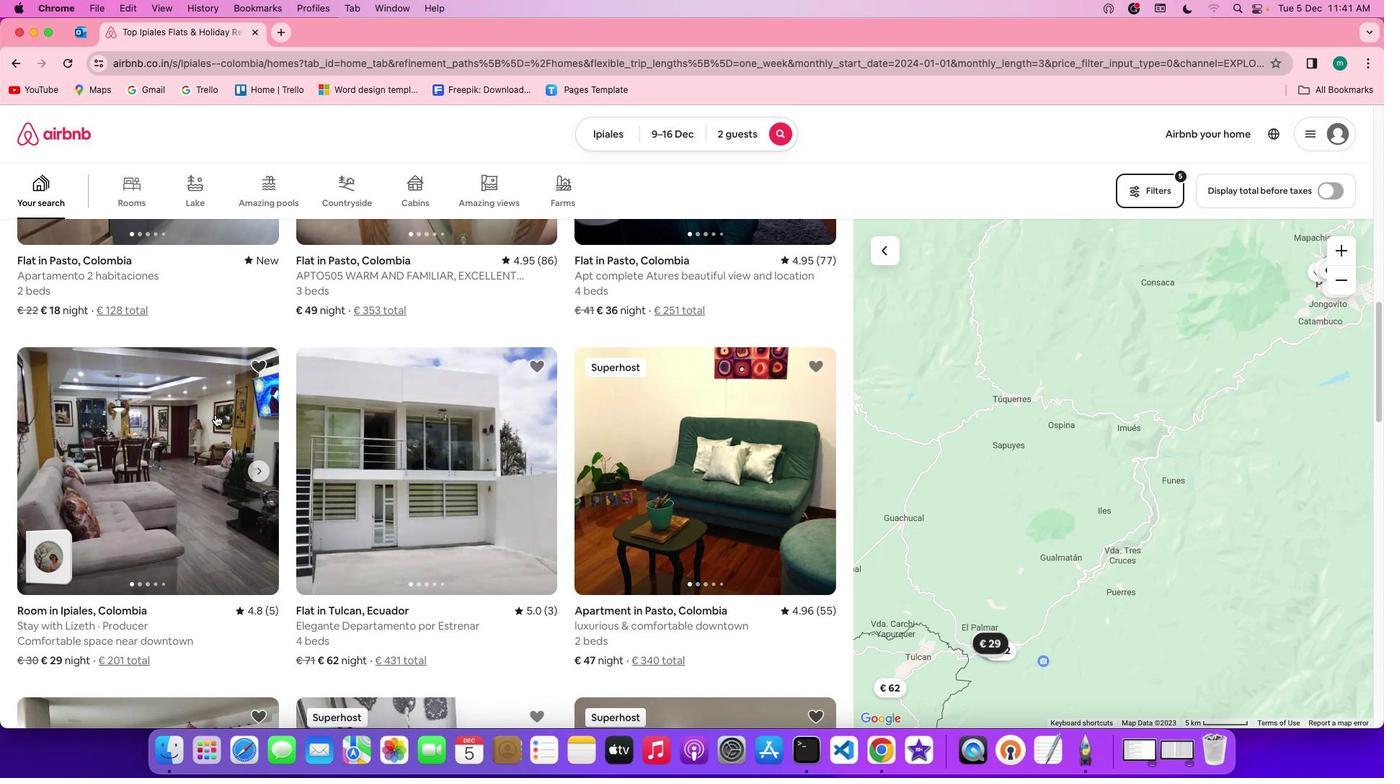 
Action: Mouse pressed left at (214, 414)
Screenshot: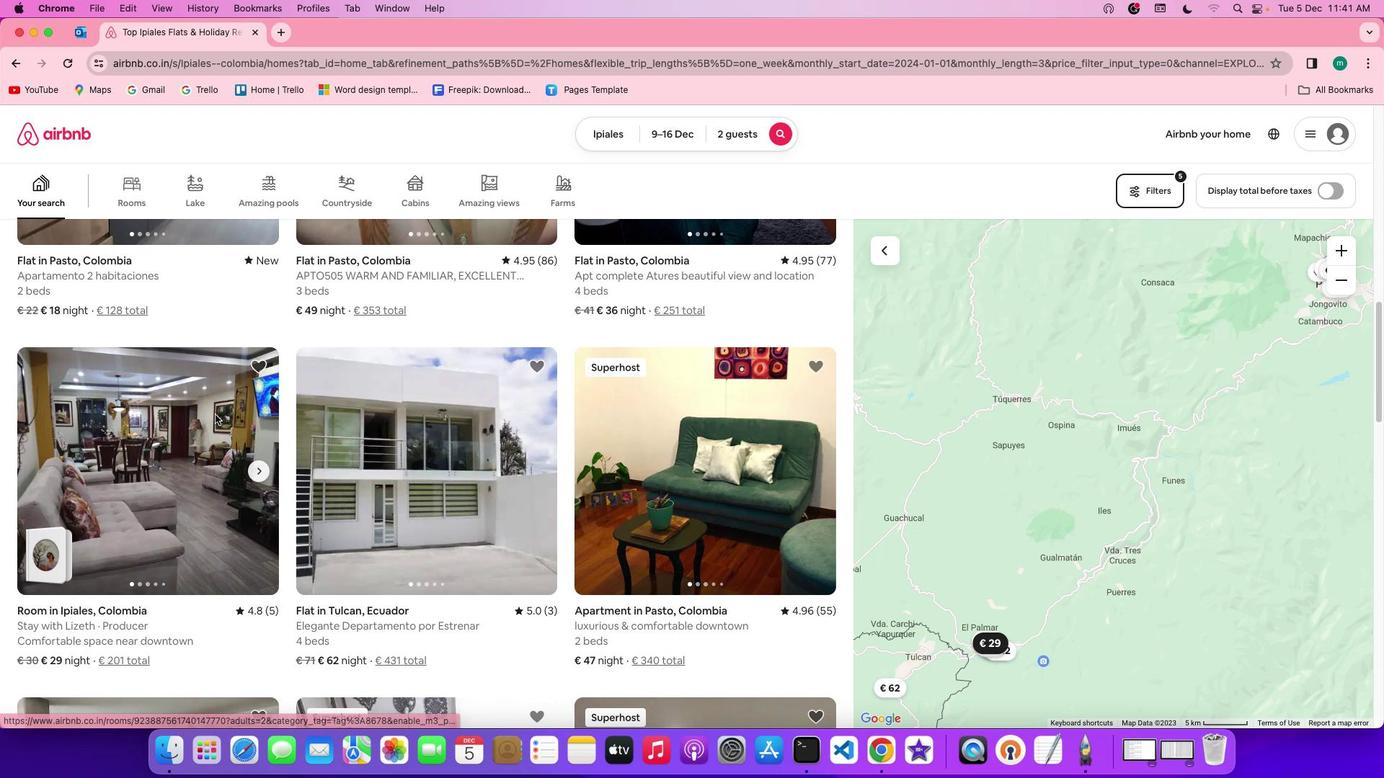 
Action: Mouse moved to (1015, 544)
Screenshot: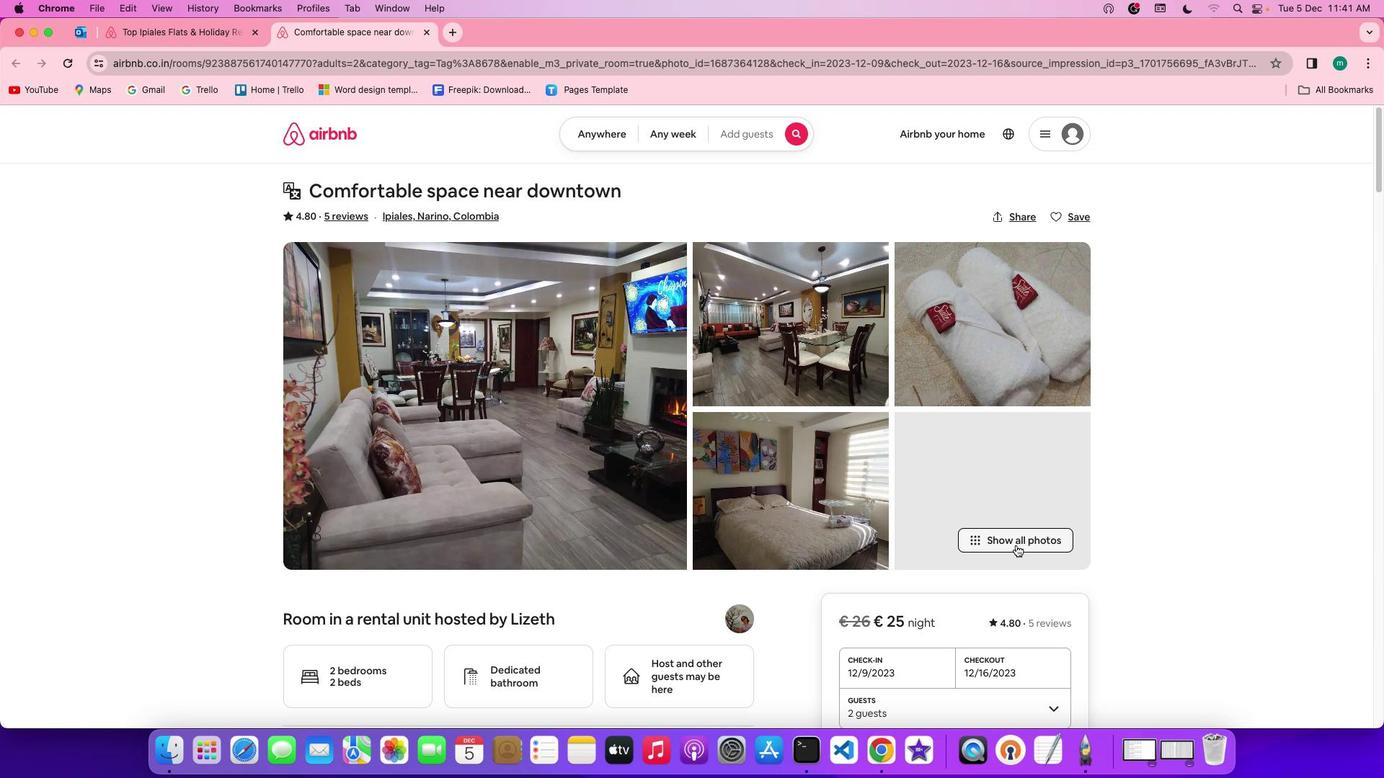 
Action: Mouse pressed left at (1015, 544)
Screenshot: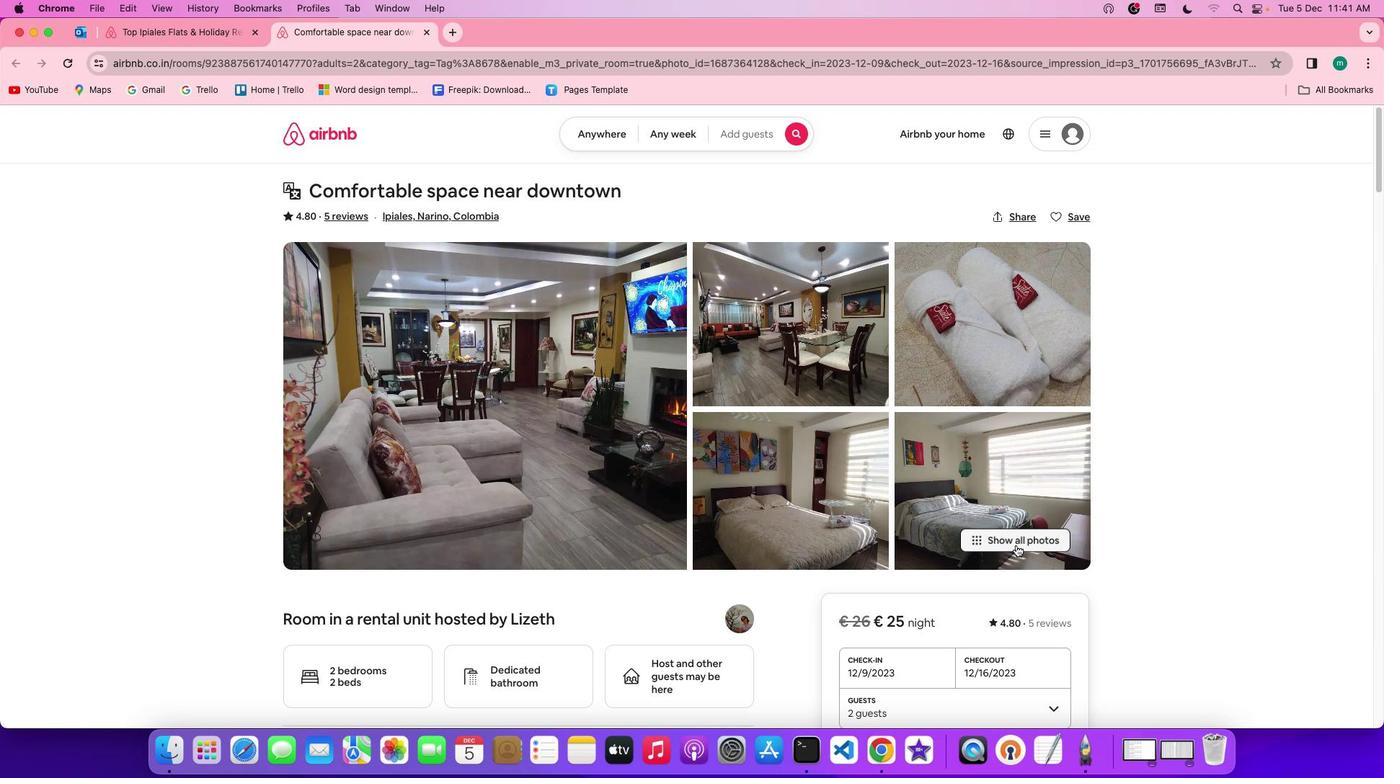 
Action: Mouse moved to (785, 516)
Screenshot: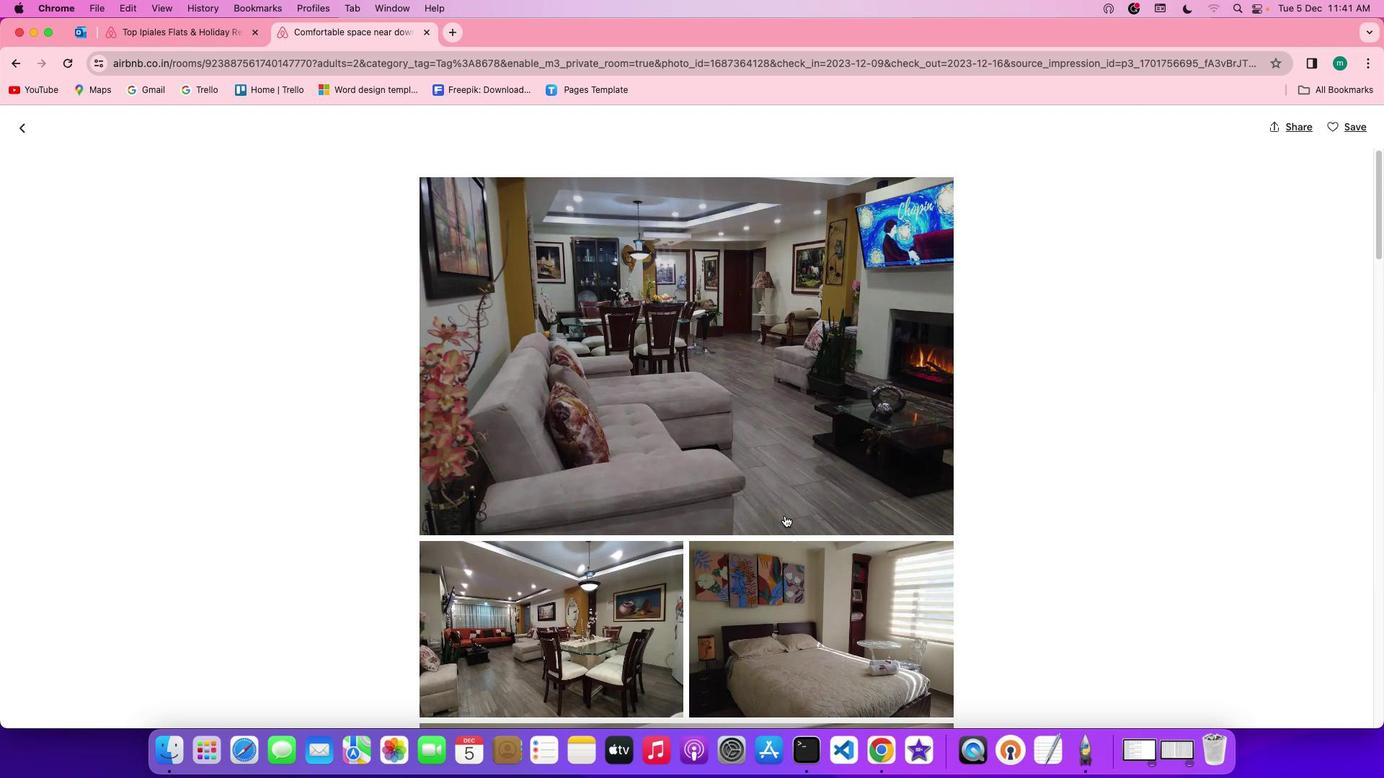 
Action: Mouse scrolled (785, 516) with delta (0, 0)
Screenshot: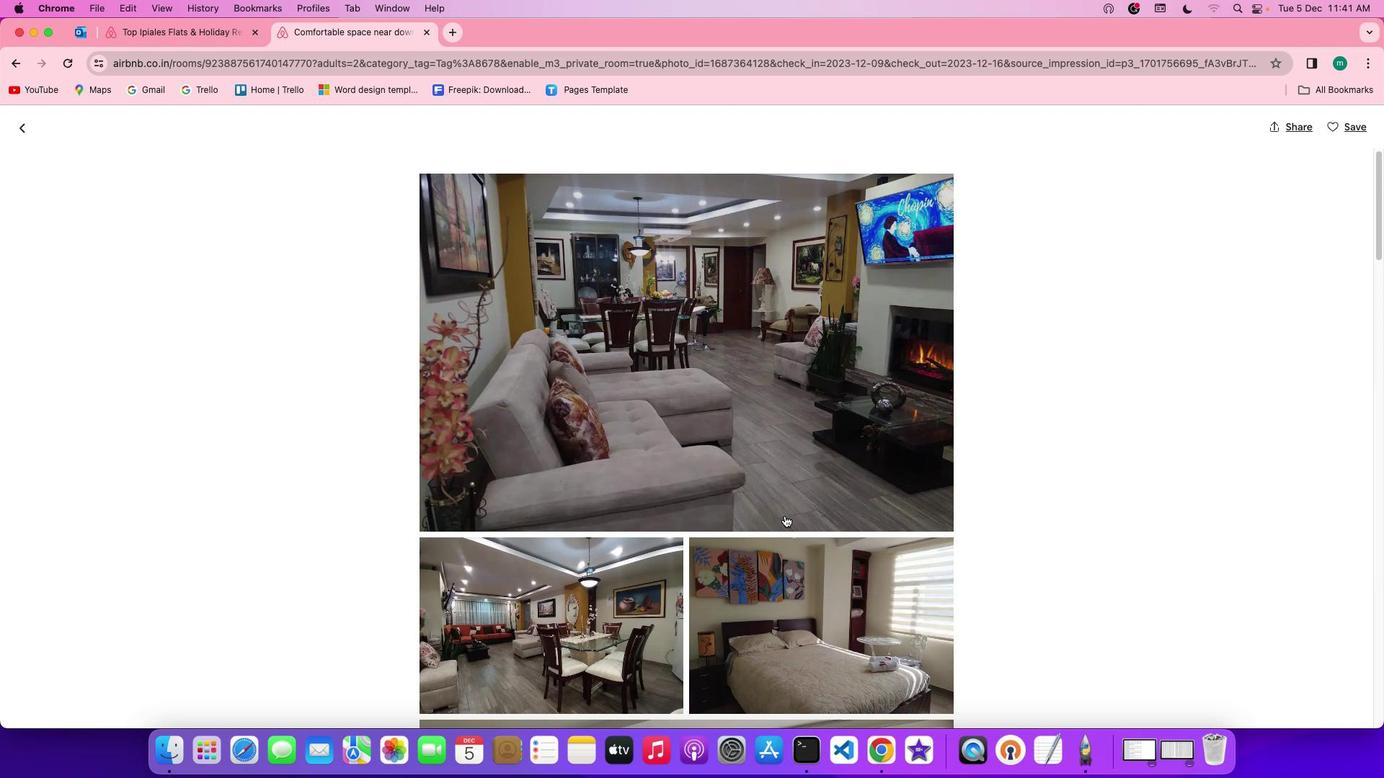 
Action: Mouse scrolled (785, 516) with delta (0, 0)
Screenshot: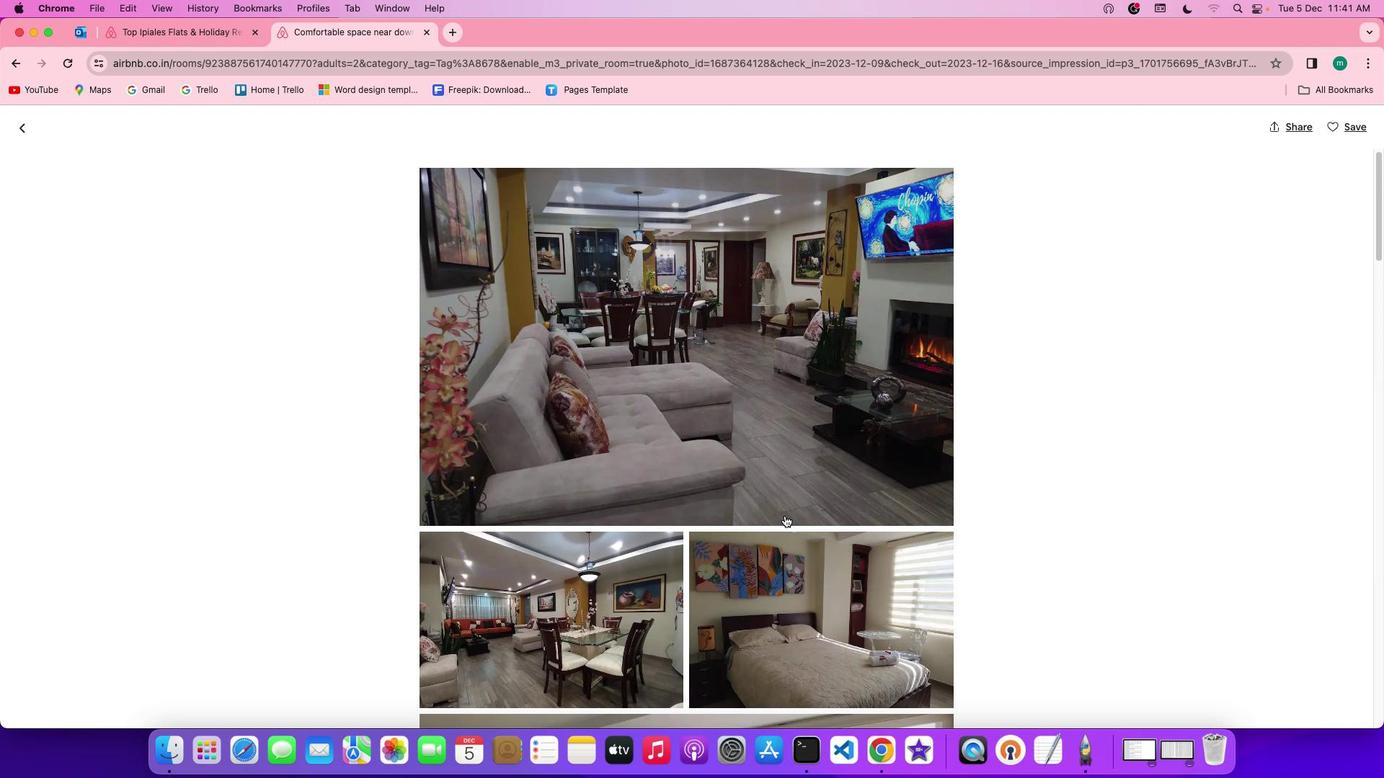 
Action: Mouse scrolled (785, 516) with delta (0, 0)
Screenshot: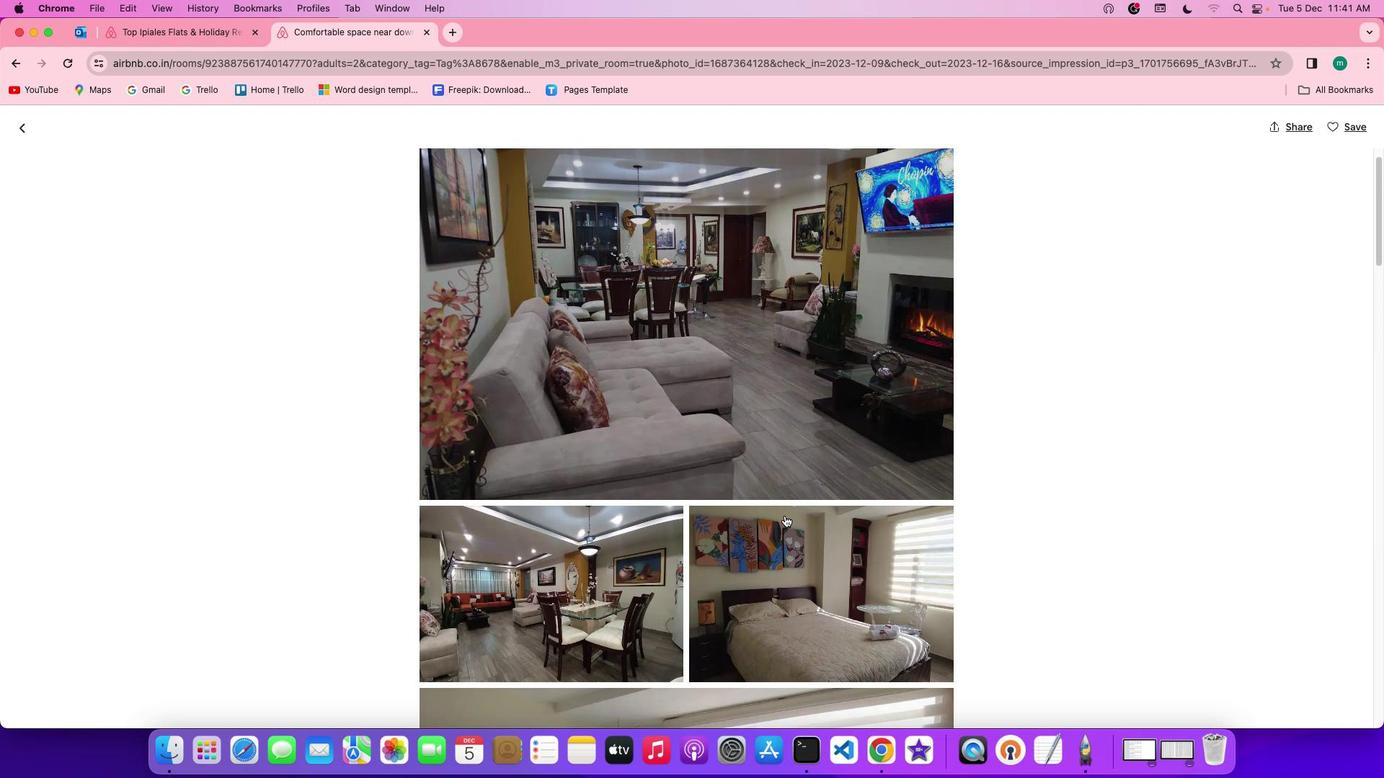 
Action: Mouse scrolled (785, 516) with delta (0, 0)
Screenshot: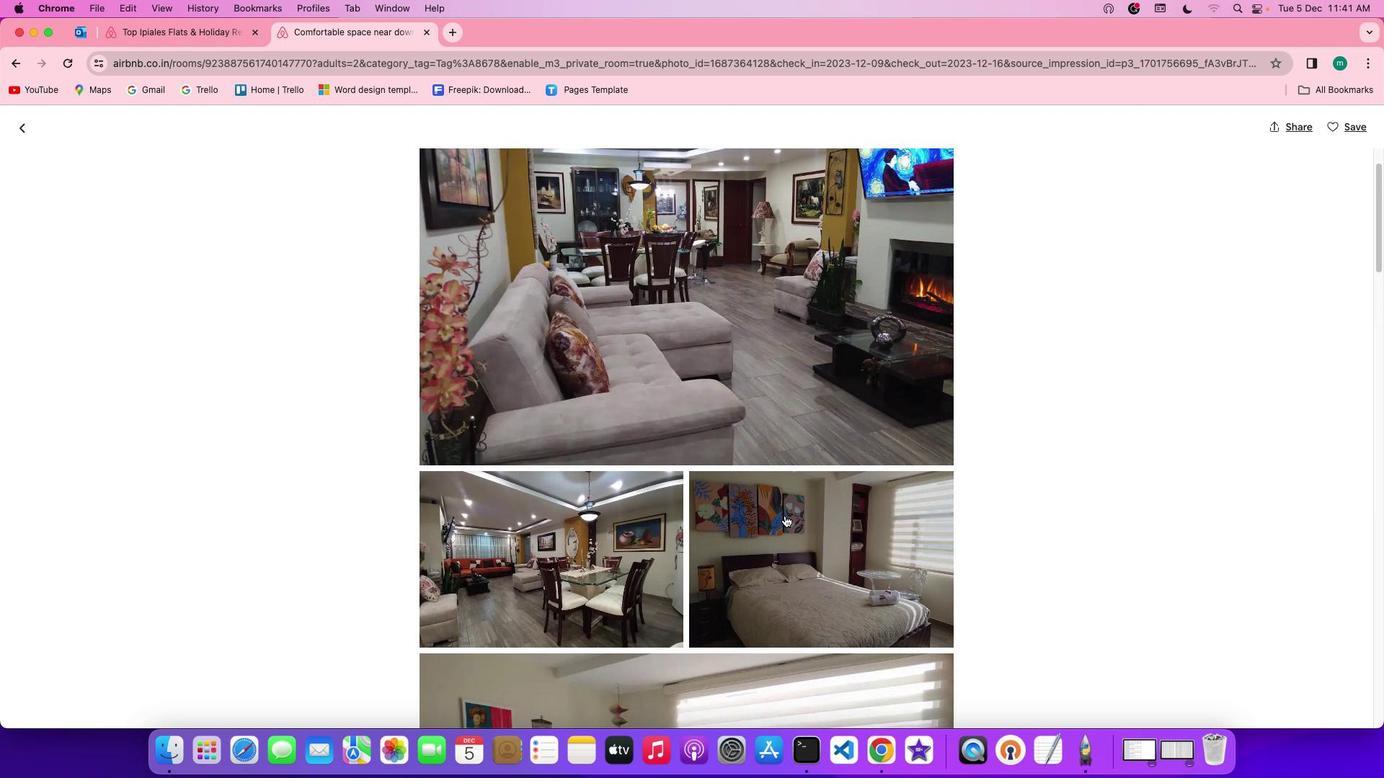 
Action: Mouse scrolled (785, 516) with delta (0, 0)
Screenshot: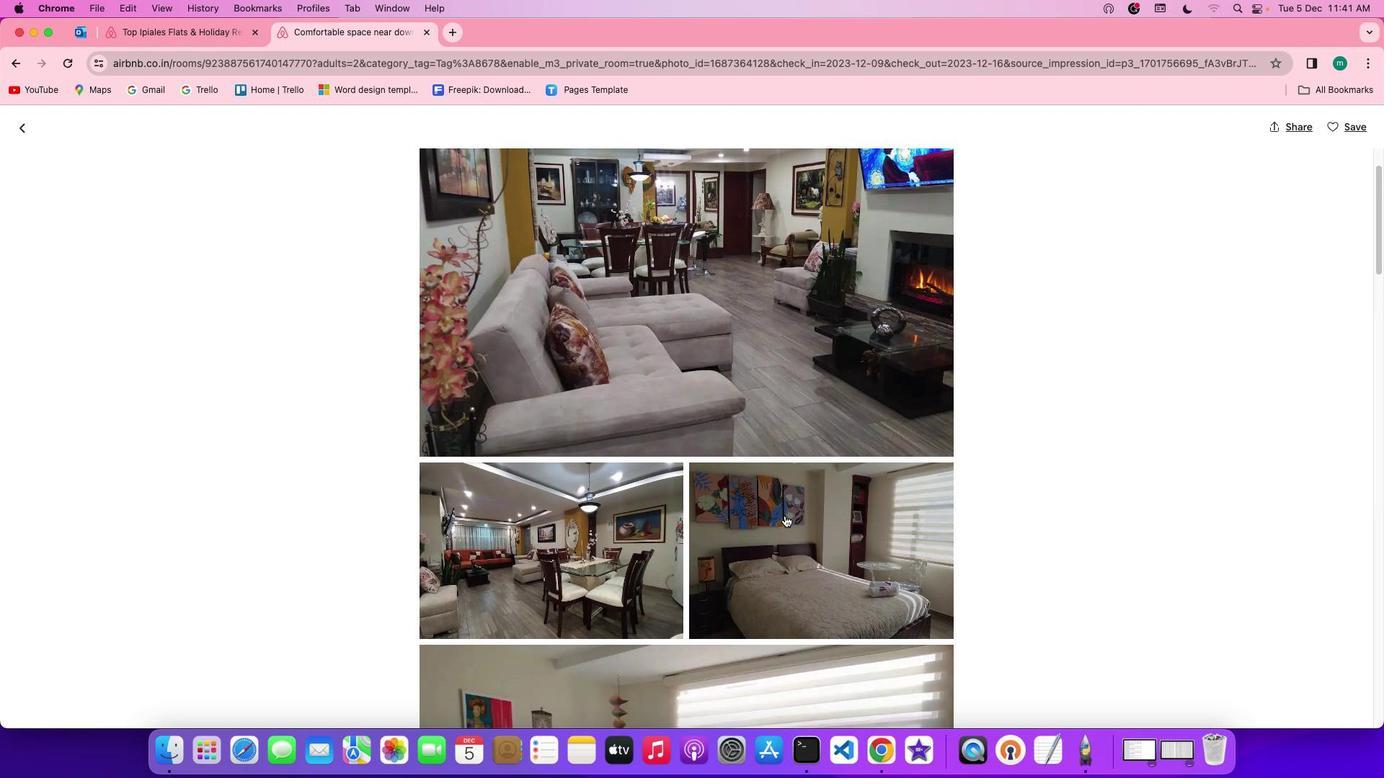 
Action: Mouse scrolled (785, 516) with delta (0, 0)
Screenshot: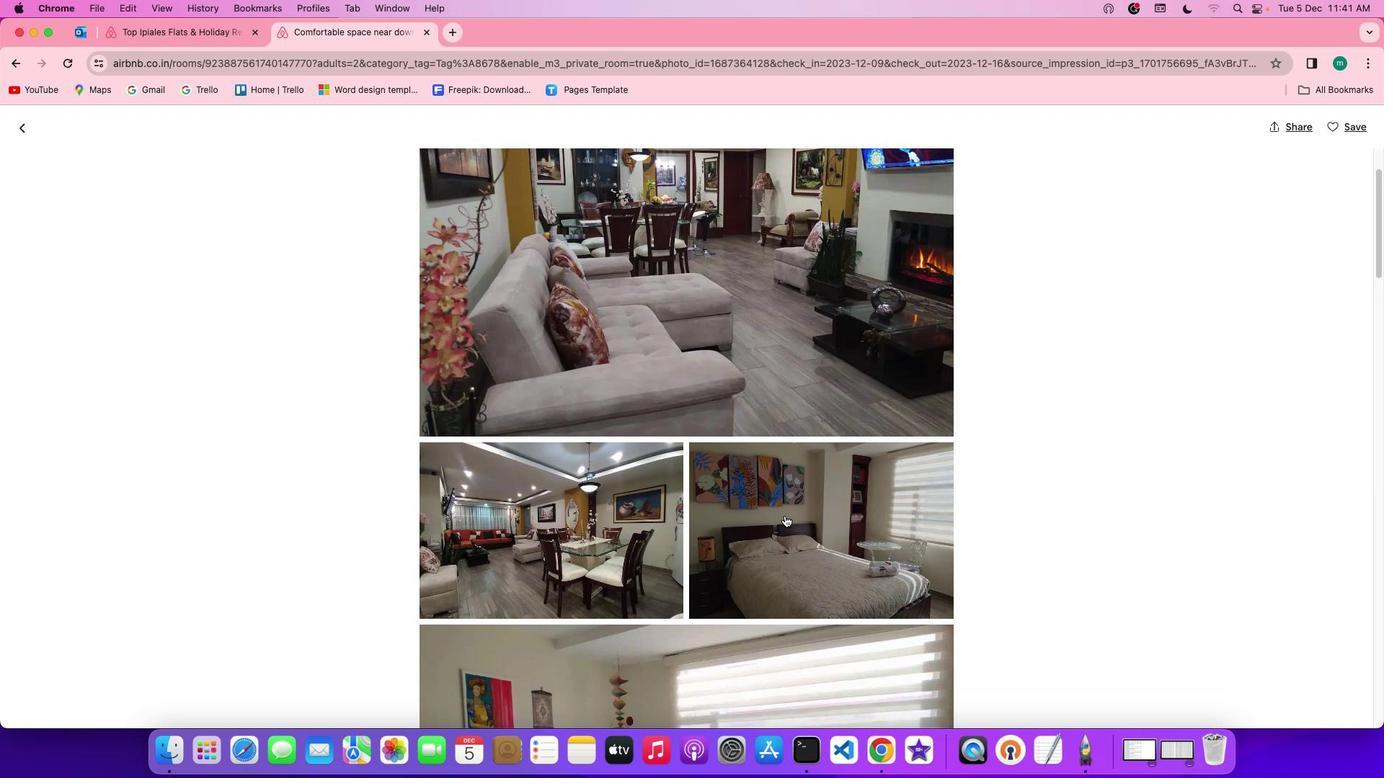 
Action: Mouse scrolled (785, 516) with delta (0, 0)
Screenshot: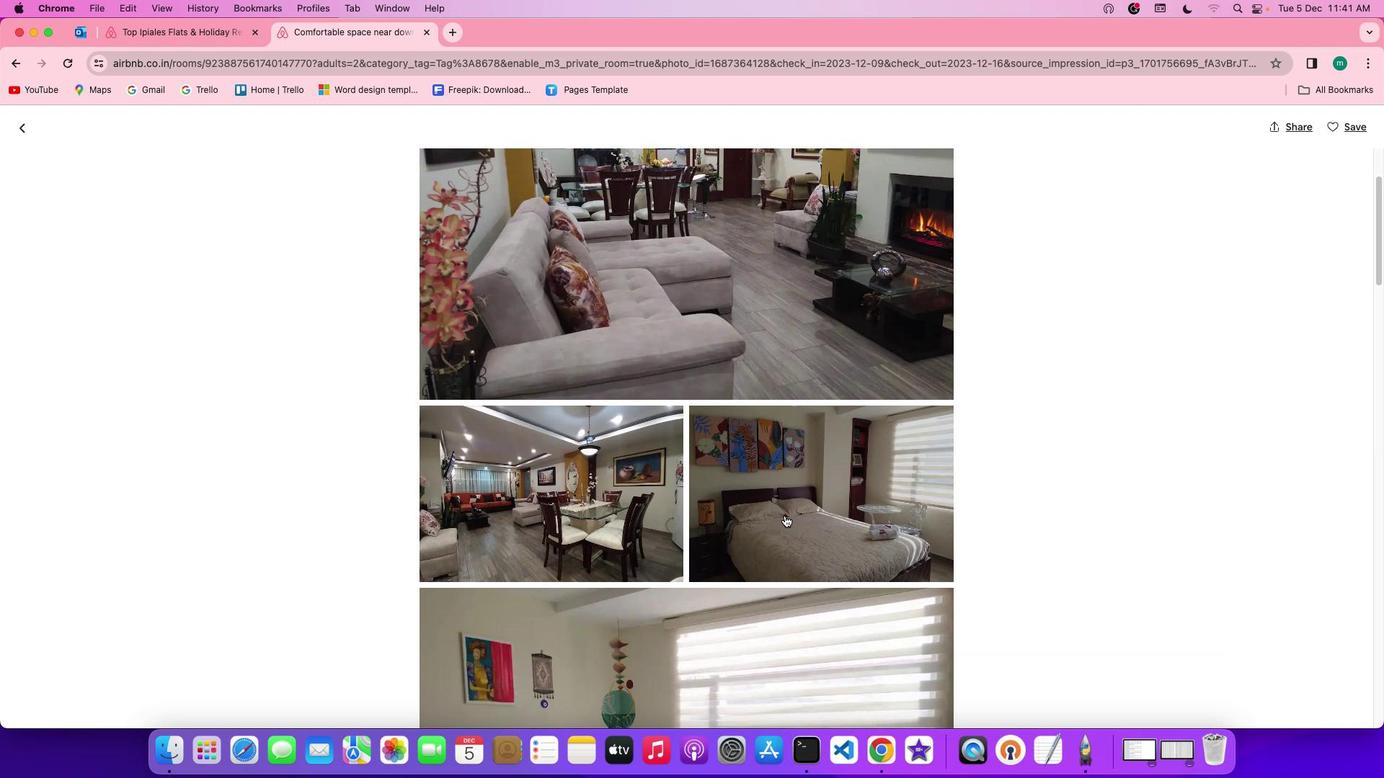 
Action: Mouse scrolled (785, 516) with delta (0, 0)
Screenshot: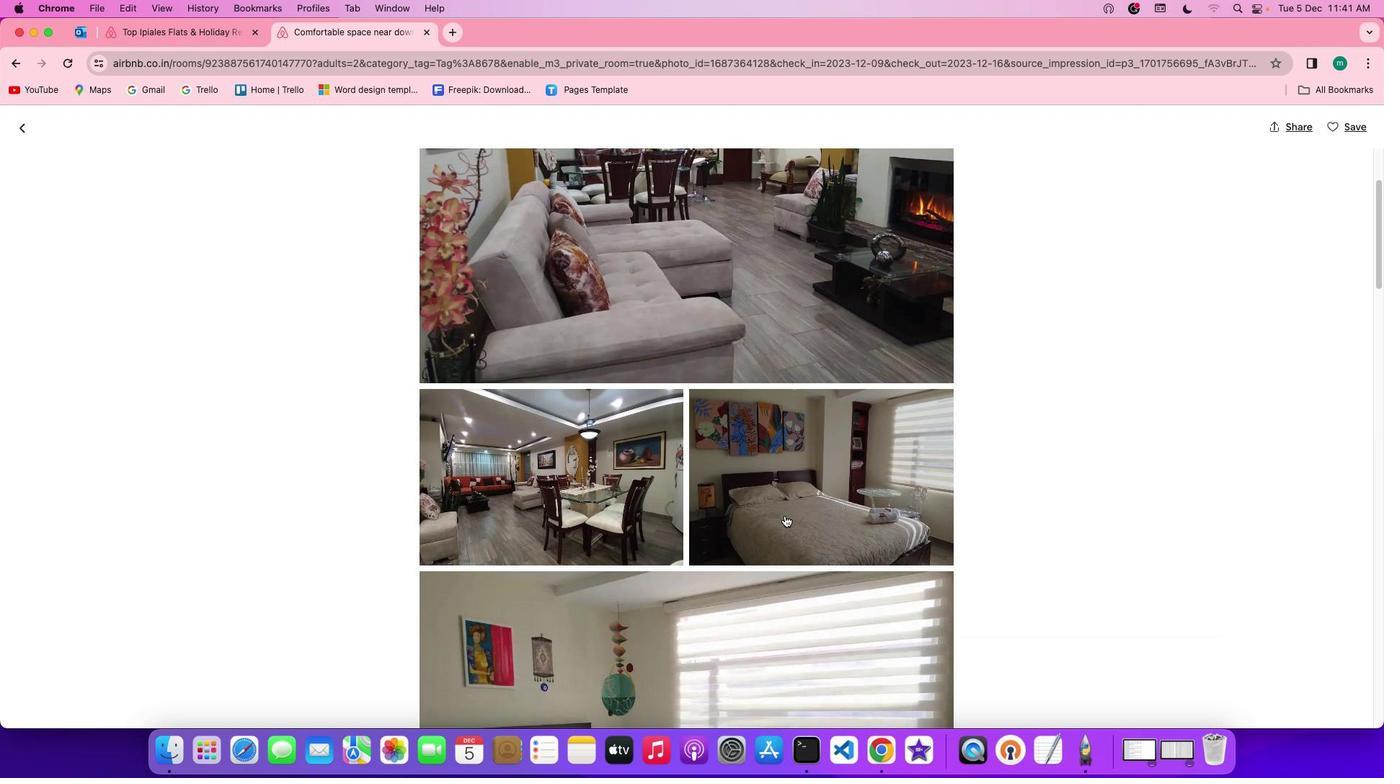 
Action: Mouse scrolled (785, 516) with delta (0, -1)
Screenshot: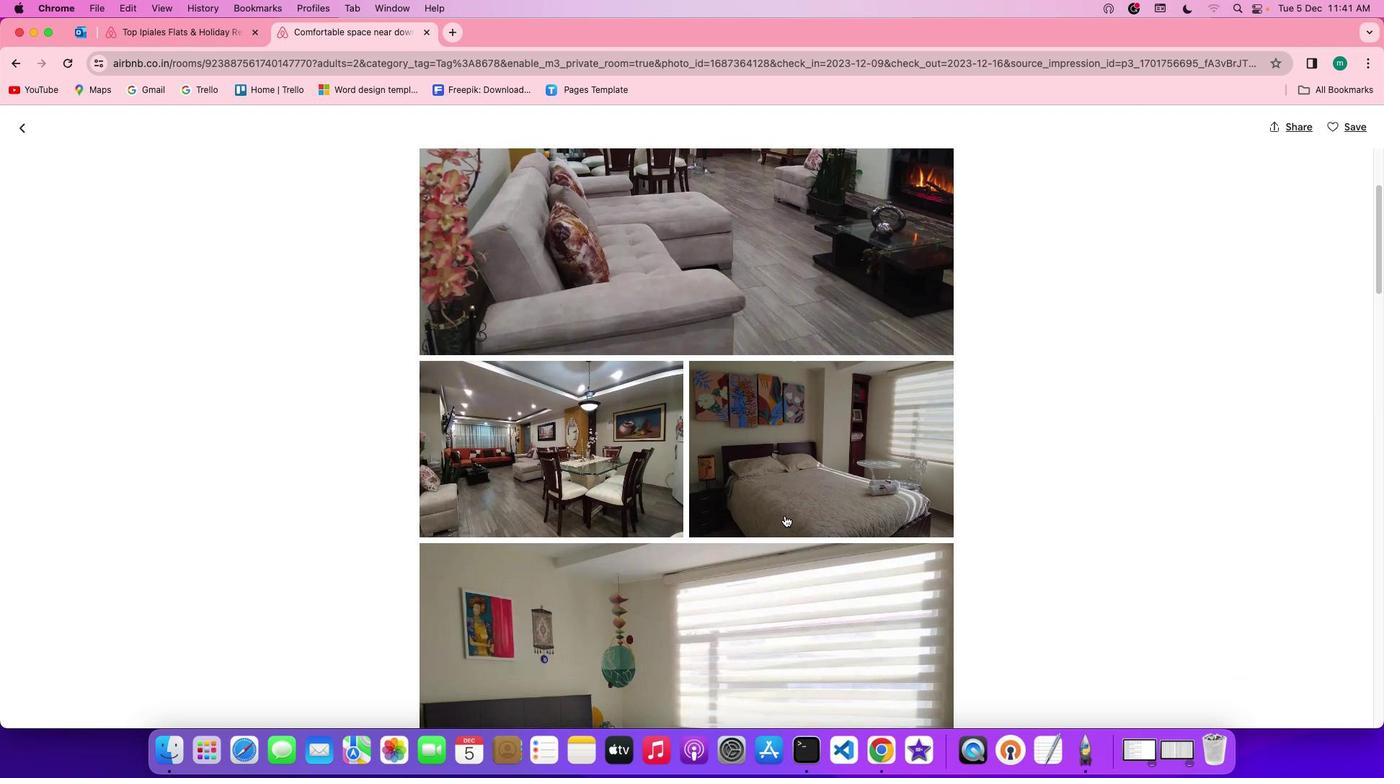 
Action: Mouse scrolled (785, 516) with delta (0, 0)
Screenshot: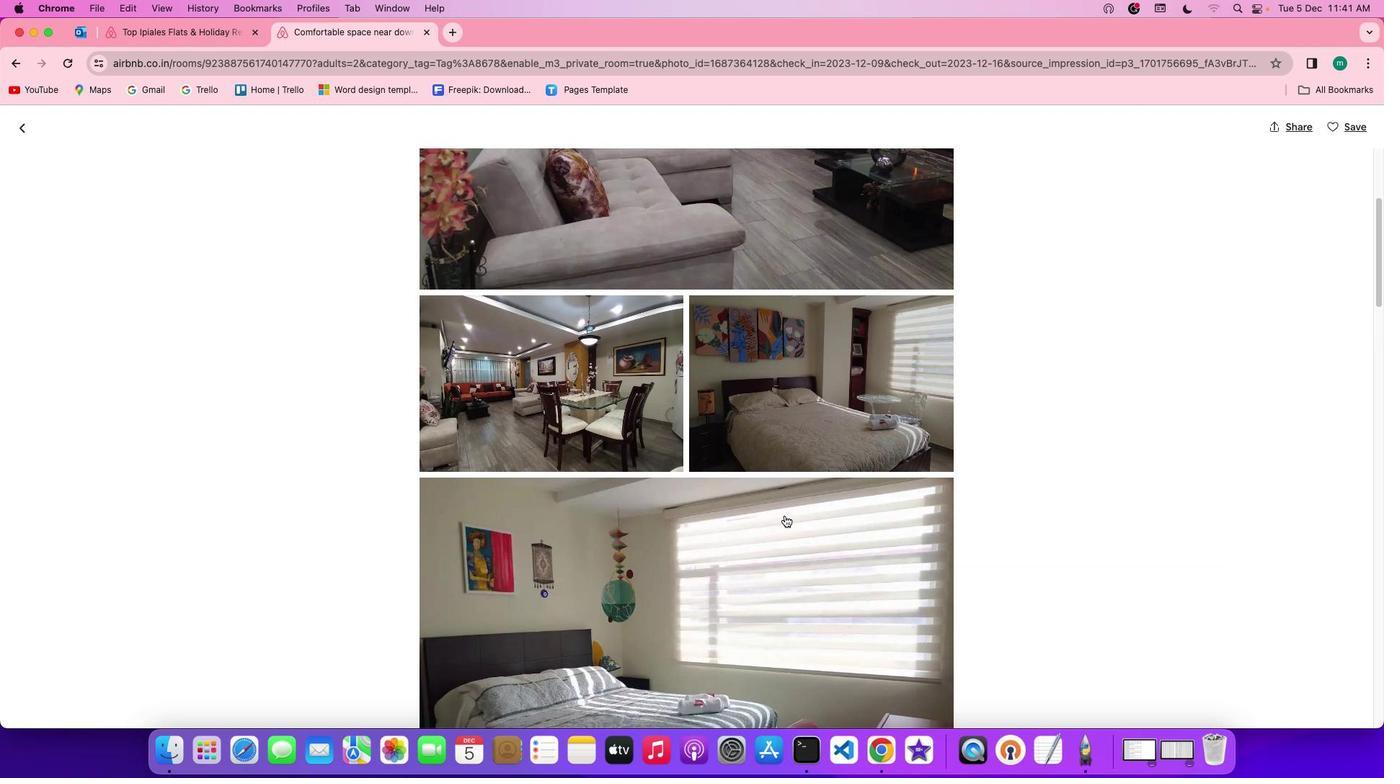 
Action: Mouse scrolled (785, 516) with delta (0, 0)
Screenshot: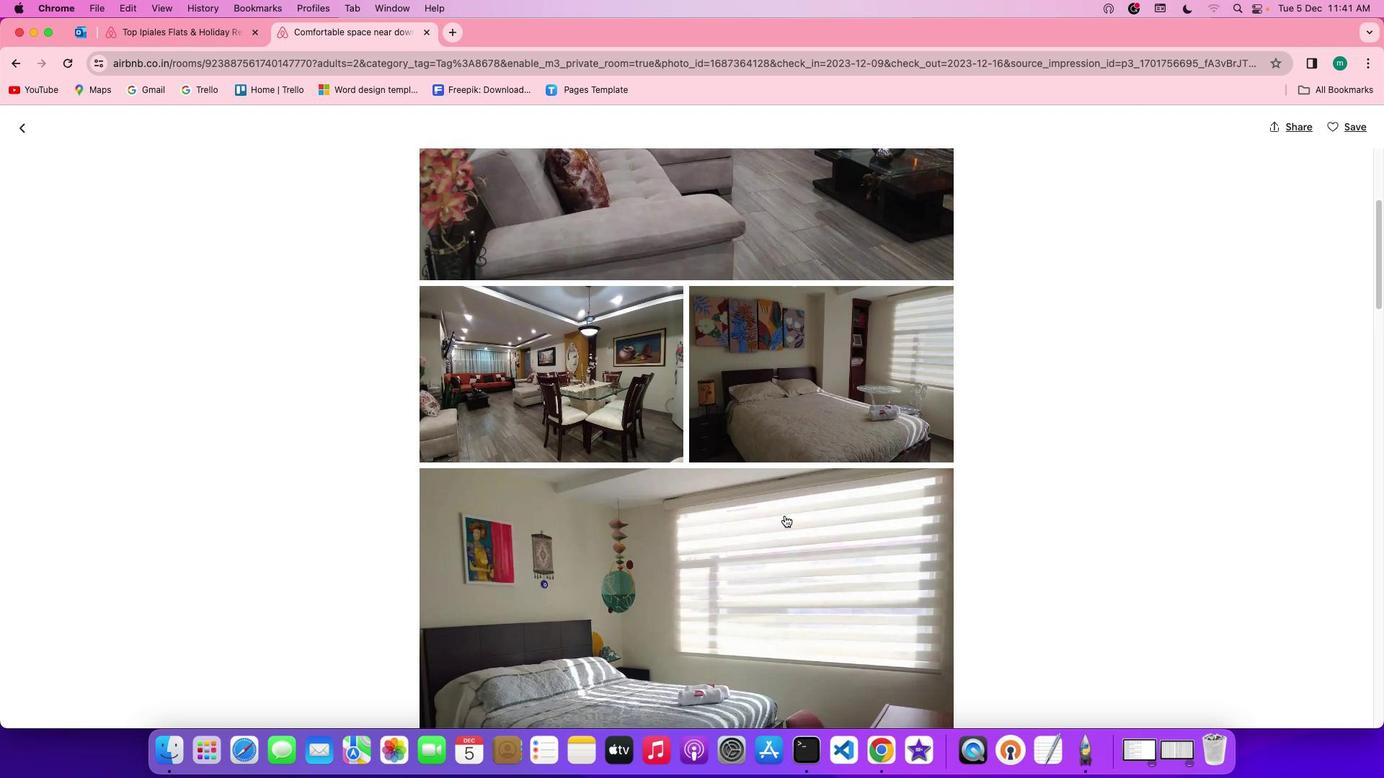 
Action: Mouse scrolled (785, 516) with delta (0, -1)
Screenshot: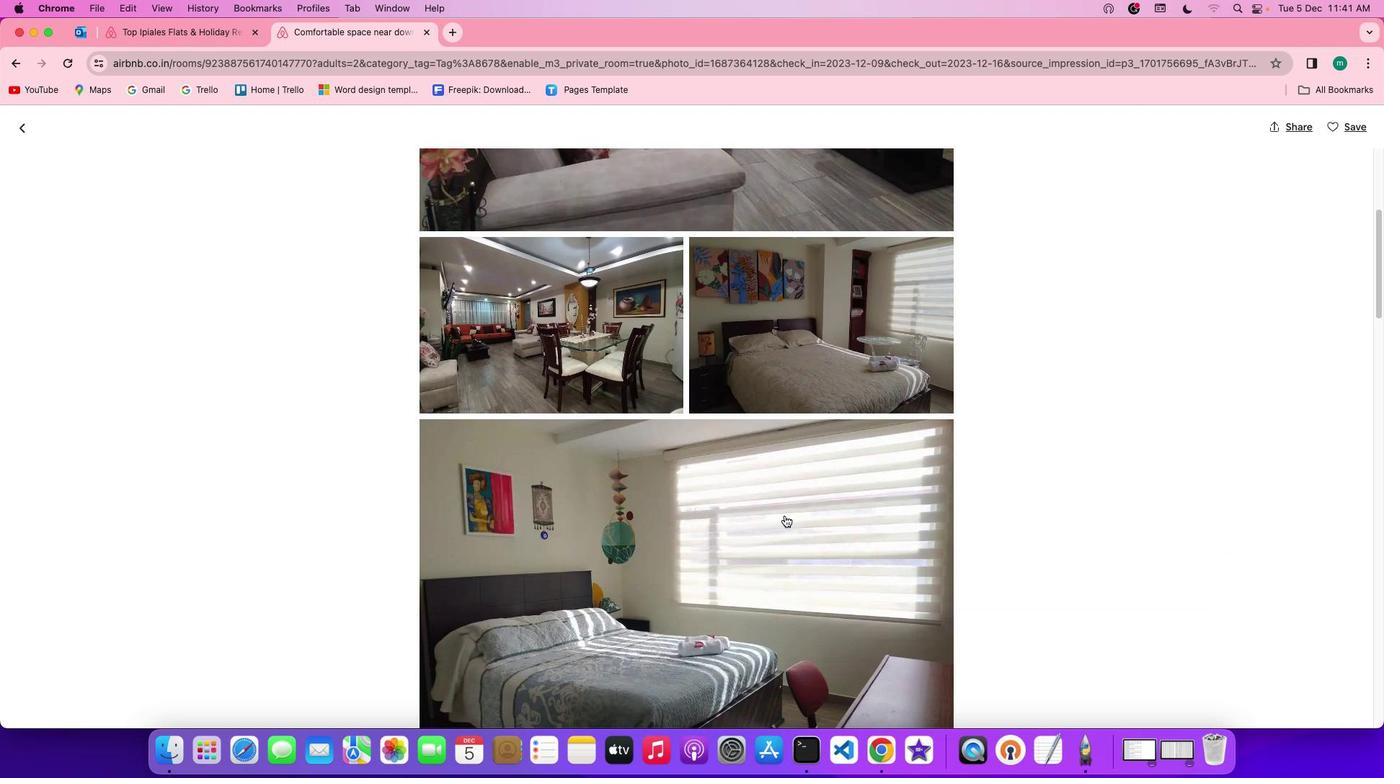 
Action: Mouse scrolled (785, 516) with delta (0, 0)
Screenshot: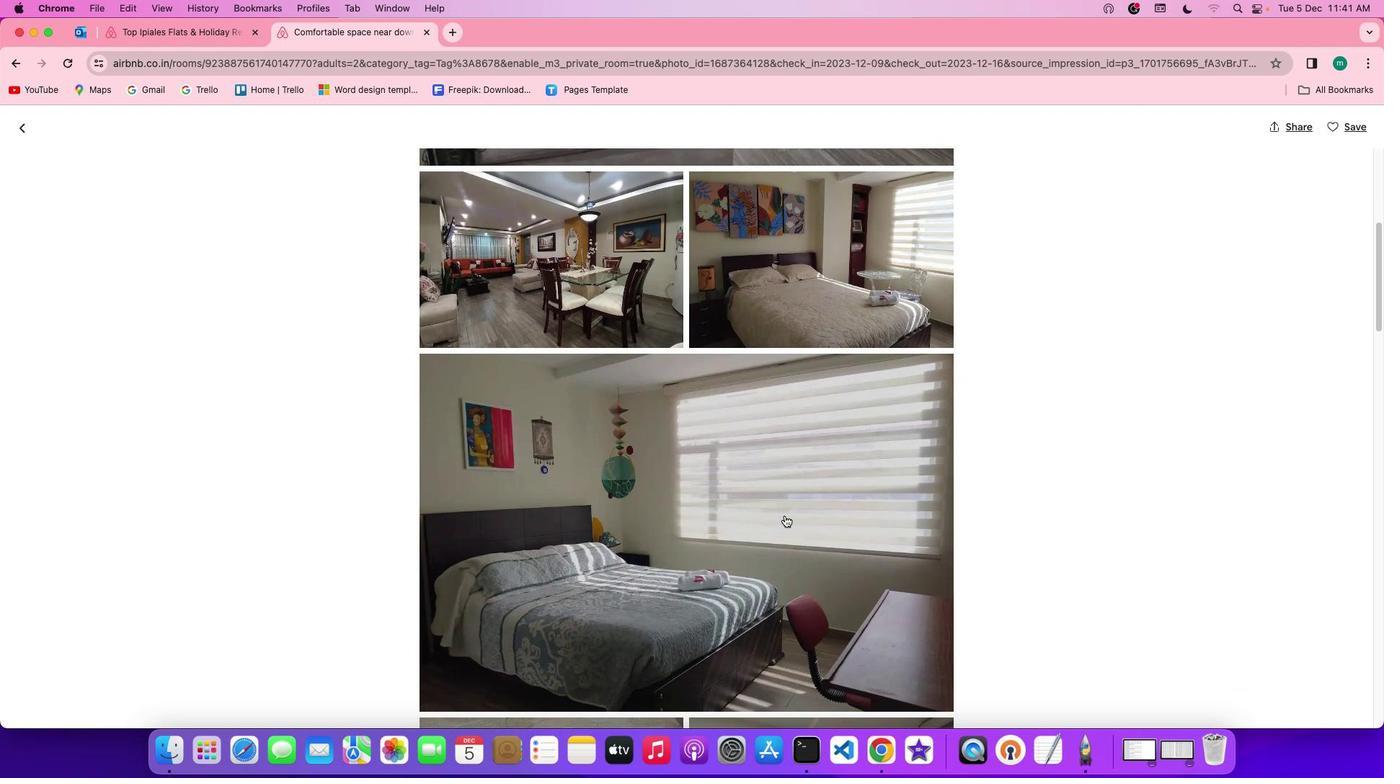 
Action: Mouse scrolled (785, 516) with delta (0, 0)
Screenshot: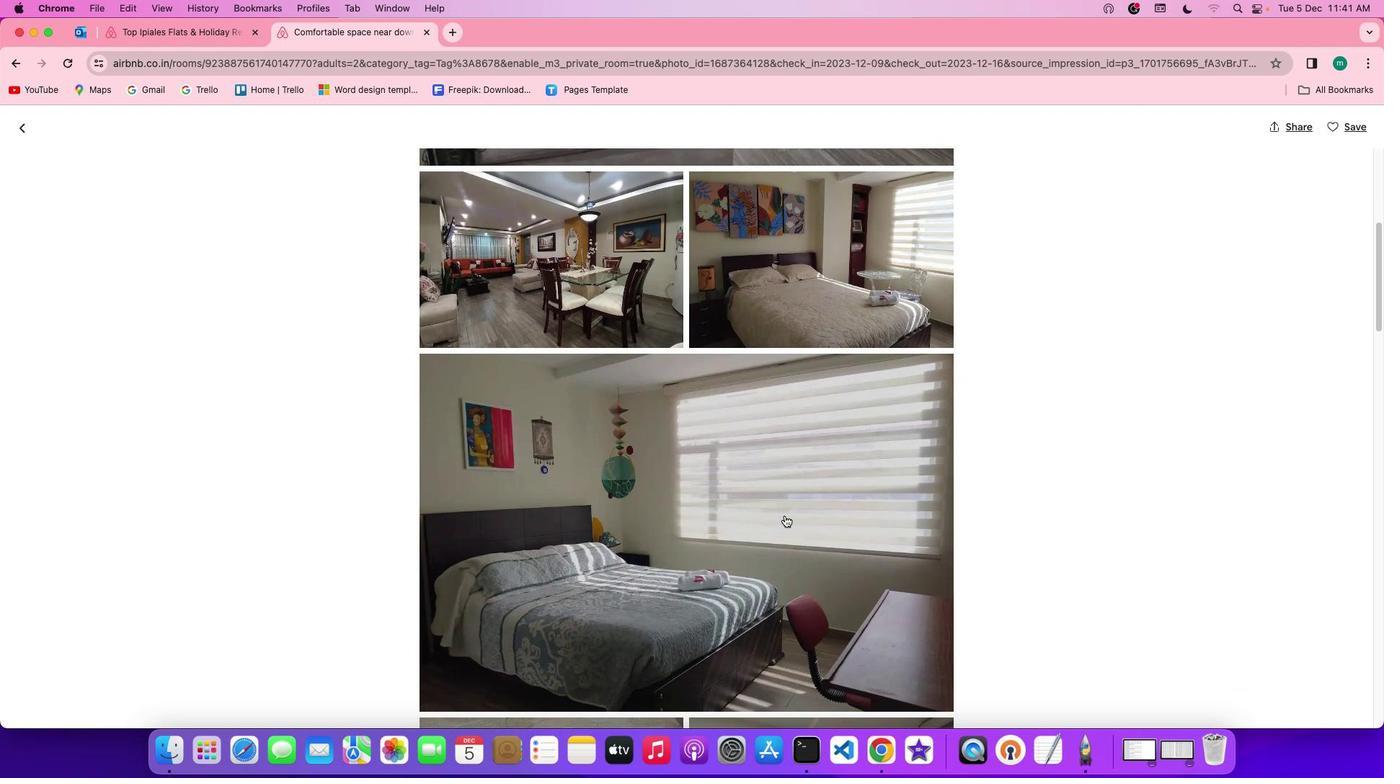 
Action: Mouse scrolled (785, 516) with delta (0, -1)
Screenshot: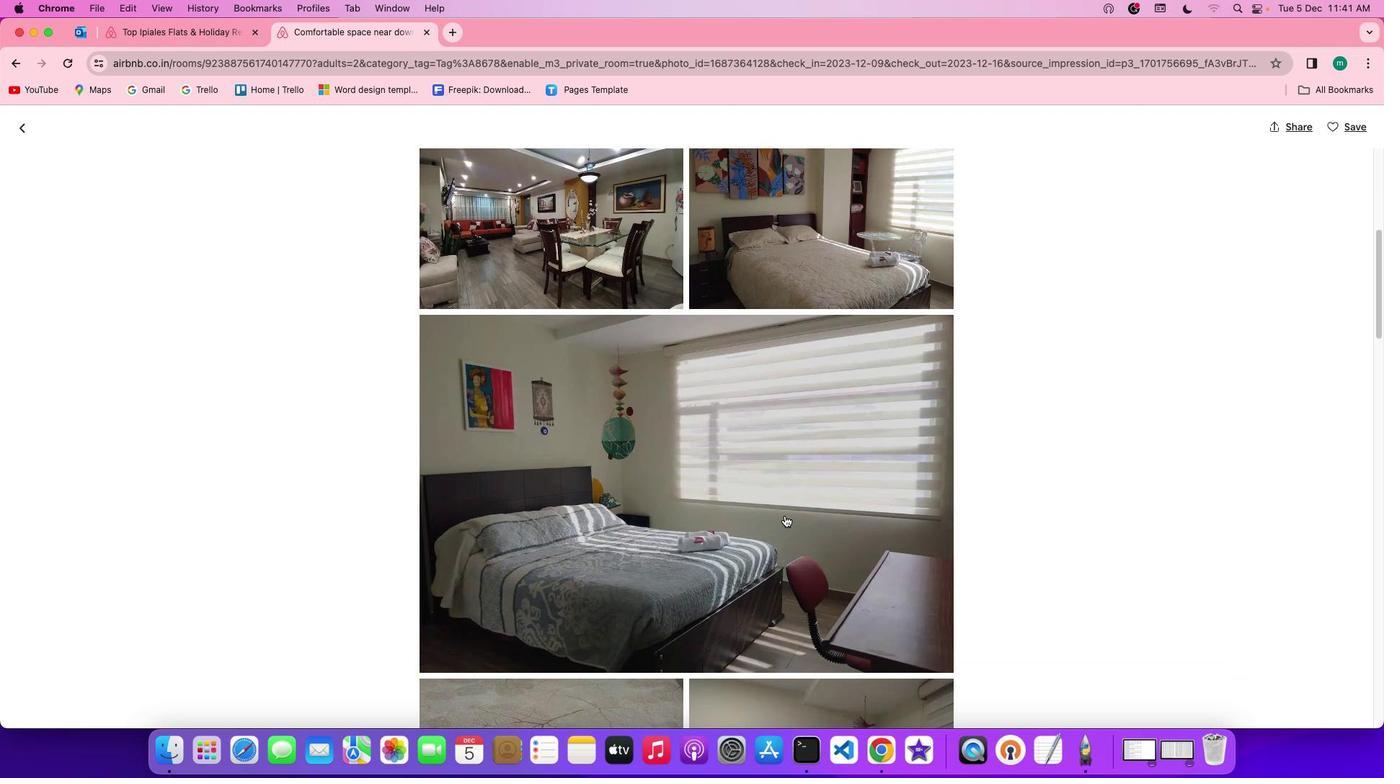 
Action: Mouse scrolled (785, 516) with delta (0, 0)
Screenshot: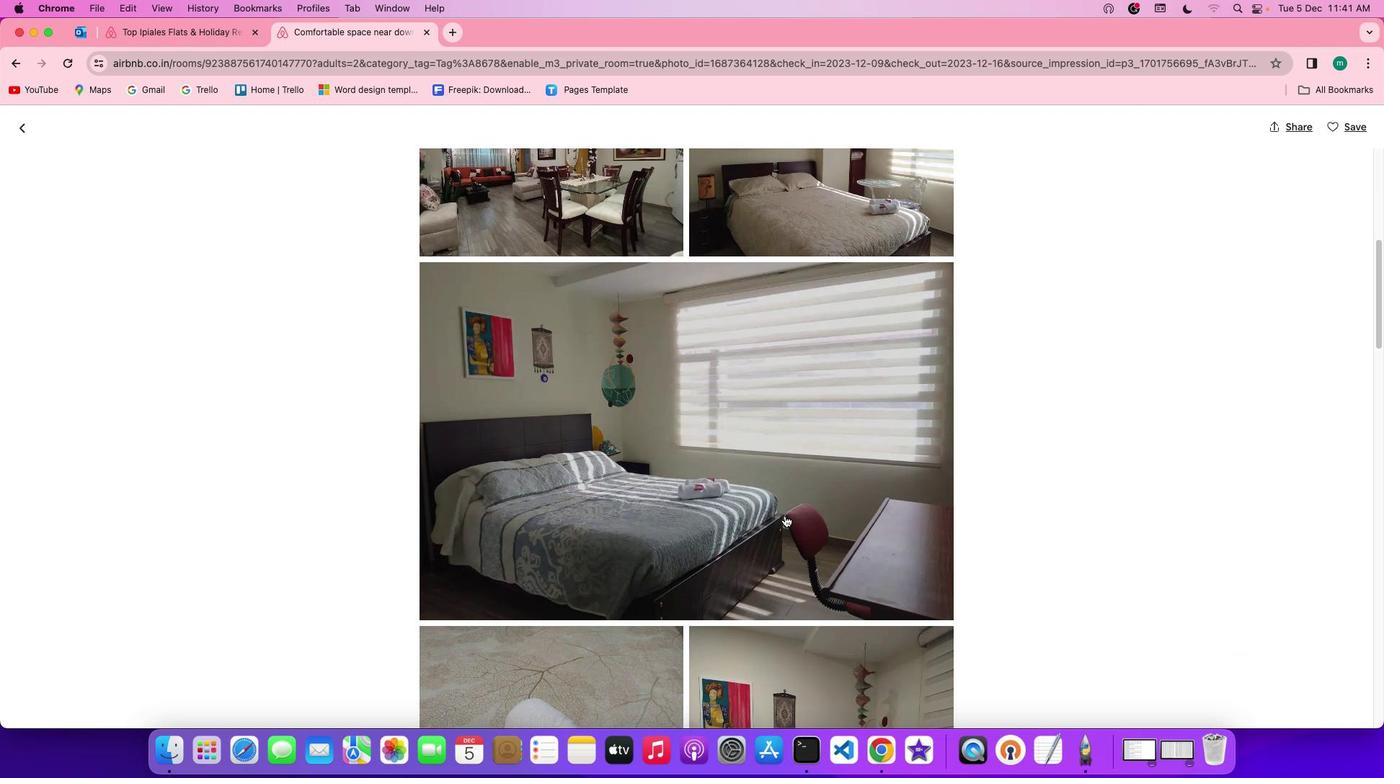 
Action: Mouse scrolled (785, 516) with delta (0, 0)
Screenshot: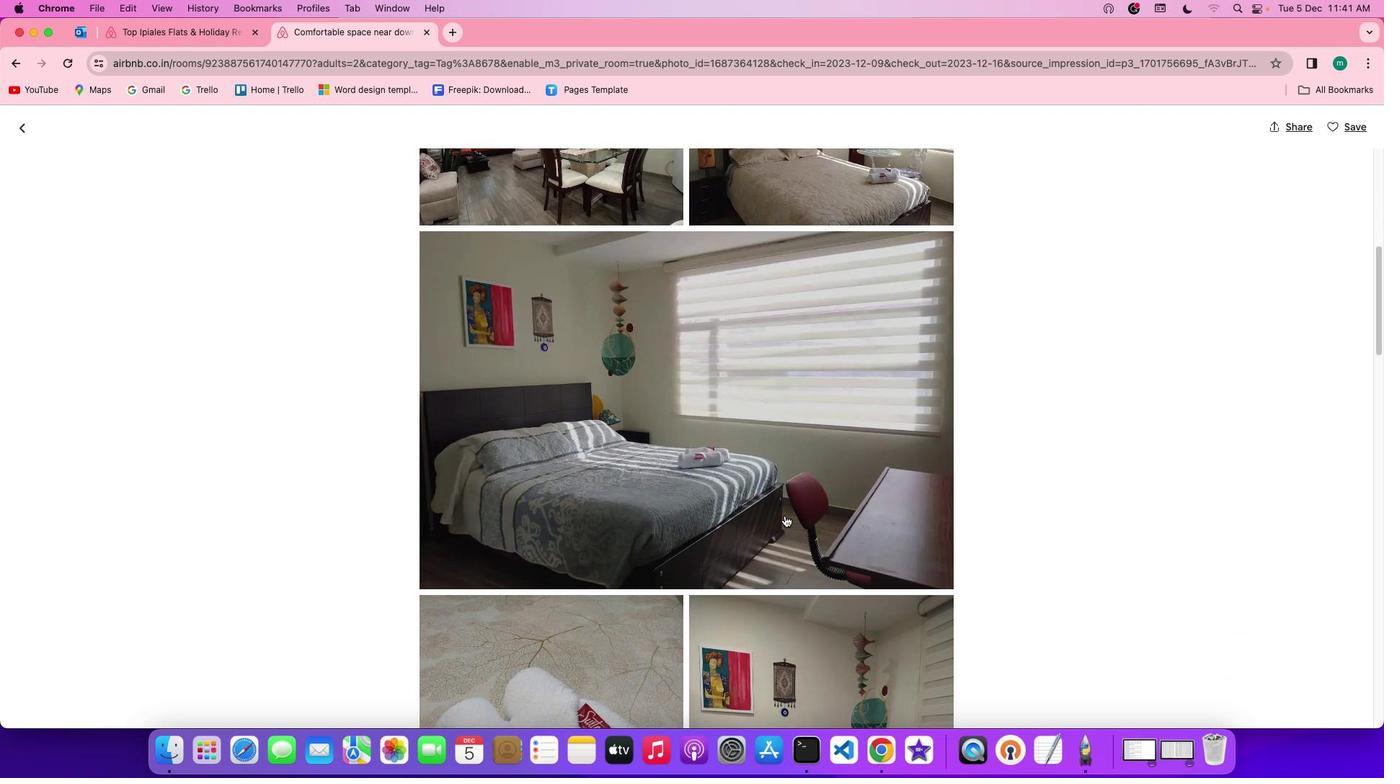 
Action: Mouse scrolled (785, 516) with delta (0, -1)
Screenshot: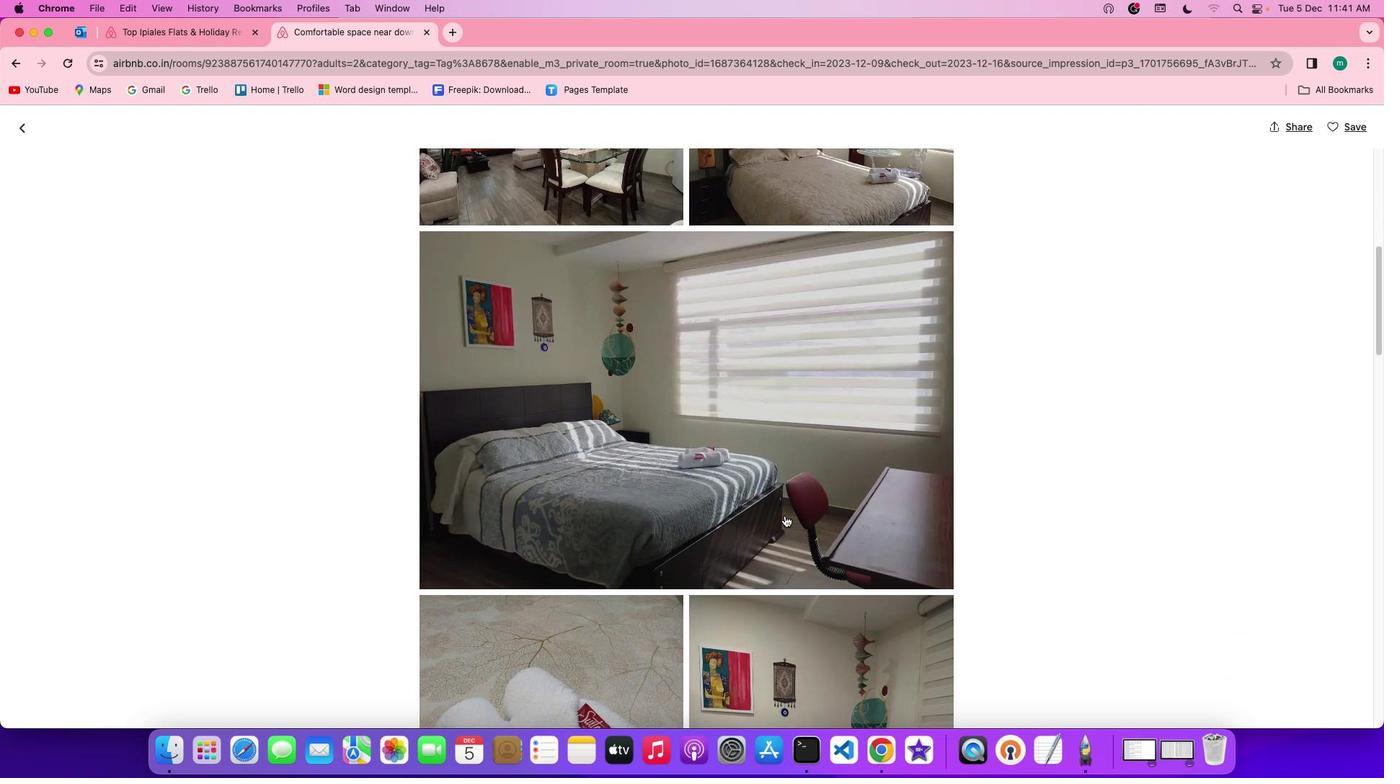 
Action: Mouse scrolled (785, 516) with delta (0, -1)
Screenshot: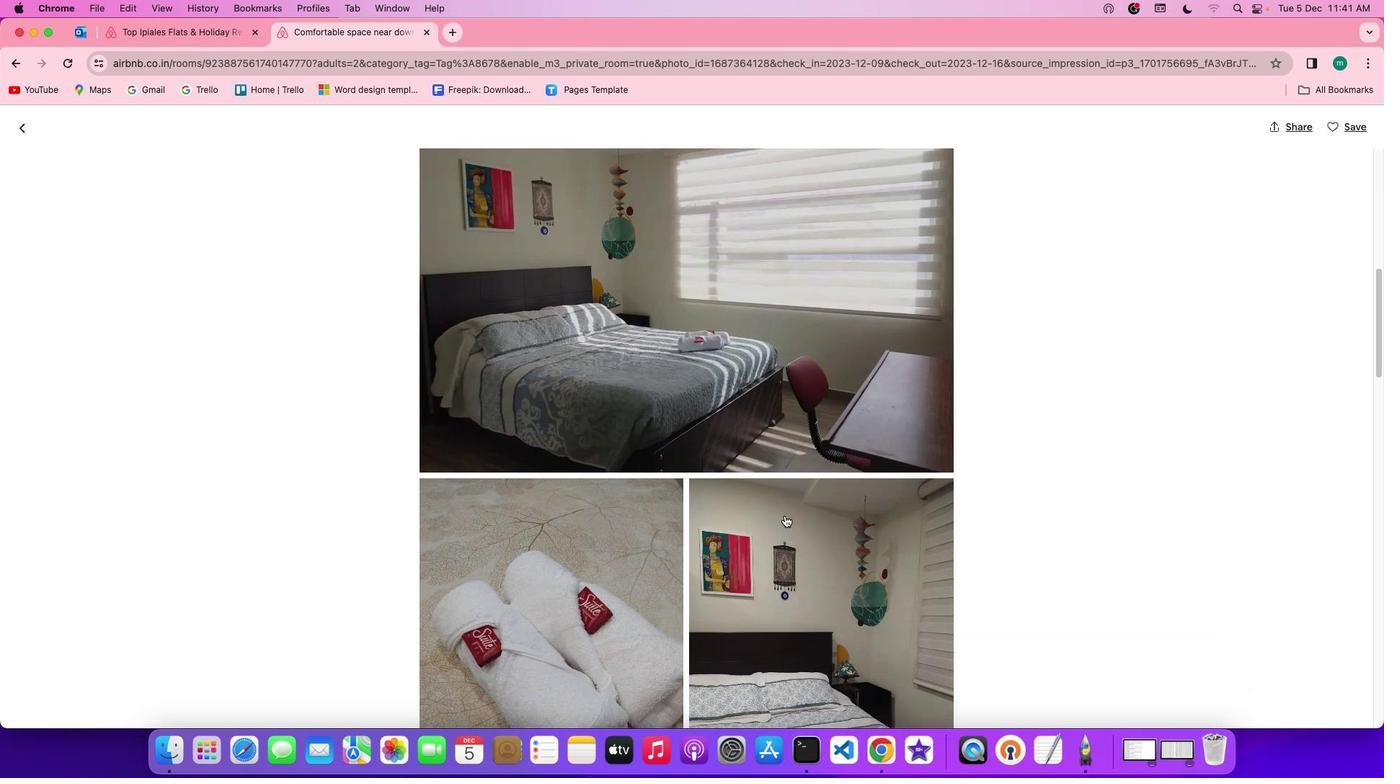 
Action: Mouse scrolled (785, 516) with delta (0, 0)
Screenshot: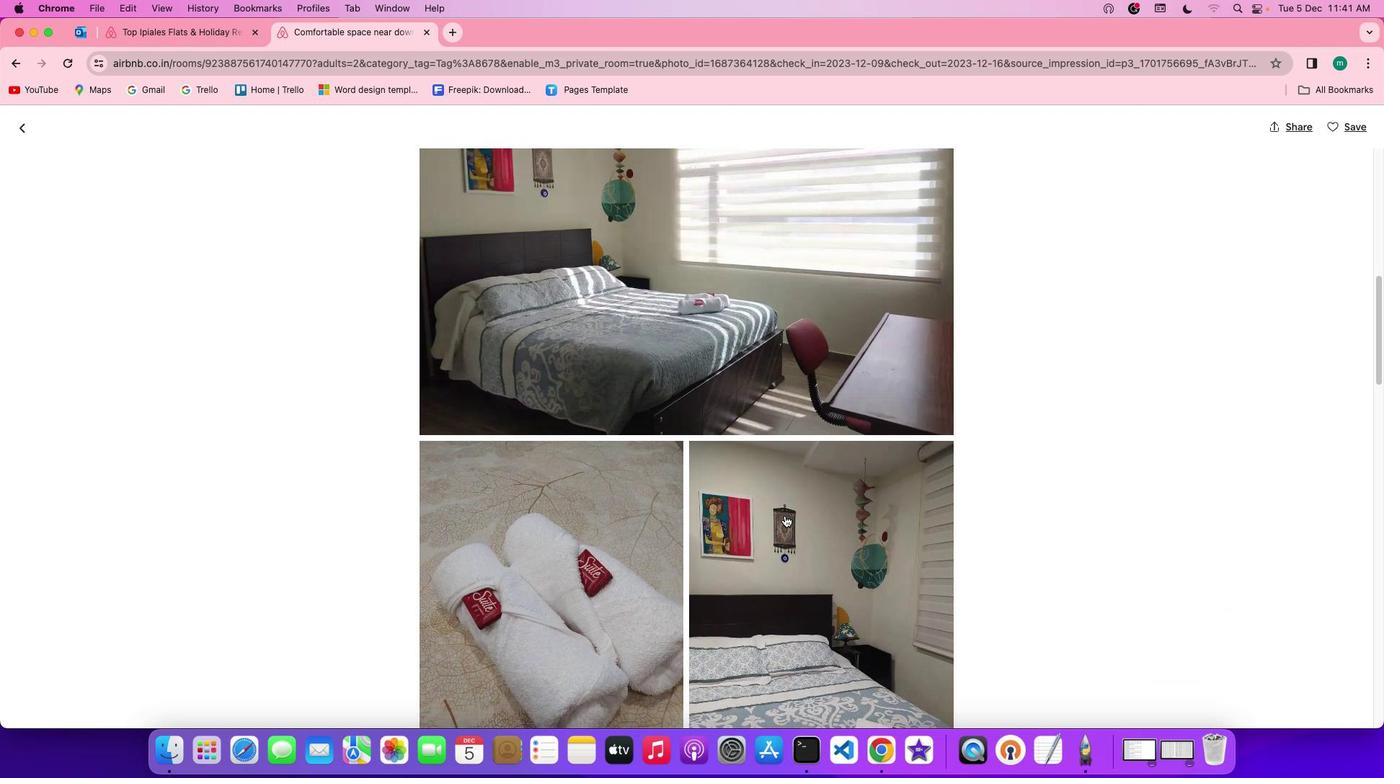 
Action: Mouse scrolled (785, 516) with delta (0, 0)
Screenshot: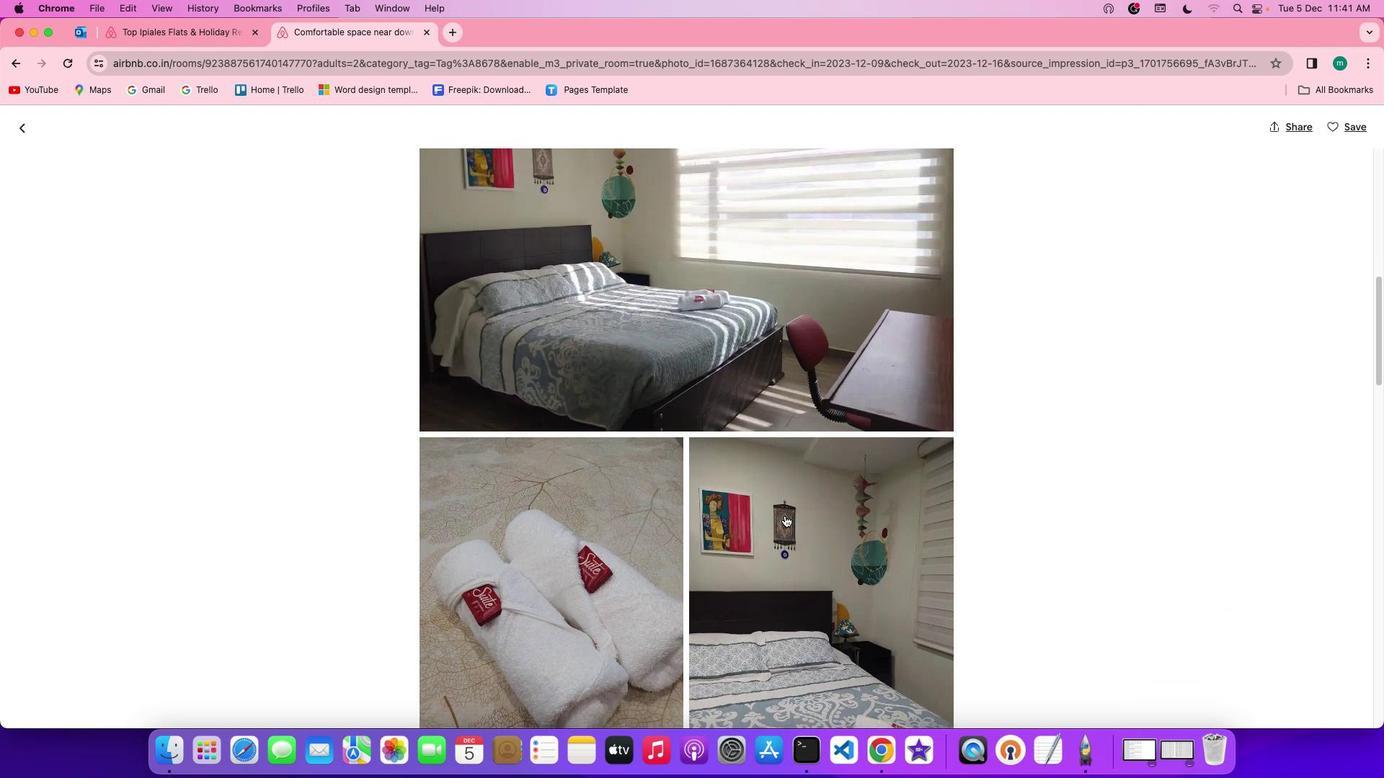
Action: Mouse scrolled (785, 516) with delta (0, -1)
Screenshot: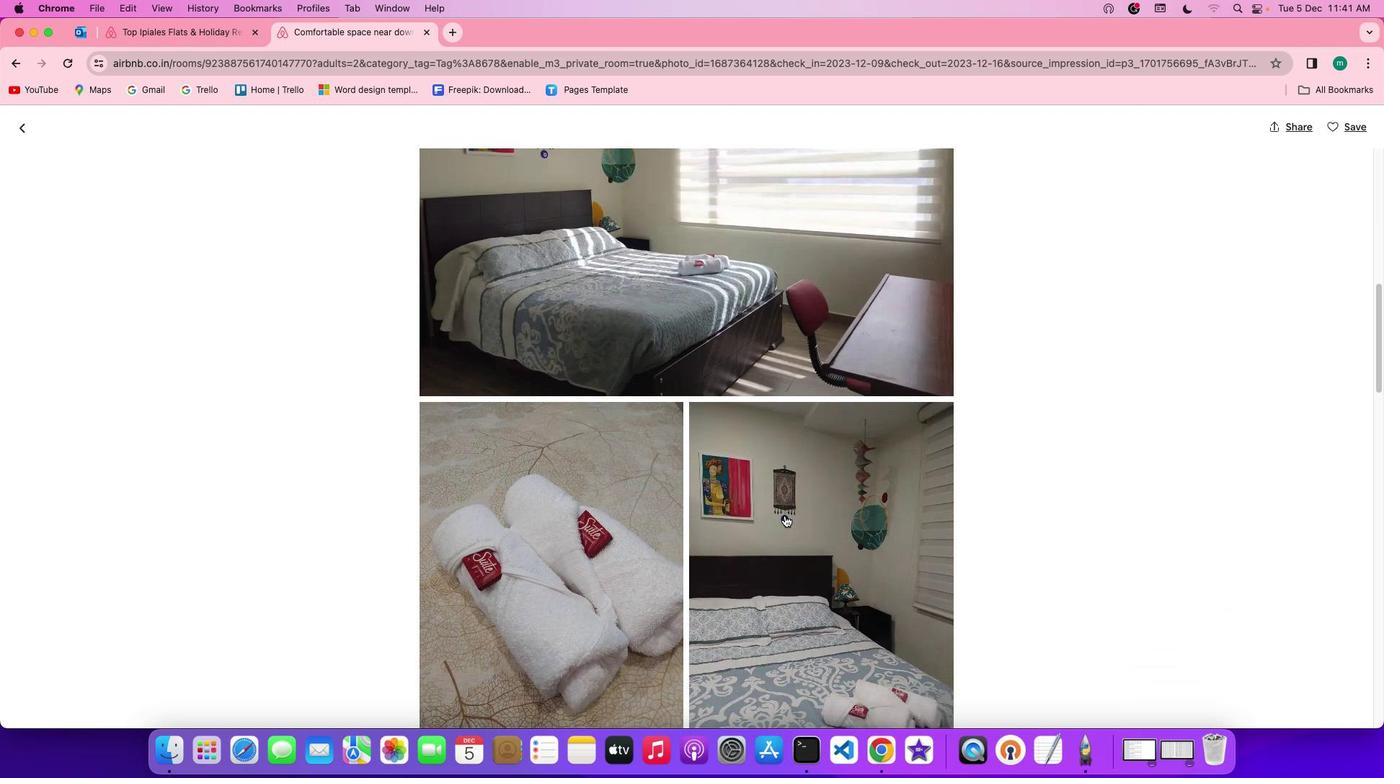 
Action: Mouse scrolled (785, 516) with delta (0, 0)
Screenshot: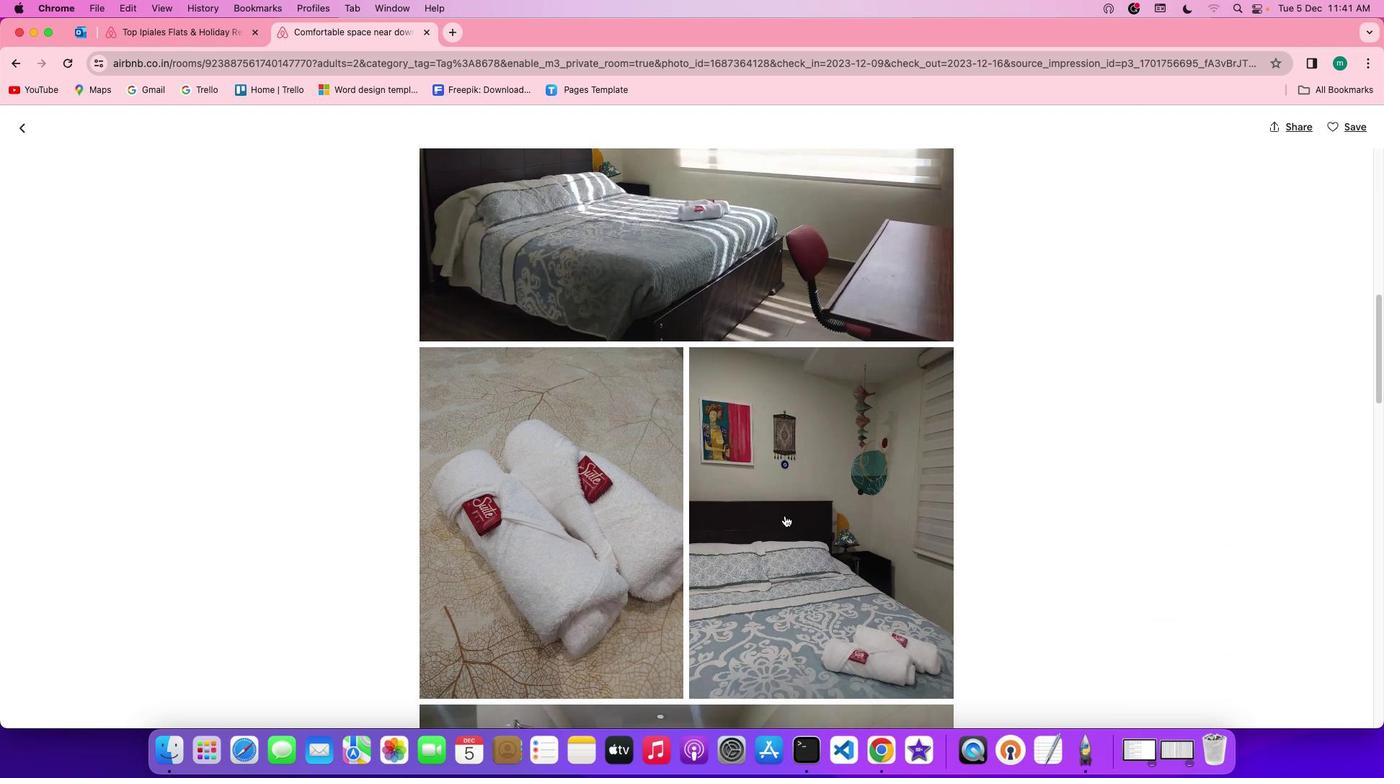 
Action: Mouse scrolled (785, 516) with delta (0, 0)
Screenshot: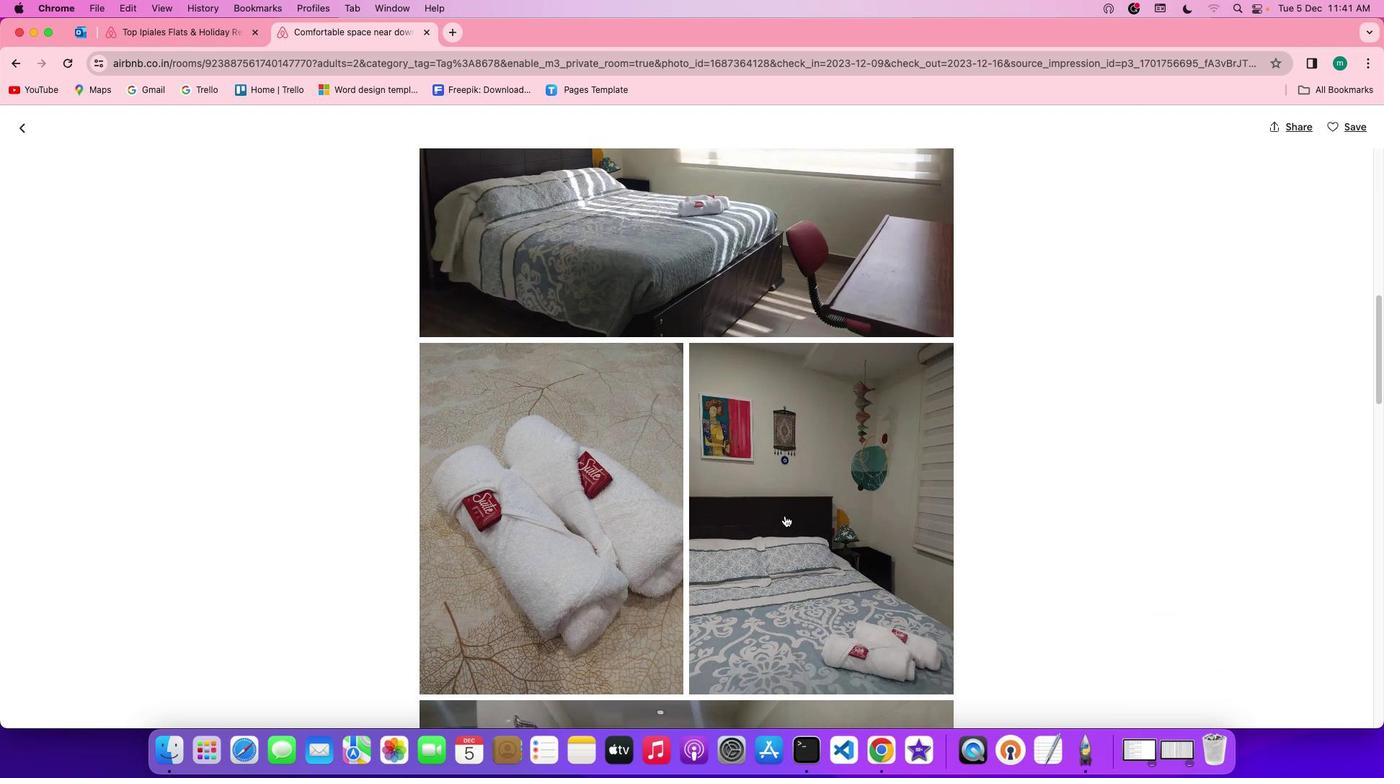 
Action: Mouse scrolled (785, 516) with delta (0, 0)
Screenshot: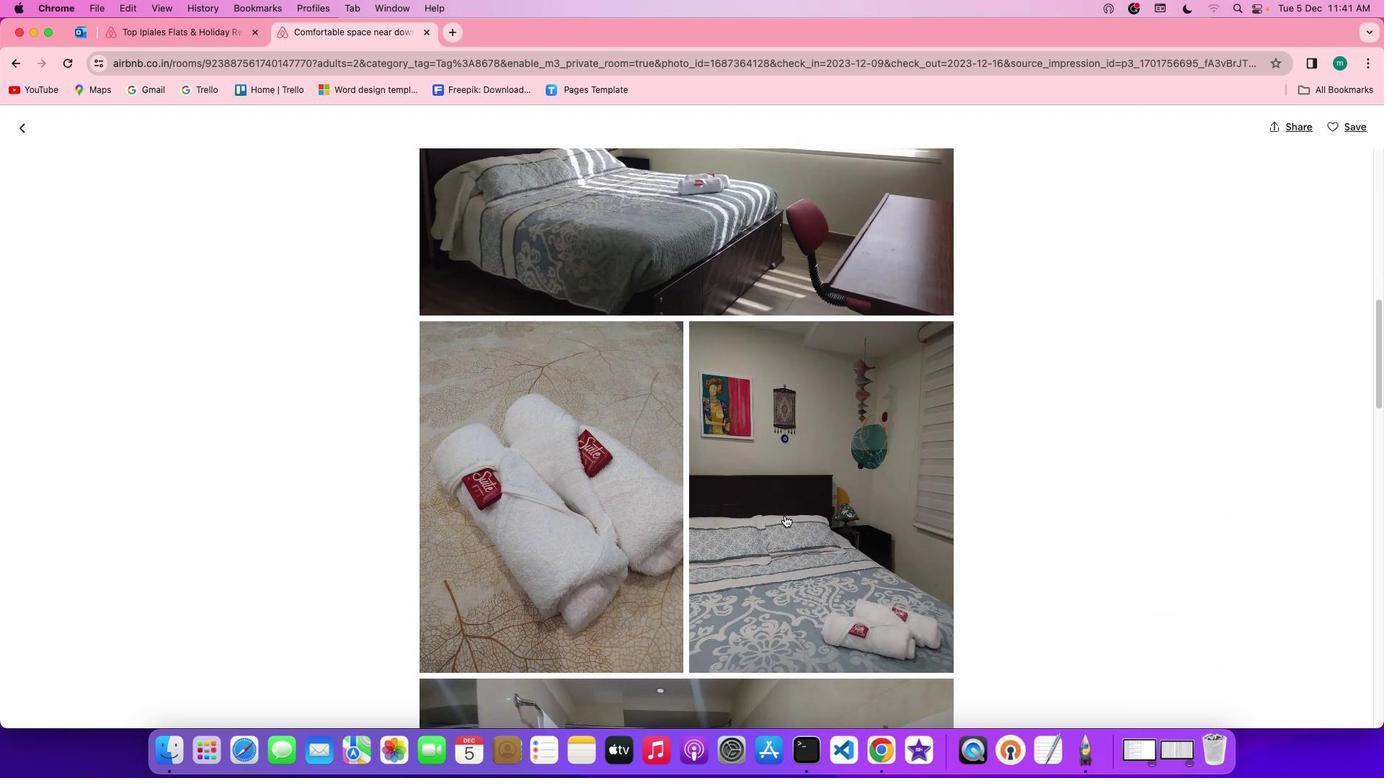 
Action: Mouse scrolled (785, 516) with delta (0, 0)
Screenshot: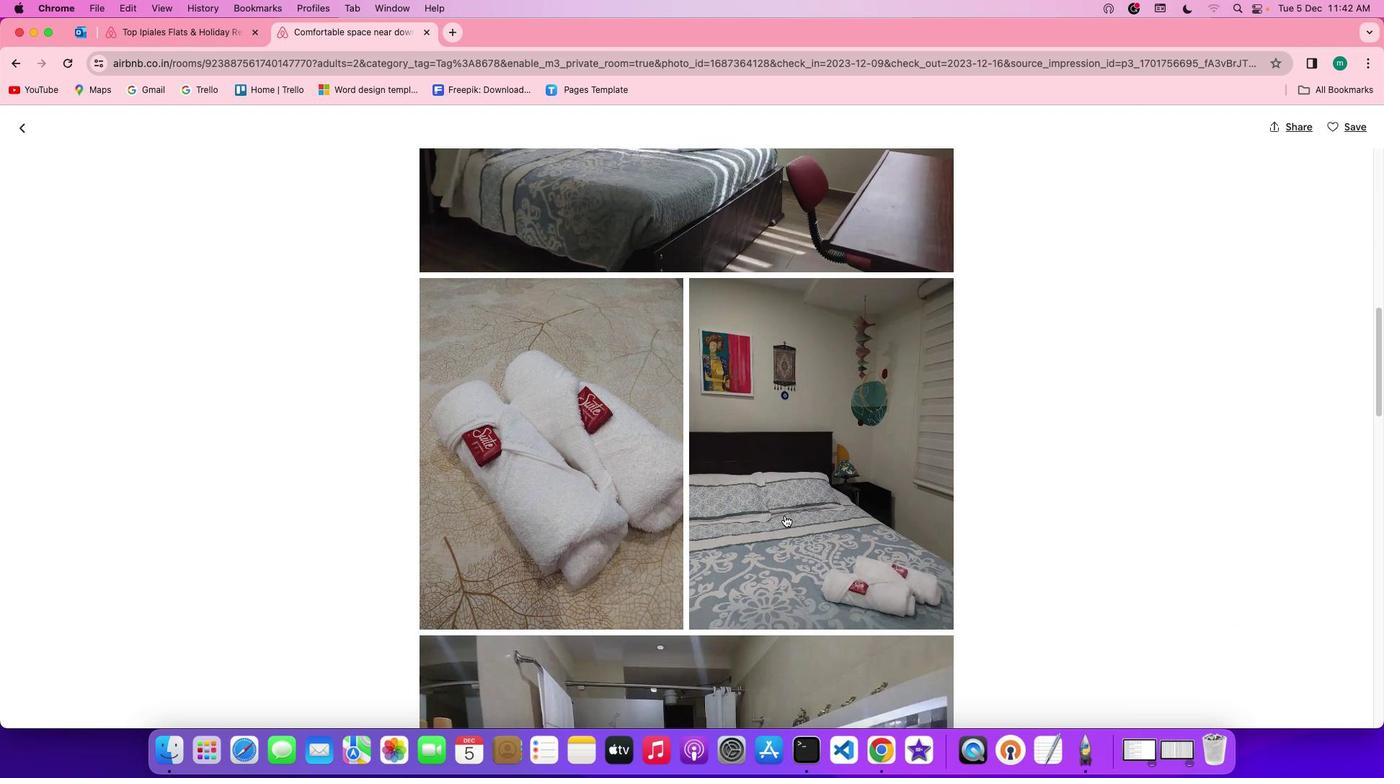 
Action: Mouse scrolled (785, 516) with delta (0, 0)
Screenshot: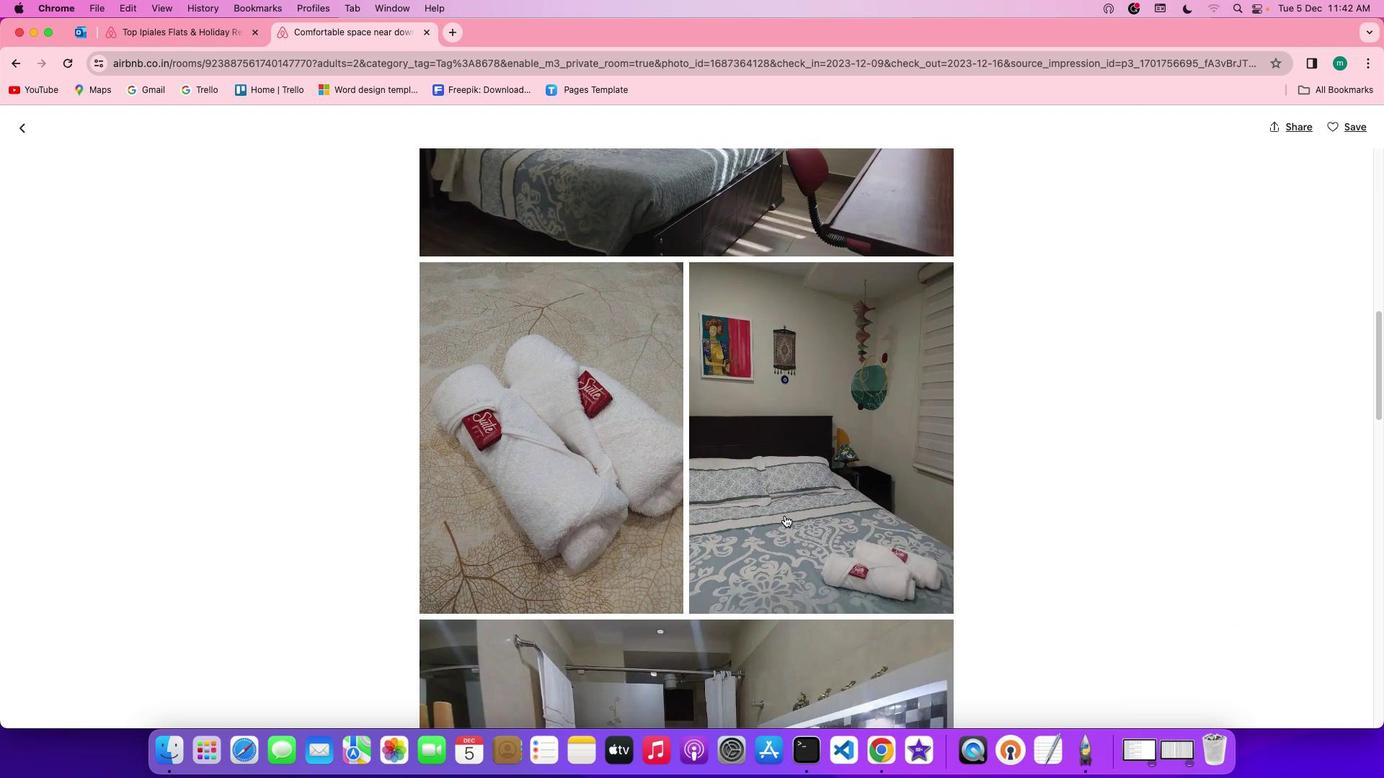 
Action: Mouse scrolled (785, 516) with delta (0, 0)
Screenshot: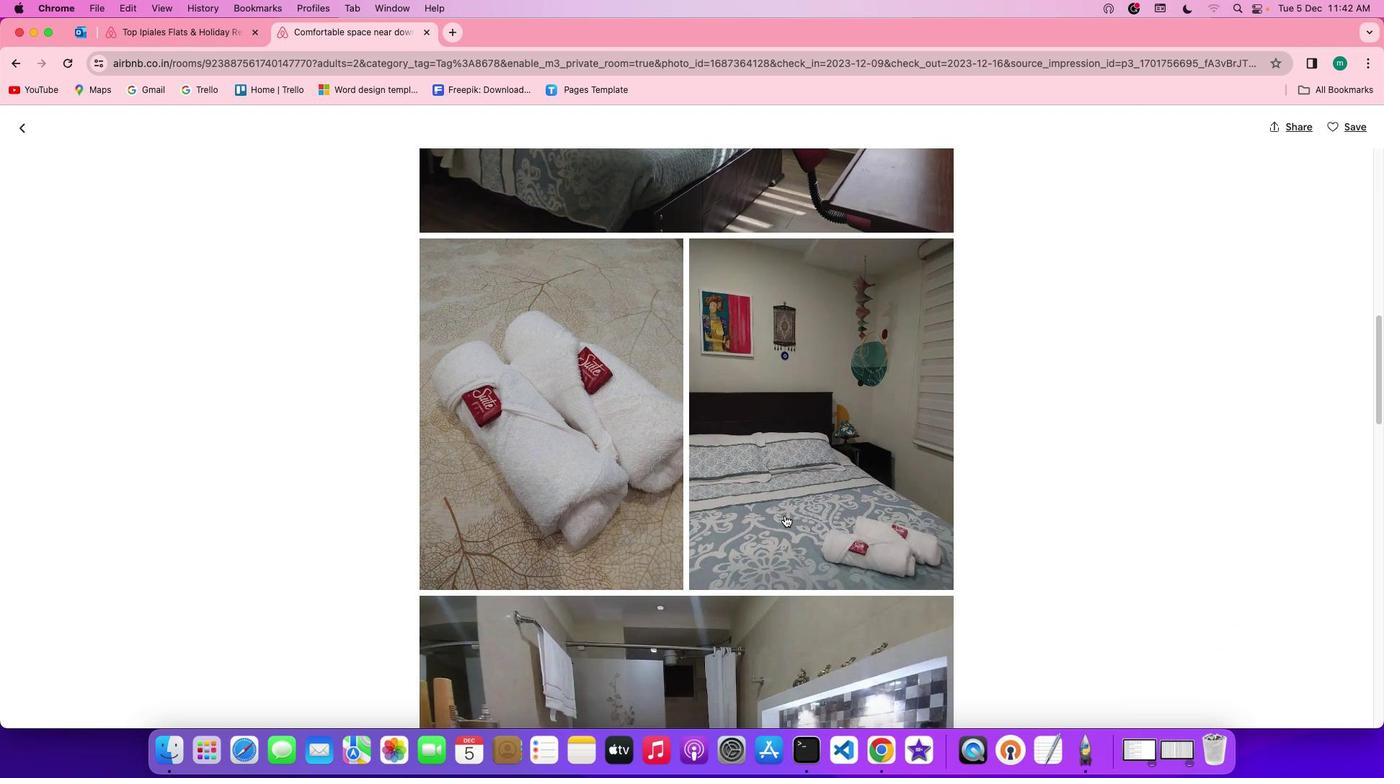 
Action: Mouse scrolled (785, 516) with delta (0, 0)
Screenshot: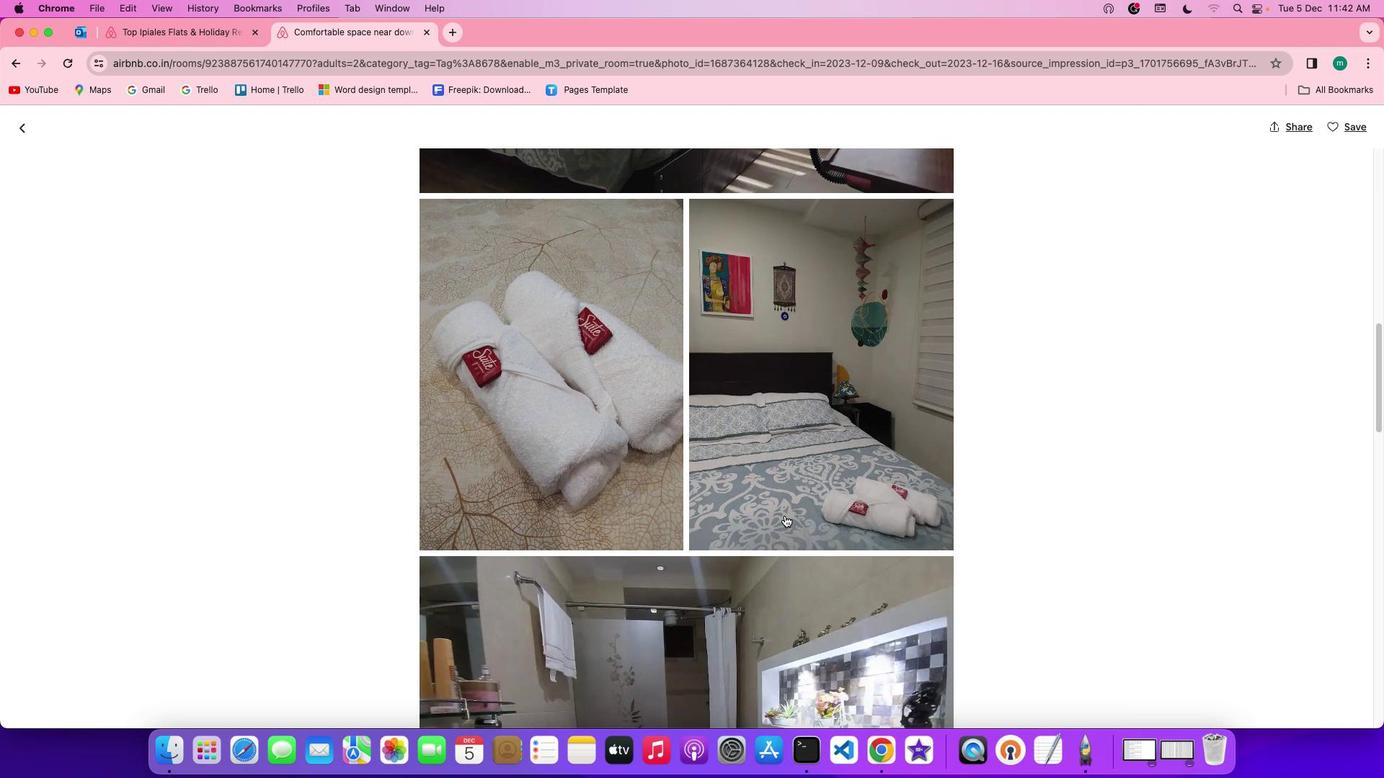 
Action: Mouse scrolled (785, 516) with delta (0, 0)
Screenshot: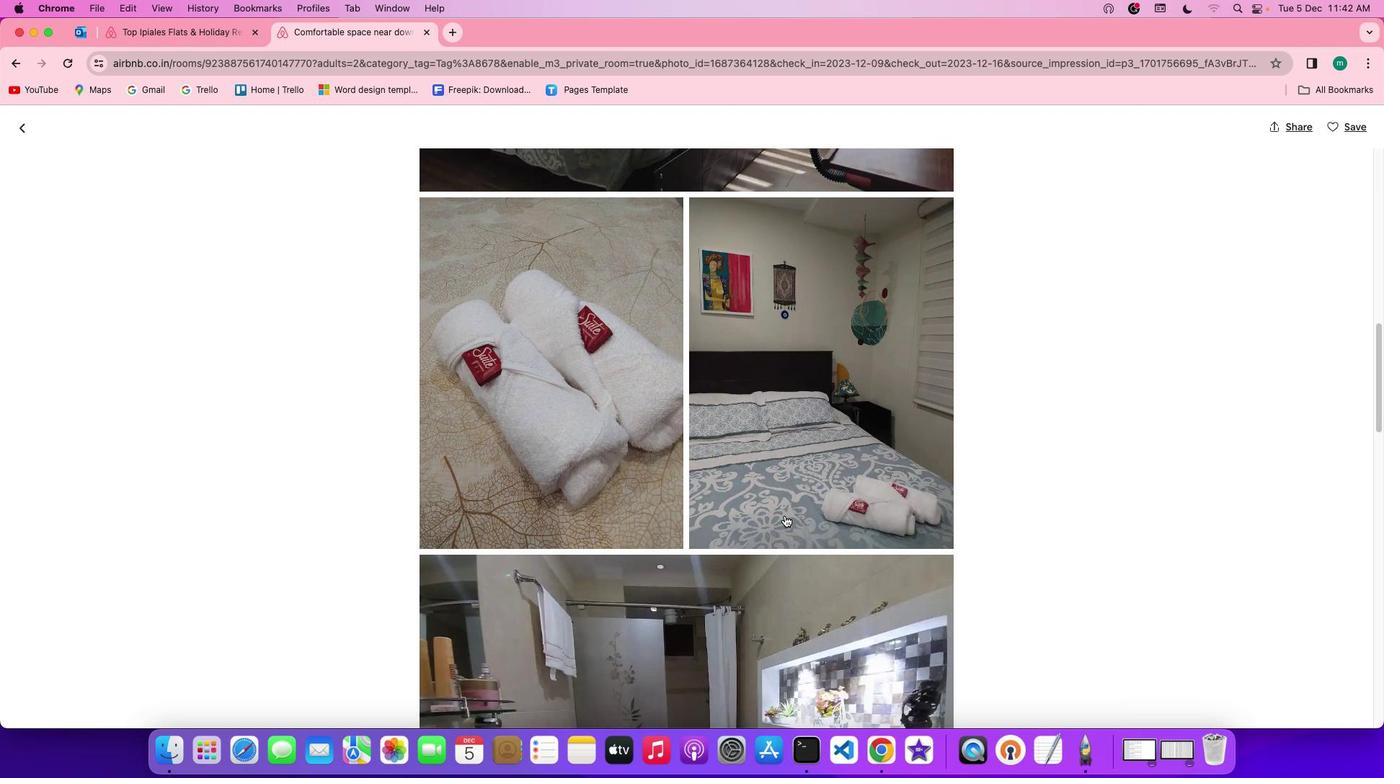 
Action: Mouse scrolled (785, 516) with delta (0, 0)
Screenshot: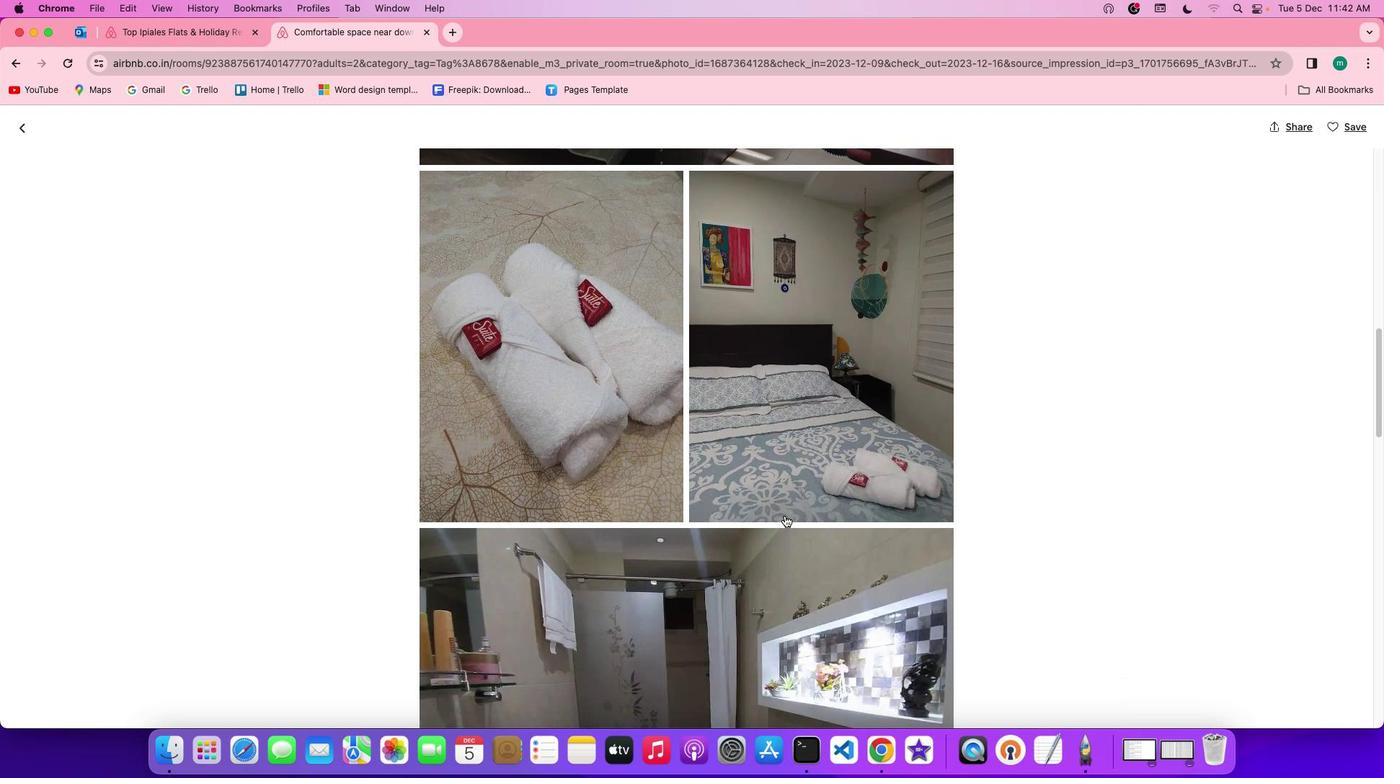 
Action: Mouse scrolled (785, 516) with delta (0, 0)
Screenshot: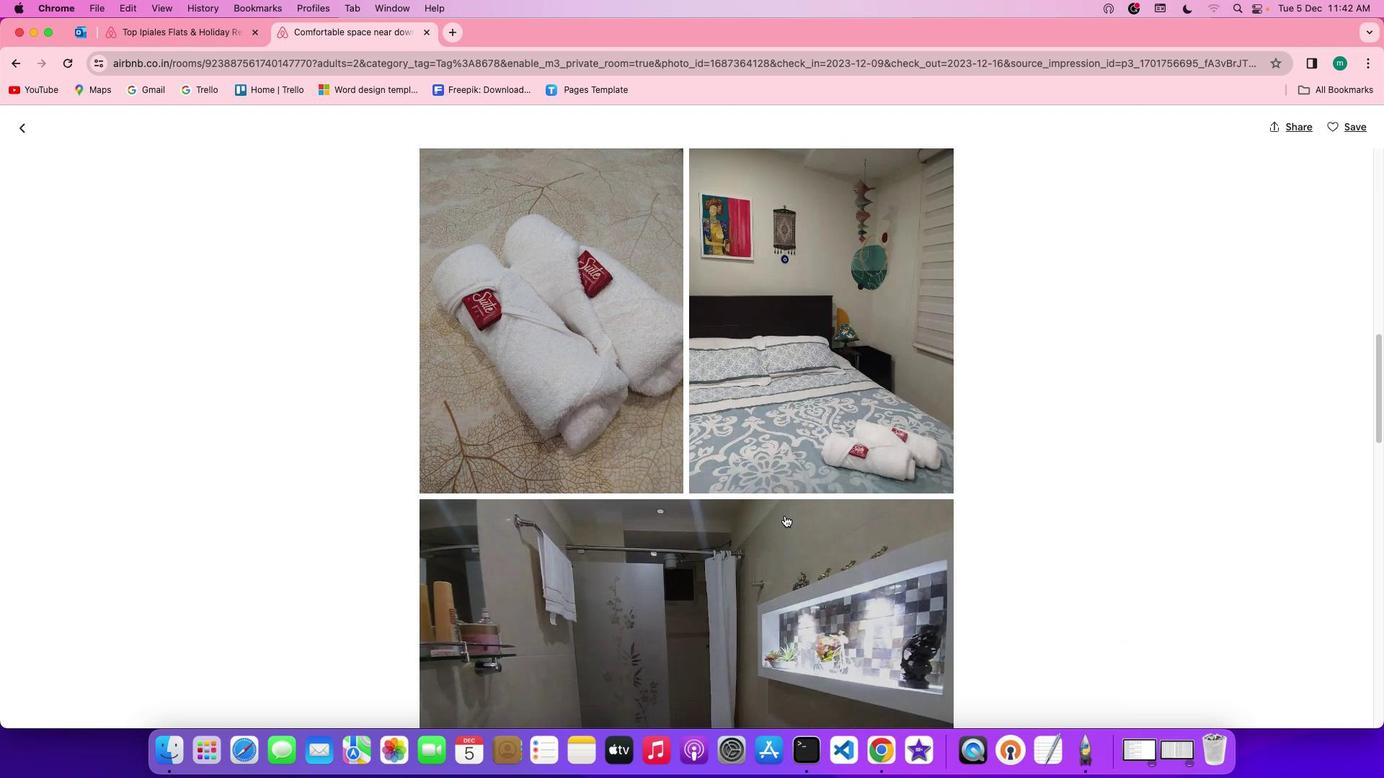
Action: Mouse scrolled (785, 516) with delta (0, 0)
Screenshot: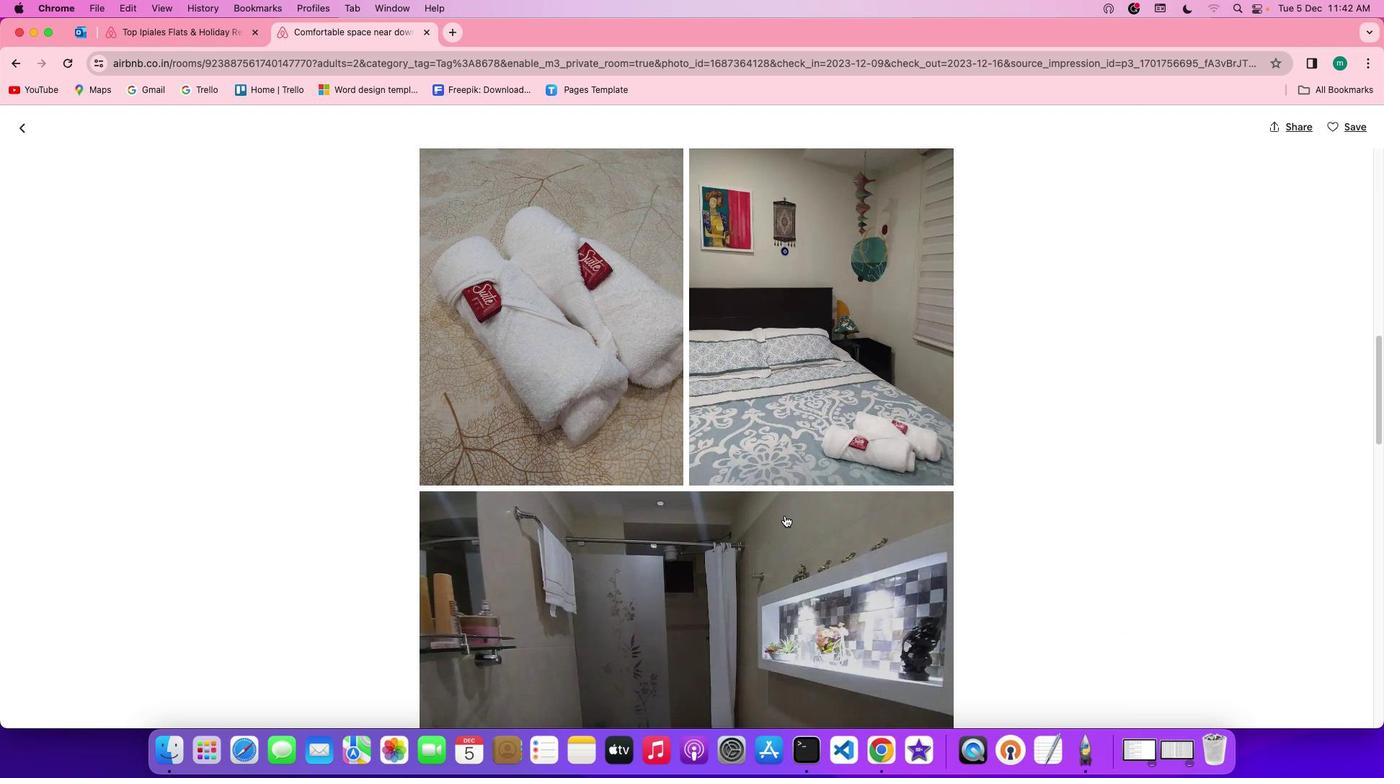 
Action: Mouse scrolled (785, 516) with delta (0, 0)
Screenshot: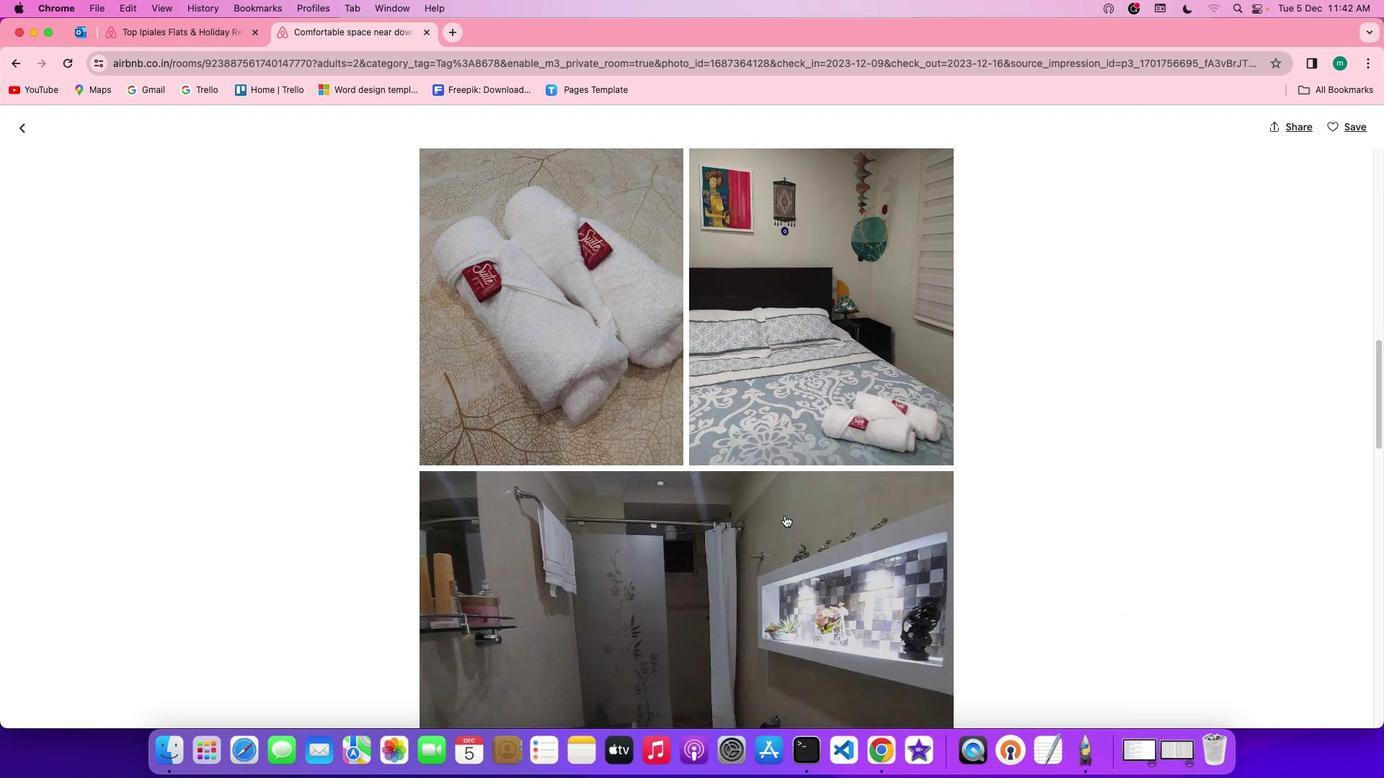 
Action: Mouse scrolled (785, 516) with delta (0, 0)
Screenshot: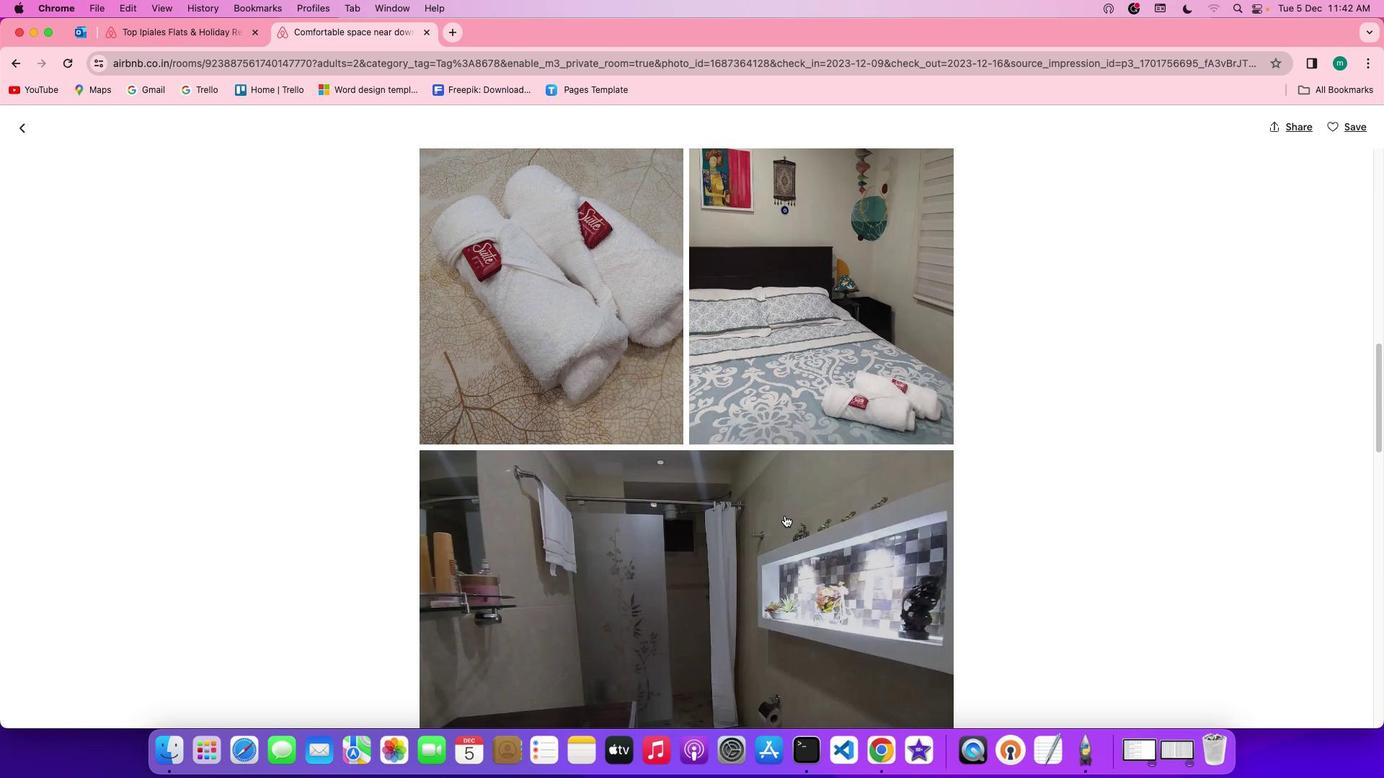
Action: Mouse scrolled (785, 516) with delta (0, 0)
Screenshot: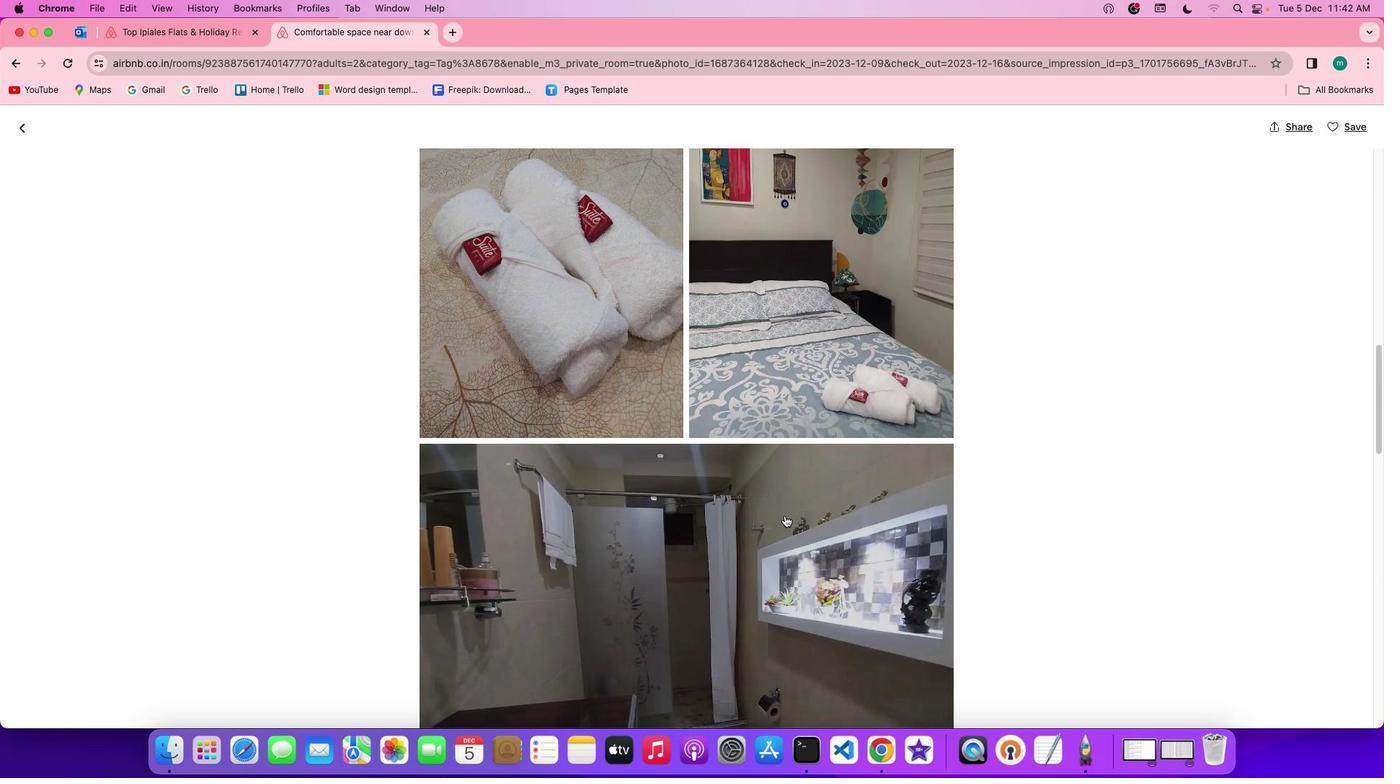 
Action: Mouse scrolled (785, 516) with delta (0, -1)
Screenshot: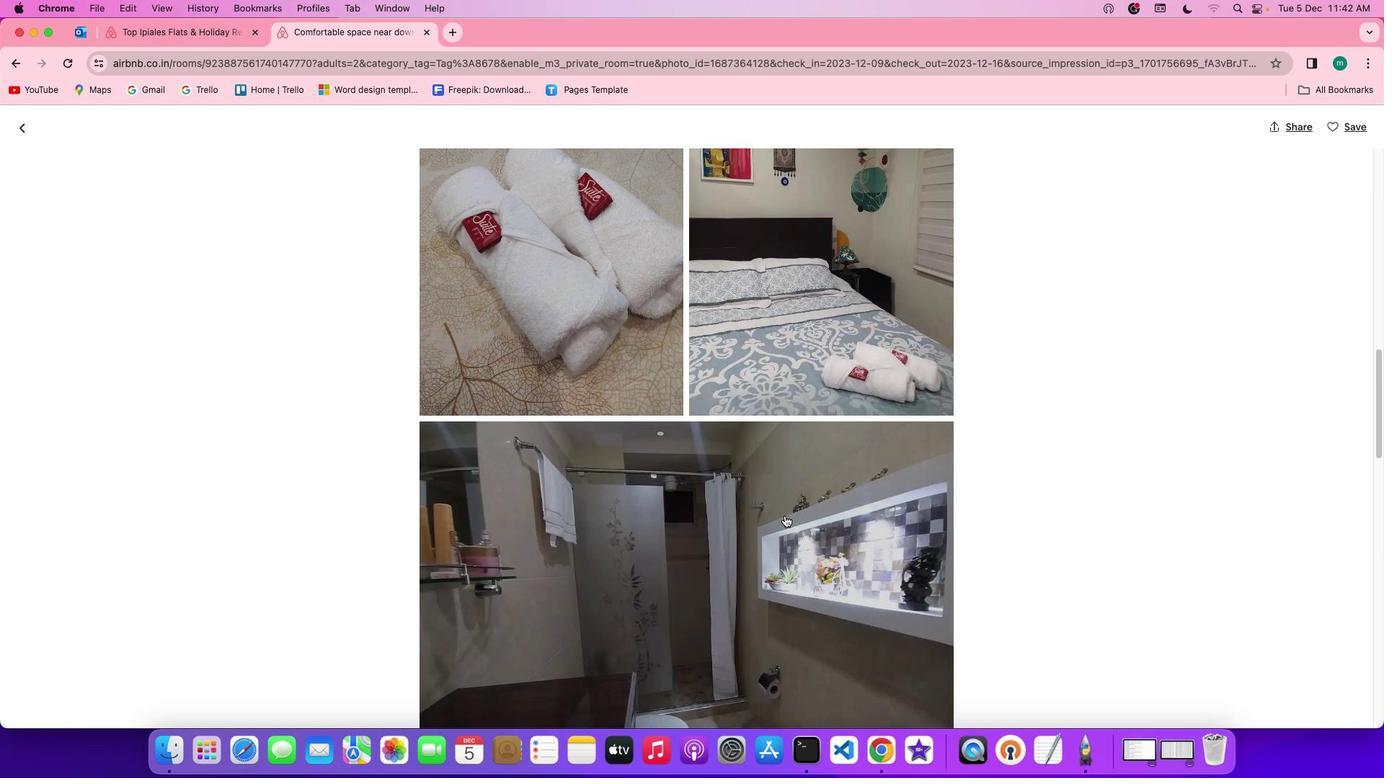 
Action: Mouse scrolled (785, 516) with delta (0, 0)
Screenshot: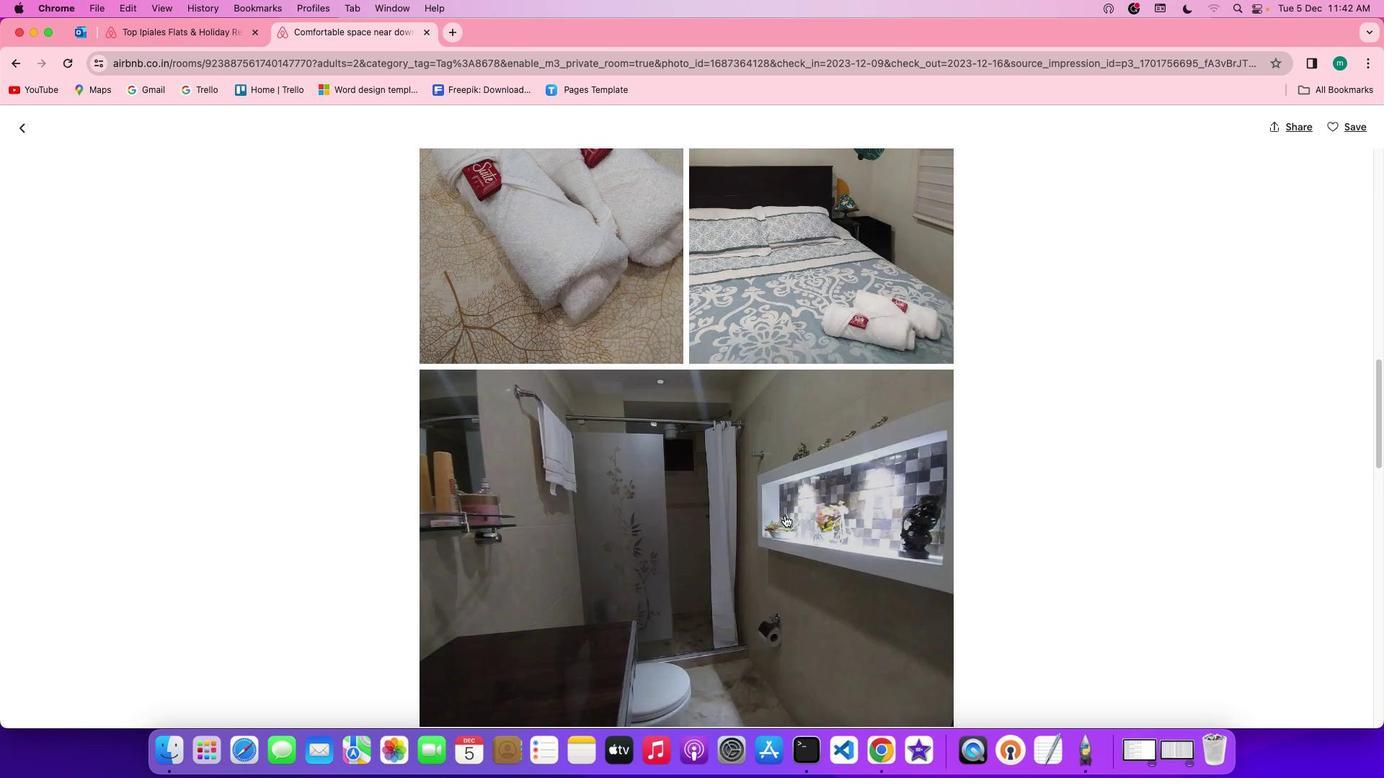 
Action: Mouse scrolled (785, 516) with delta (0, 0)
Screenshot: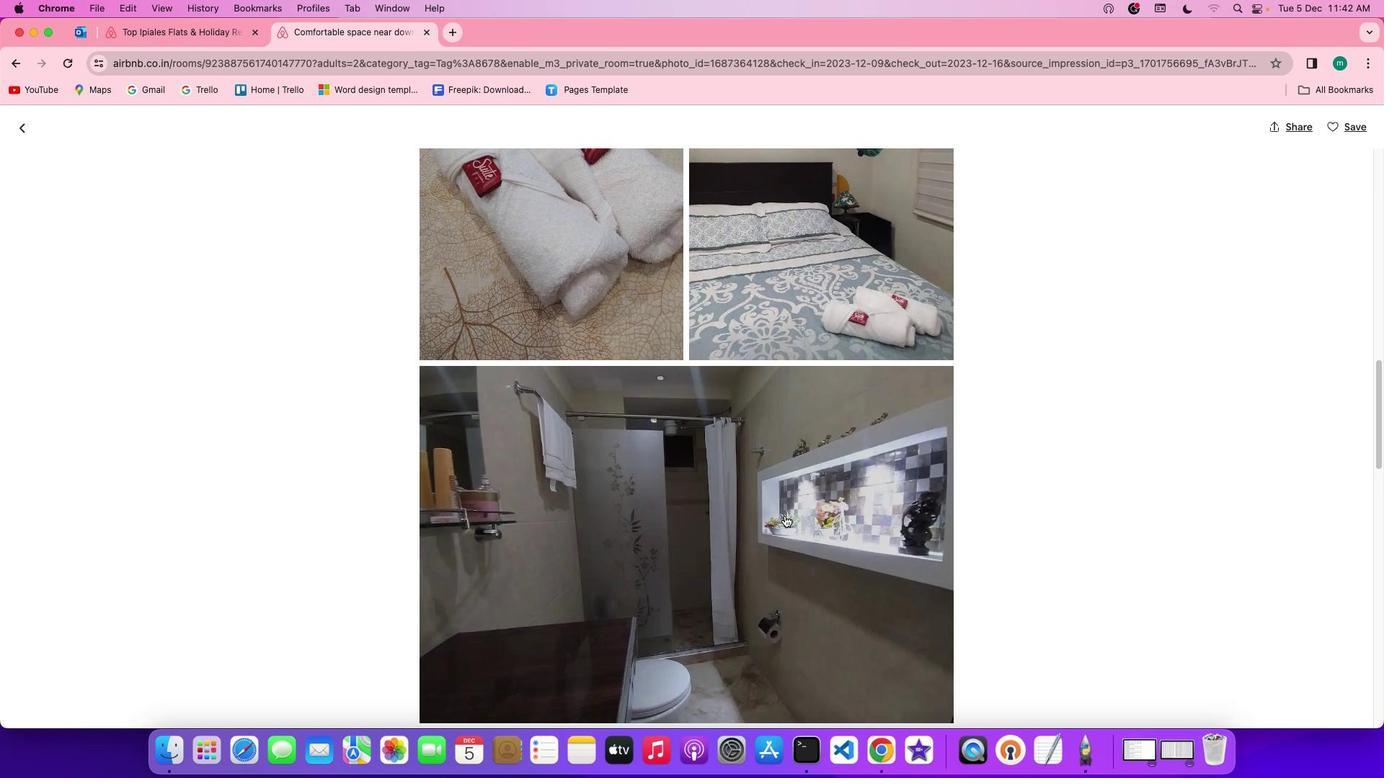 
Action: Mouse scrolled (785, 516) with delta (0, 0)
Screenshot: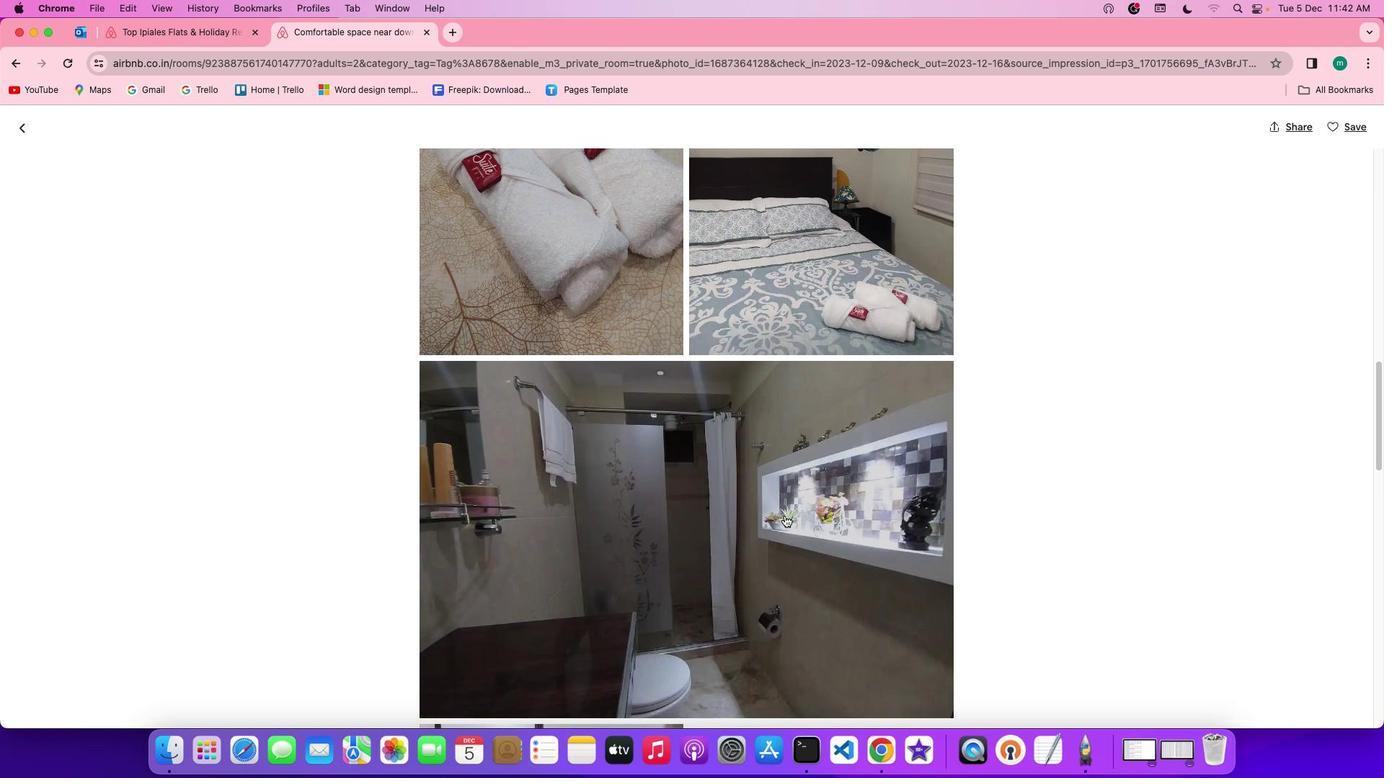
Action: Mouse scrolled (785, 516) with delta (0, -1)
Screenshot: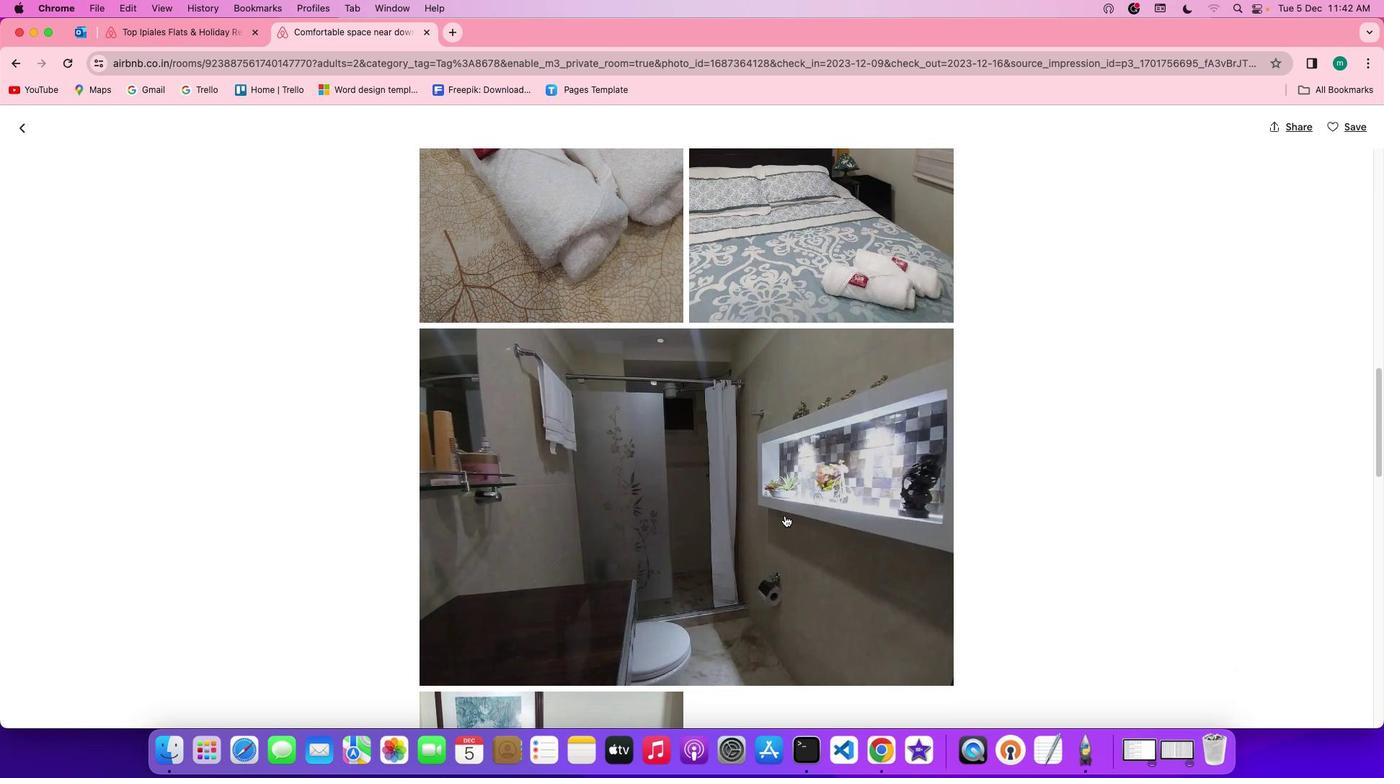 
Action: Mouse scrolled (785, 516) with delta (0, 0)
Screenshot: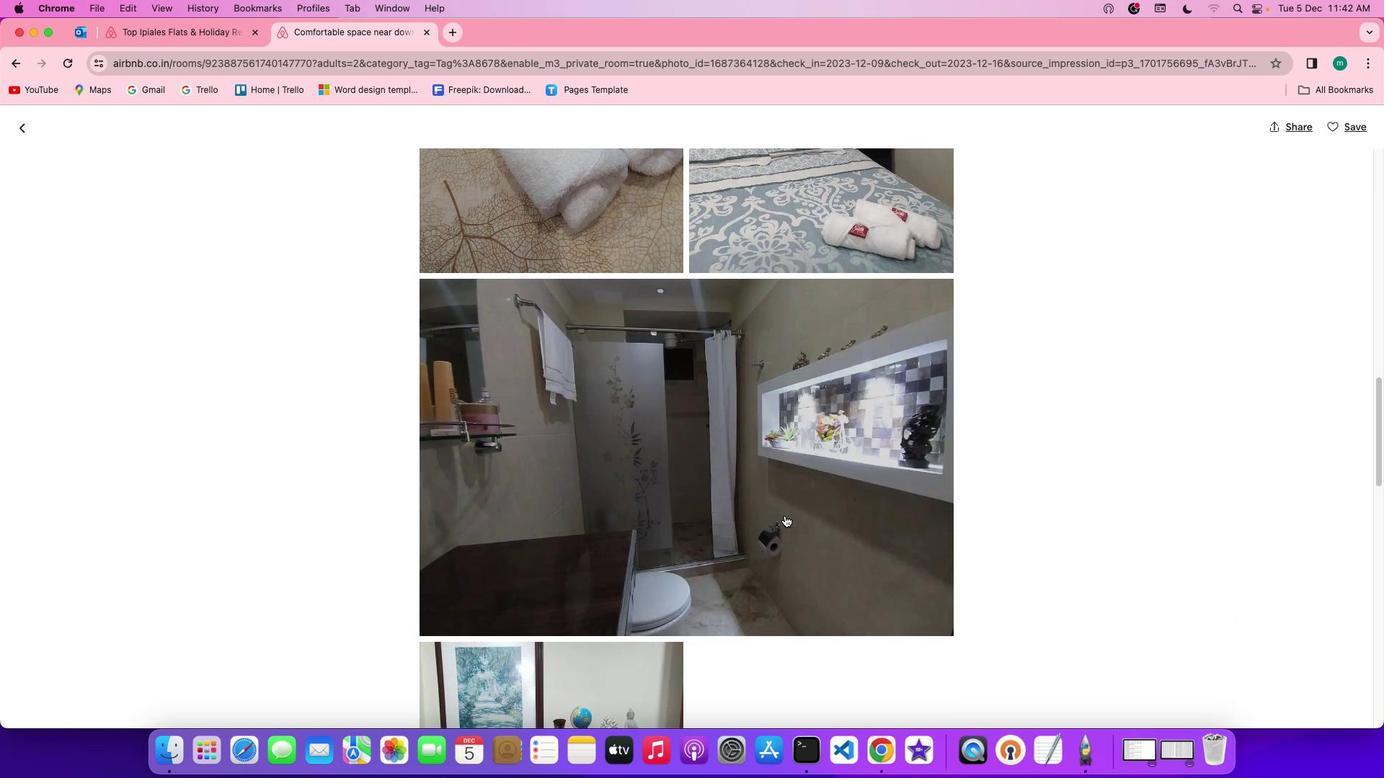 
Action: Mouse scrolled (785, 516) with delta (0, 0)
Screenshot: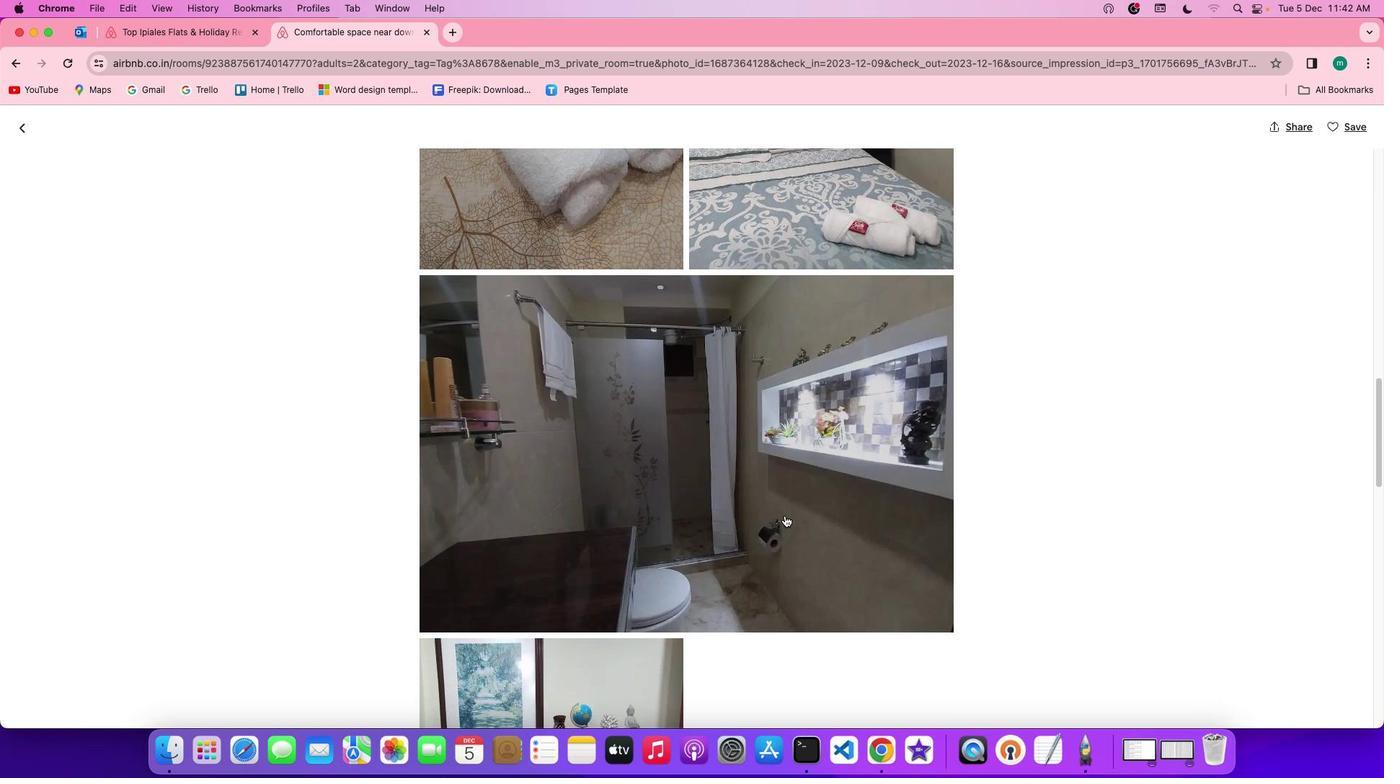 
Action: Mouse scrolled (785, 516) with delta (0, 0)
Screenshot: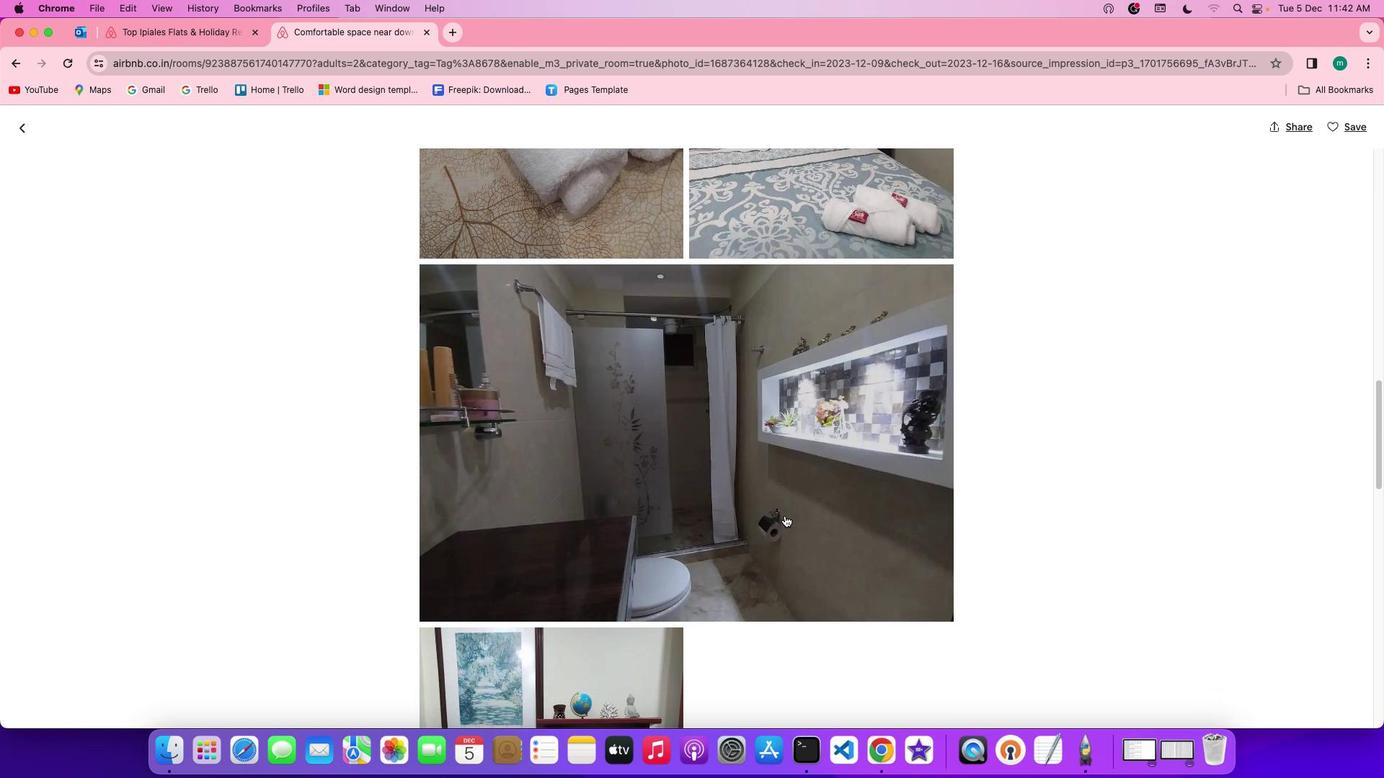 
Action: Mouse scrolled (785, 516) with delta (0, -1)
Screenshot: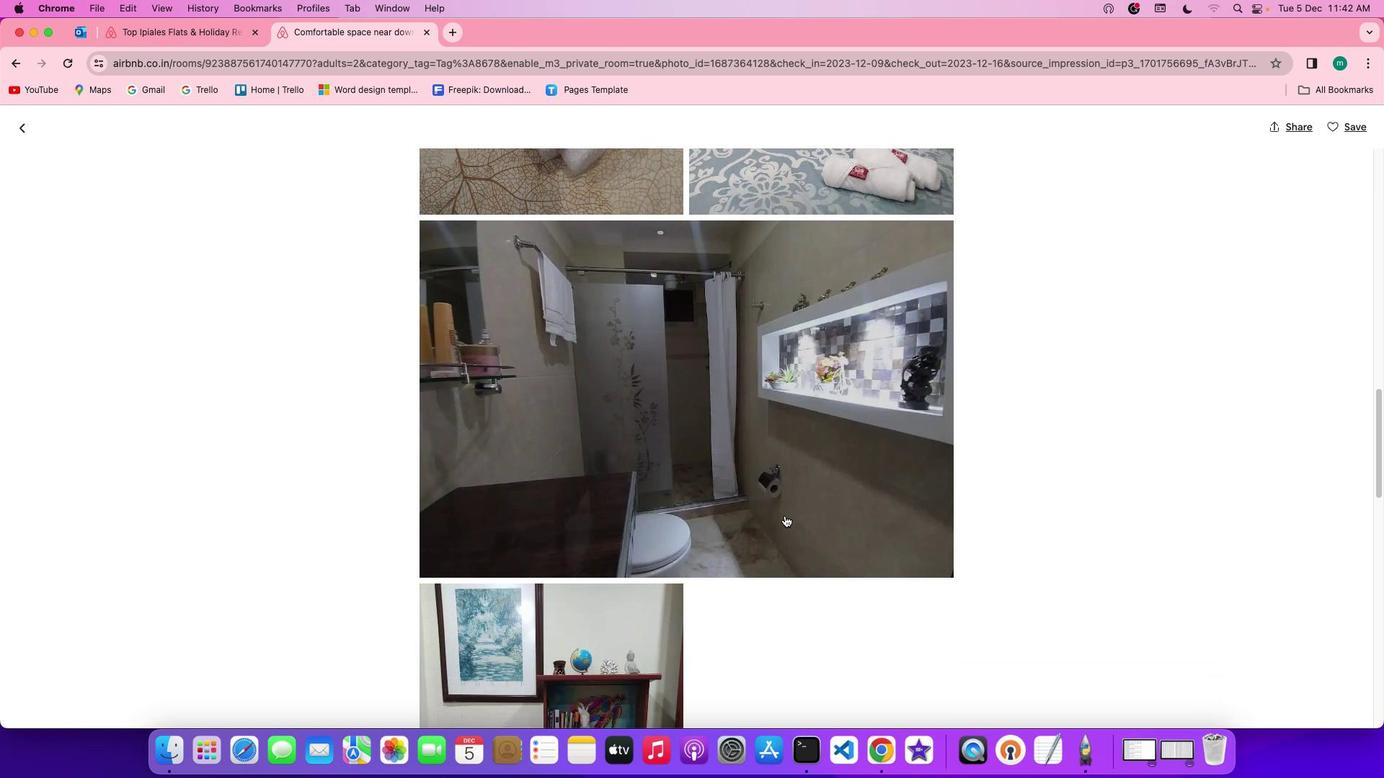
Action: Mouse scrolled (785, 516) with delta (0, 0)
Screenshot: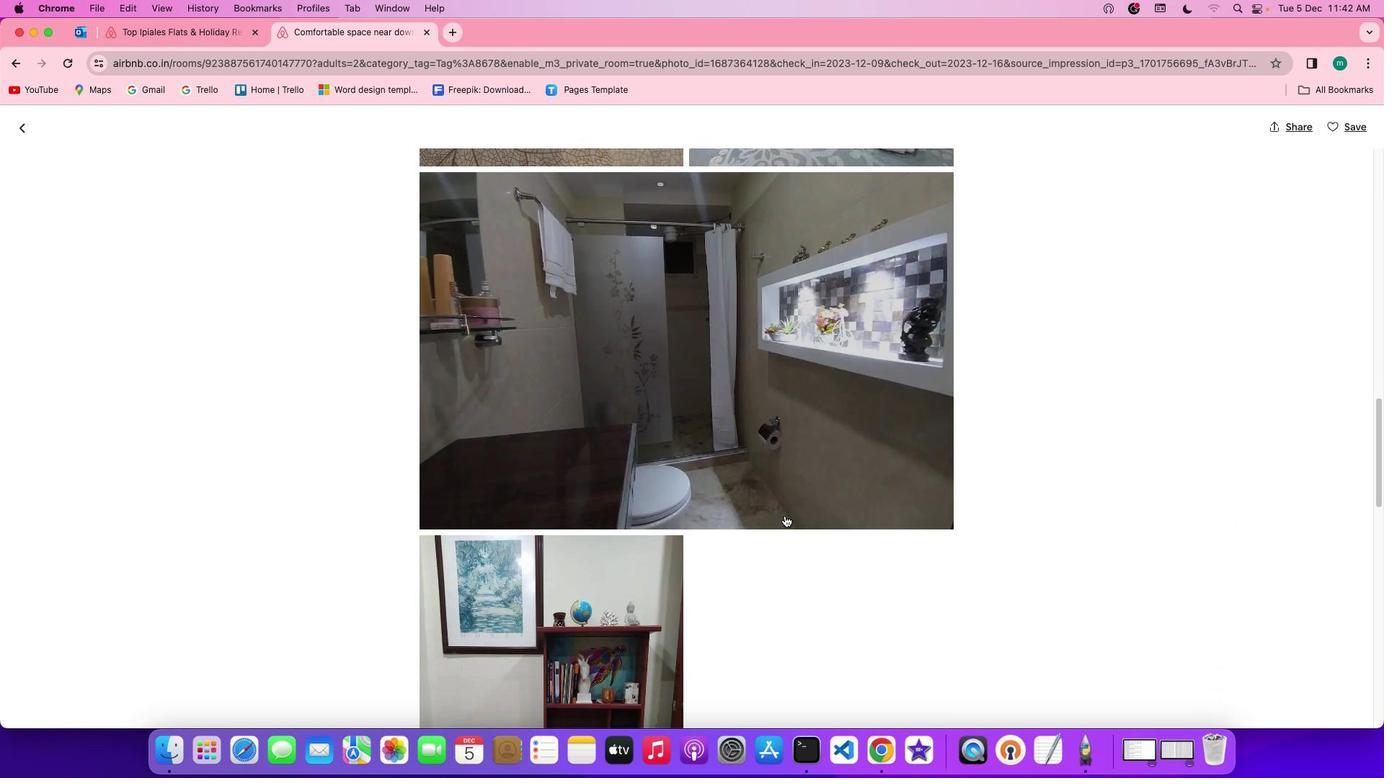 
Action: Mouse scrolled (785, 516) with delta (0, 0)
Screenshot: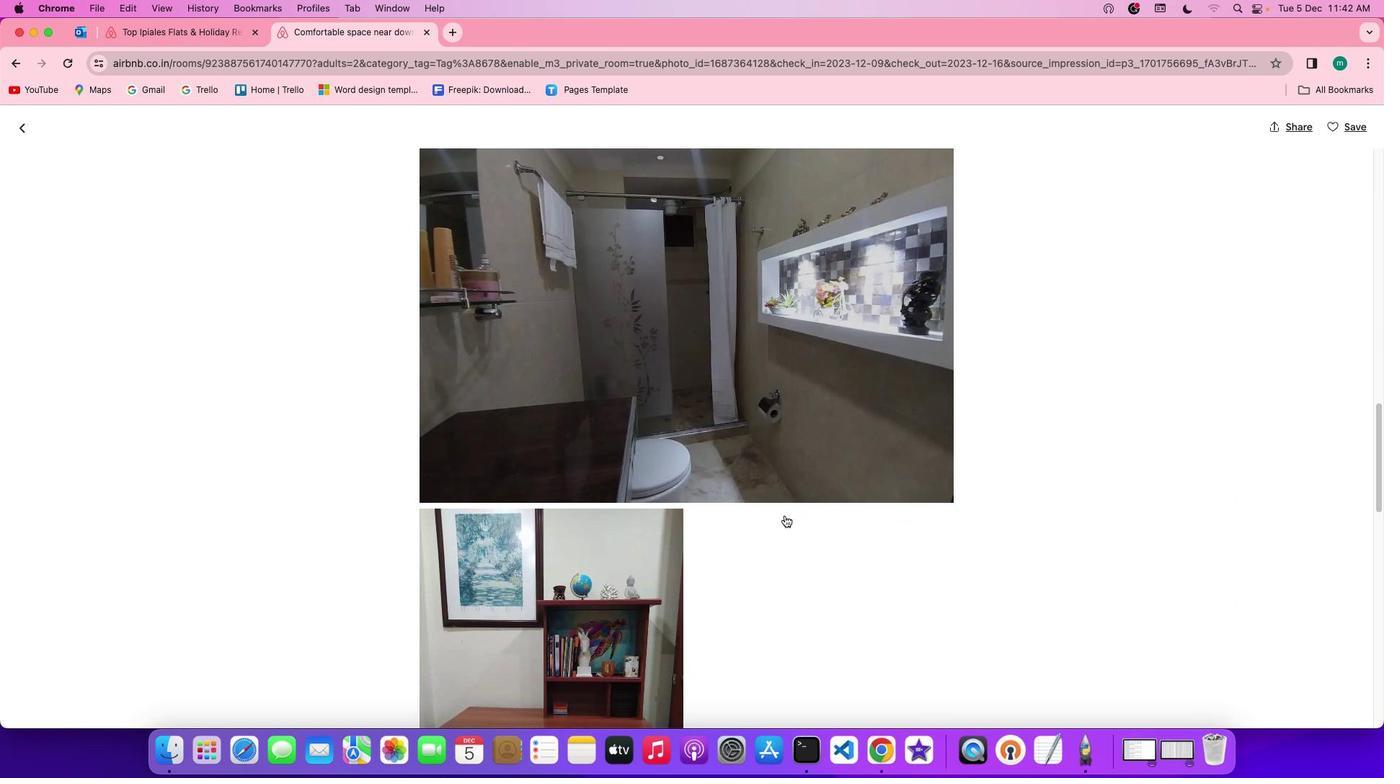 
Action: Mouse scrolled (785, 516) with delta (0, 0)
Screenshot: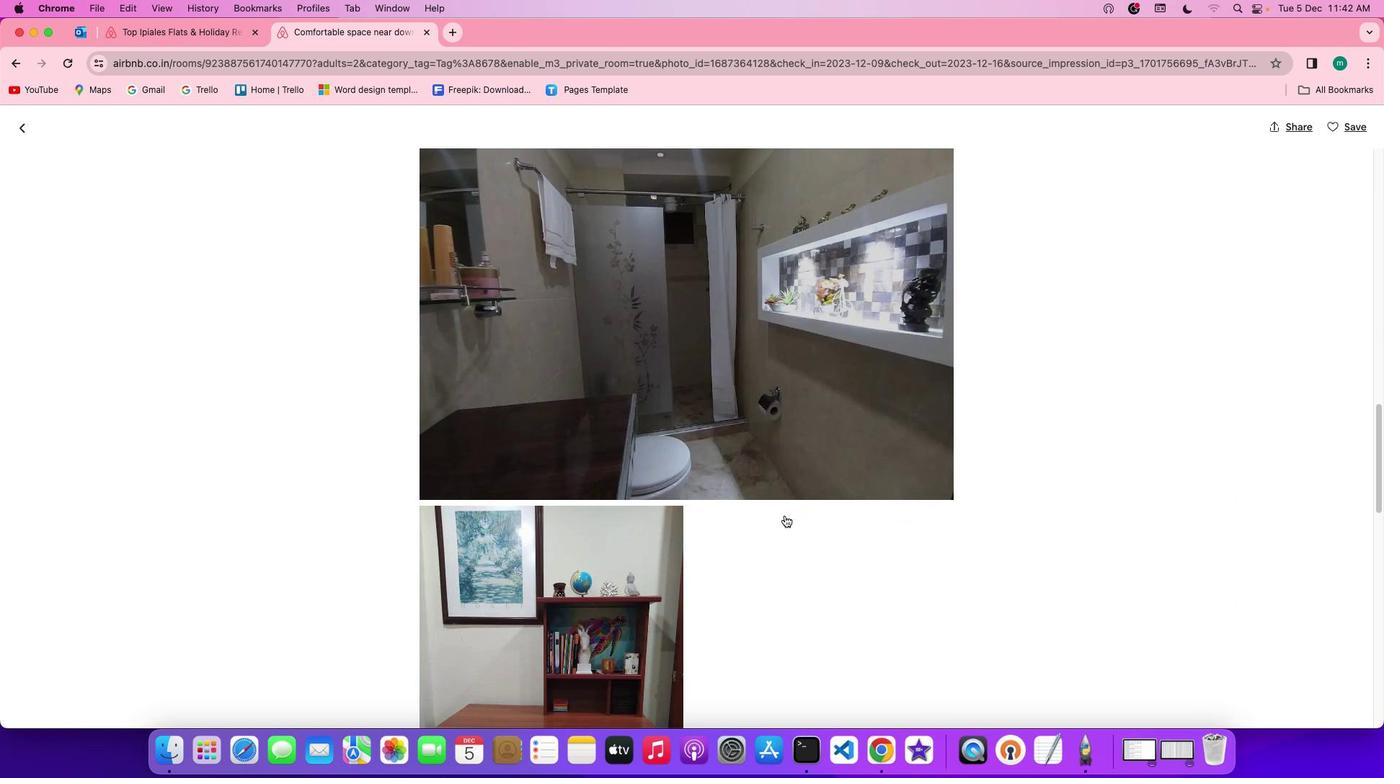
Action: Mouse scrolled (785, 516) with delta (0, 0)
Screenshot: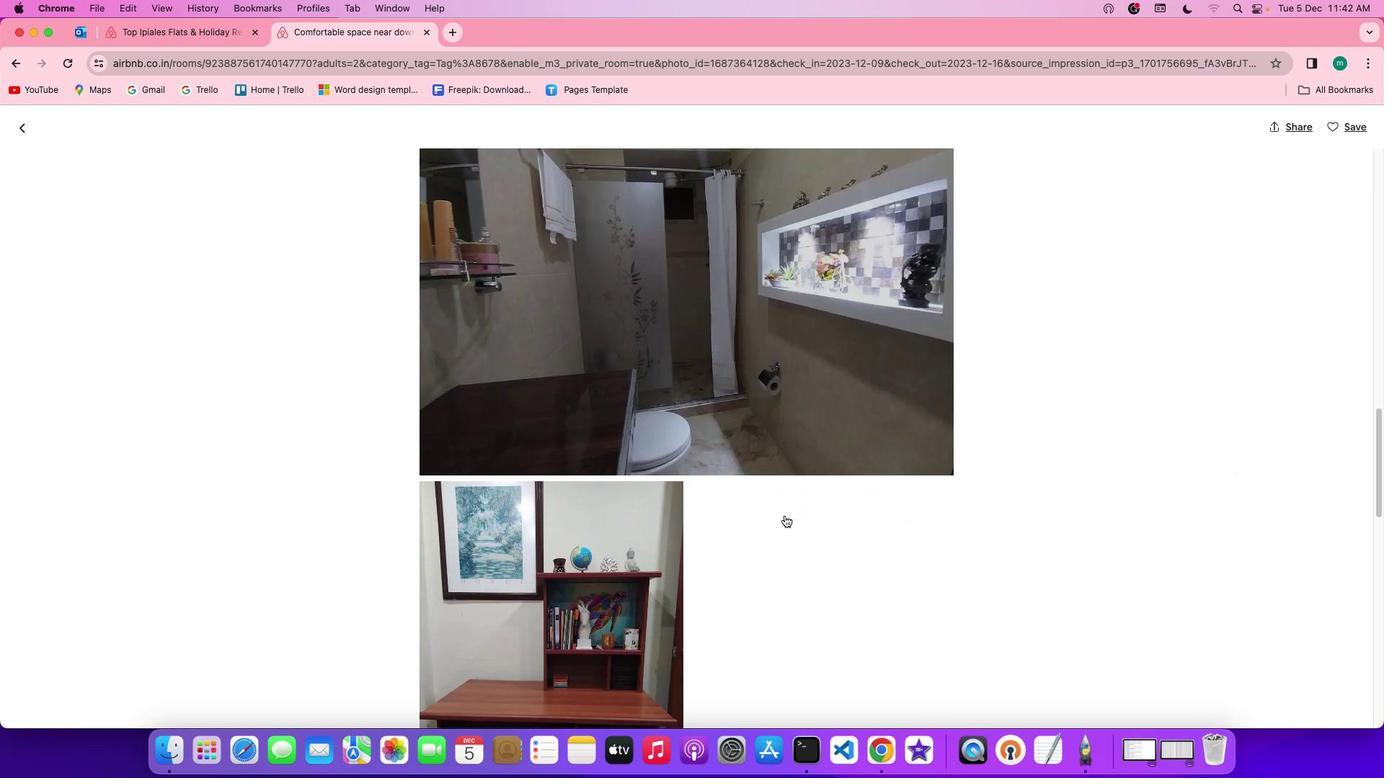 
Action: Mouse scrolled (785, 516) with delta (0, 0)
Screenshot: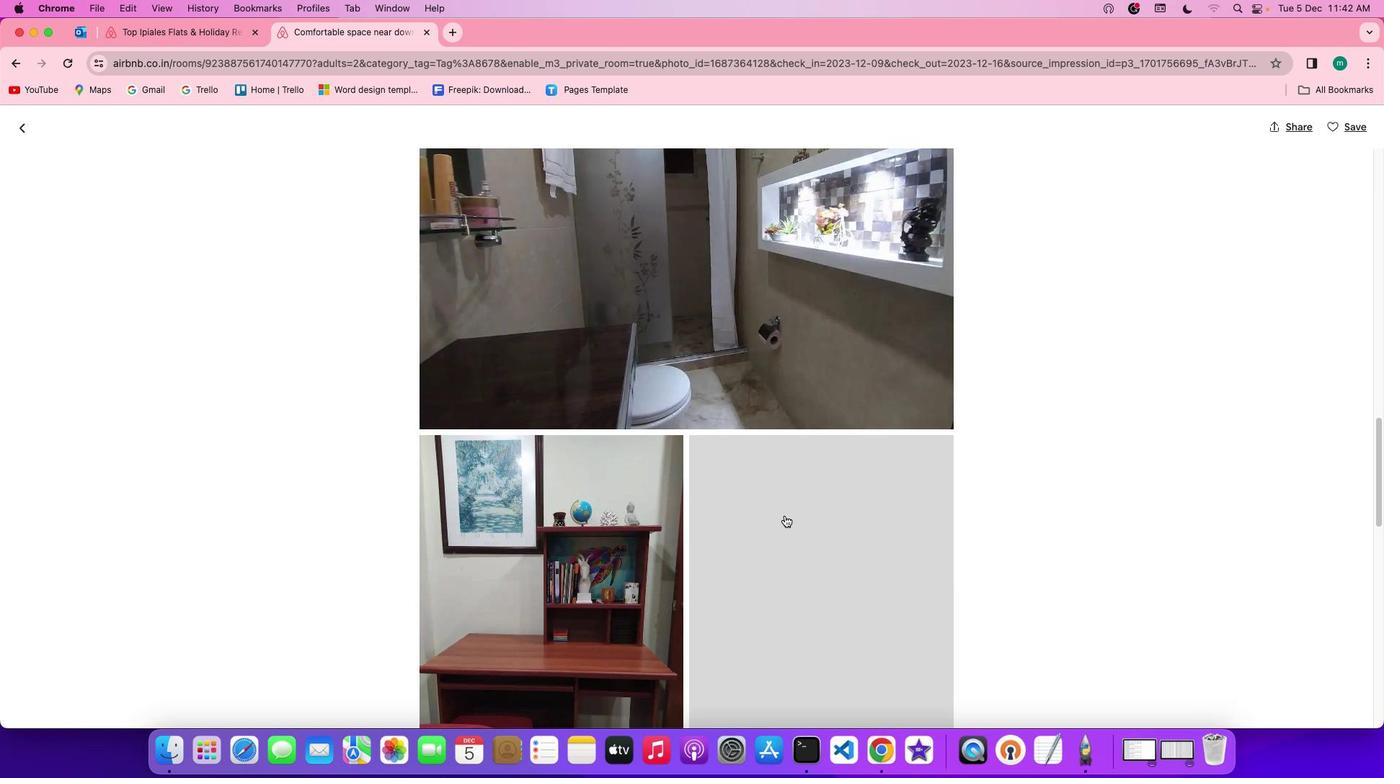
Action: Mouse scrolled (785, 516) with delta (0, 0)
Screenshot: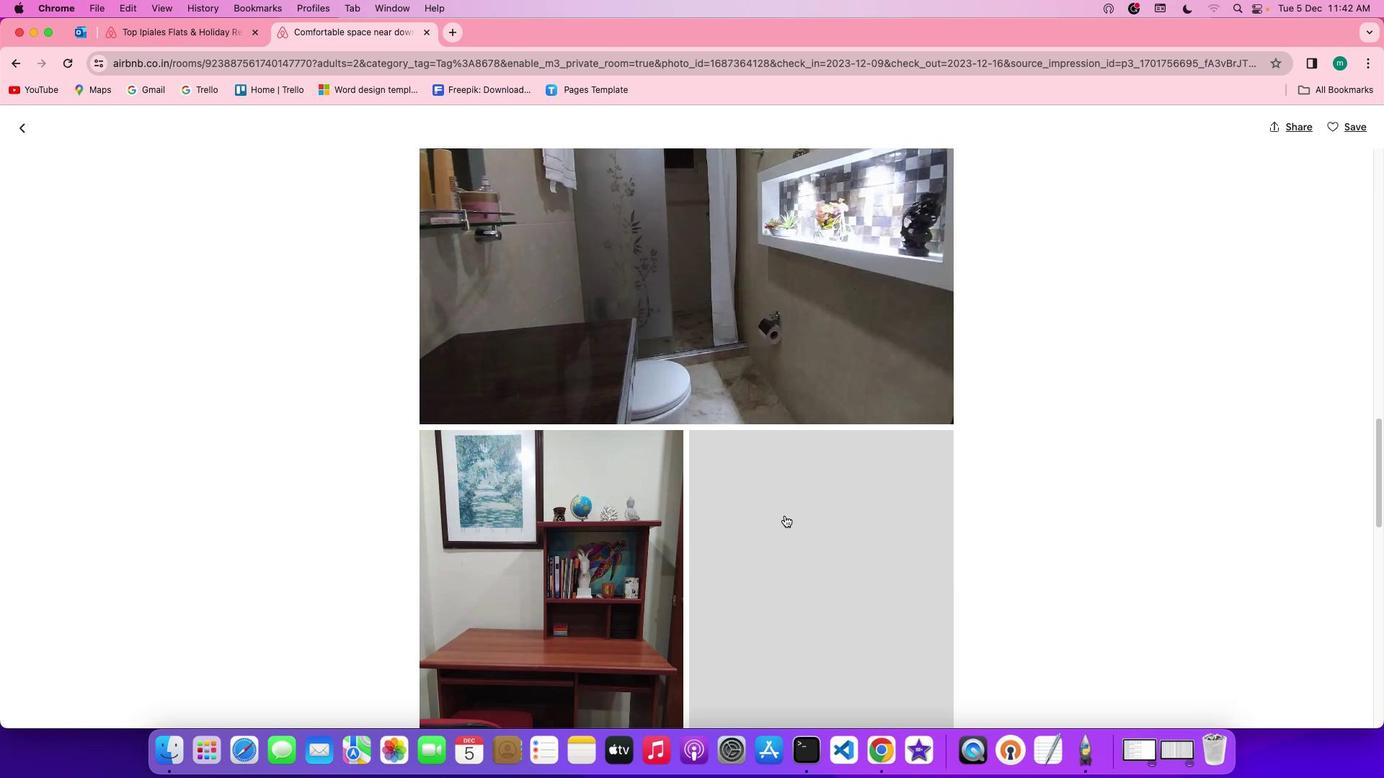 
Action: Mouse scrolled (785, 516) with delta (0, 0)
Screenshot: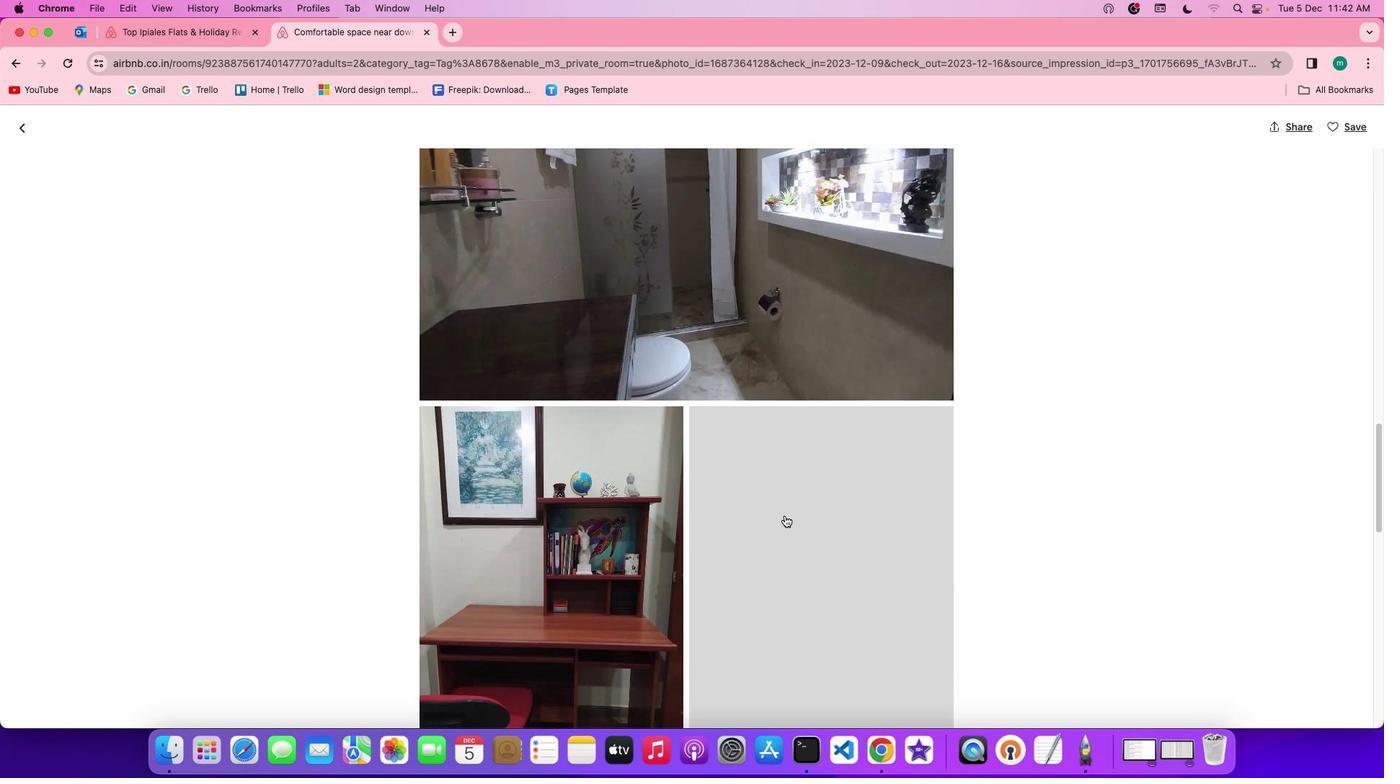 
Action: Mouse scrolled (785, 516) with delta (0, 0)
Screenshot: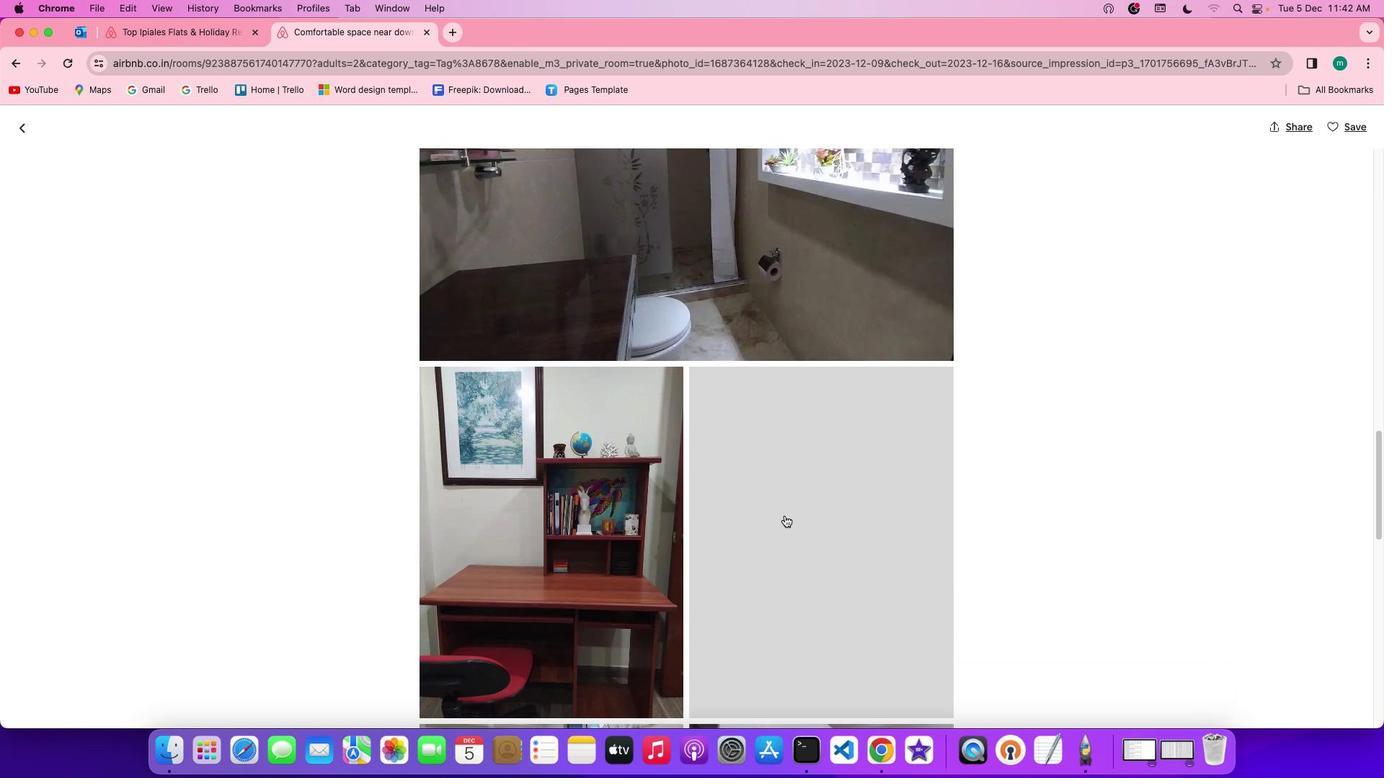 
Action: Mouse scrolled (785, 516) with delta (0, 0)
Screenshot: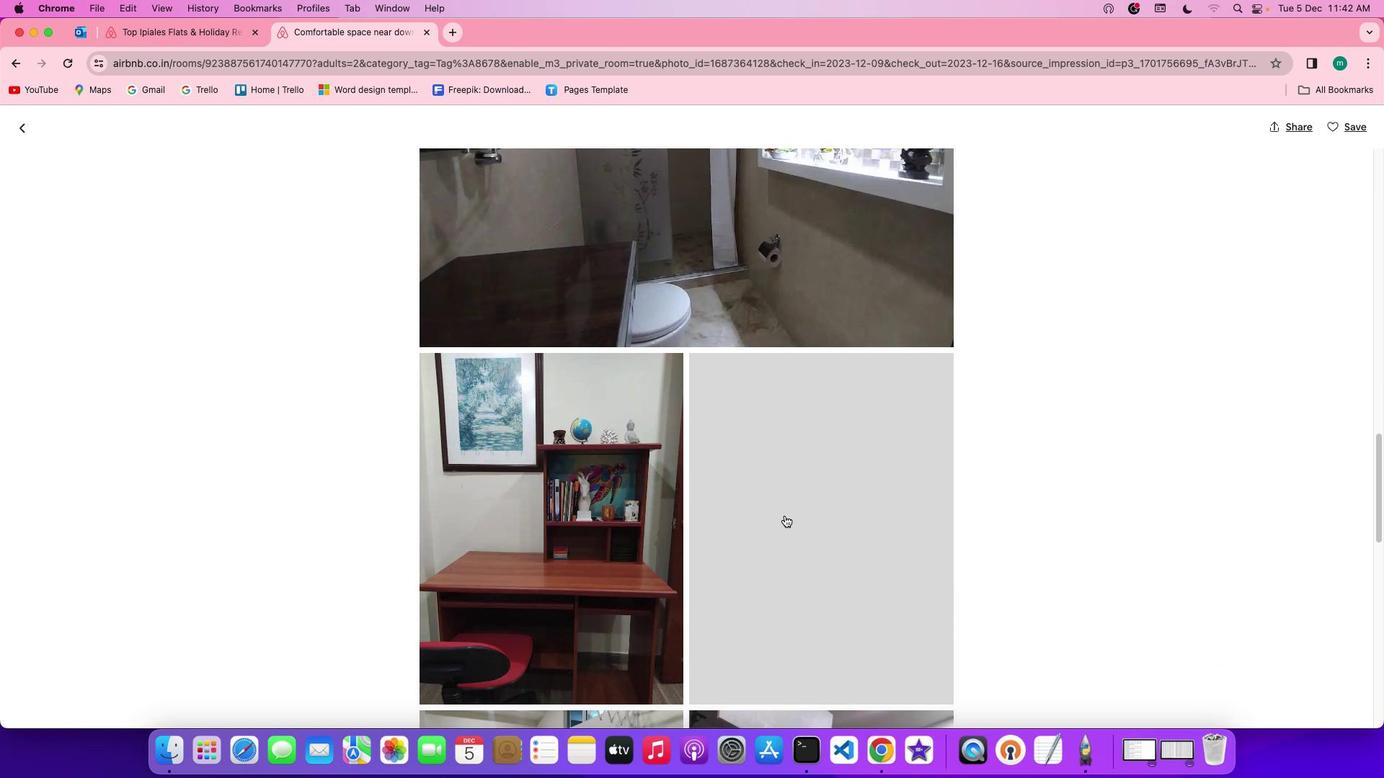 
Action: Mouse scrolled (785, 516) with delta (0, 0)
Screenshot: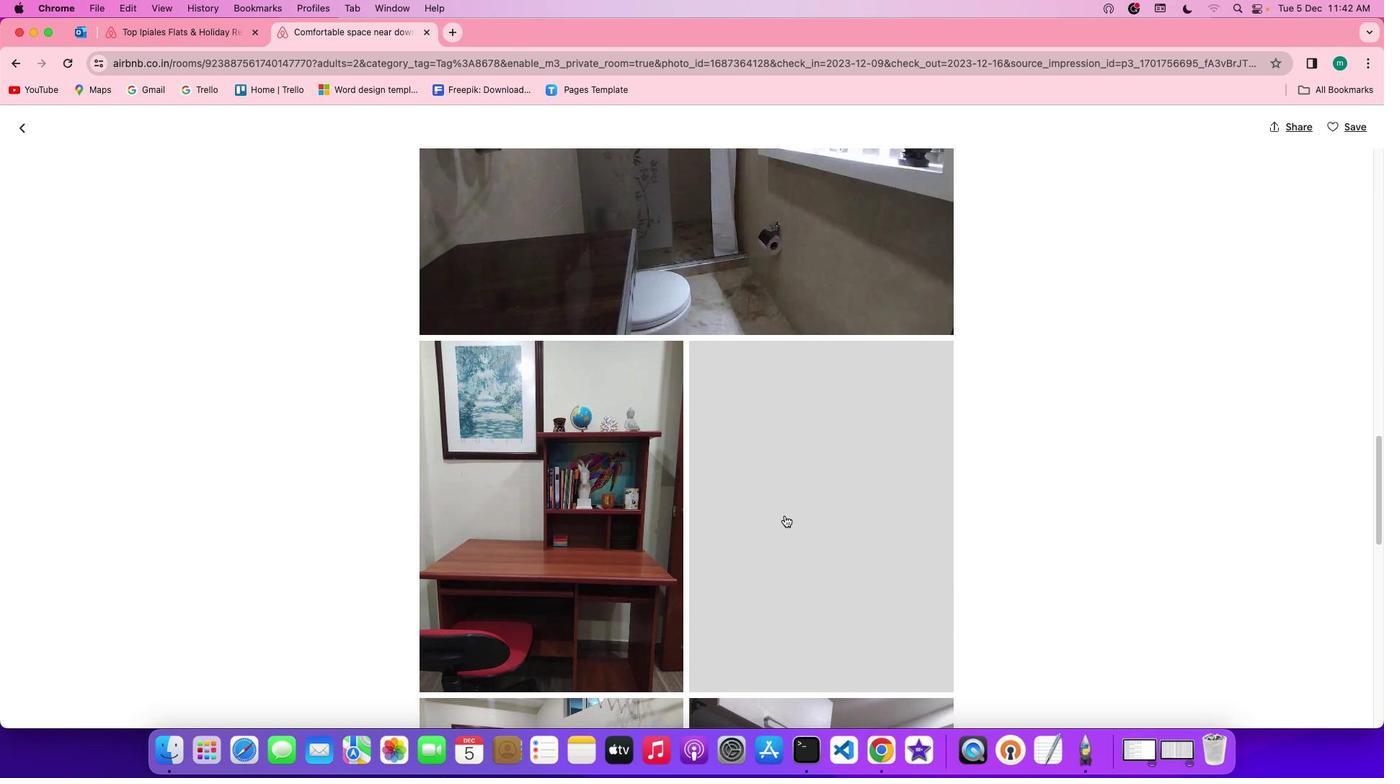 
Action: Mouse scrolled (785, 516) with delta (0, 0)
Screenshot: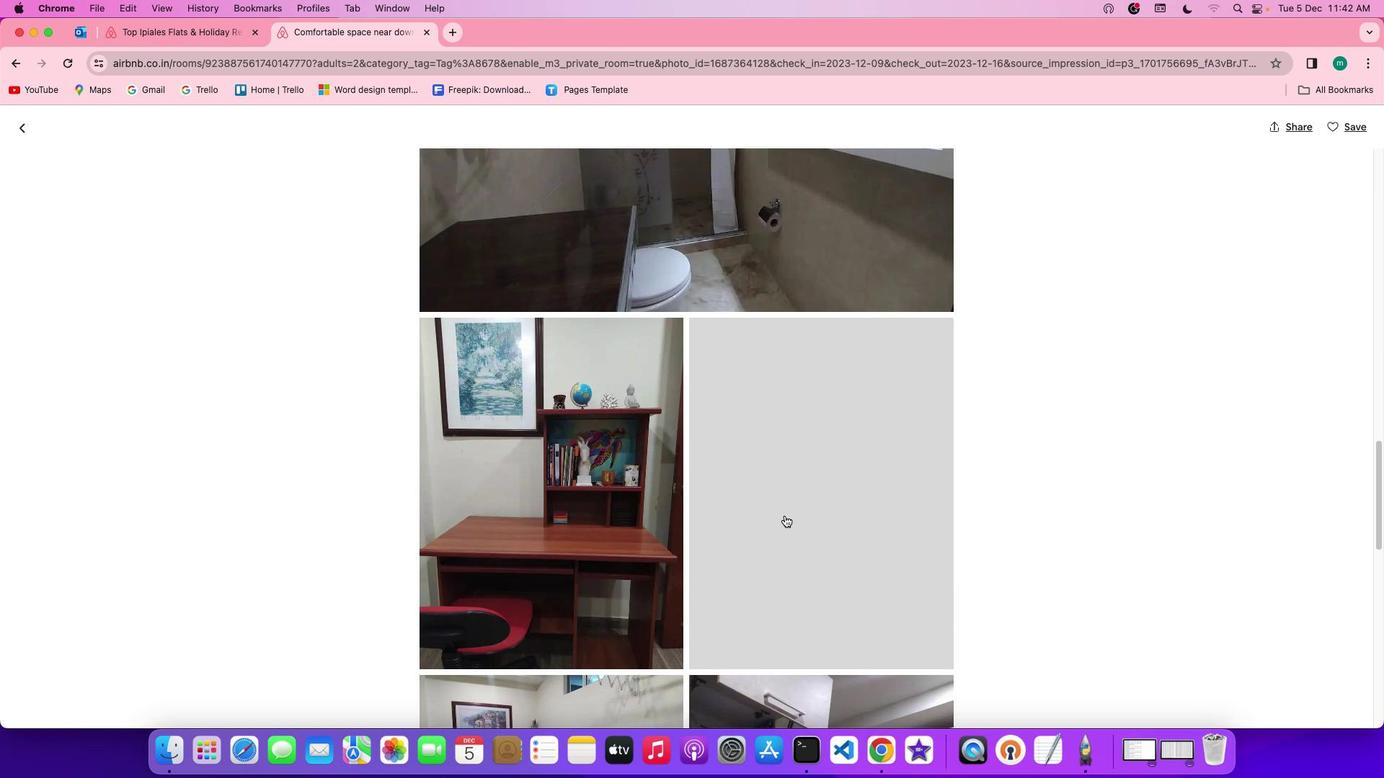 
Action: Mouse scrolled (785, 516) with delta (0, 0)
Screenshot: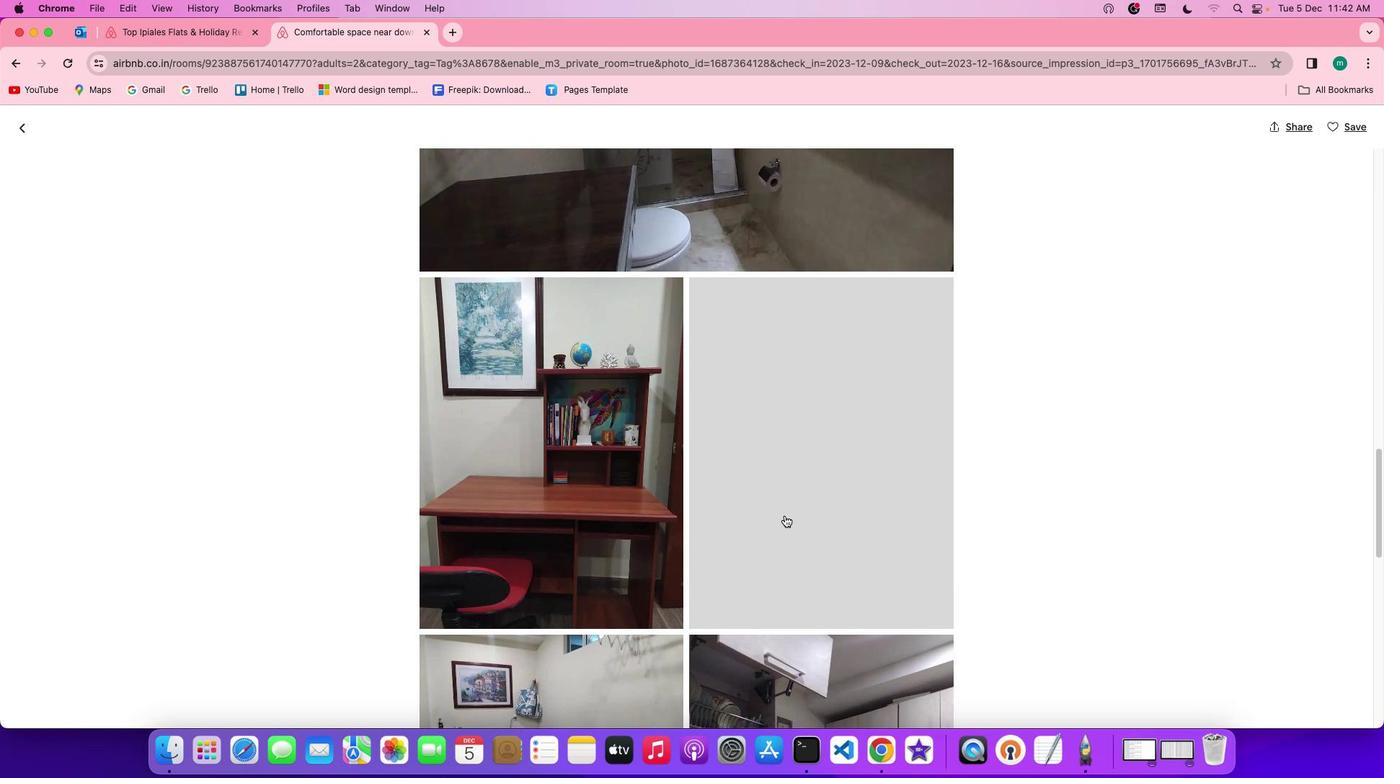 
Action: Mouse scrolled (785, 516) with delta (0, 0)
Screenshot: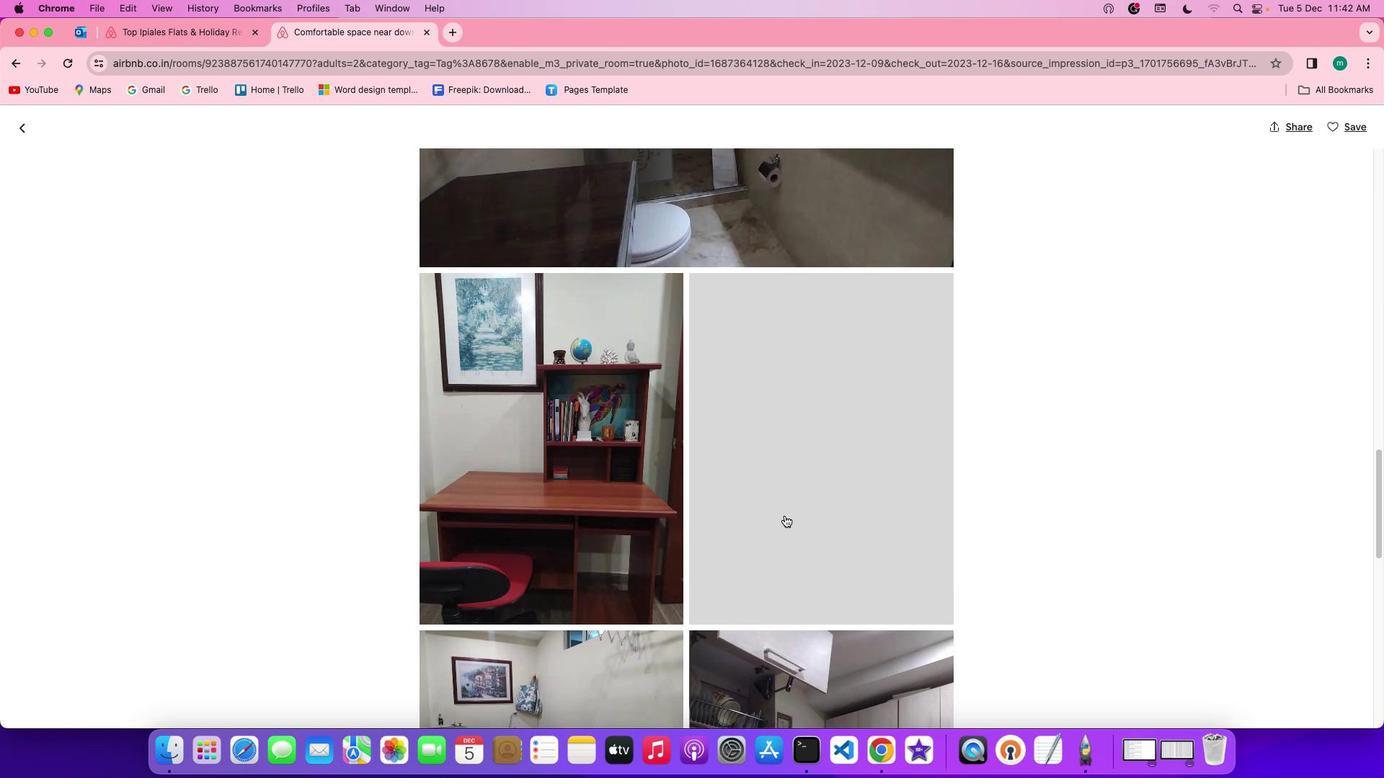 
Action: Mouse scrolled (785, 516) with delta (0, 0)
Screenshot: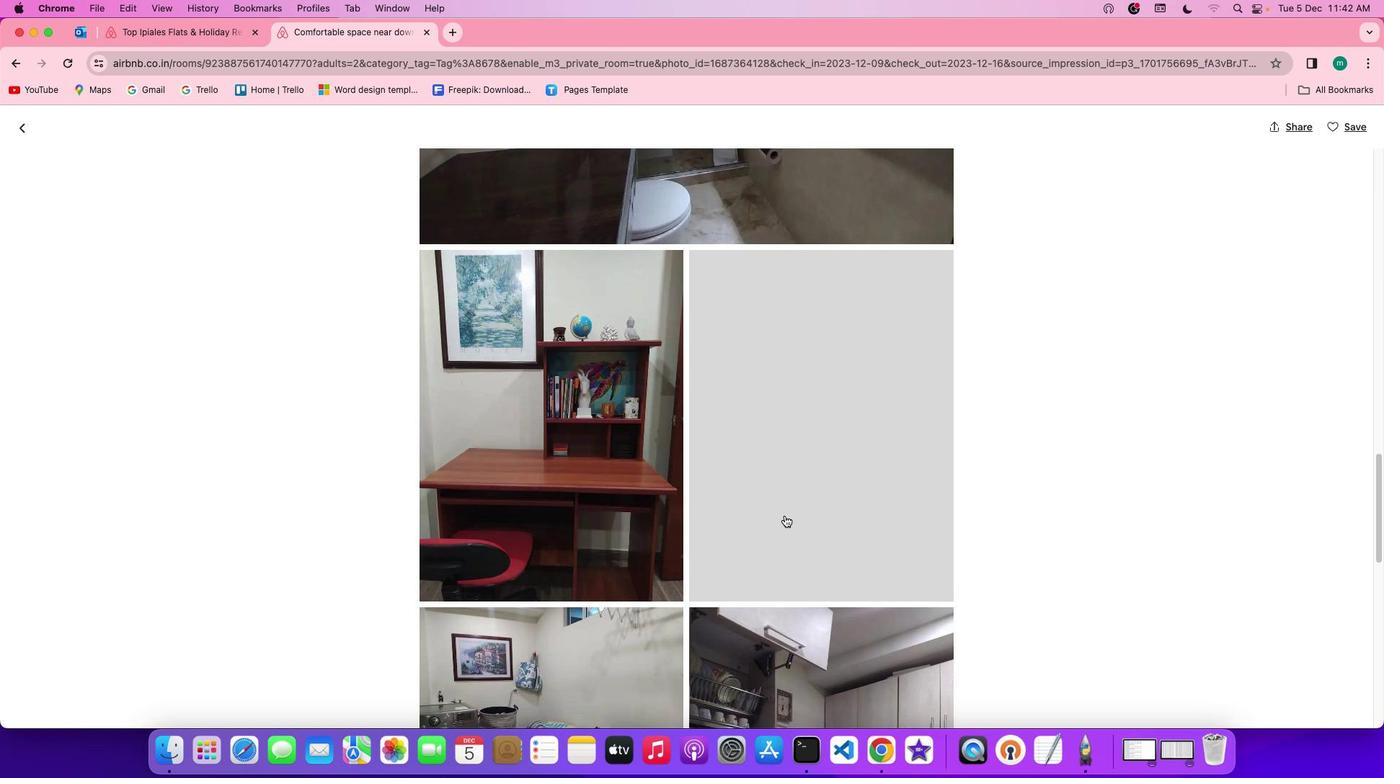 
Action: Mouse scrolled (785, 516) with delta (0, -1)
Screenshot: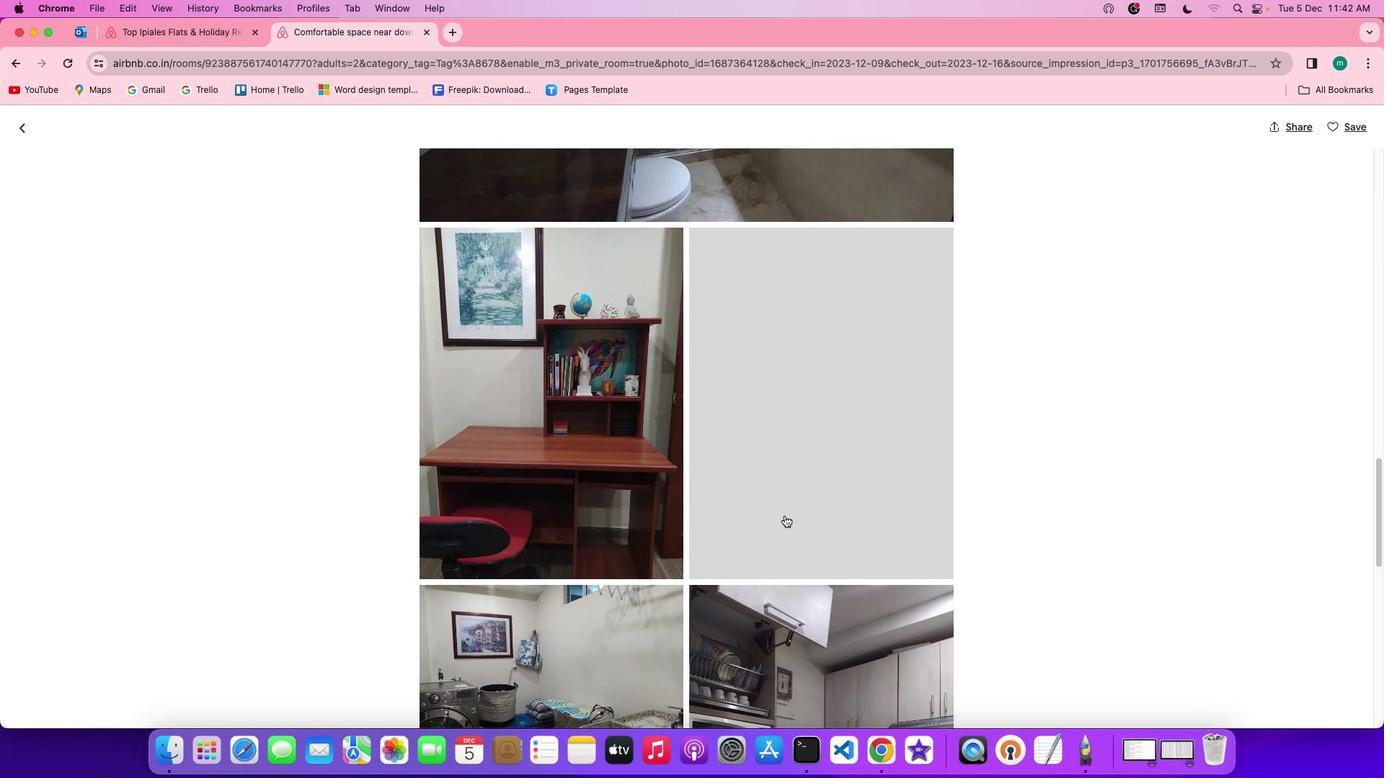 
Action: Mouse scrolled (785, 516) with delta (0, -1)
Screenshot: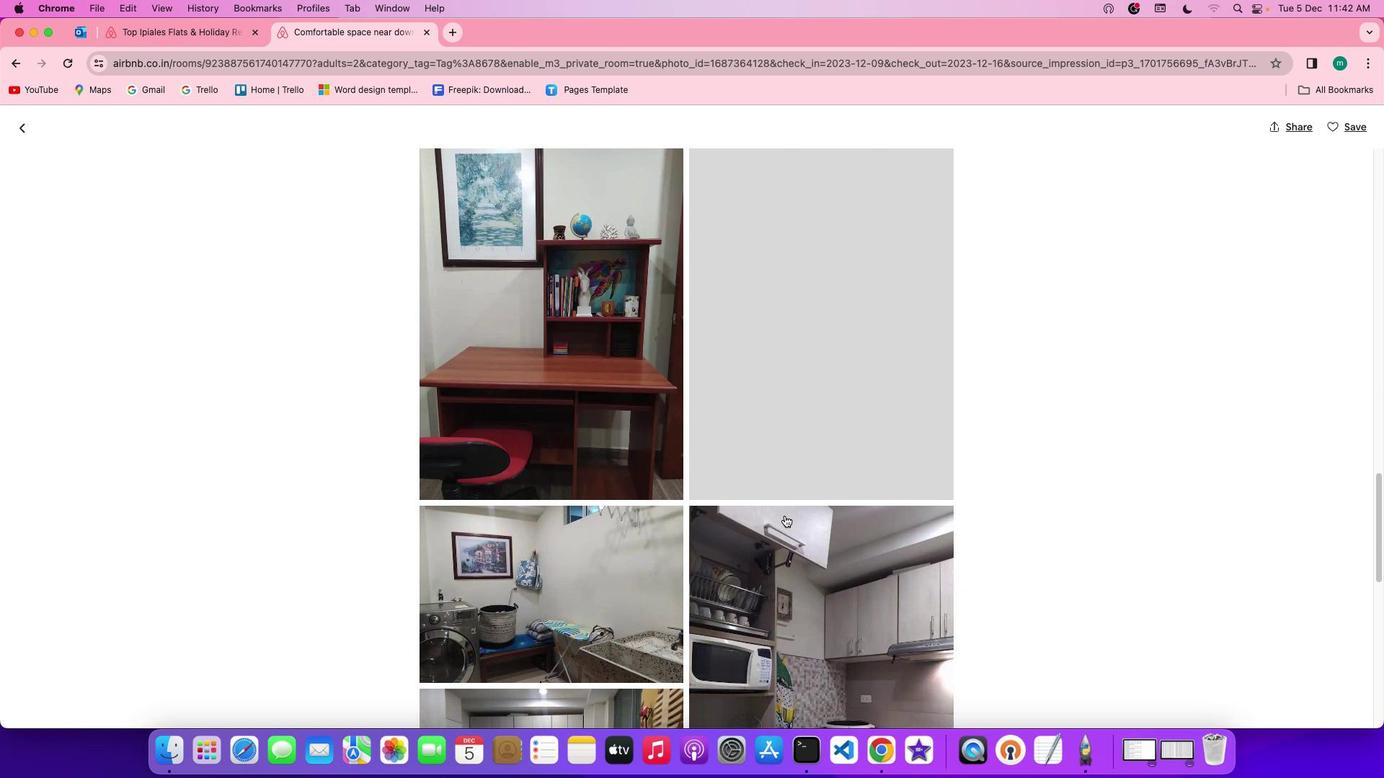 
Action: Mouse scrolled (785, 516) with delta (0, 0)
Screenshot: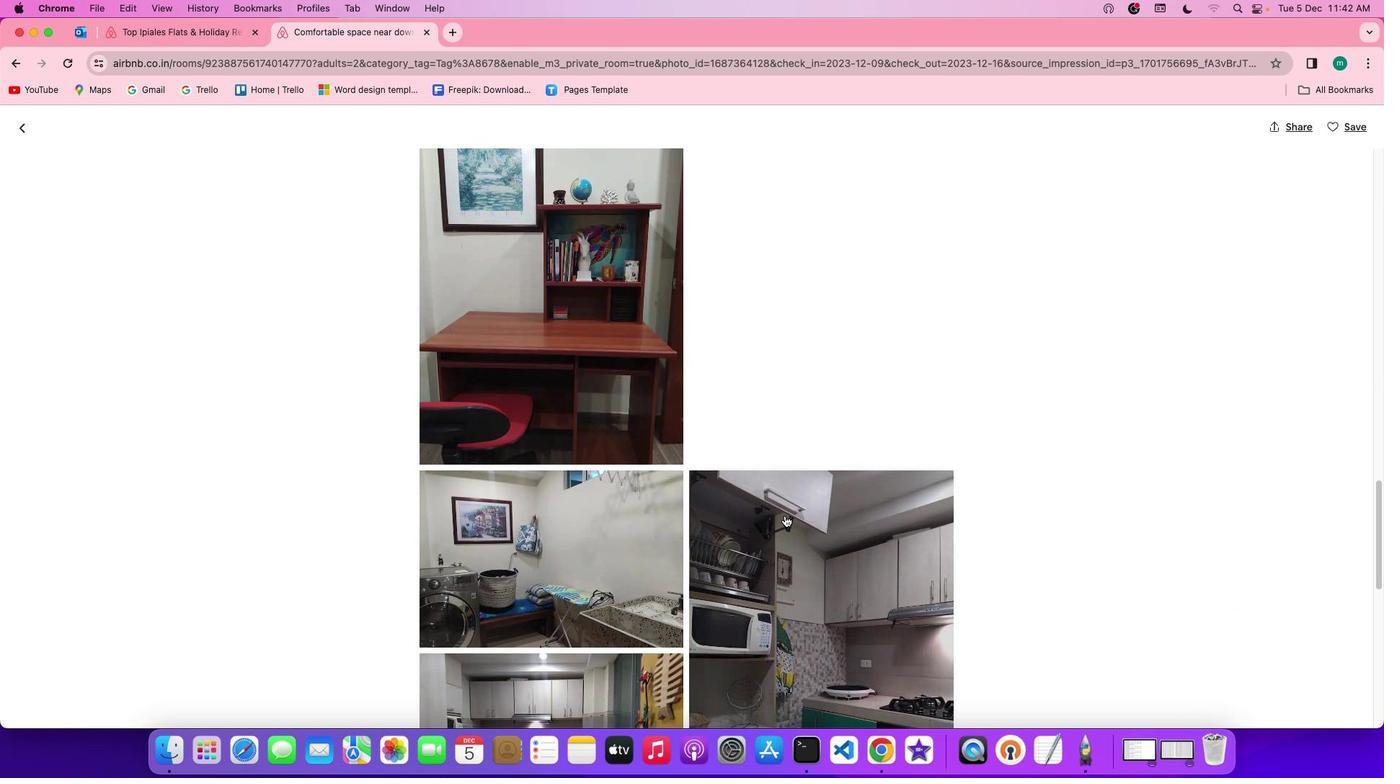 
Action: Mouse scrolled (785, 516) with delta (0, 0)
Screenshot: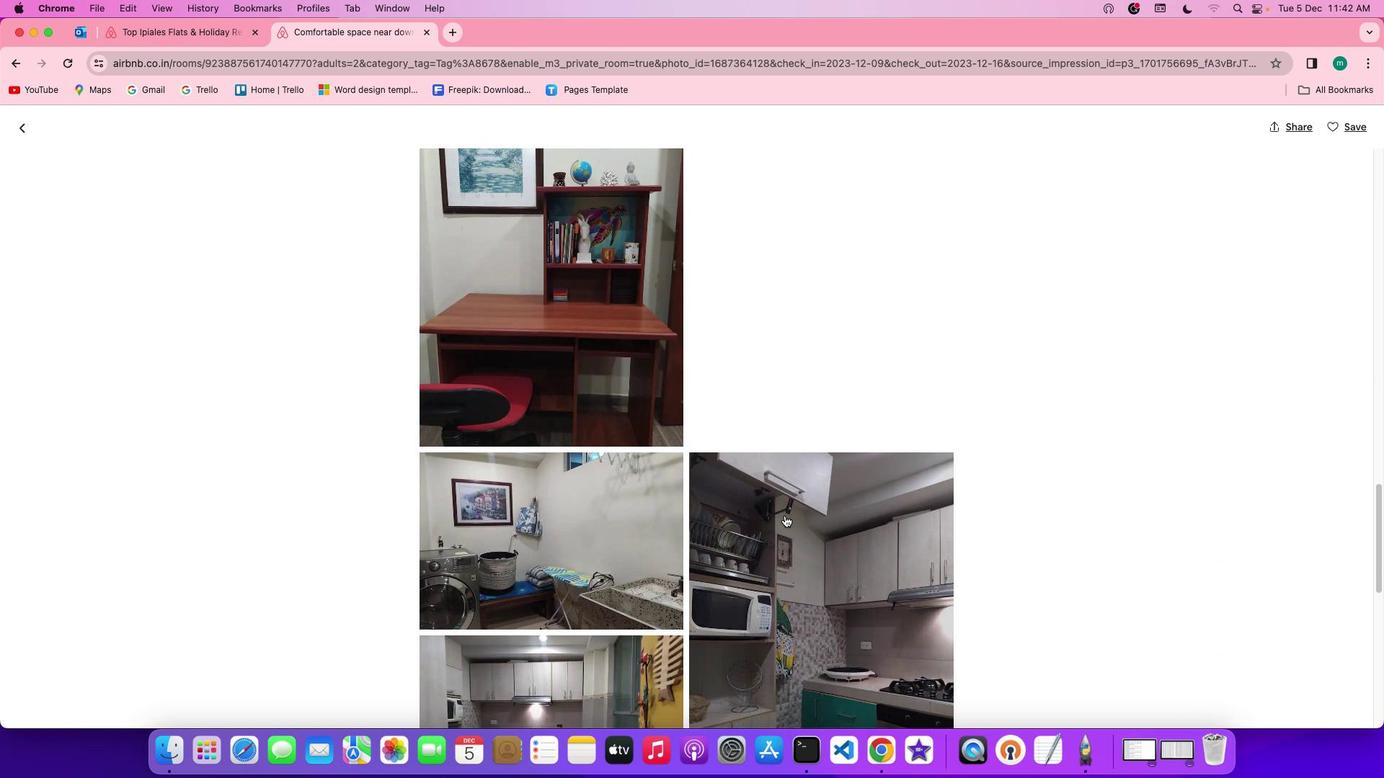 
Action: Mouse scrolled (785, 516) with delta (0, -1)
Screenshot: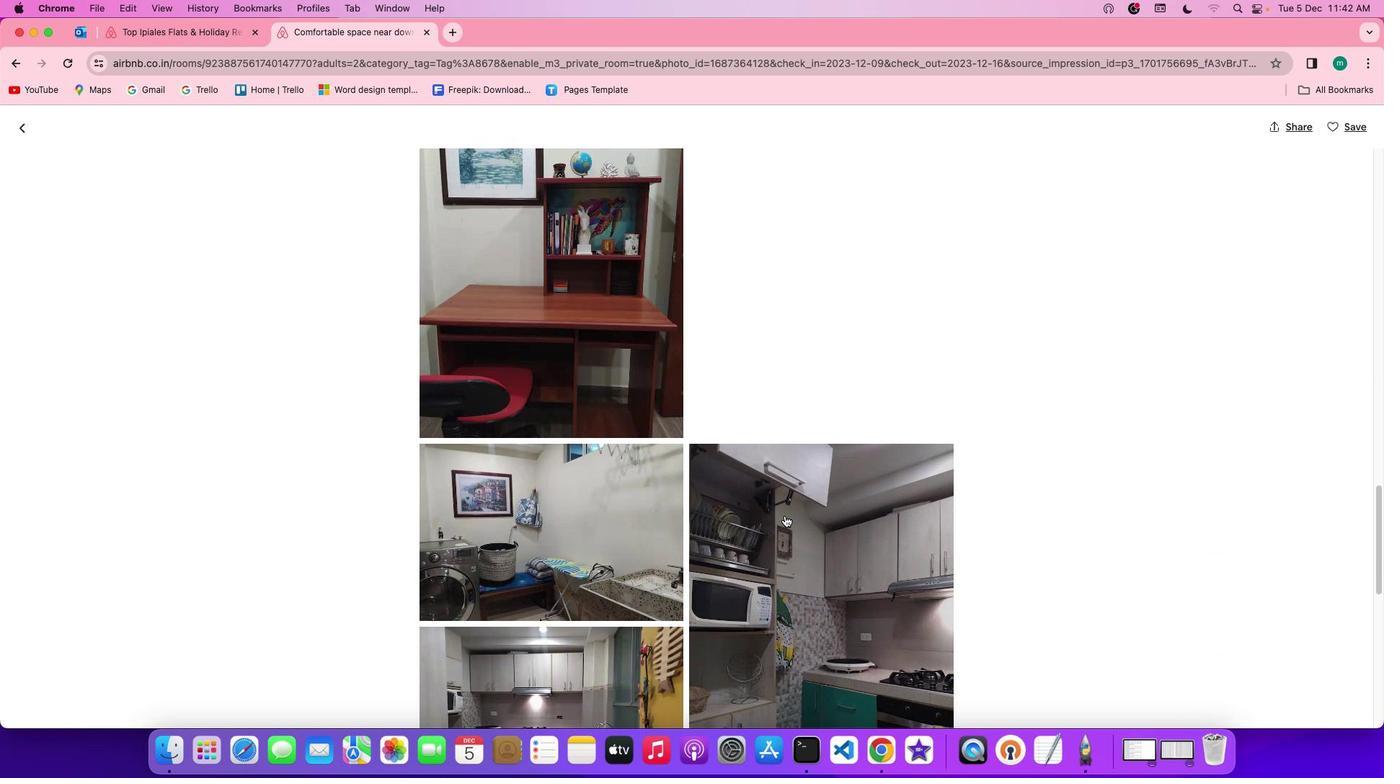 
Action: Mouse scrolled (785, 516) with delta (0, 0)
Screenshot: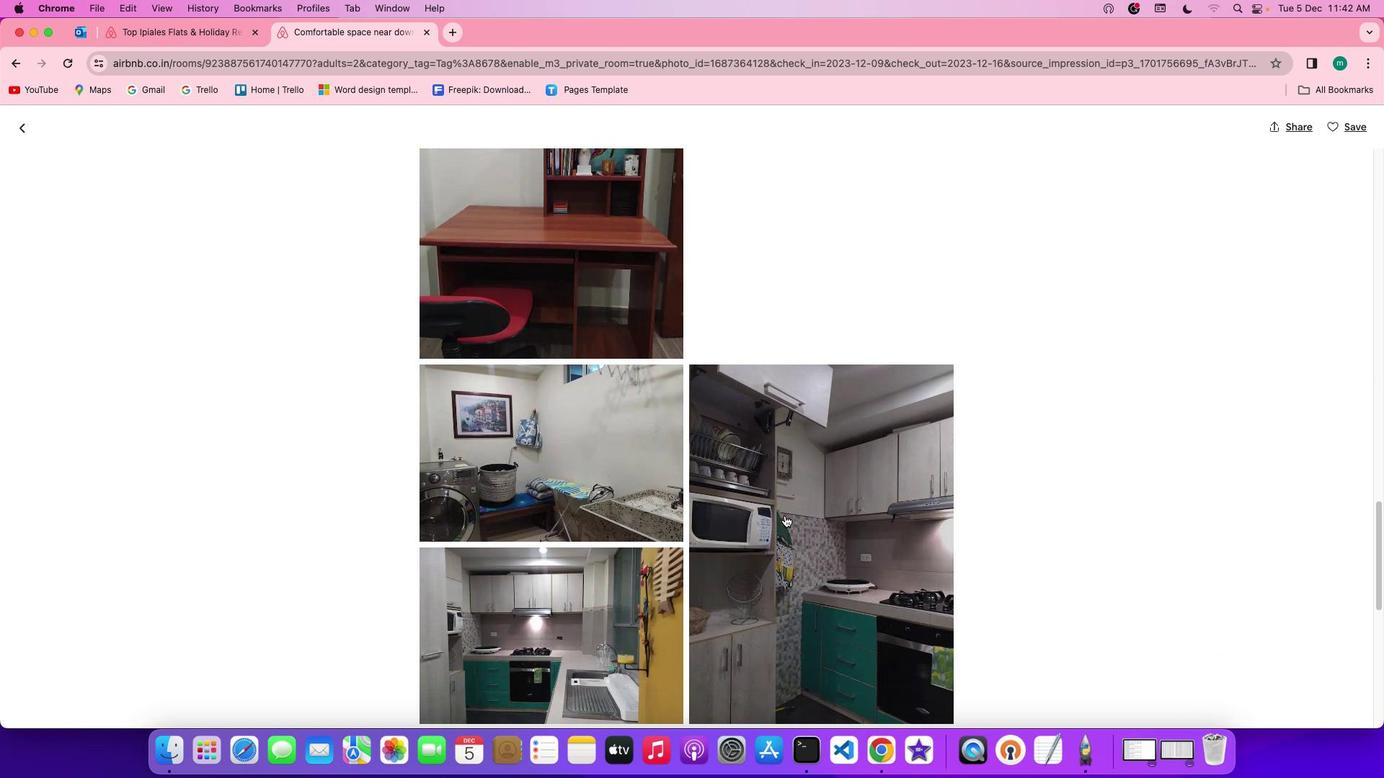 
Action: Mouse scrolled (785, 516) with delta (0, 0)
Screenshot: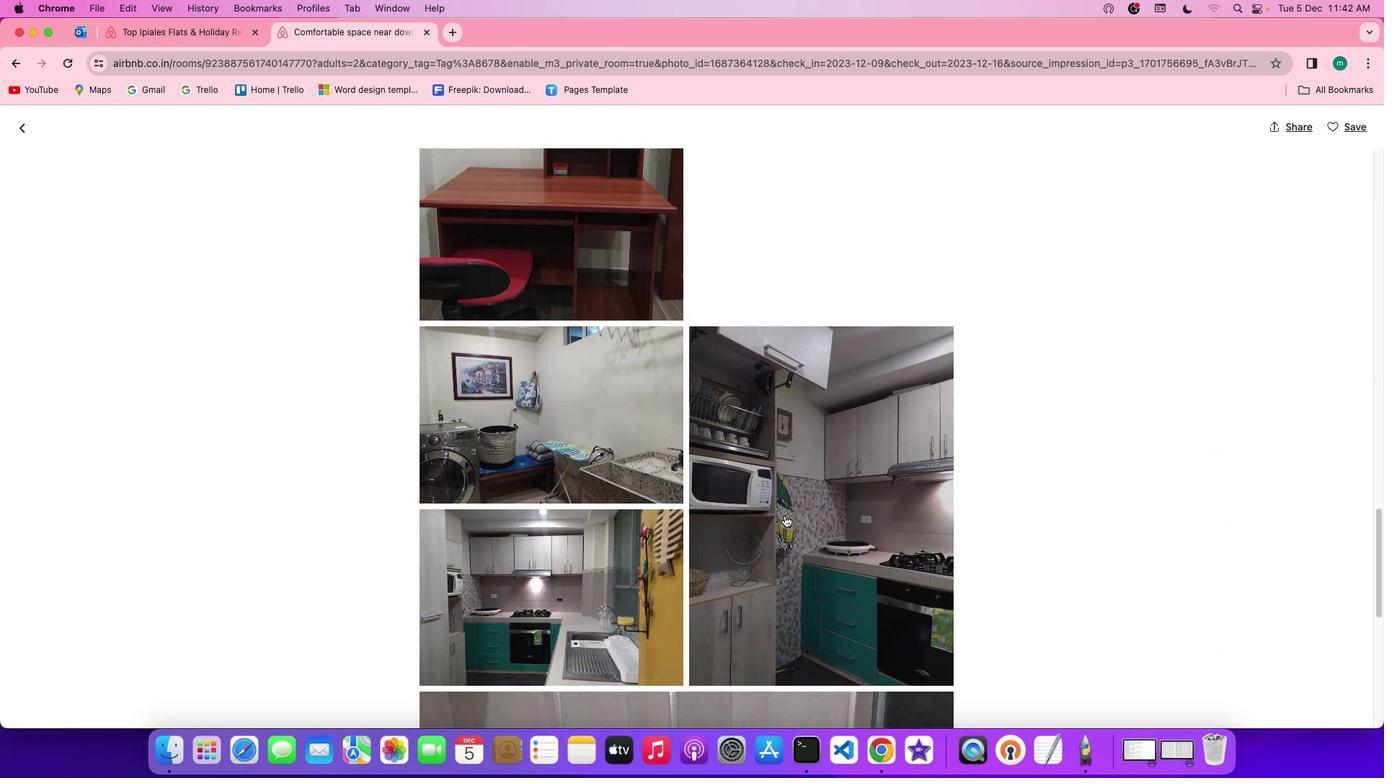 
Action: Mouse scrolled (785, 516) with delta (0, 0)
Screenshot: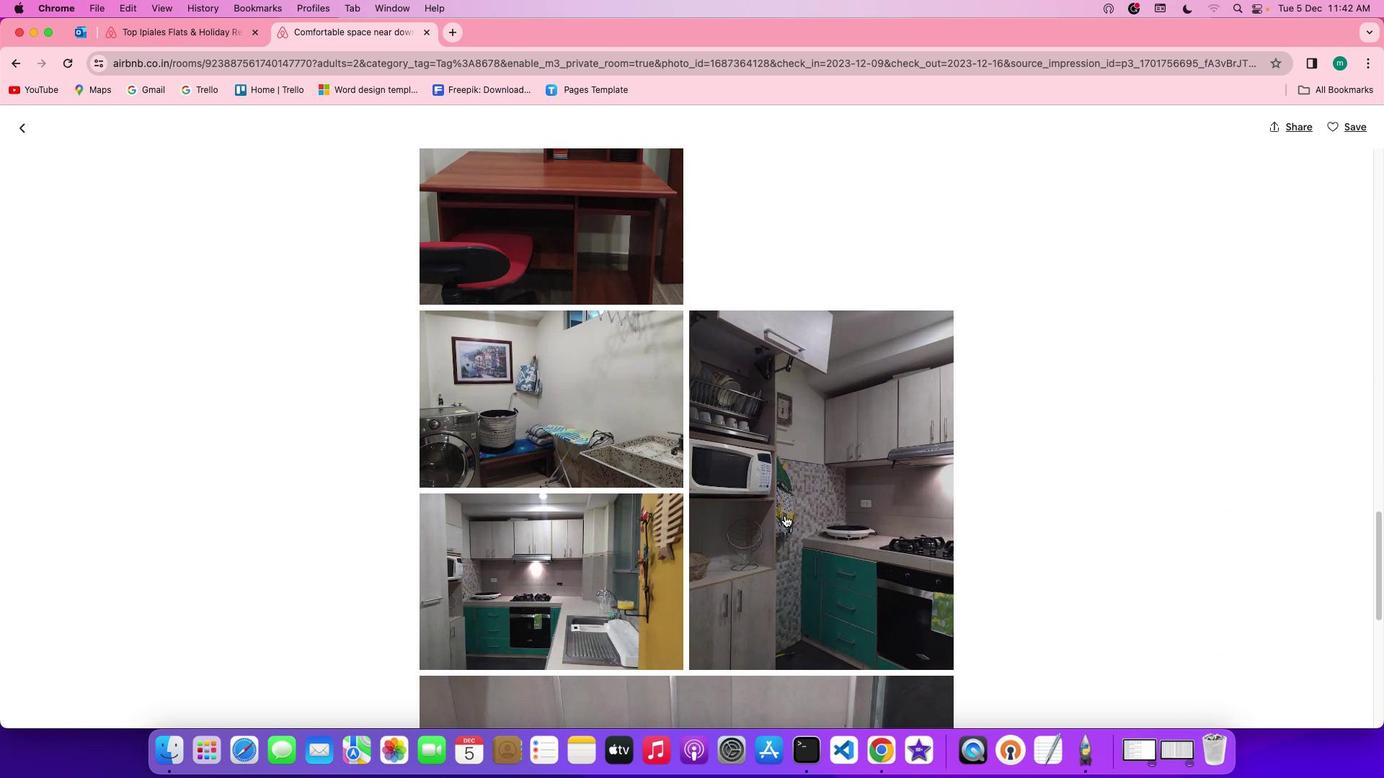 
Action: Mouse scrolled (785, 516) with delta (0, -1)
Screenshot: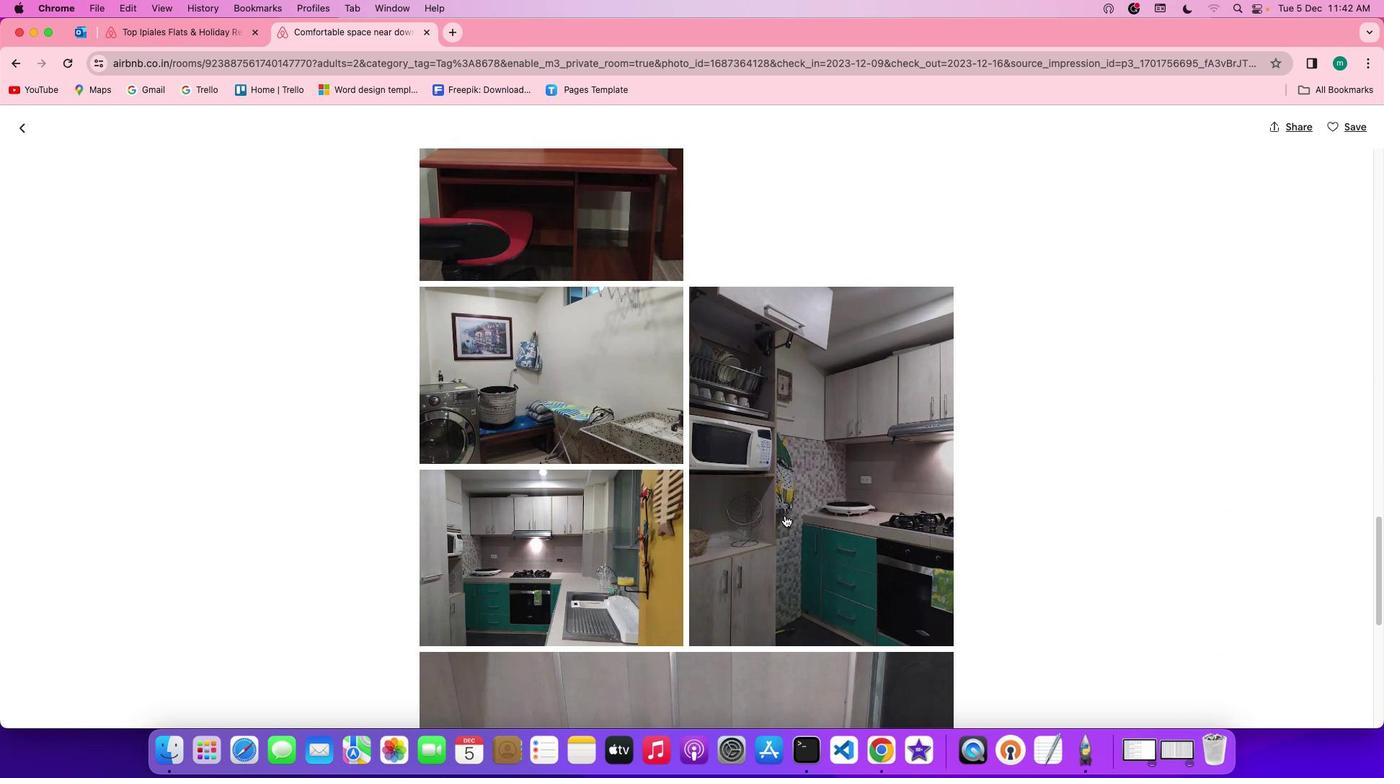 
Action: Mouse scrolled (785, 516) with delta (0, -1)
Screenshot: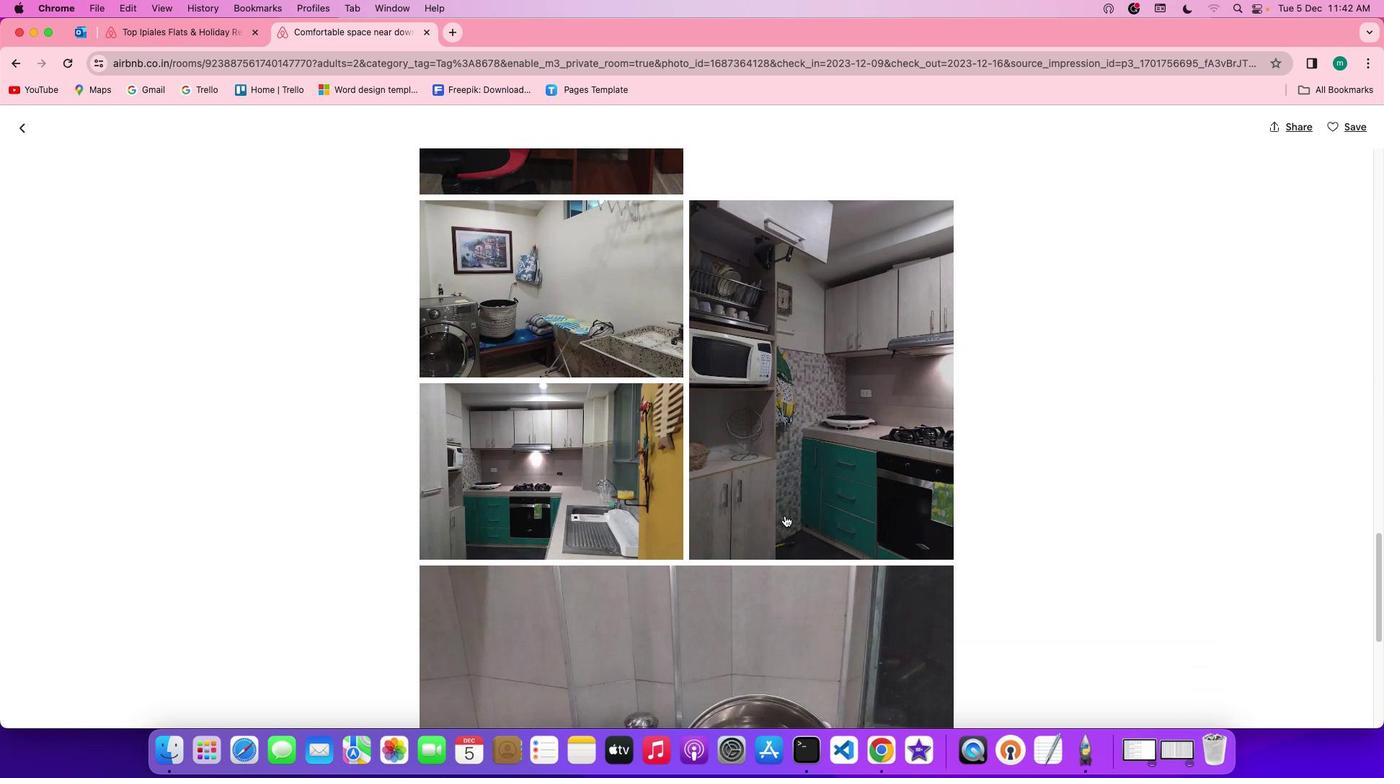 
Action: Mouse scrolled (785, 516) with delta (0, 0)
Screenshot: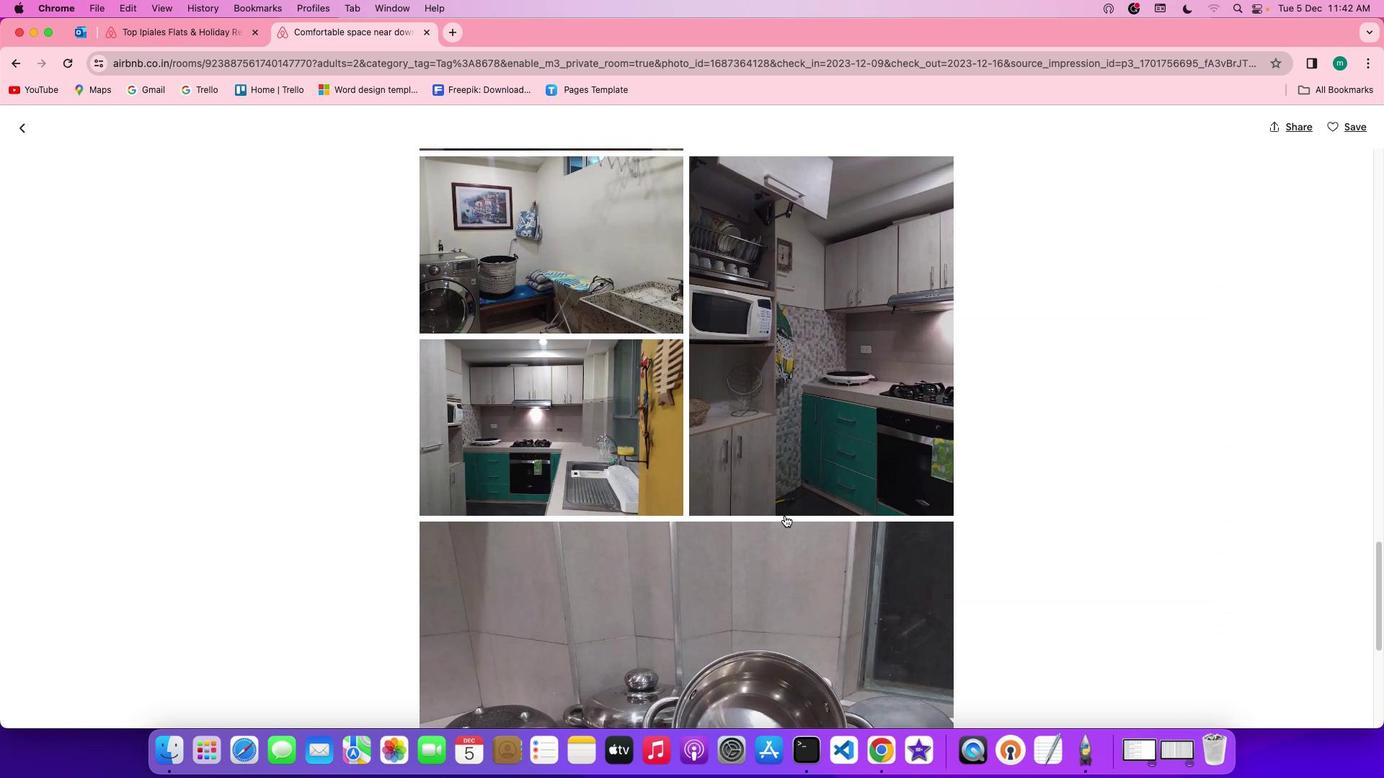 
Action: Mouse scrolled (785, 516) with delta (0, 0)
Screenshot: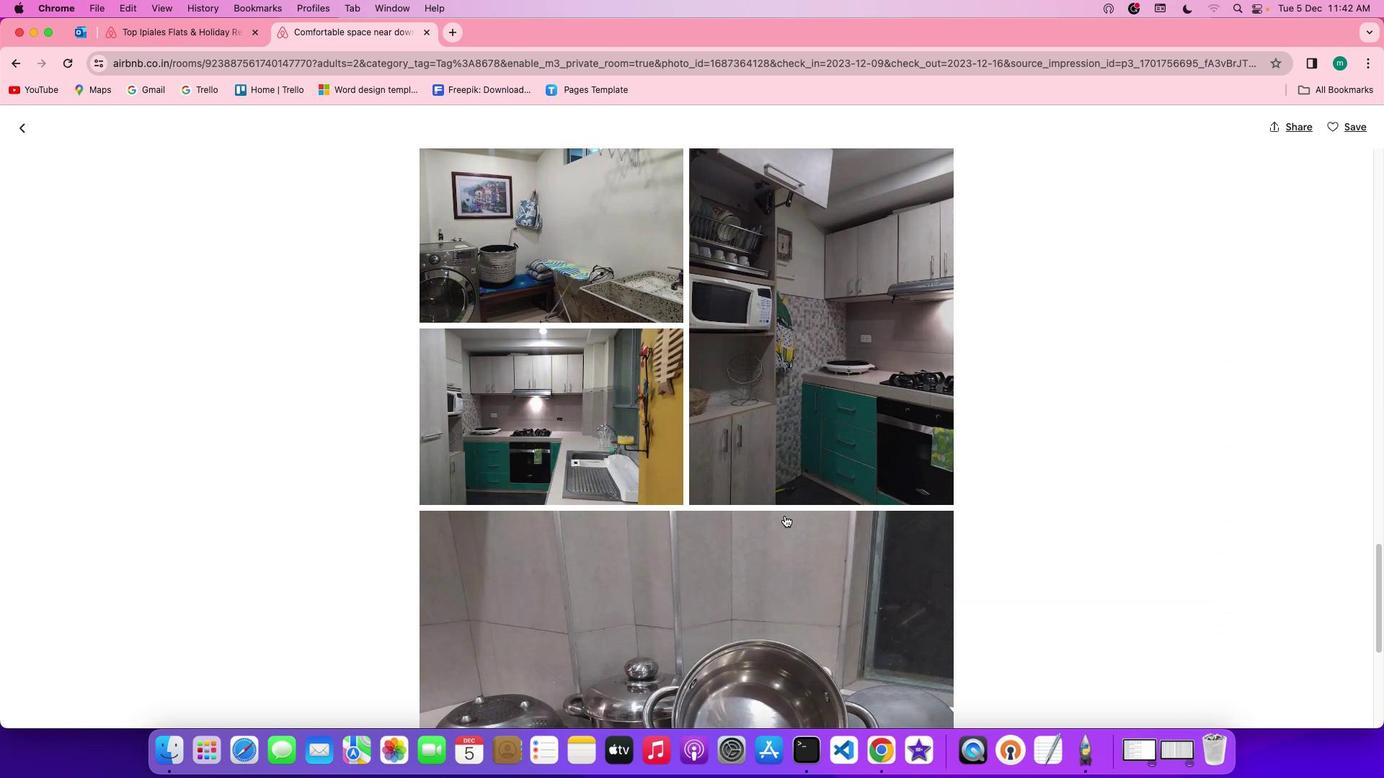 
Action: Mouse scrolled (785, 516) with delta (0, -1)
Screenshot: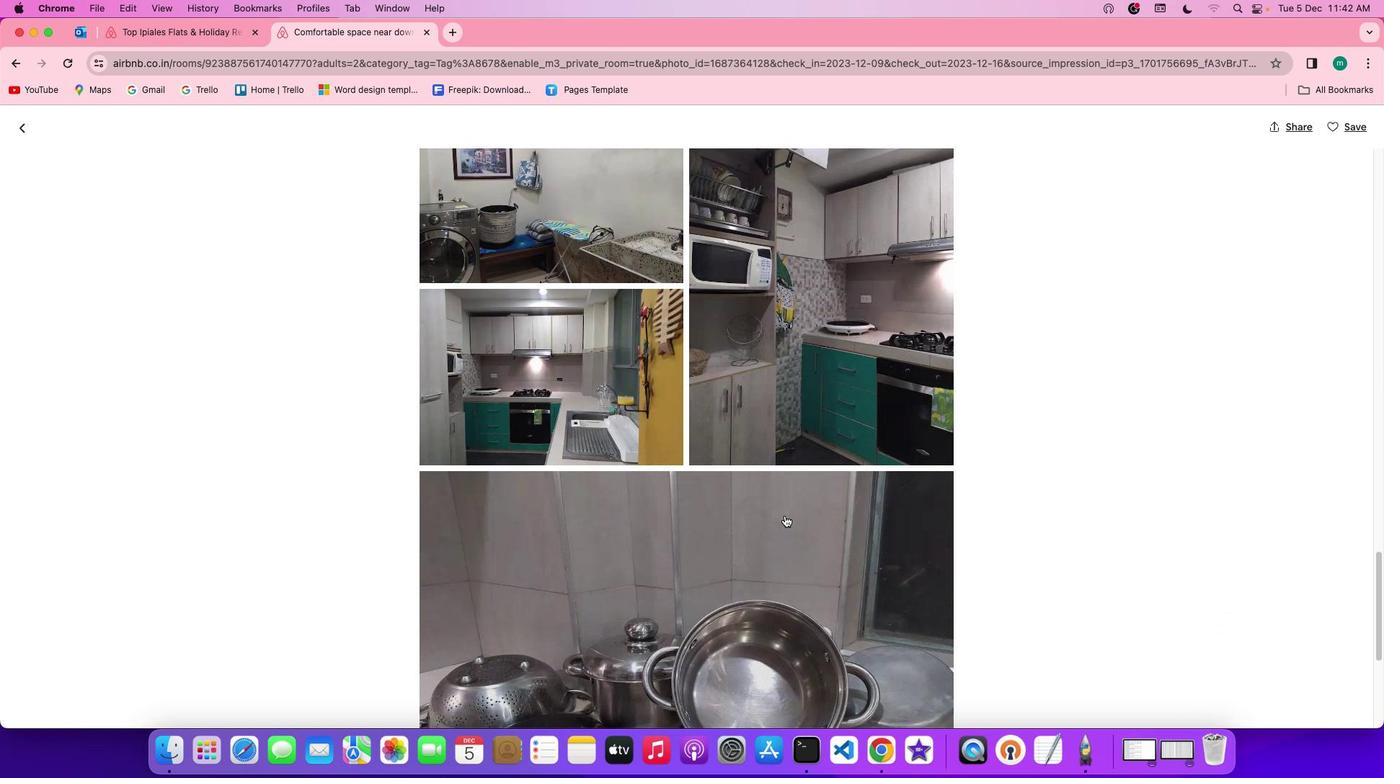 
Action: Mouse scrolled (785, 516) with delta (0, 0)
Screenshot: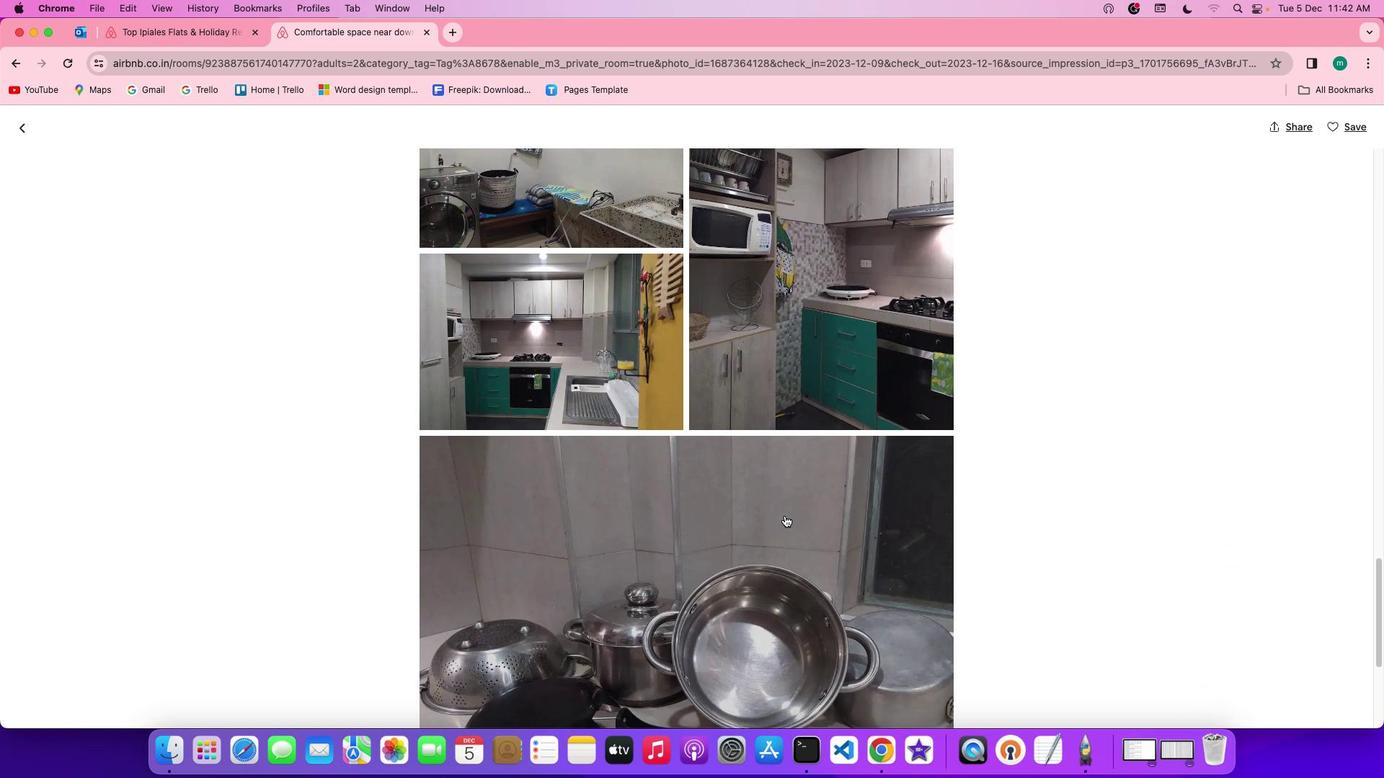 
Action: Mouse scrolled (785, 516) with delta (0, 0)
Screenshot: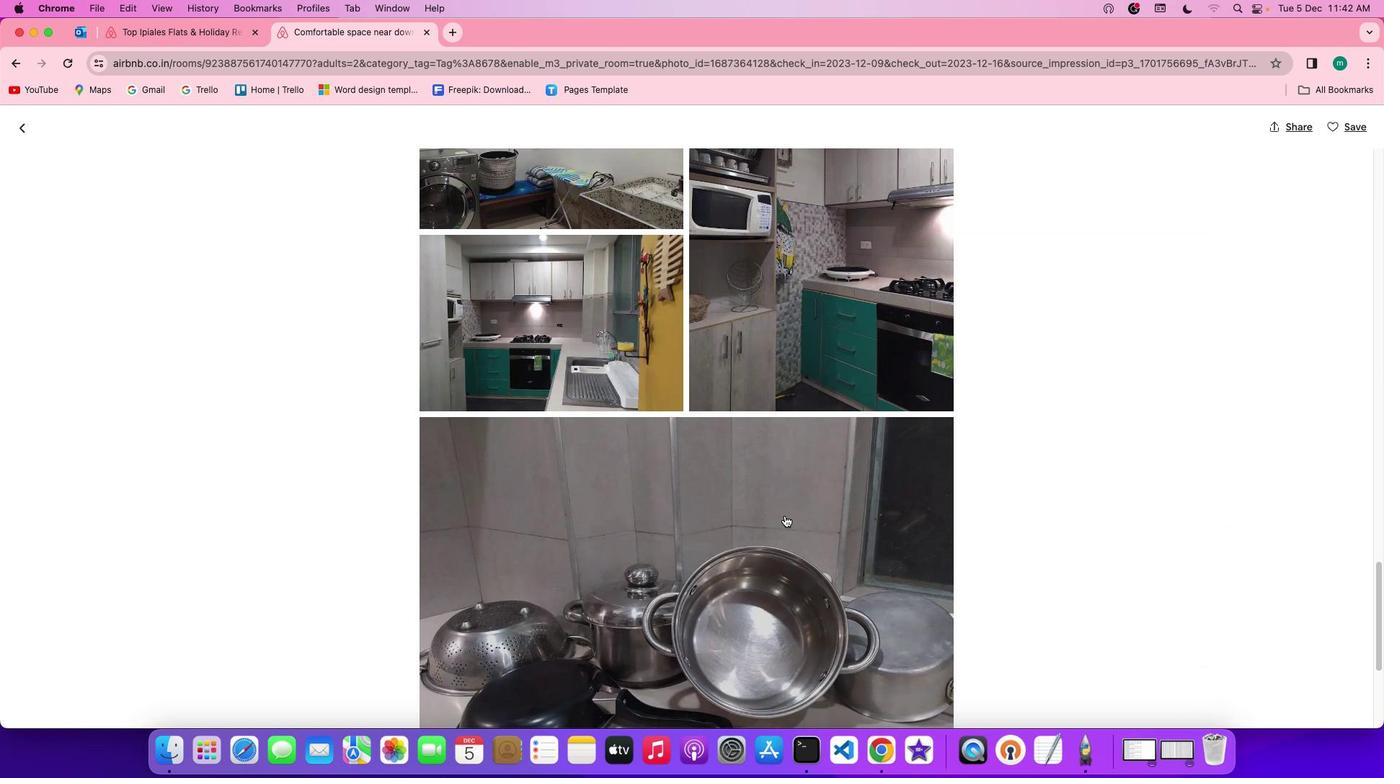 
Action: Mouse scrolled (785, 516) with delta (0, -1)
Screenshot: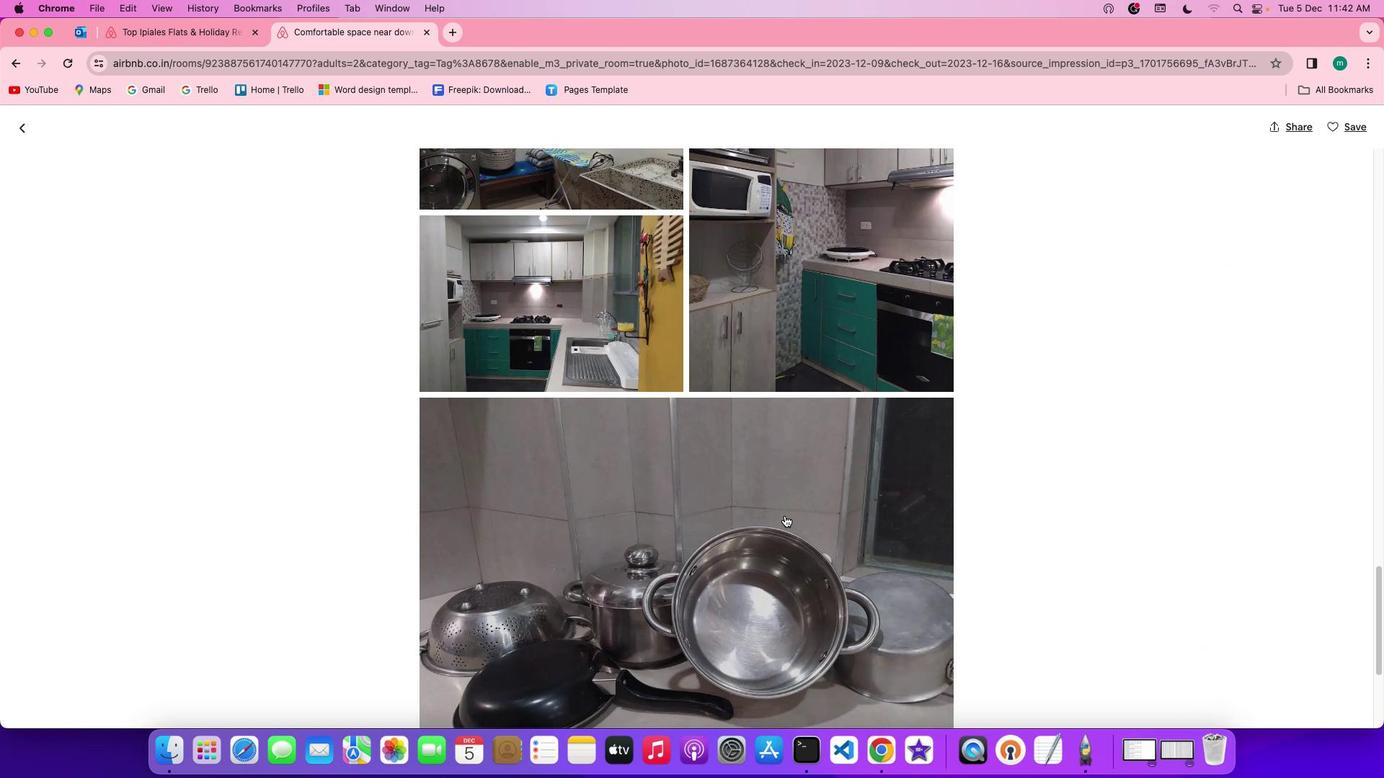 
Action: Mouse scrolled (785, 516) with delta (0, 0)
Screenshot: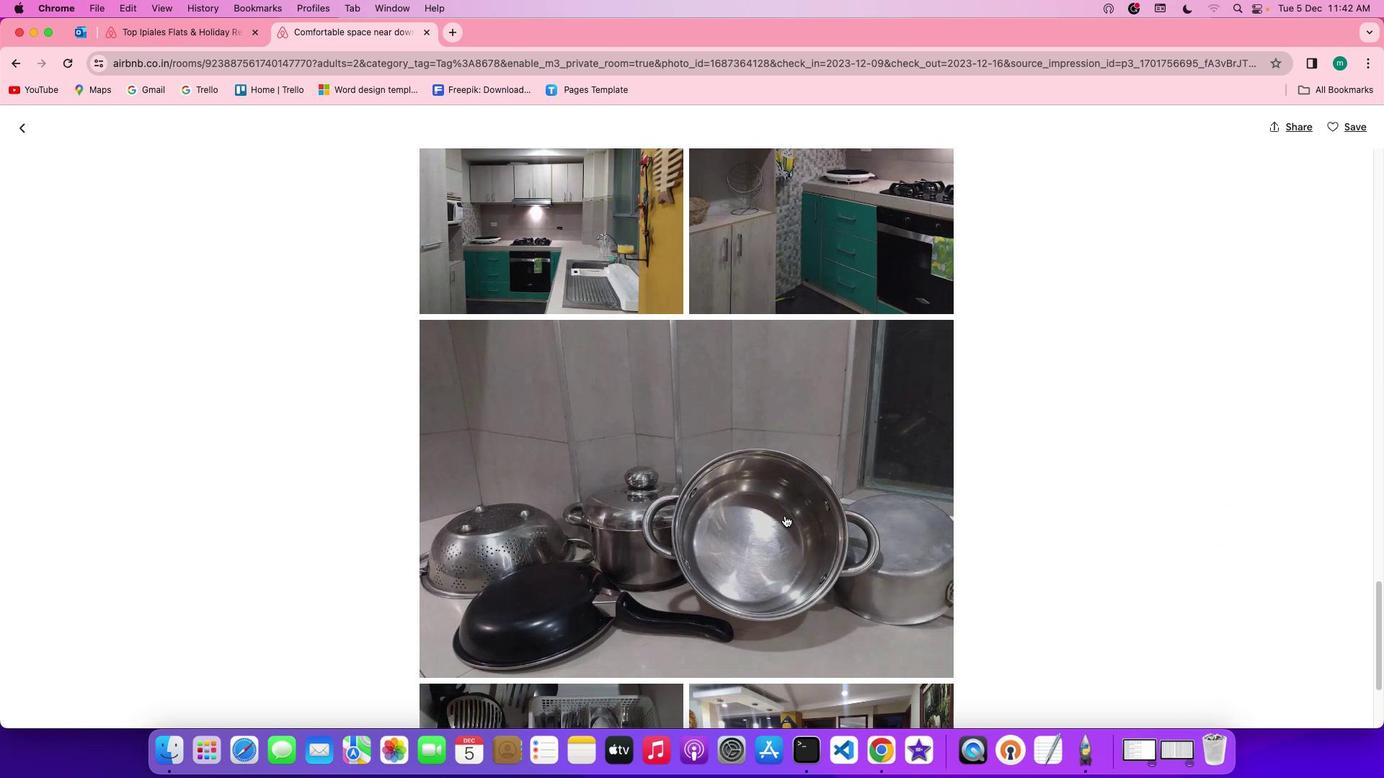
Action: Mouse scrolled (785, 516) with delta (0, 0)
Screenshot: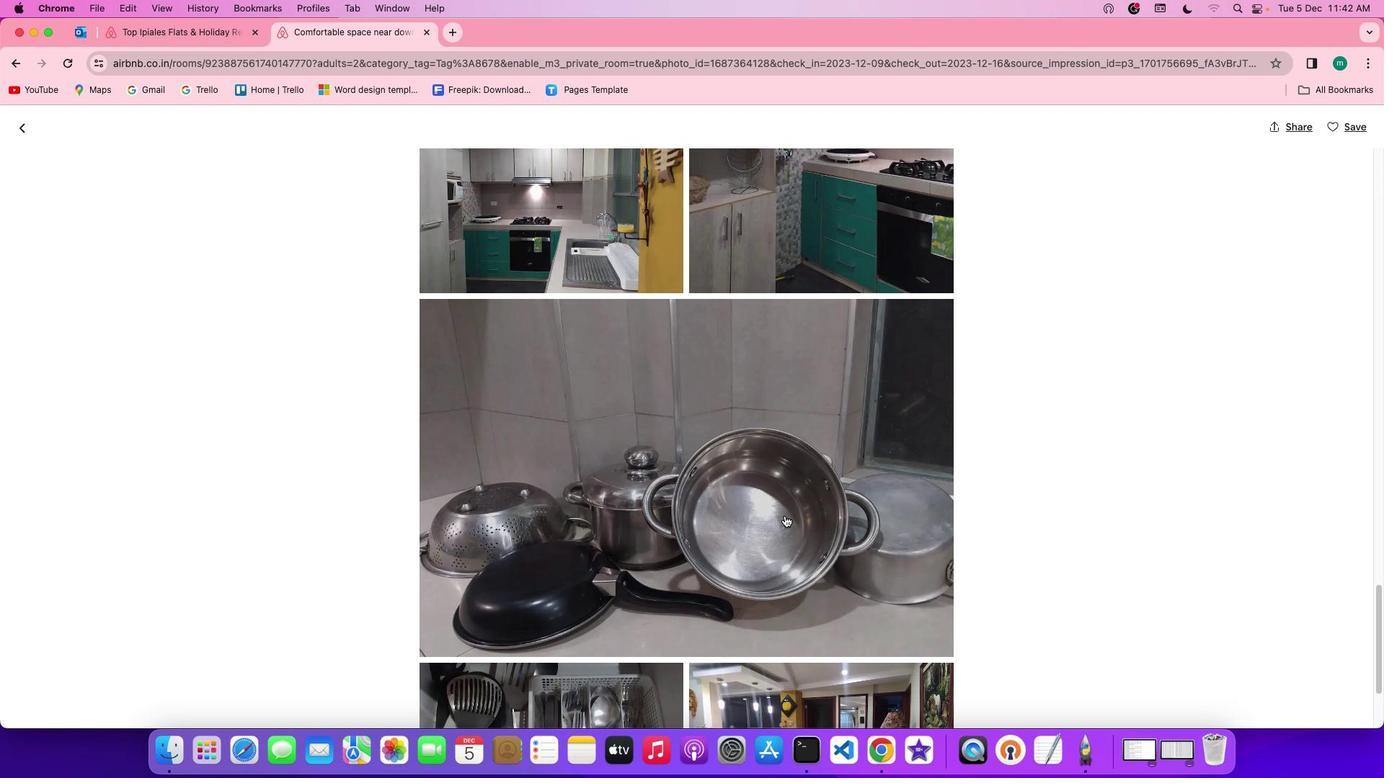 
Action: Mouse scrolled (785, 516) with delta (0, 0)
Screenshot: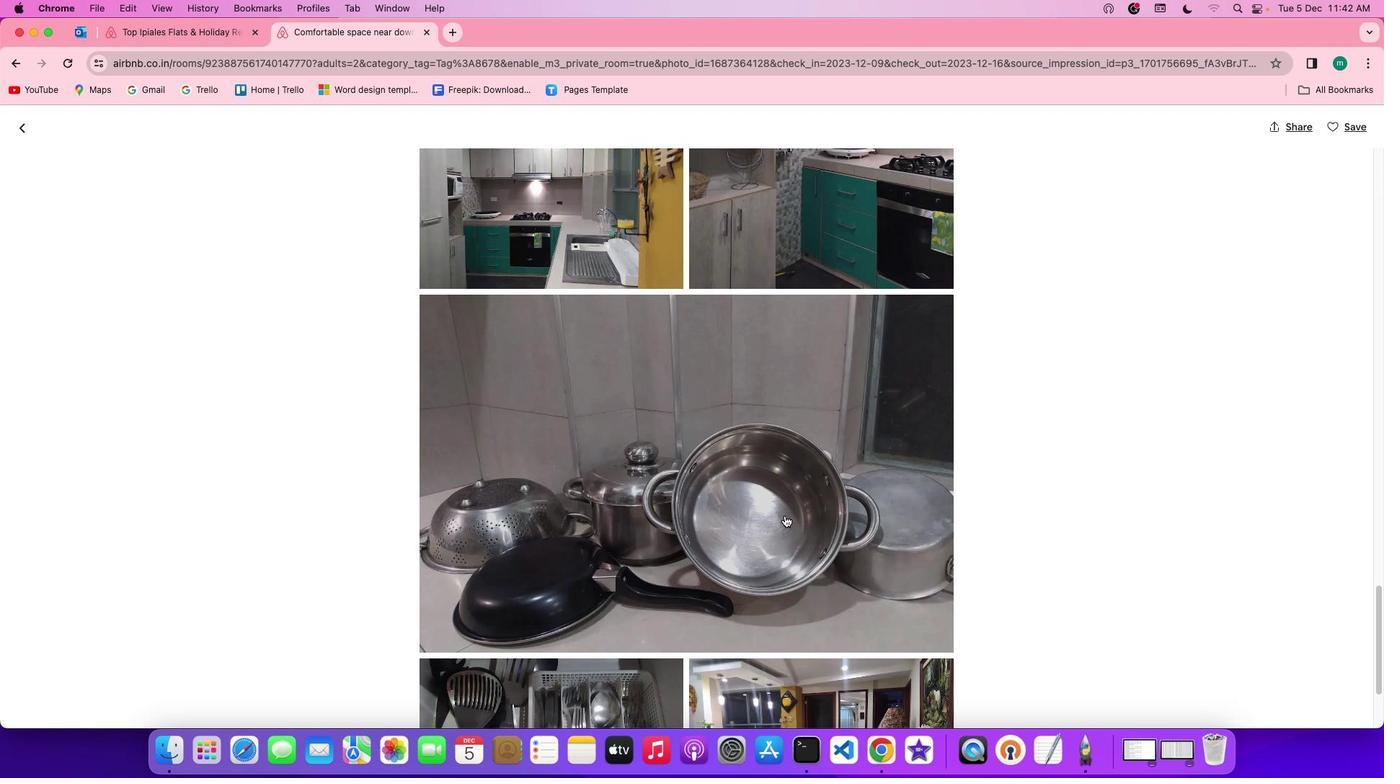 
Action: Mouse scrolled (785, 516) with delta (0, 0)
Screenshot: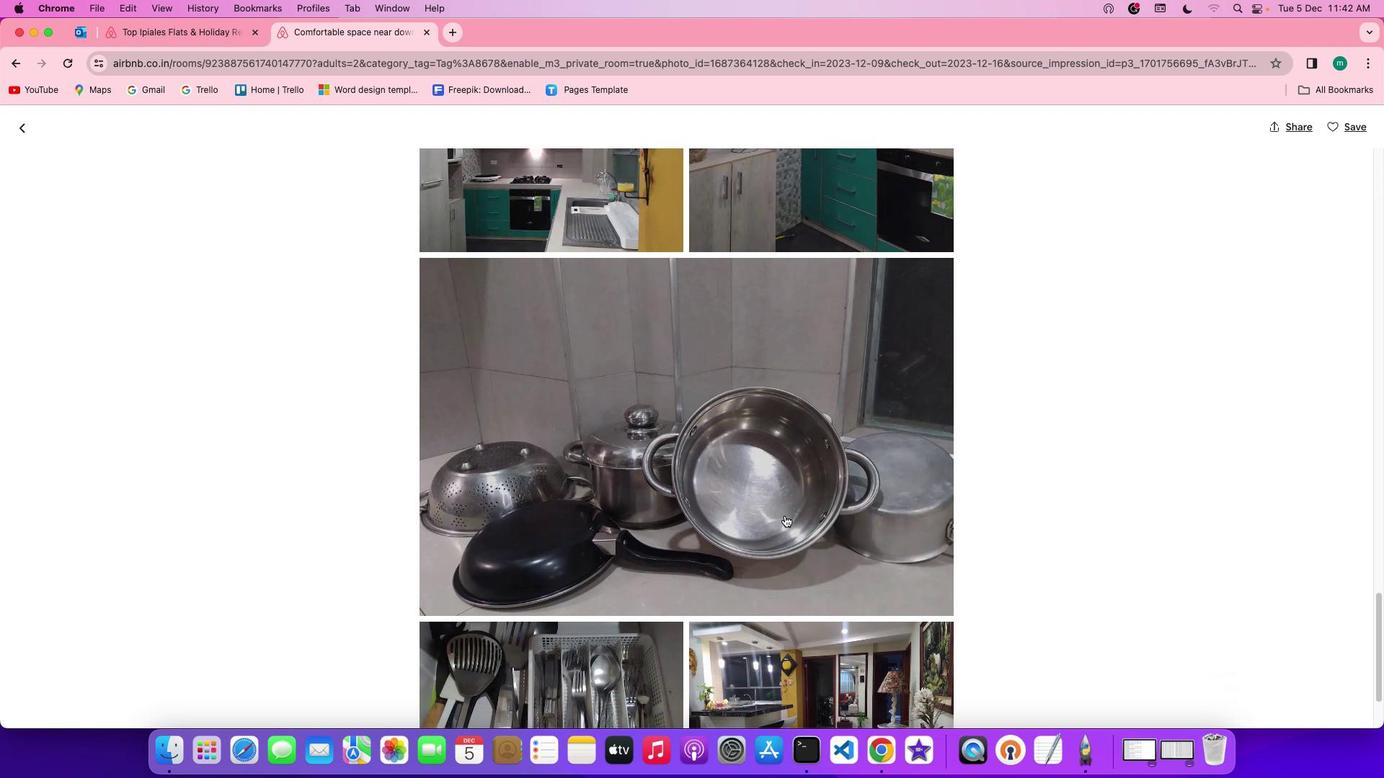 
Action: Mouse scrolled (785, 516) with delta (0, 0)
Screenshot: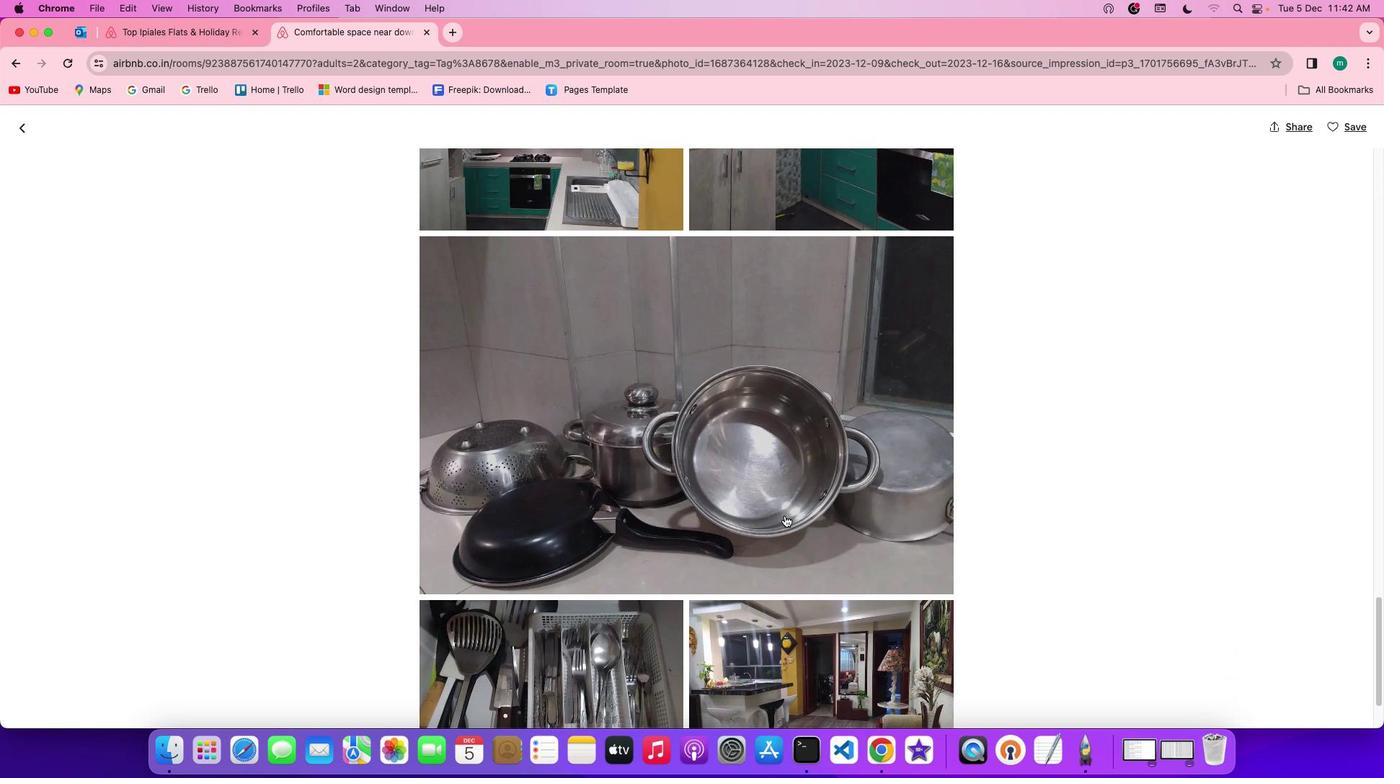 
Action: Mouse scrolled (785, 516) with delta (0, 0)
Screenshot: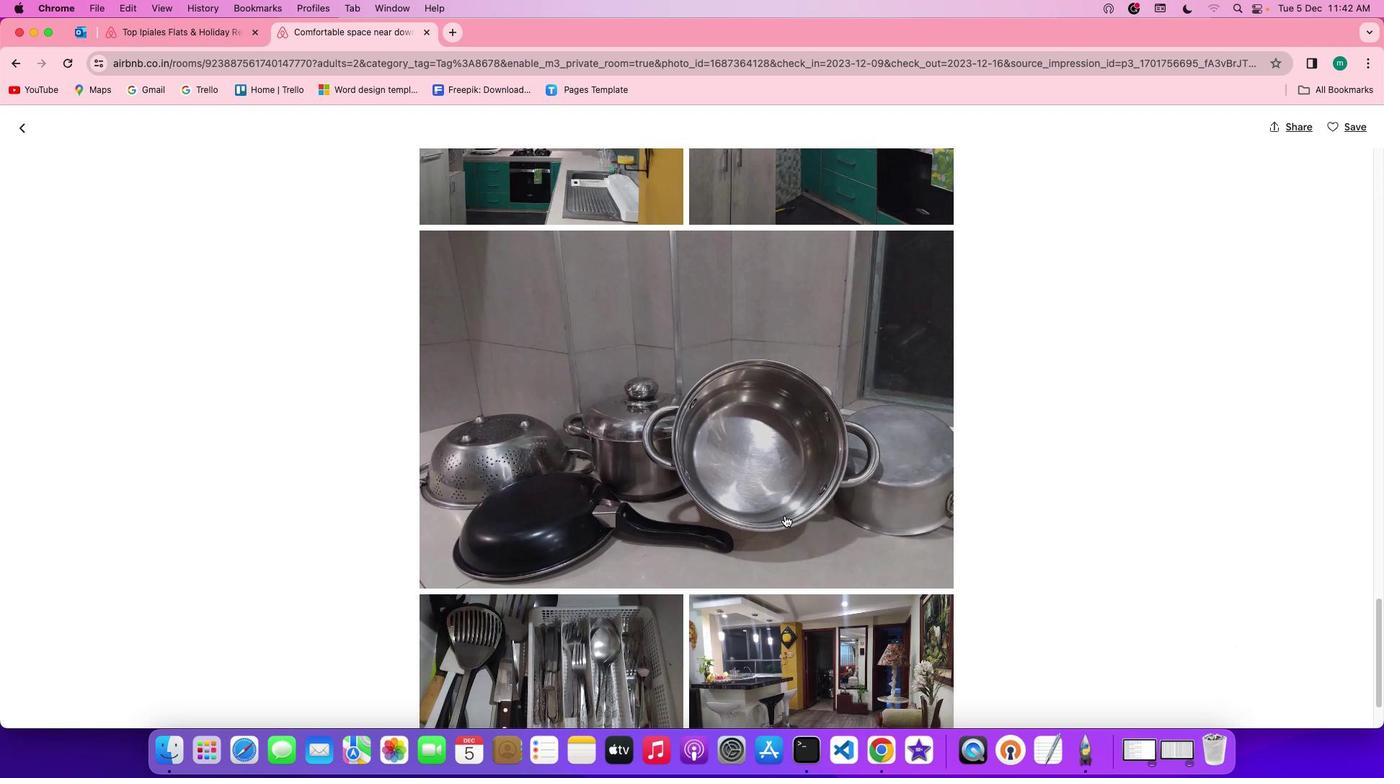 
Action: Mouse scrolled (785, 516) with delta (0, 0)
Screenshot: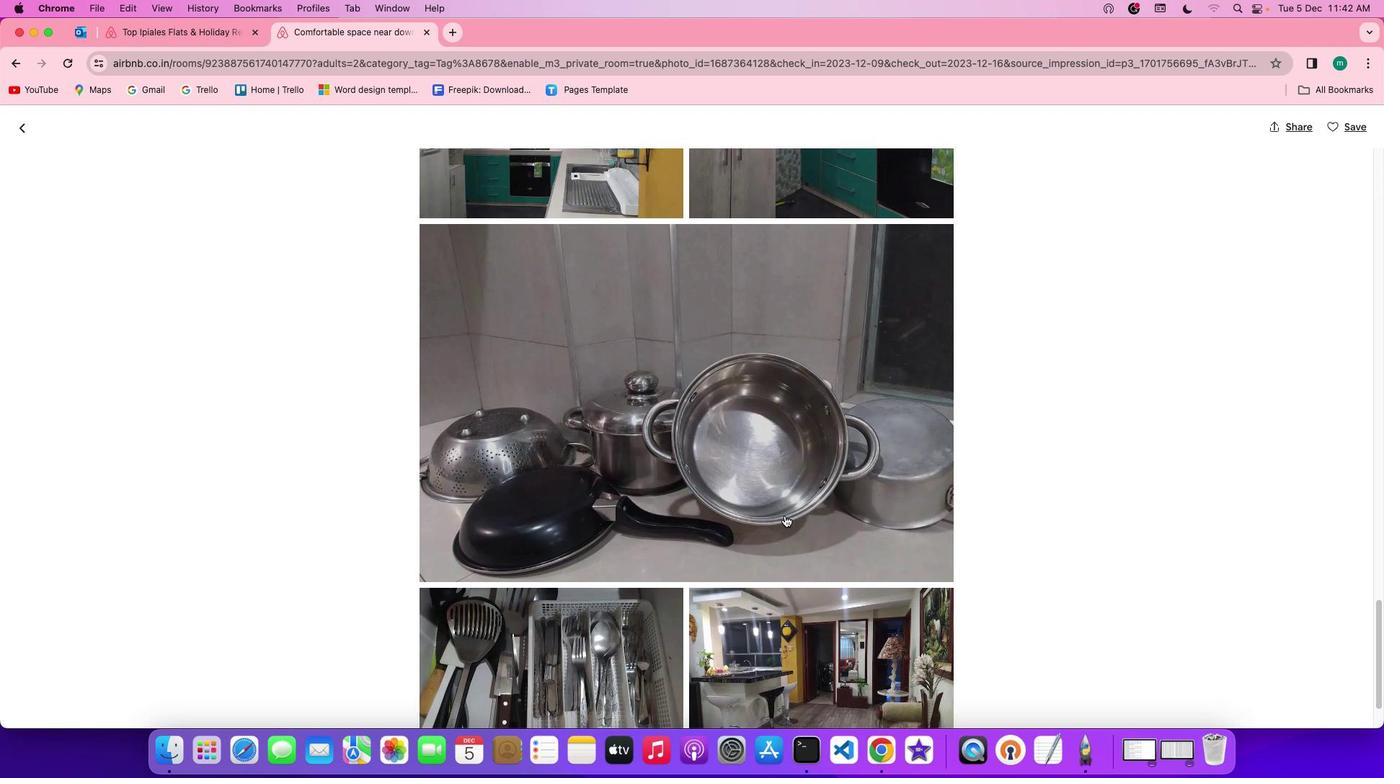 
Action: Mouse scrolled (785, 516) with delta (0, 0)
Screenshot: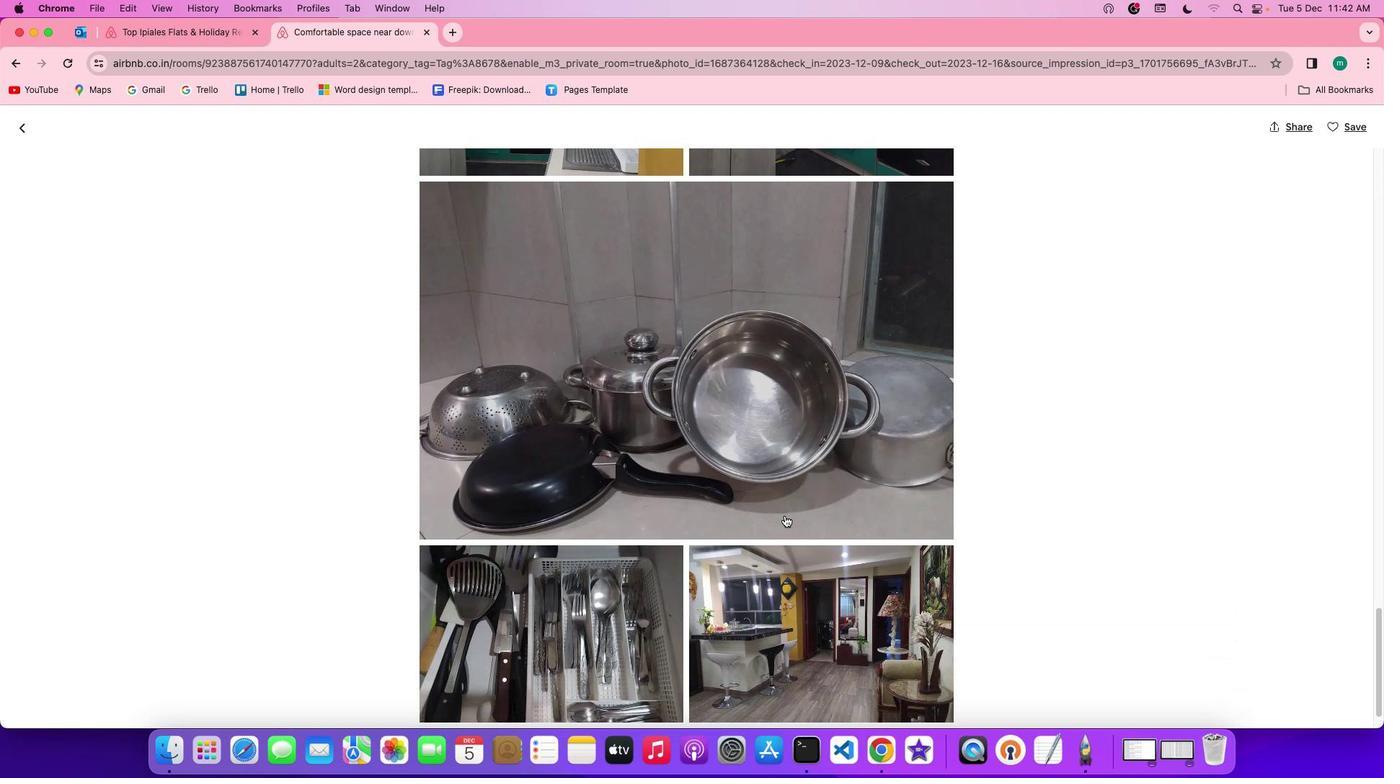 
Action: Mouse scrolled (785, 516) with delta (0, 0)
Screenshot: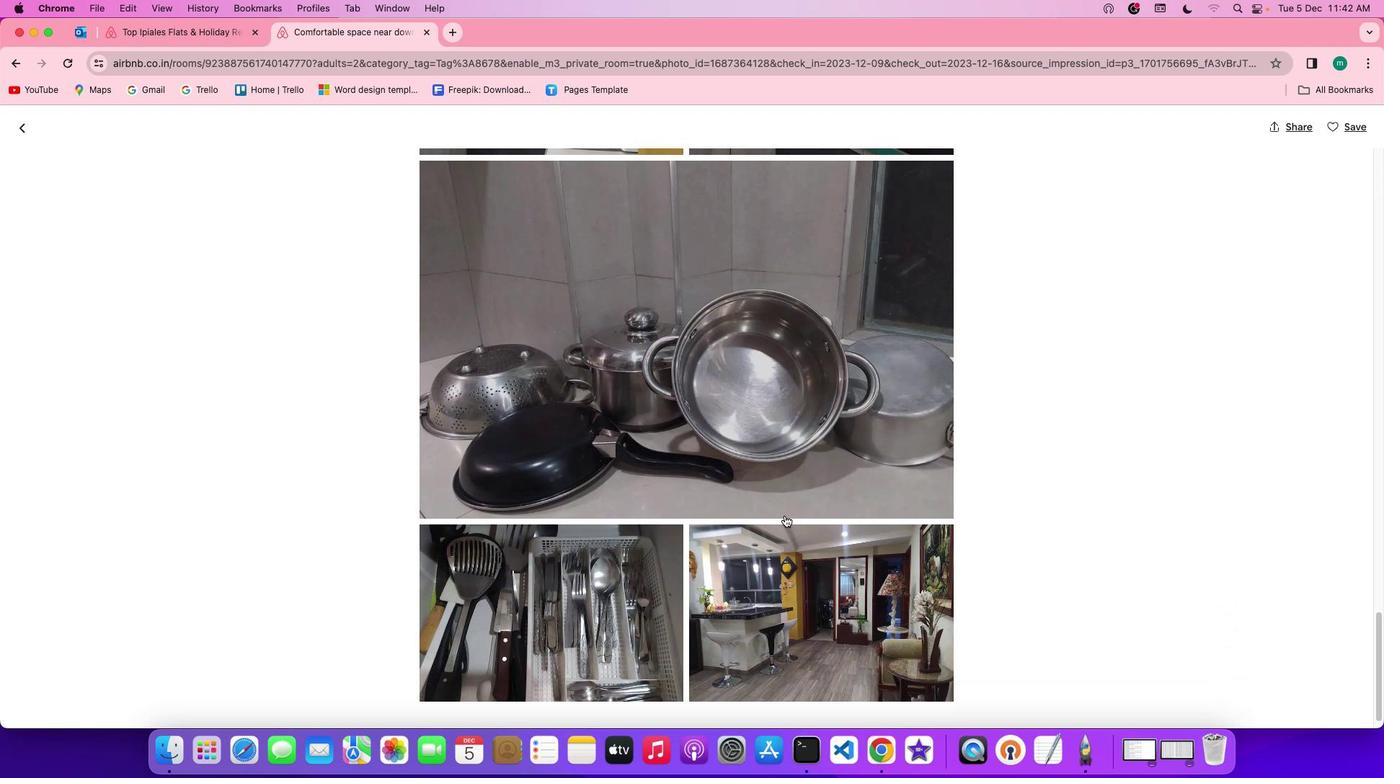 
Action: Mouse scrolled (785, 516) with delta (0, 0)
Screenshot: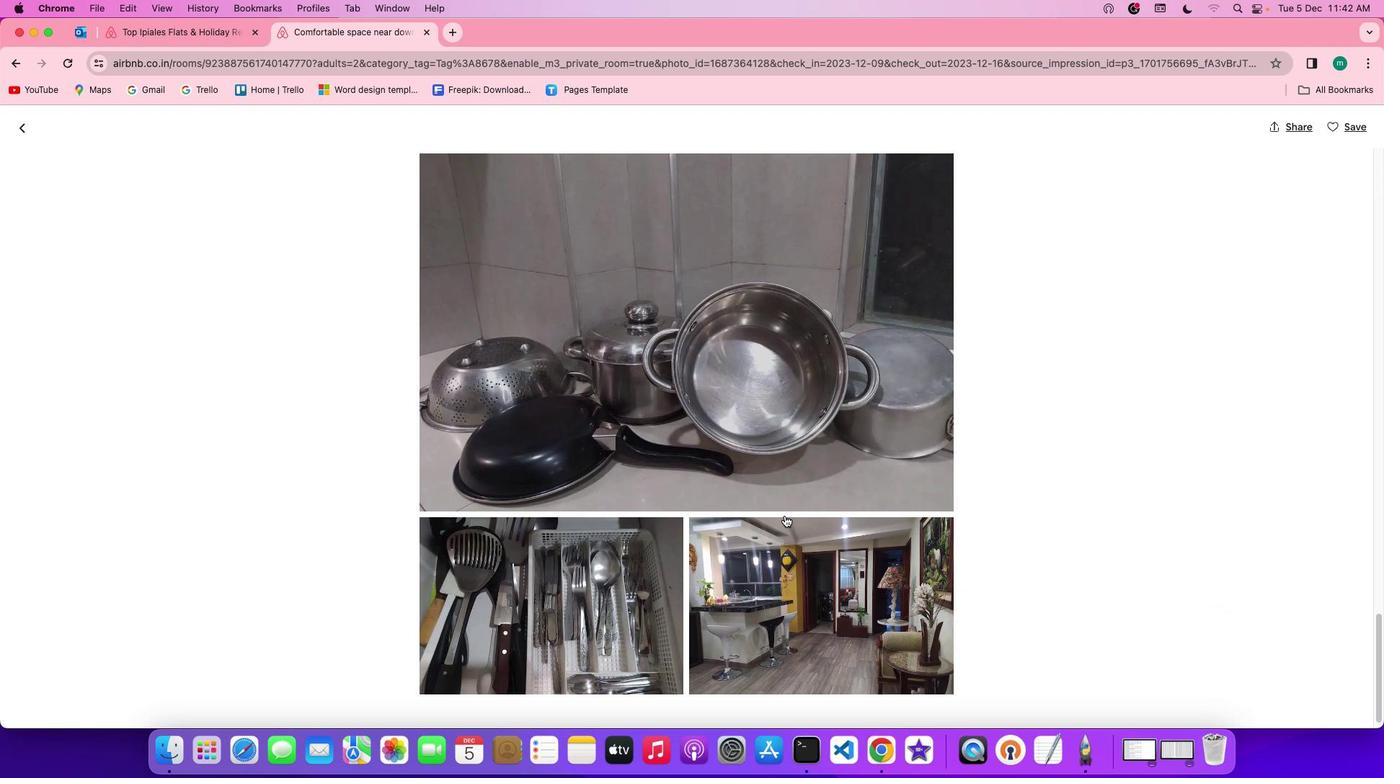 
Action: Mouse scrolled (785, 516) with delta (0, 0)
Screenshot: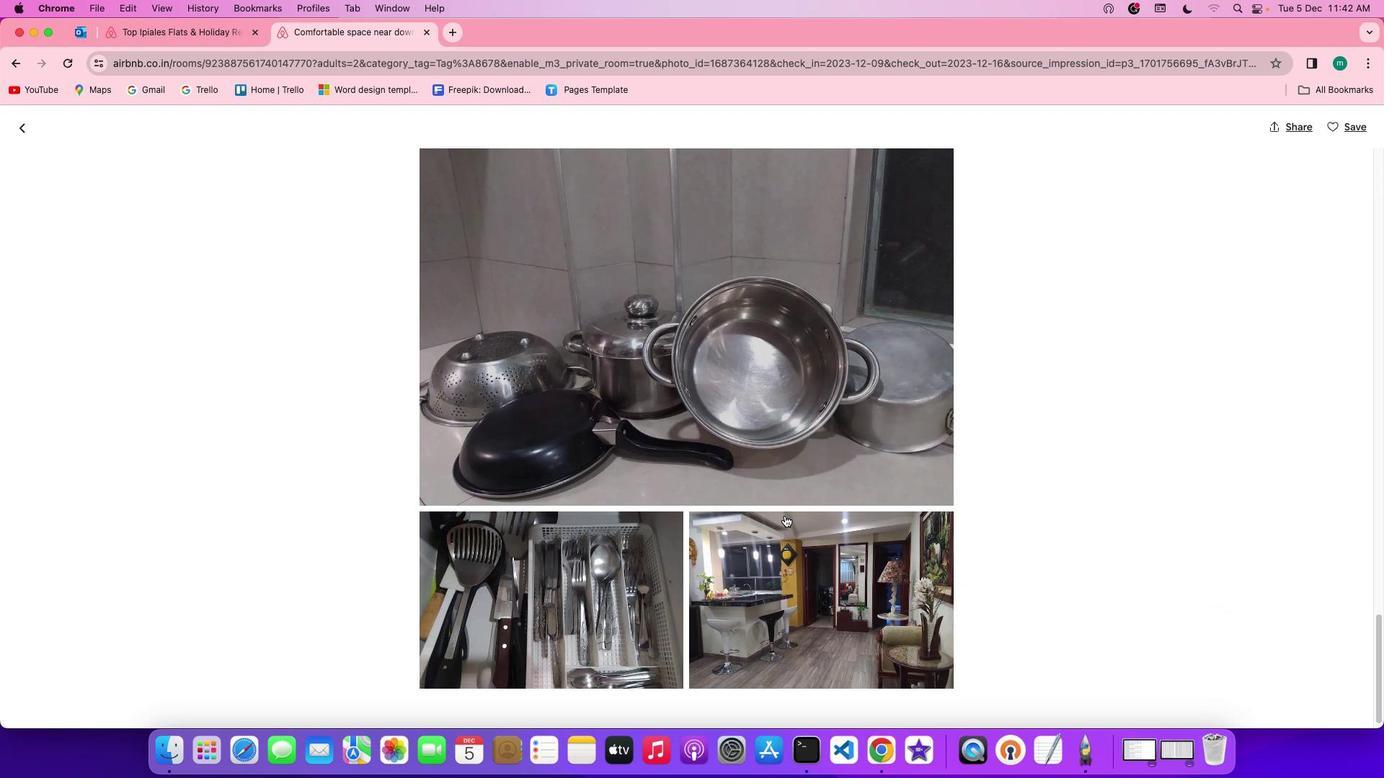 
Action: Mouse scrolled (785, 516) with delta (0, -1)
Screenshot: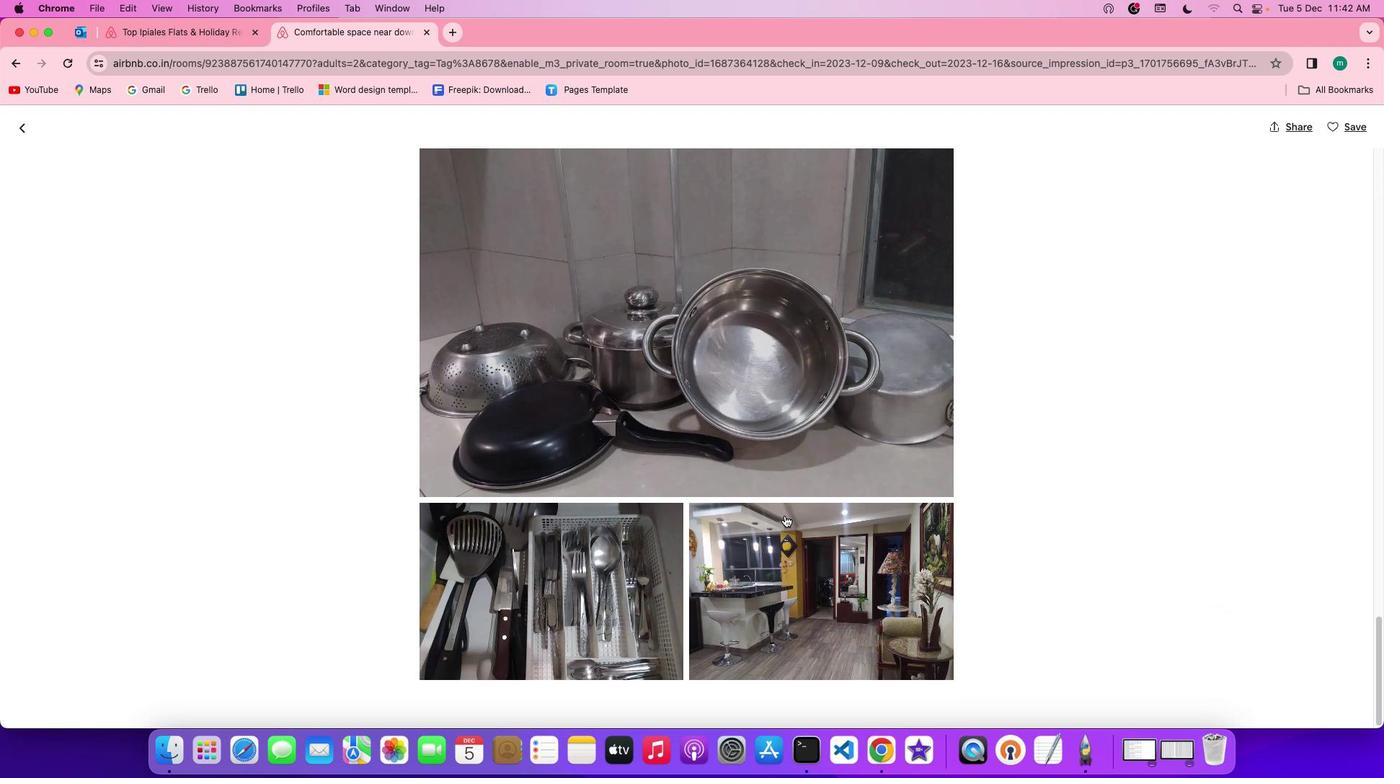 
Action: Mouse scrolled (785, 516) with delta (0, 0)
Screenshot: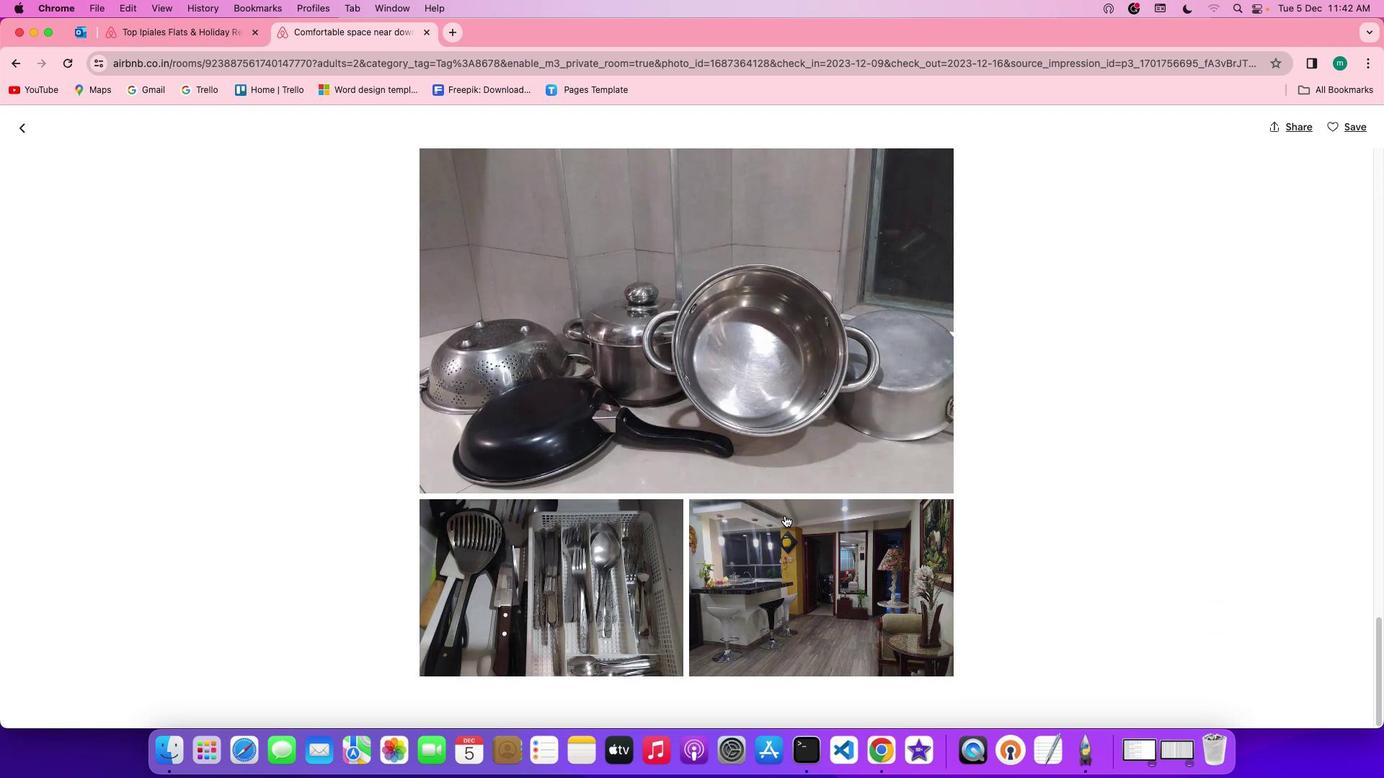 
Action: Mouse scrolled (785, 516) with delta (0, 0)
Screenshot: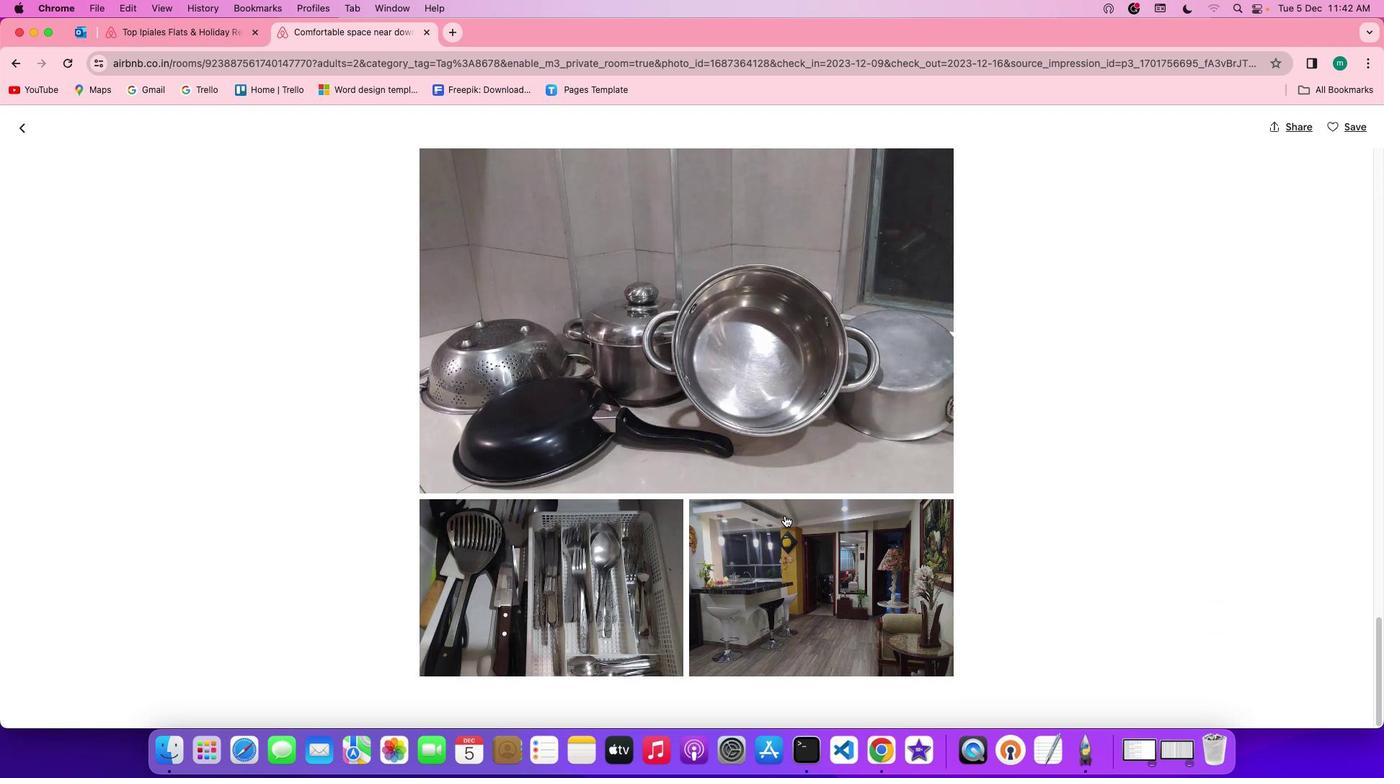 
Action: Mouse scrolled (785, 516) with delta (0, 0)
Screenshot: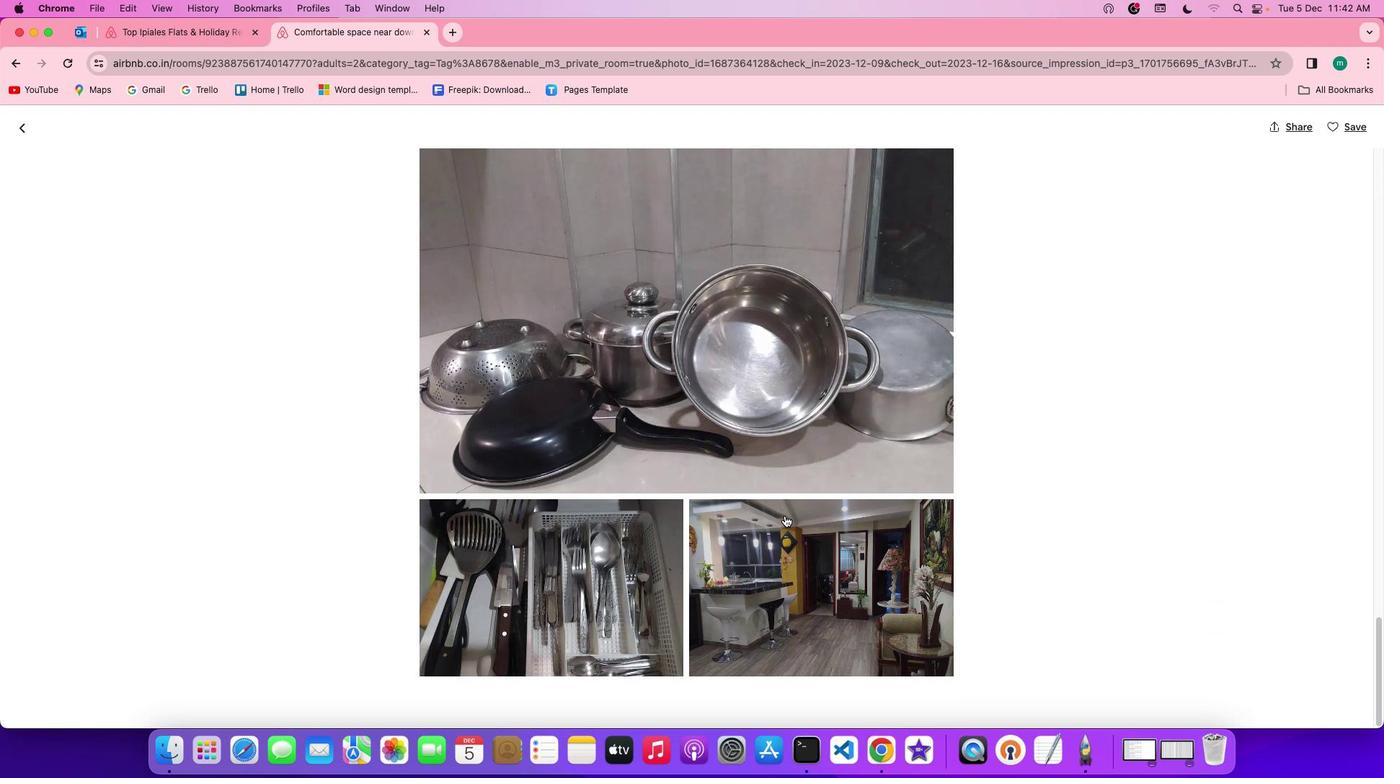 
Action: Mouse scrolled (785, 516) with delta (0, -1)
Screenshot: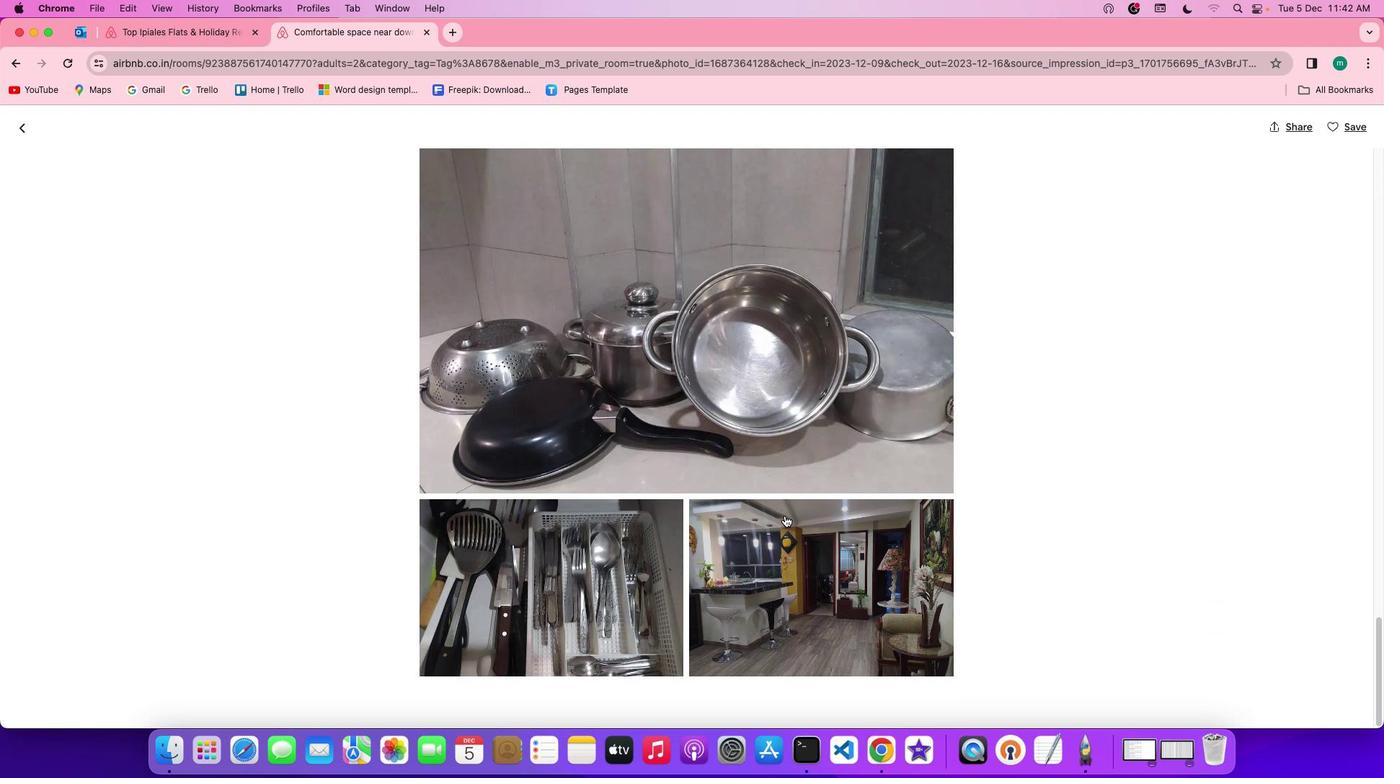 
Action: Mouse scrolled (785, 516) with delta (0, 0)
Screenshot: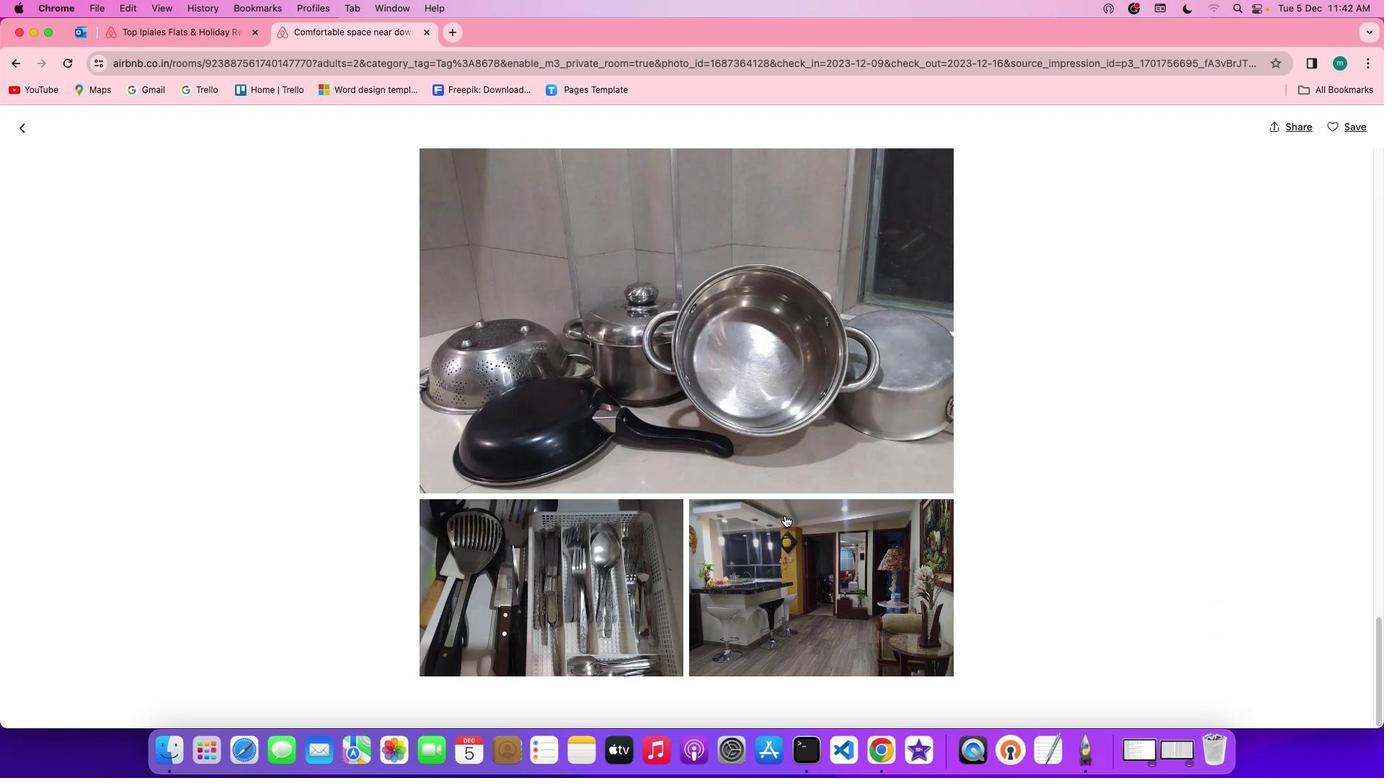
Action: Mouse scrolled (785, 516) with delta (0, 0)
Screenshot: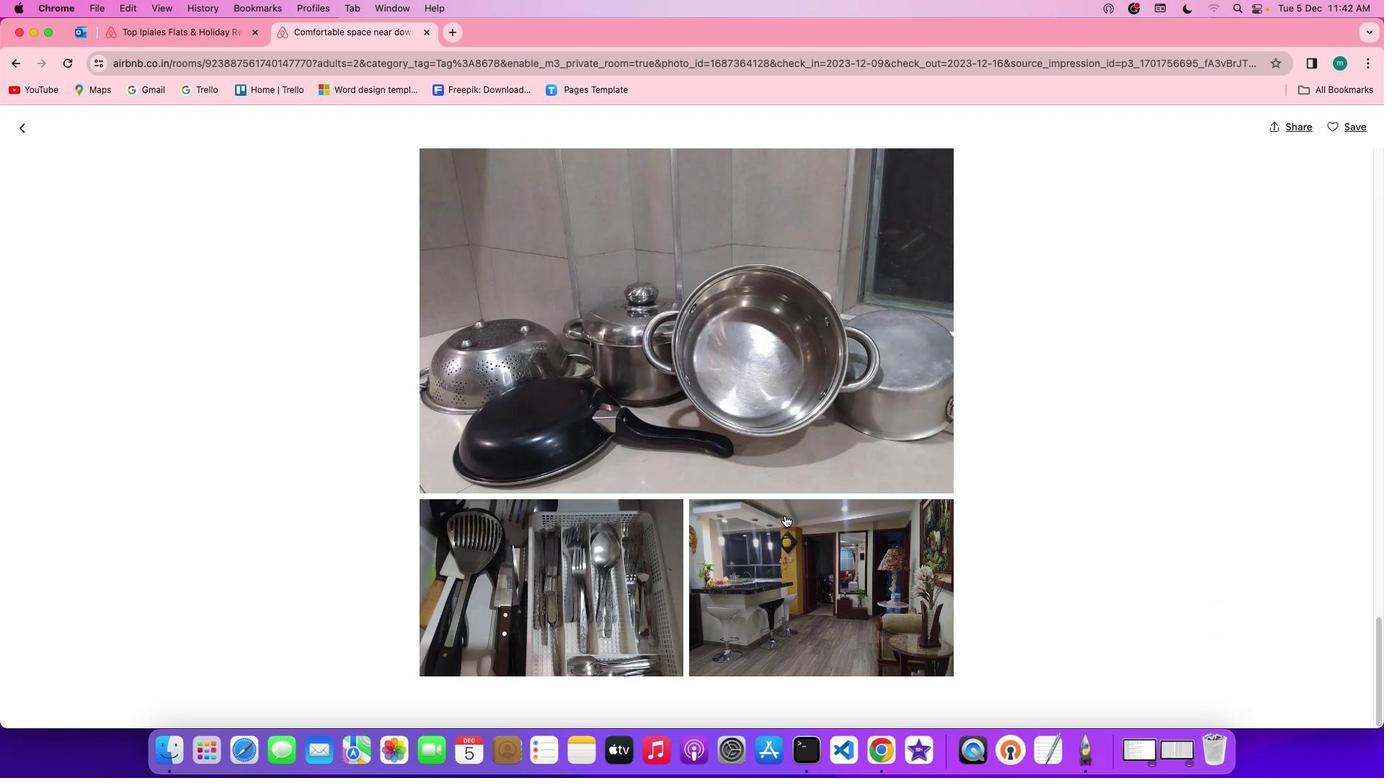
Action: Mouse scrolled (785, 516) with delta (0, -1)
Screenshot: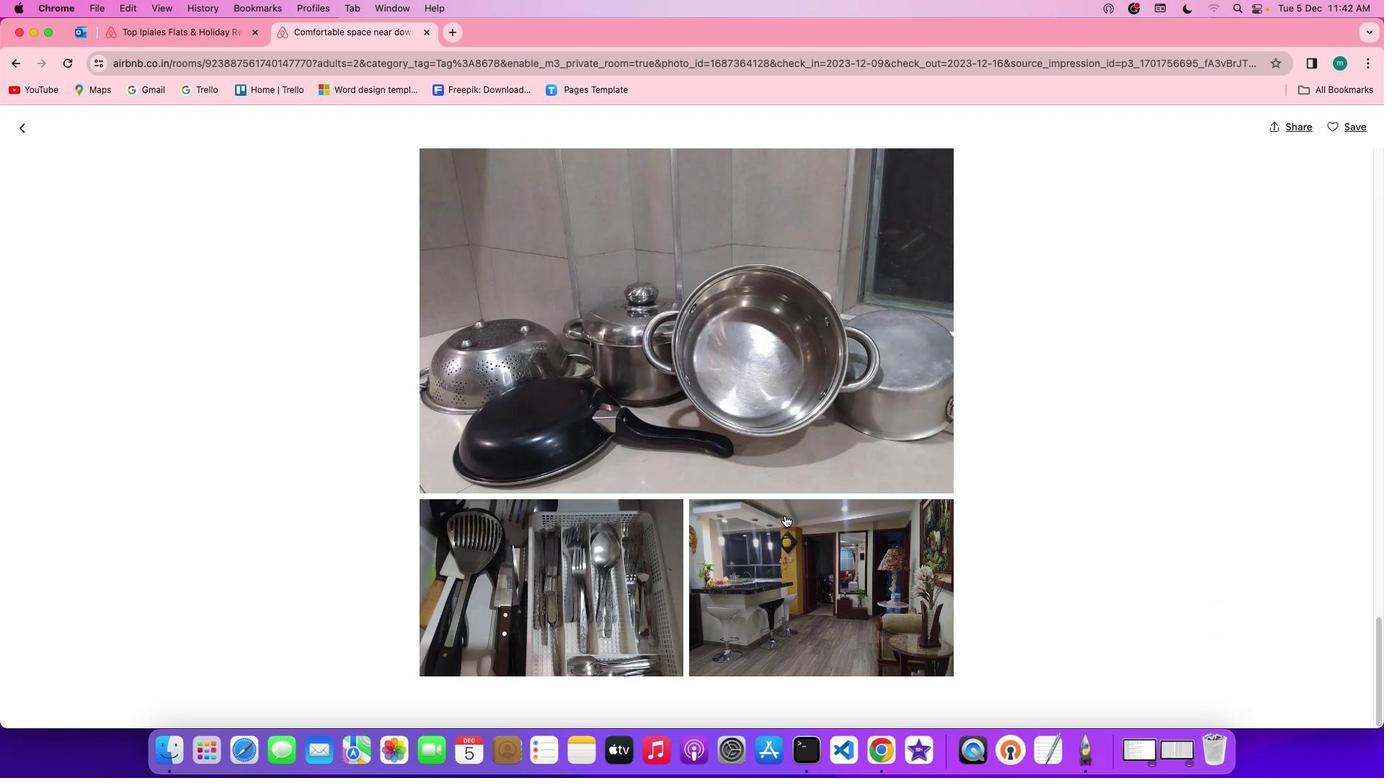 
Action: Mouse scrolled (785, 516) with delta (0, 0)
Screenshot: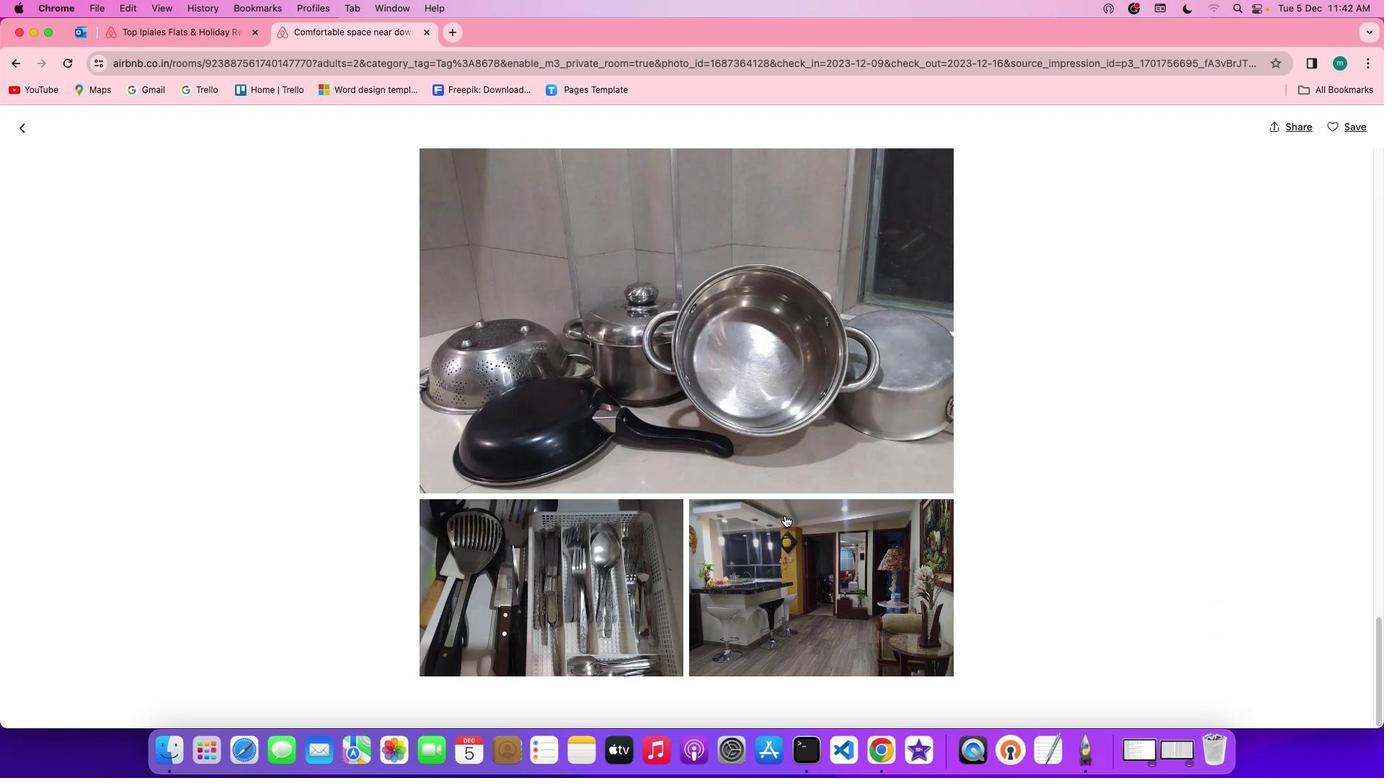 
Action: Mouse moved to (25, 135)
Screenshot: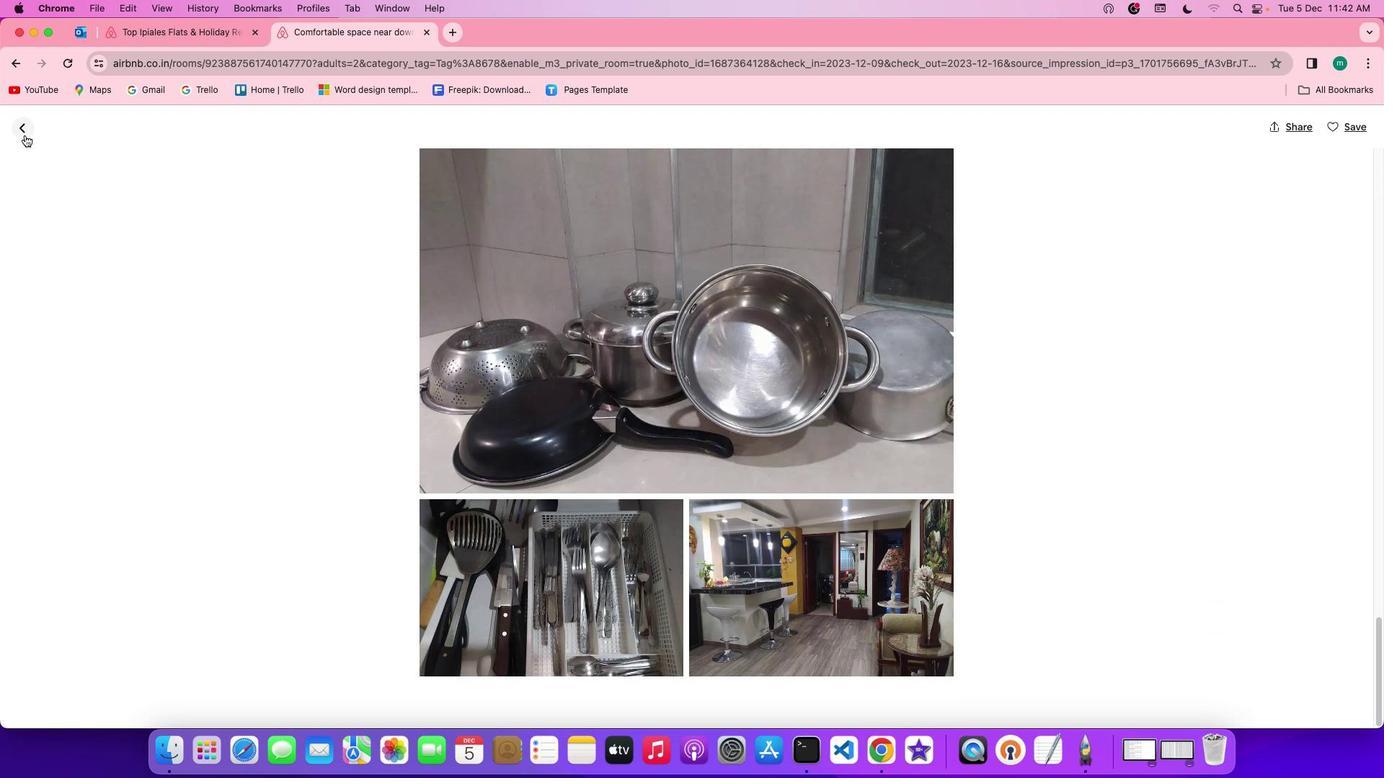 
Action: Mouse pressed left at (25, 135)
Screenshot: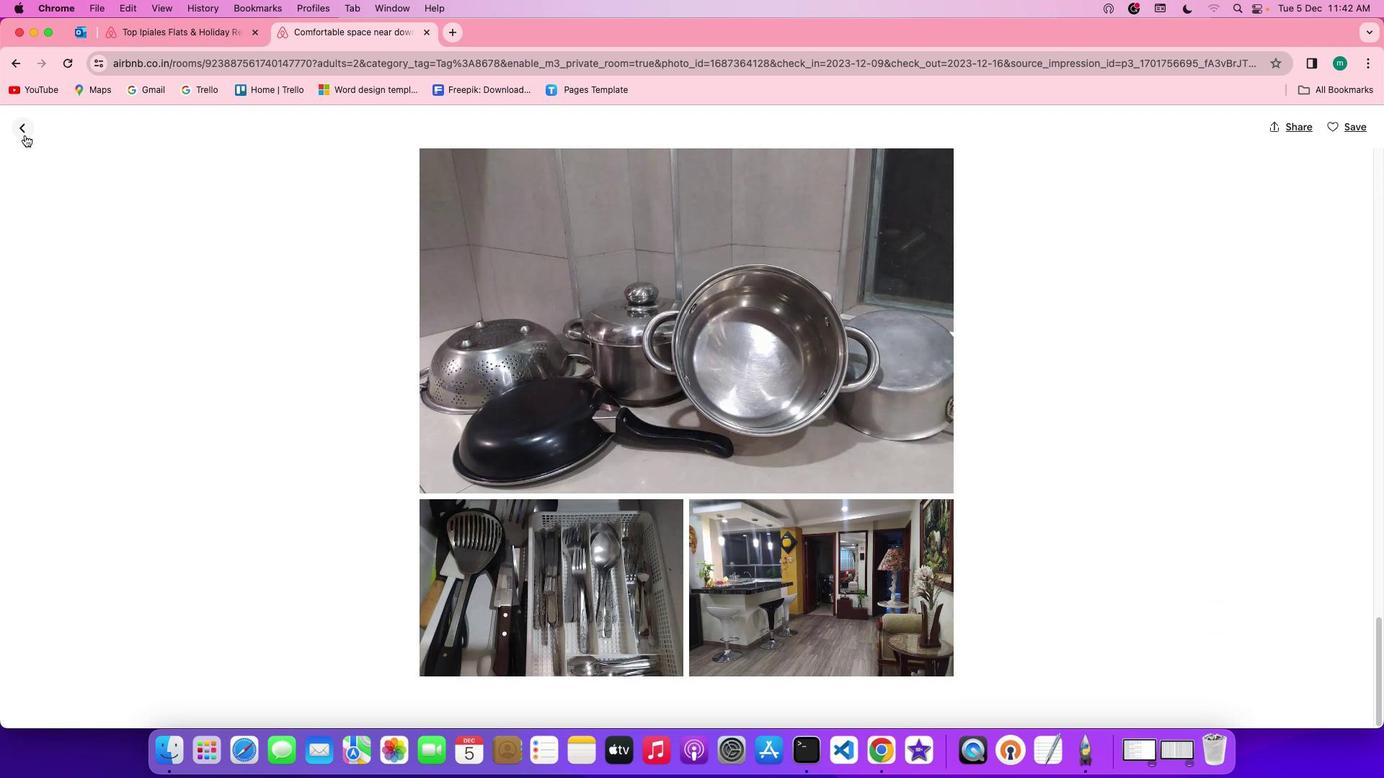 
Action: Mouse moved to (611, 537)
Screenshot: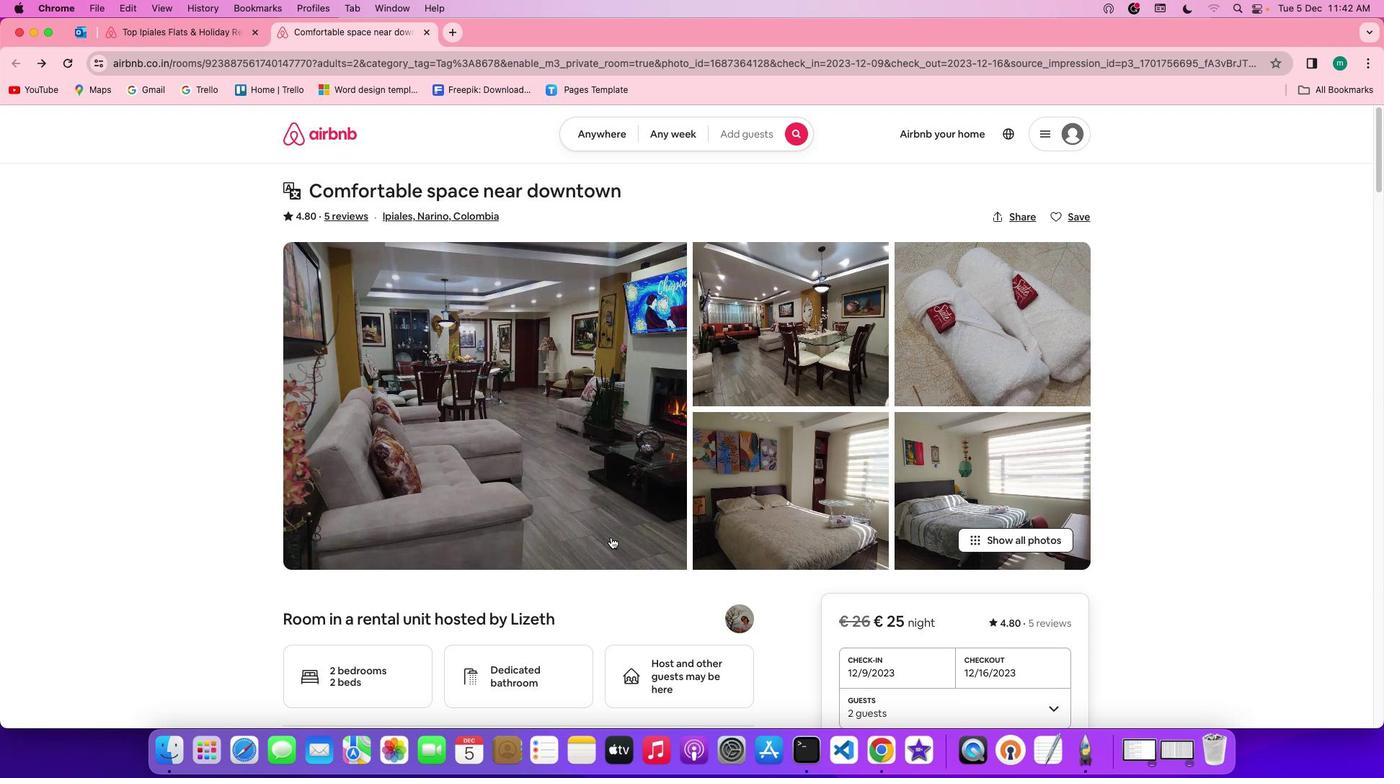 
Action: Mouse scrolled (611, 537) with delta (0, 0)
Screenshot: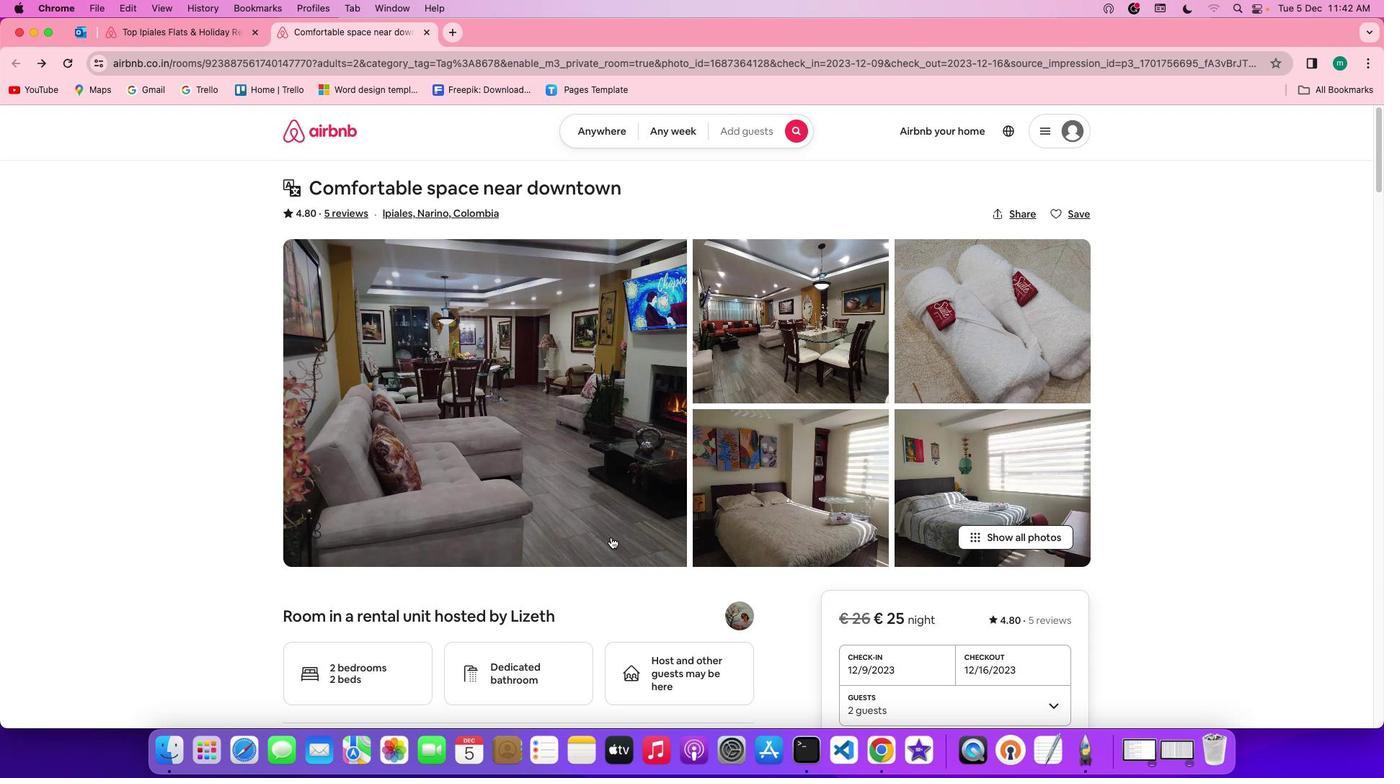 
Action: Mouse scrolled (611, 537) with delta (0, 0)
Screenshot: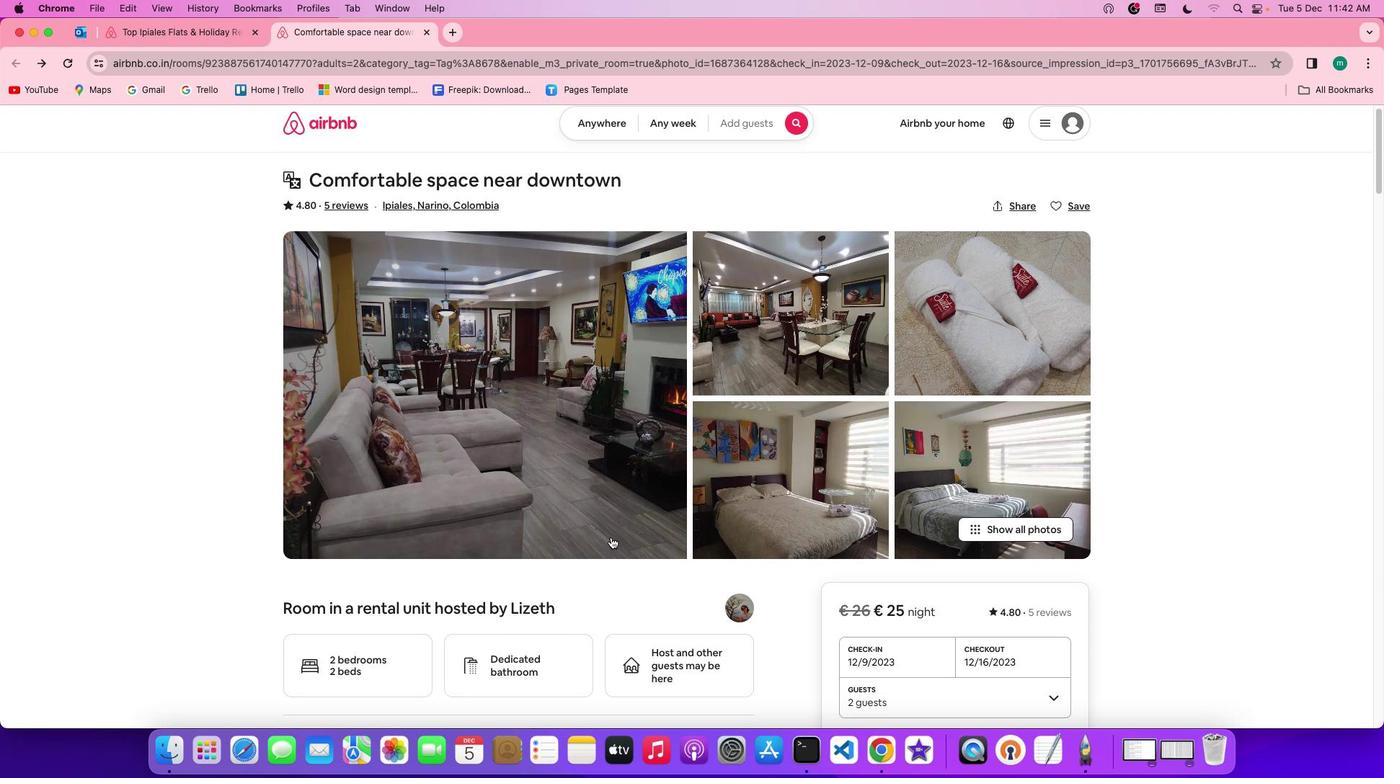 
Action: Mouse scrolled (611, 537) with delta (0, -1)
Screenshot: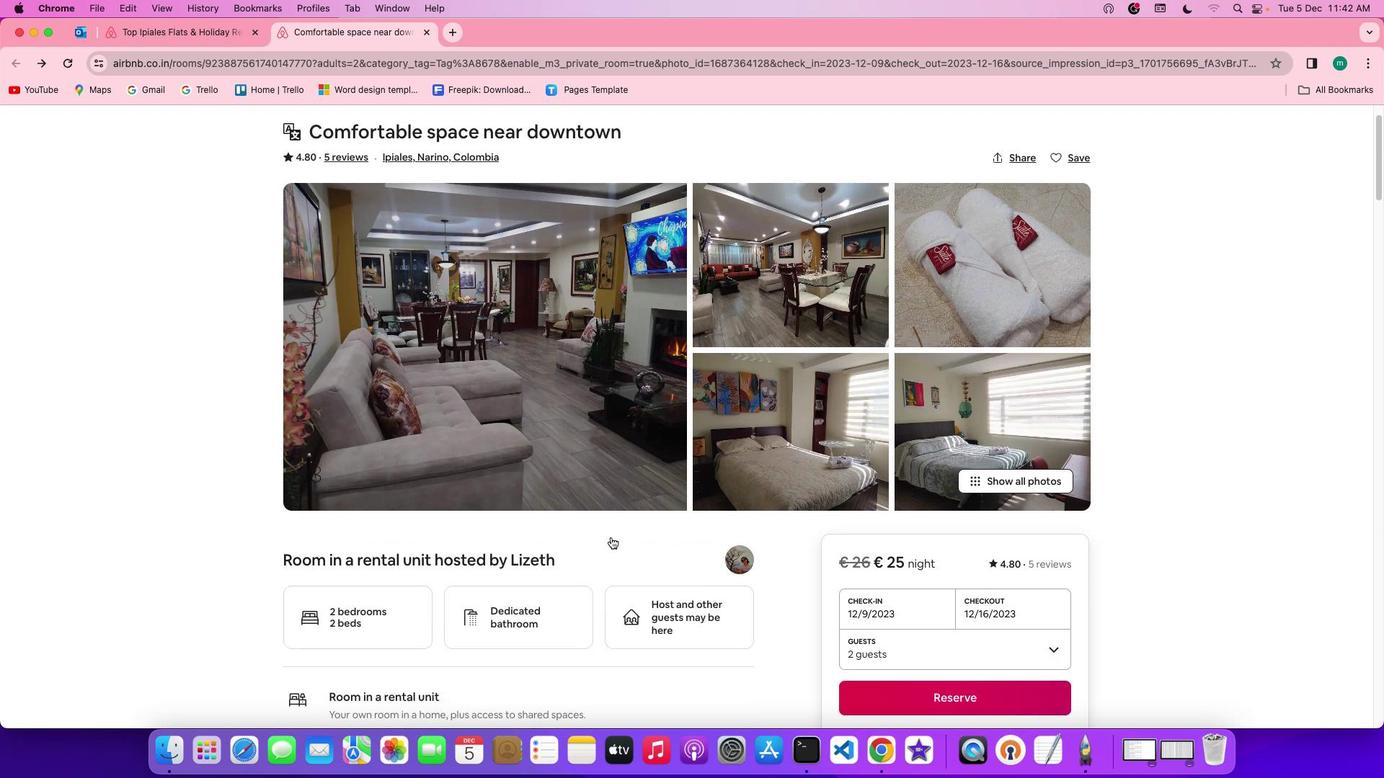 
Action: Mouse scrolled (611, 537) with delta (0, -2)
Screenshot: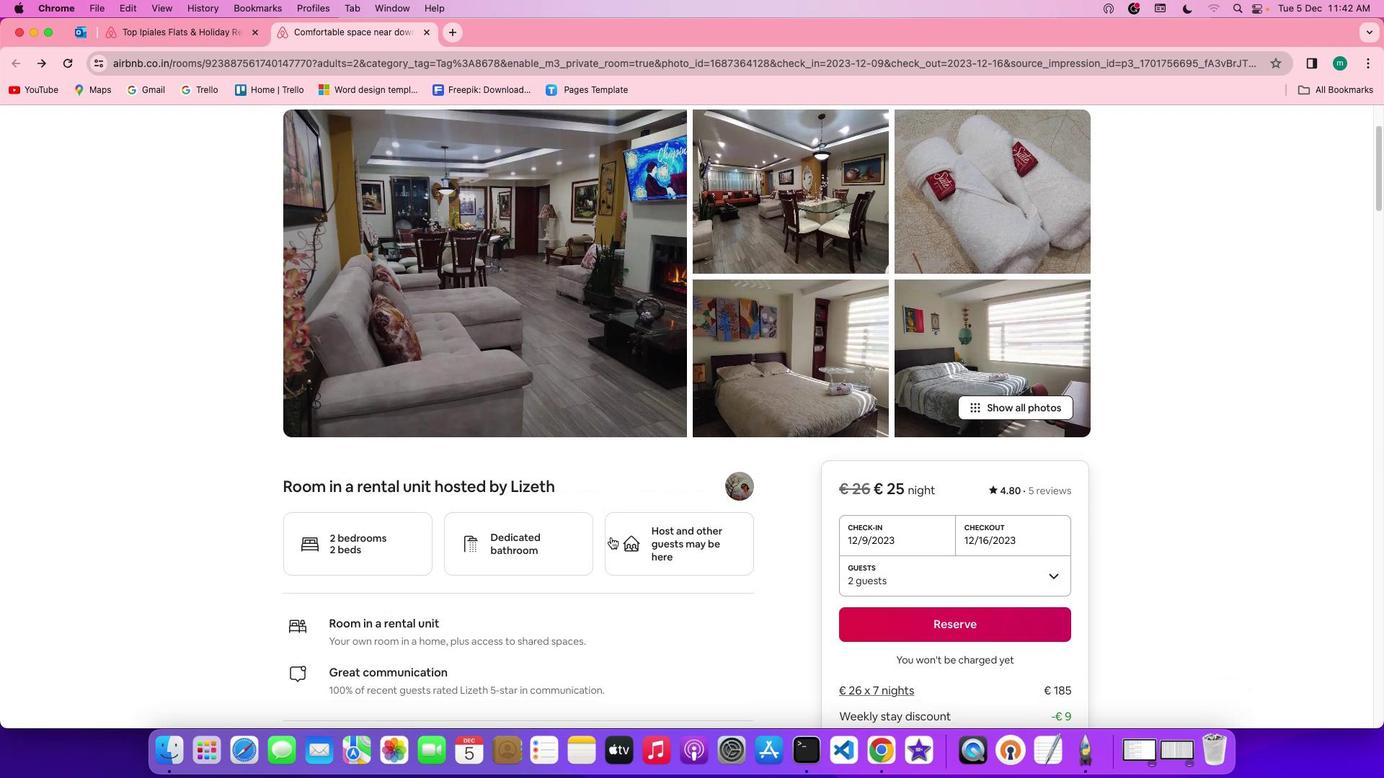 
Action: Mouse scrolled (611, 537) with delta (0, 0)
Screenshot: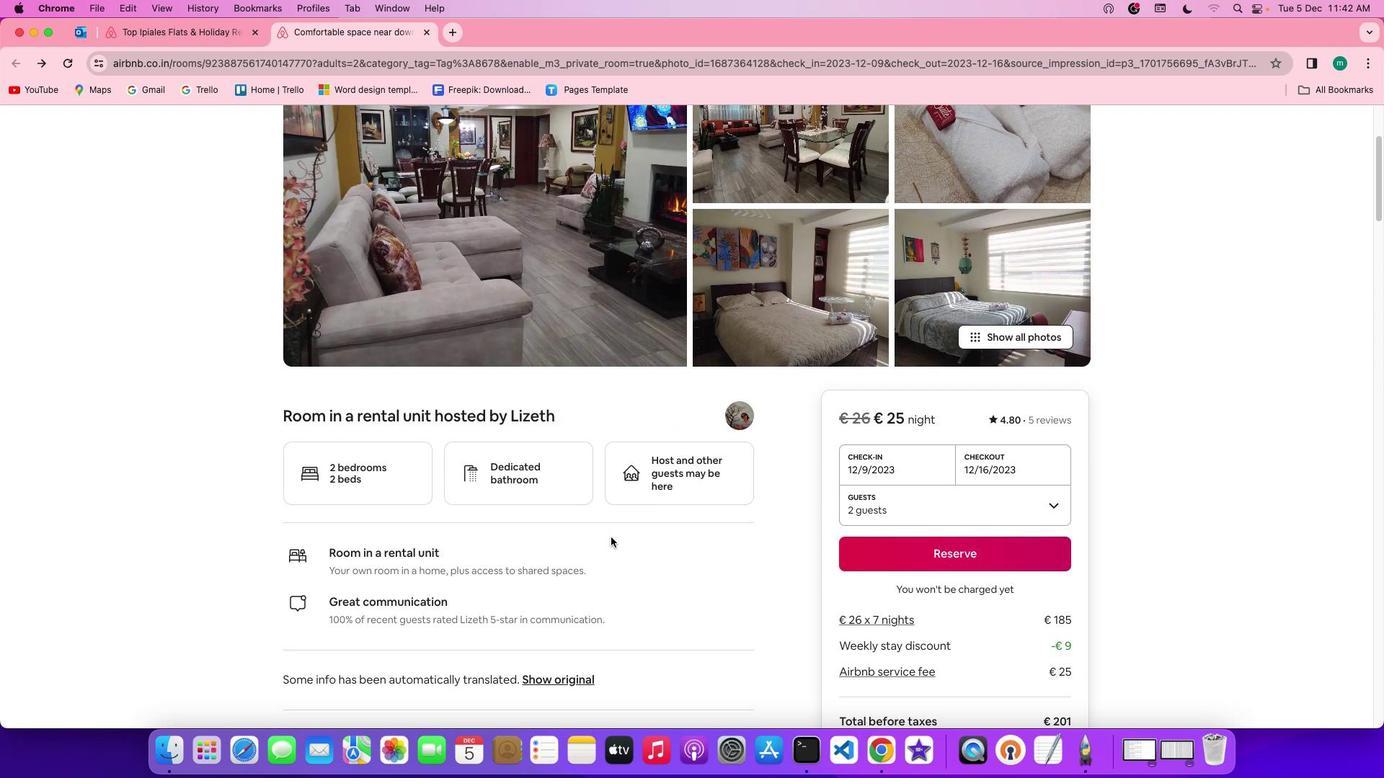
Action: Mouse scrolled (611, 537) with delta (0, 0)
Screenshot: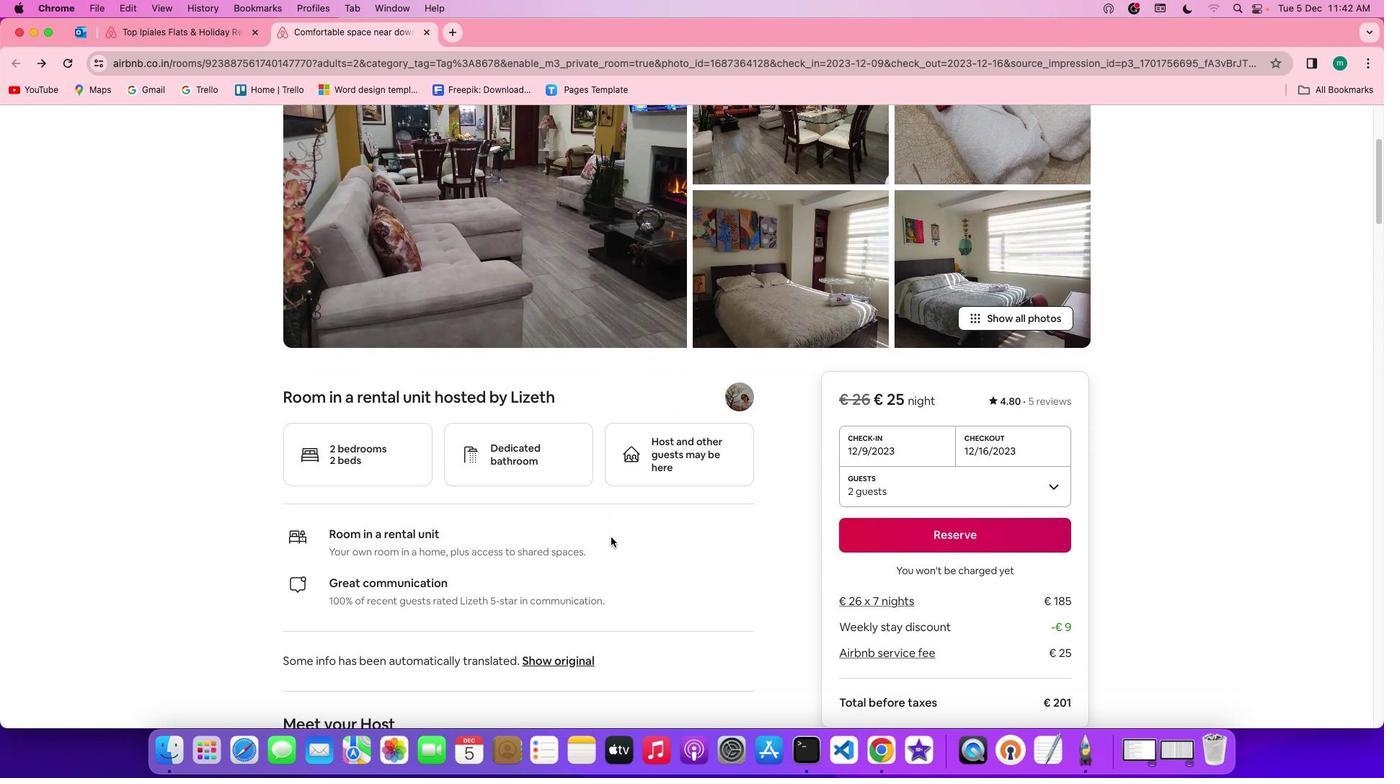 
Action: Mouse scrolled (611, 537) with delta (0, -1)
Screenshot: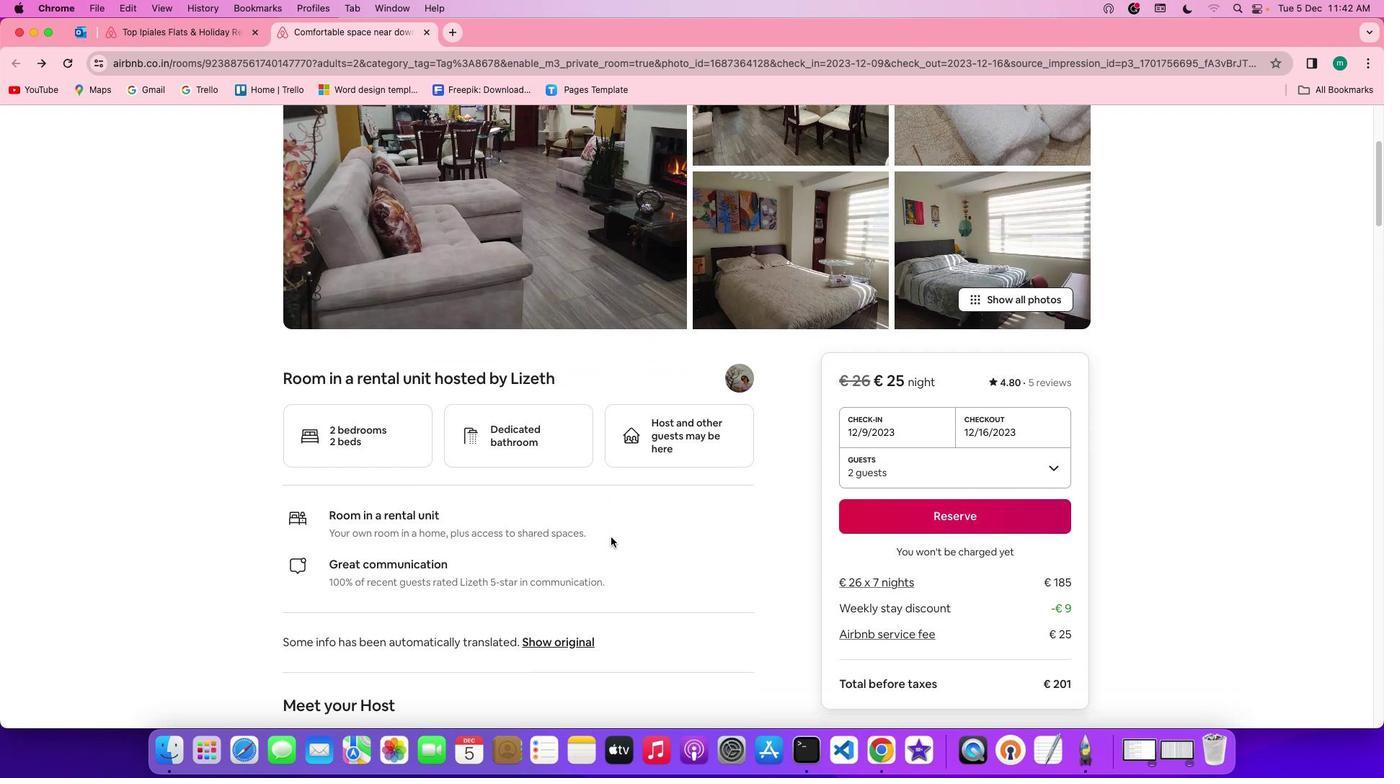 
Action: Mouse scrolled (611, 537) with delta (0, -1)
Screenshot: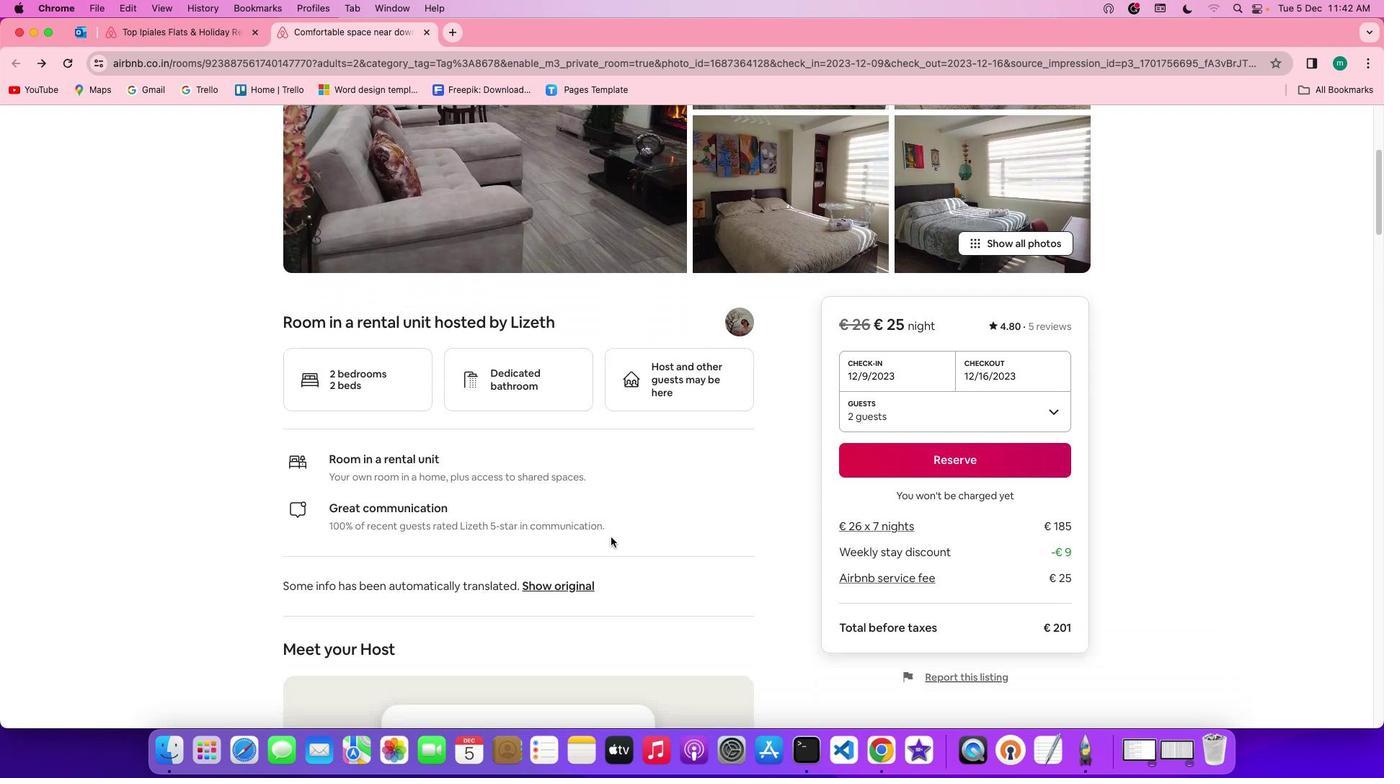 
Action: Mouse scrolled (611, 537) with delta (0, 0)
Screenshot: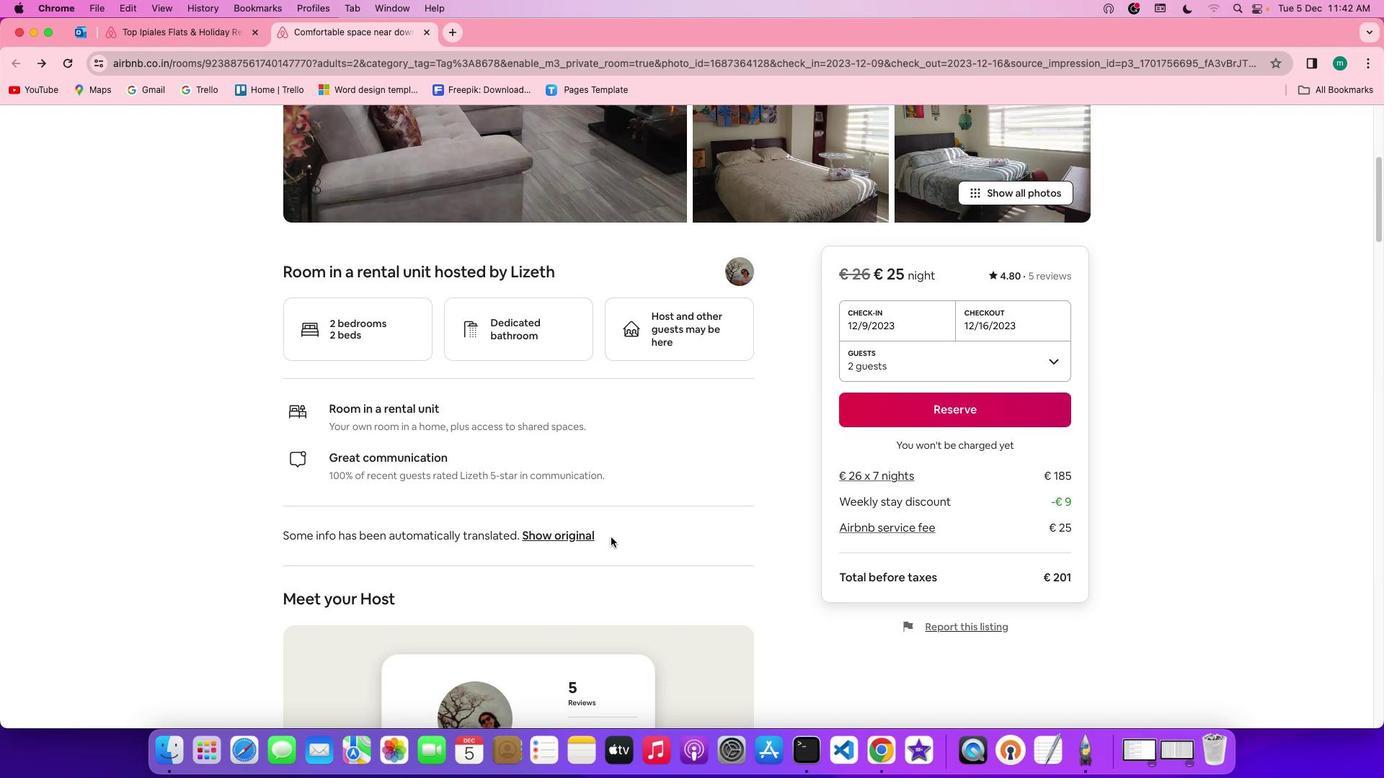 
Action: Mouse scrolled (611, 537) with delta (0, 0)
Screenshot: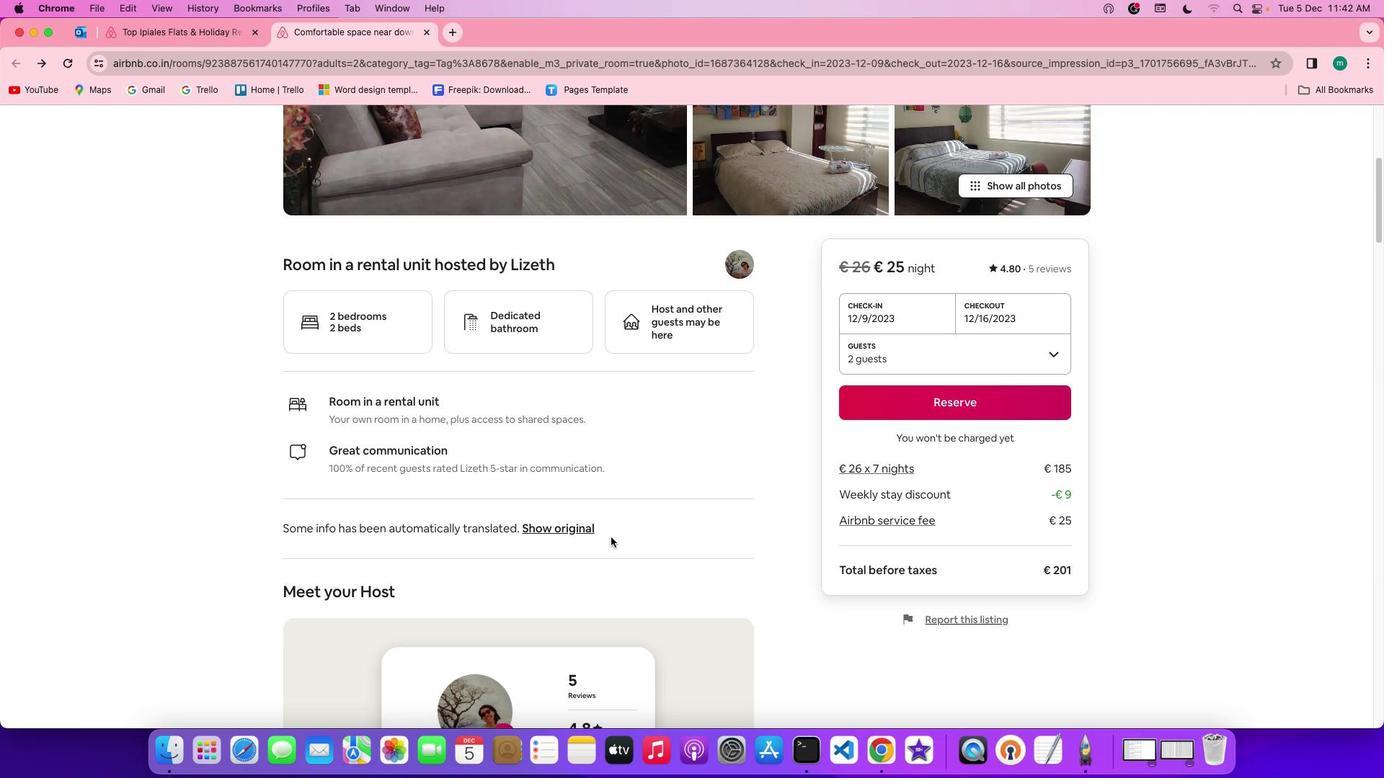 
Action: Mouse scrolled (611, 537) with delta (0, 0)
Screenshot: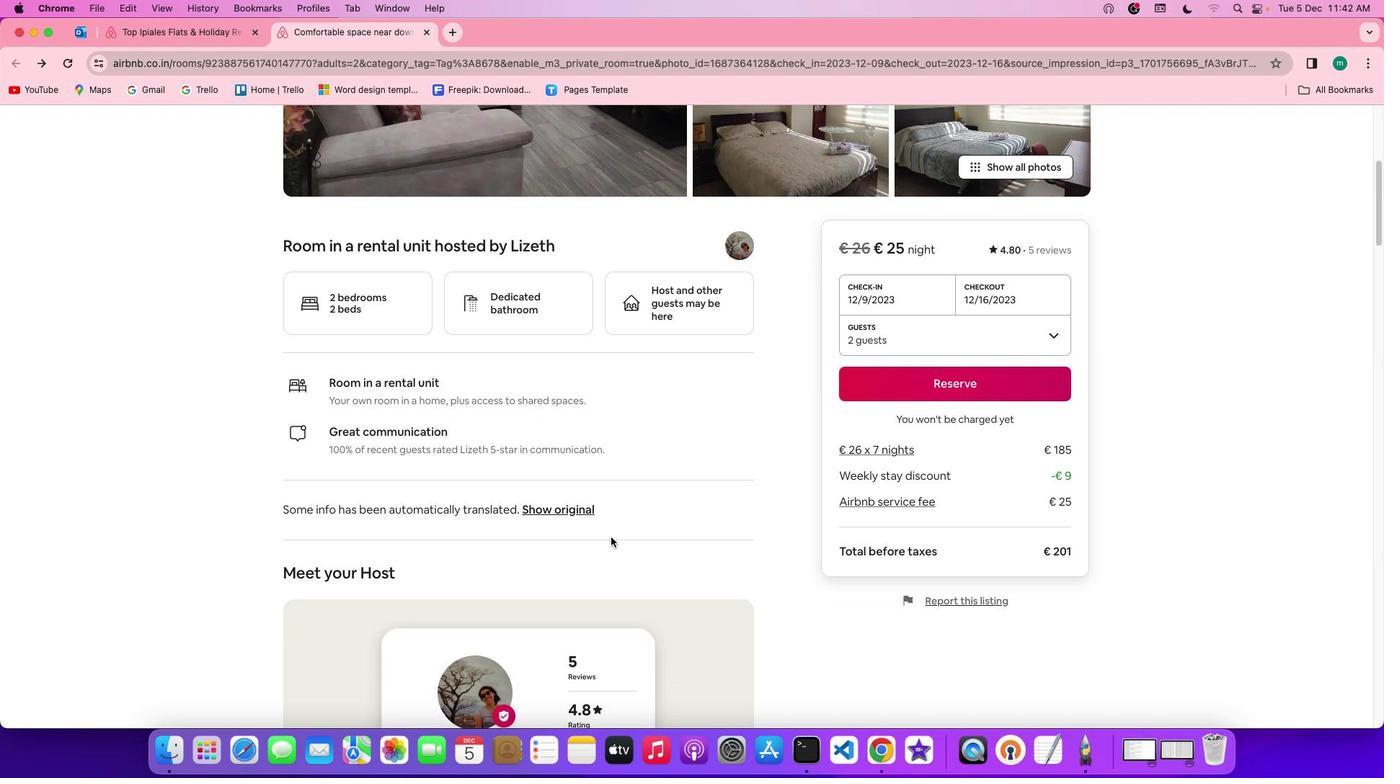 
Action: Mouse scrolled (611, 537) with delta (0, 0)
Screenshot: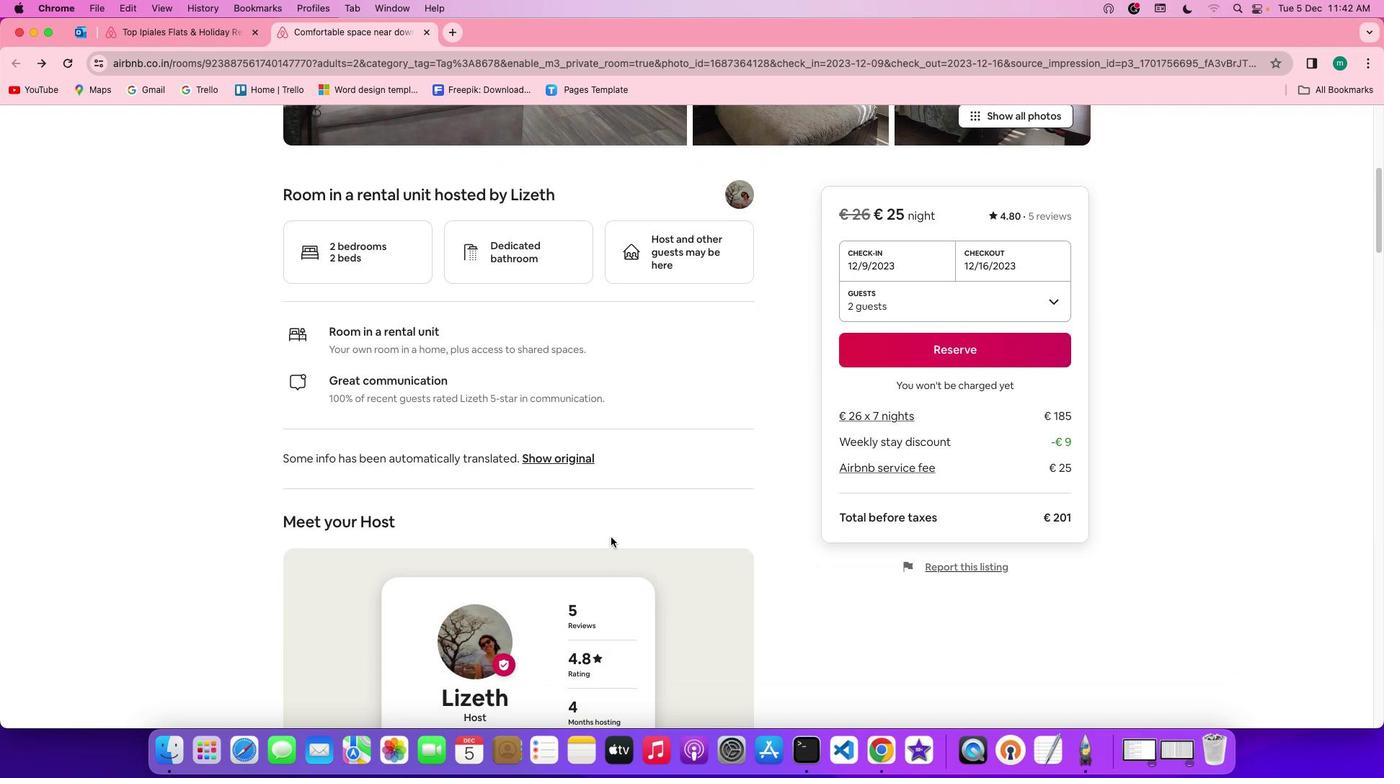 
Action: Mouse scrolled (611, 537) with delta (0, 0)
Screenshot: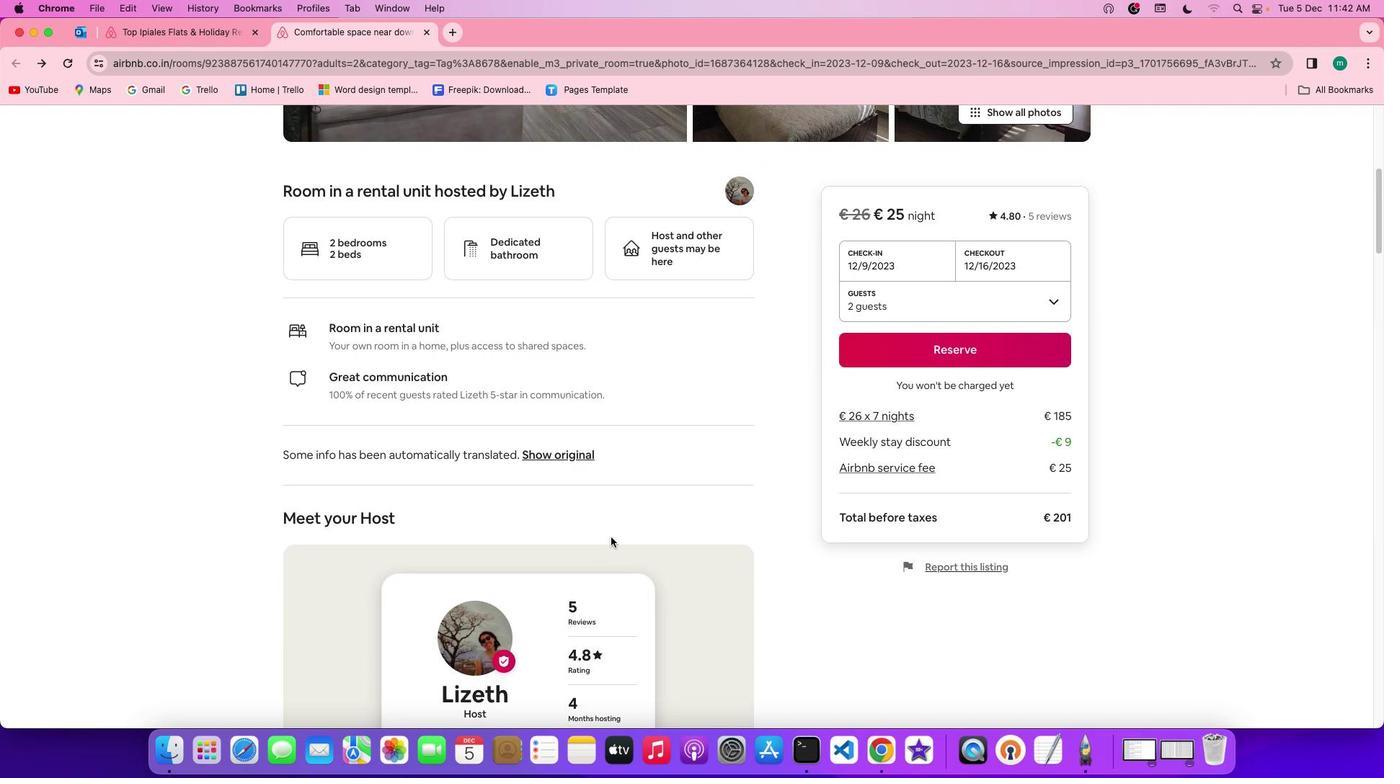
Action: Mouse scrolled (611, 537) with delta (0, 0)
Screenshot: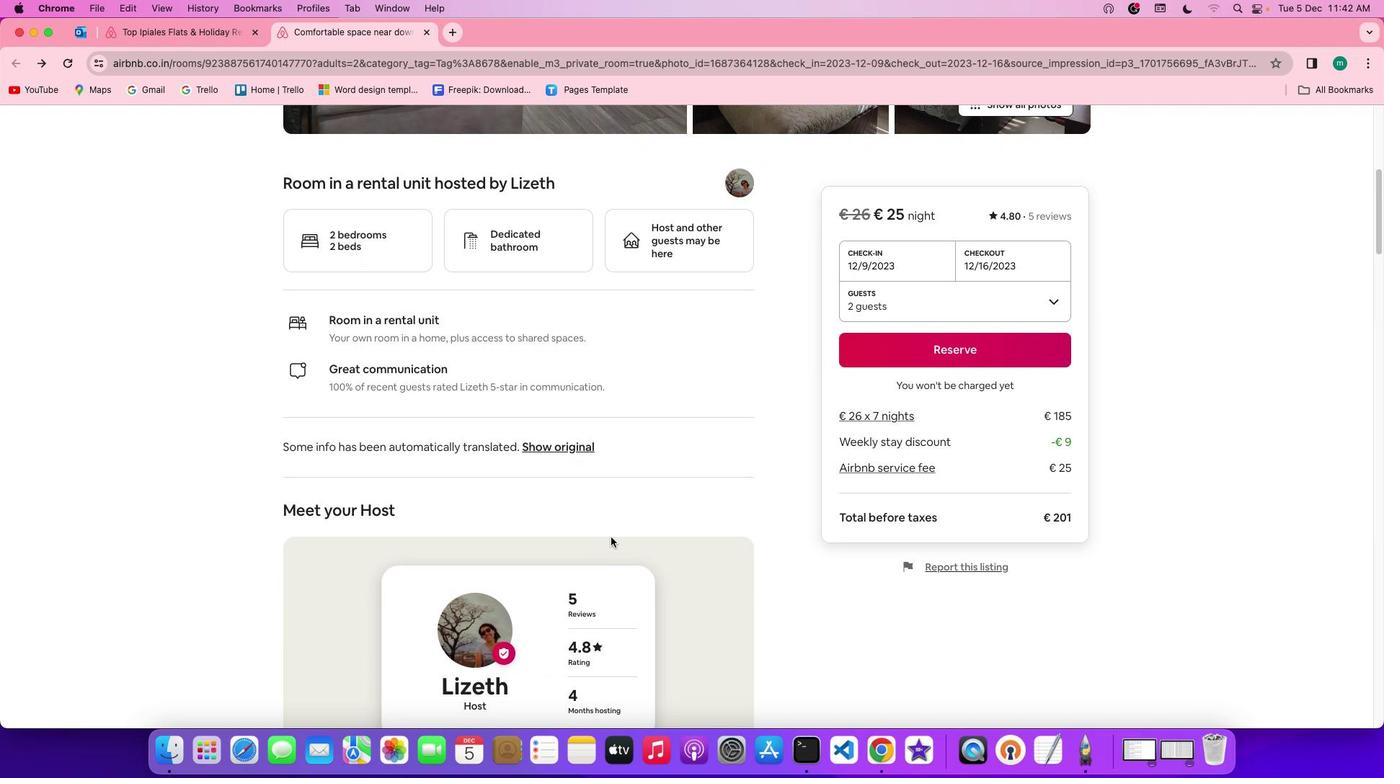 
Action: Mouse scrolled (611, 537) with delta (0, -1)
Screenshot: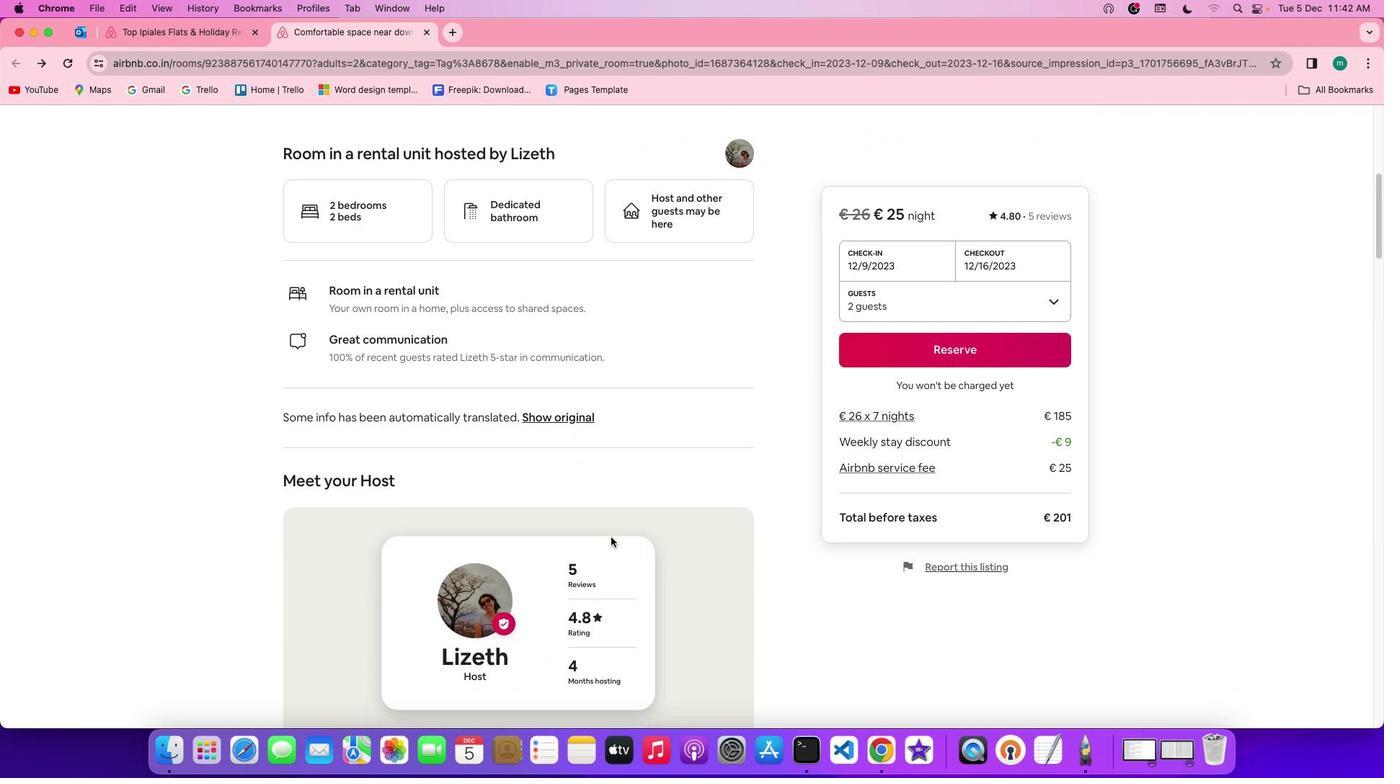 
Action: Mouse scrolled (611, 537) with delta (0, -1)
Screenshot: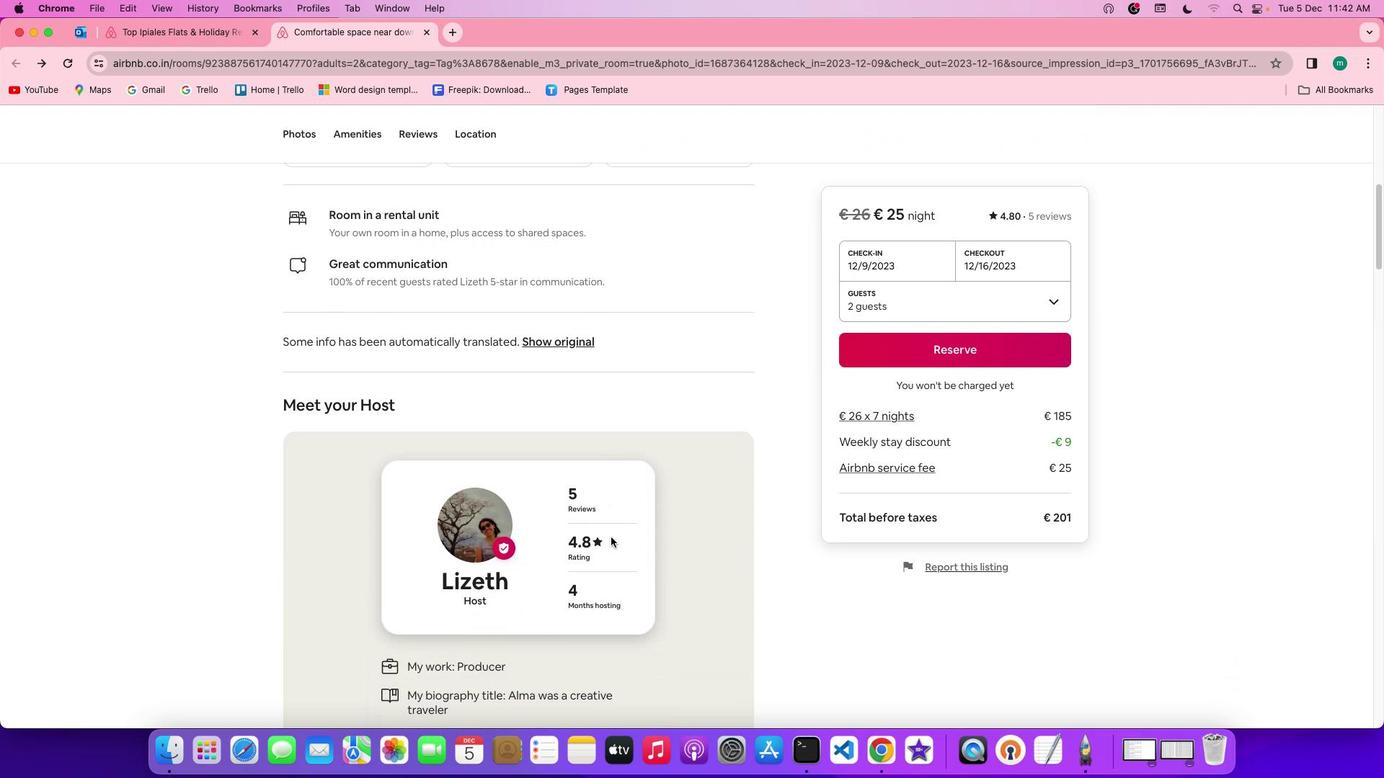 
Action: Mouse scrolled (611, 537) with delta (0, 0)
Screenshot: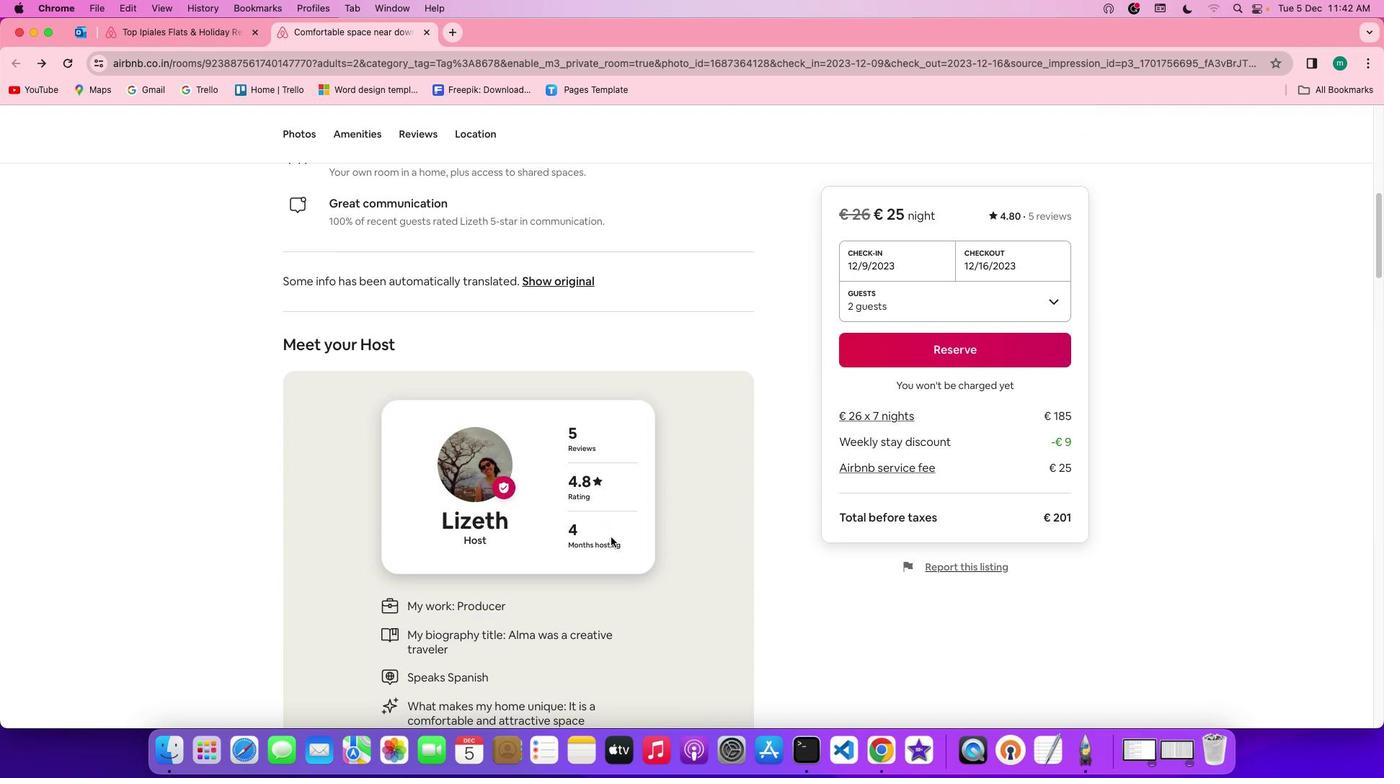 
Action: Mouse scrolled (611, 537) with delta (0, 0)
Screenshot: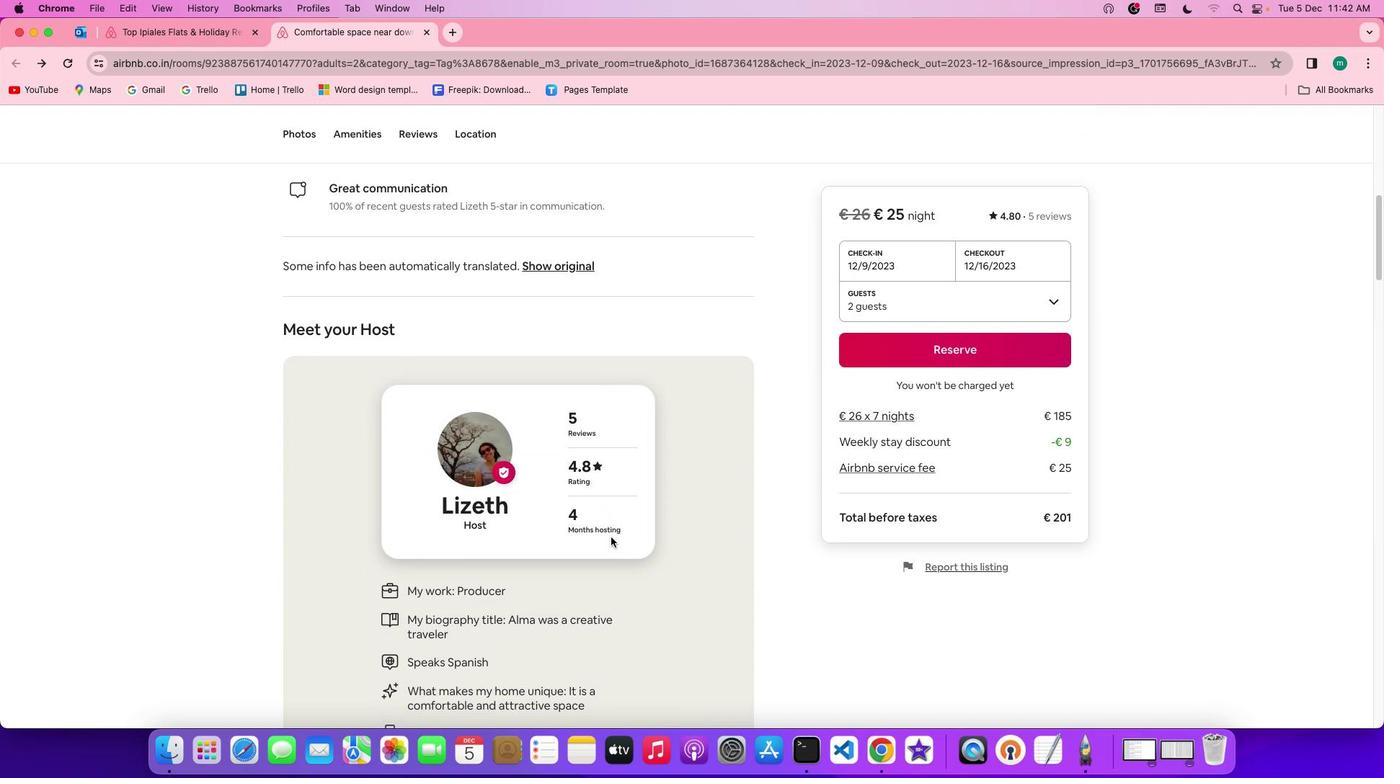 
Action: Mouse scrolled (611, 537) with delta (0, -1)
Screenshot: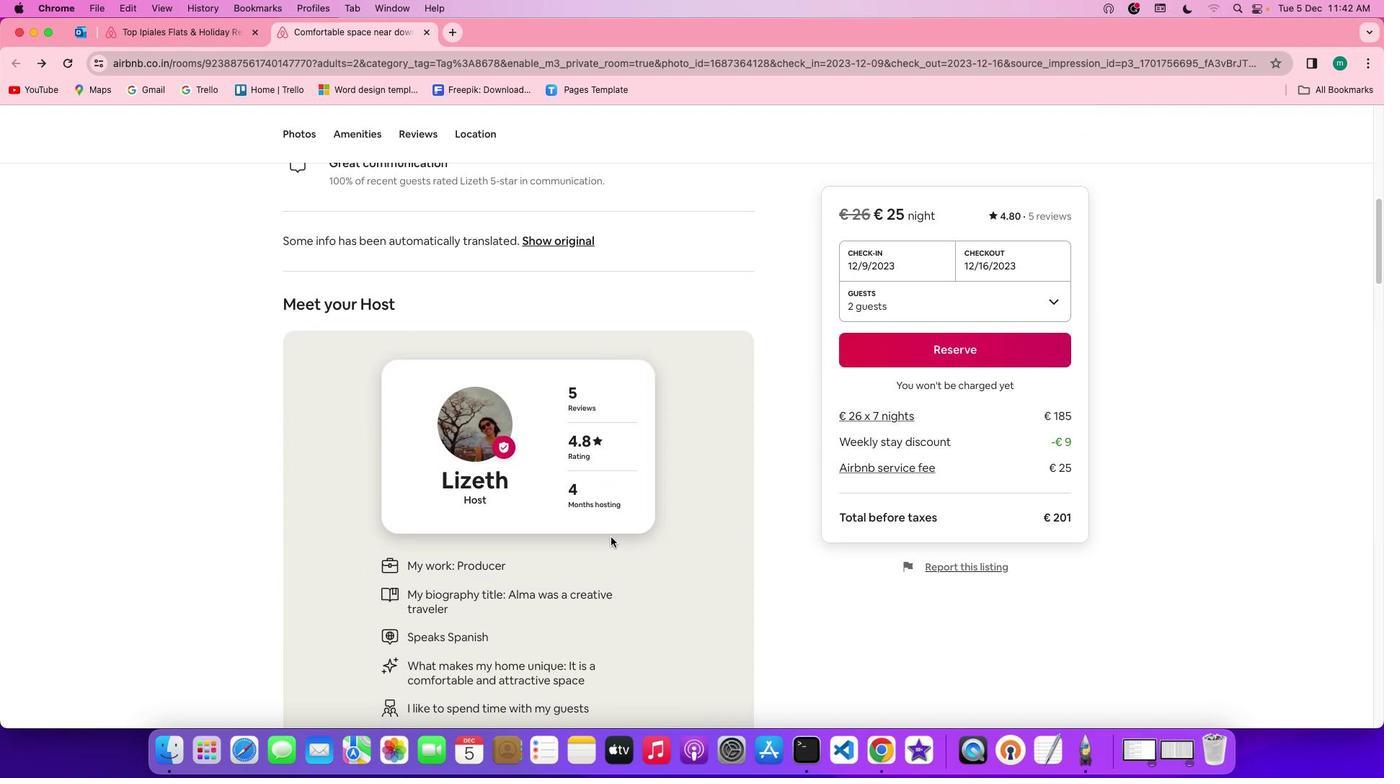 
Action: Mouse scrolled (611, 537) with delta (0, -2)
Screenshot: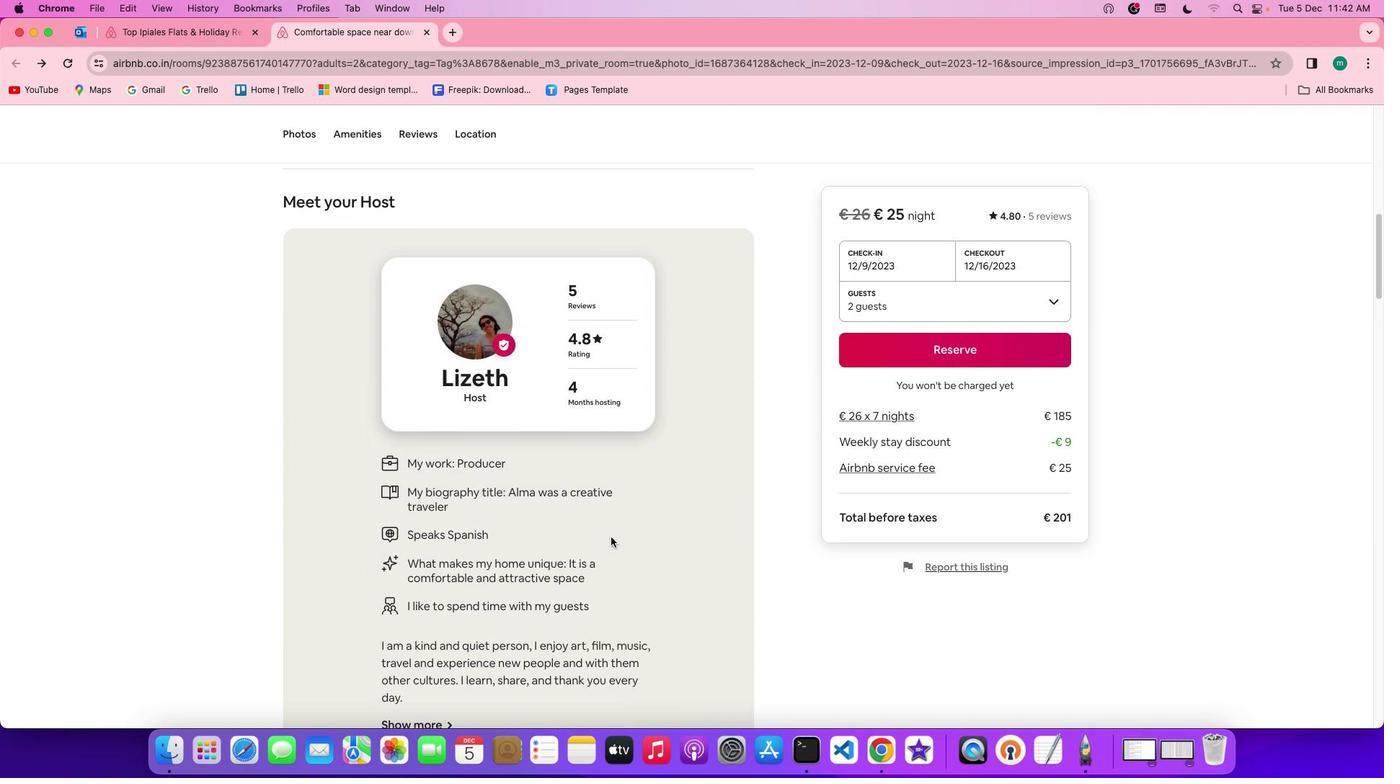 
Action: Mouse scrolled (611, 537) with delta (0, 0)
Screenshot: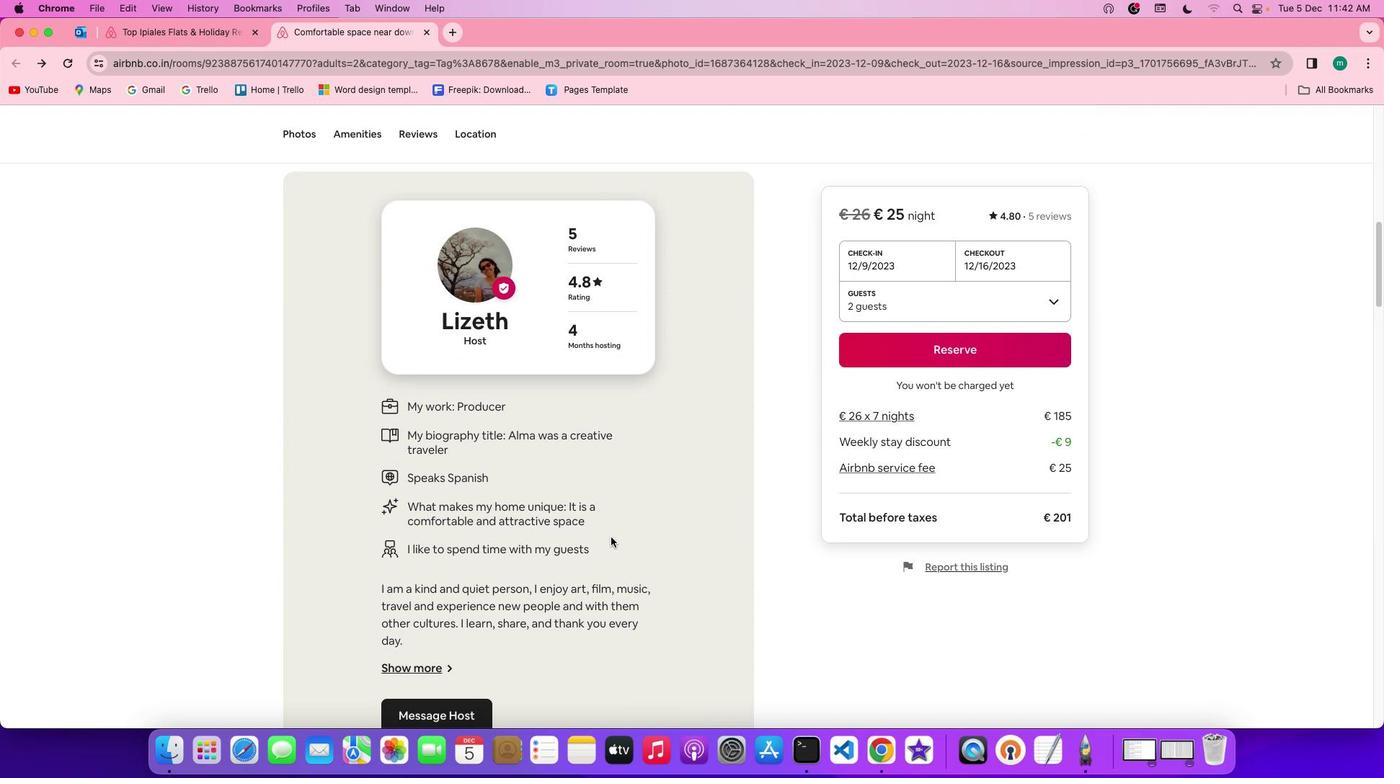 
Action: Mouse scrolled (611, 537) with delta (0, 0)
Screenshot: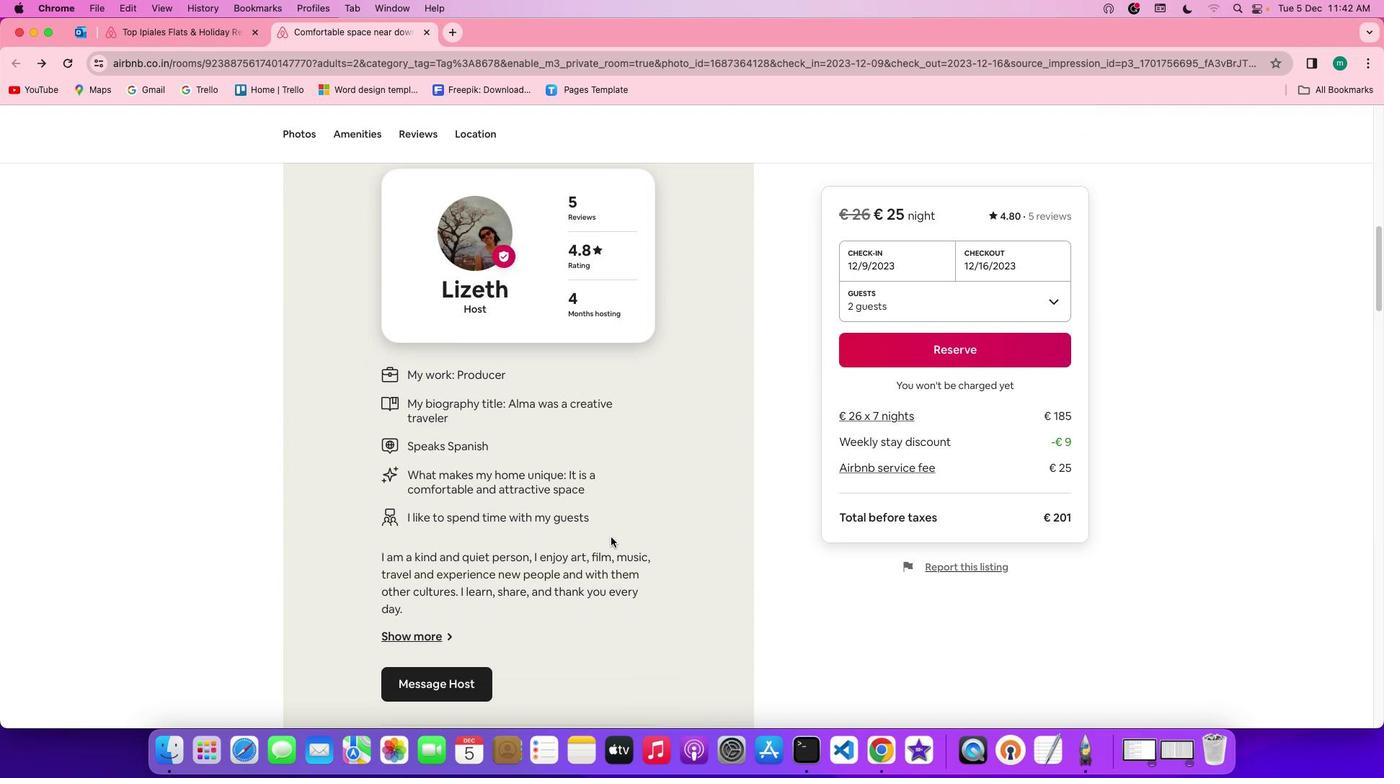 
Action: Mouse scrolled (611, 537) with delta (0, -1)
